 Task: Select and add the product "Sugarfina Heavenly Sours Cube (3.8oz)" to cart from the store "The Flower & Gift Boutique".
Action: Mouse pressed left at (62, 107)
Screenshot: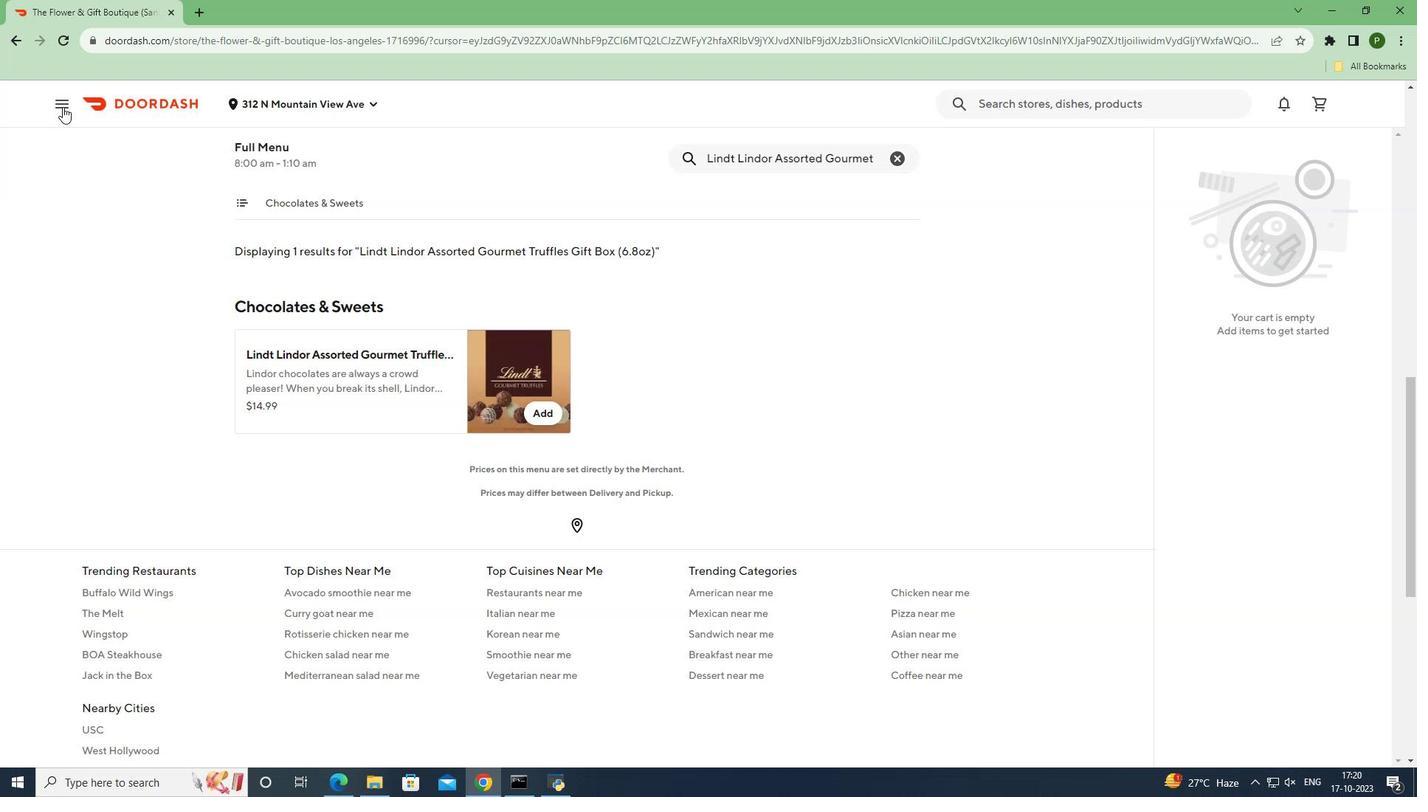 
Action: Mouse moved to (70, 207)
Screenshot: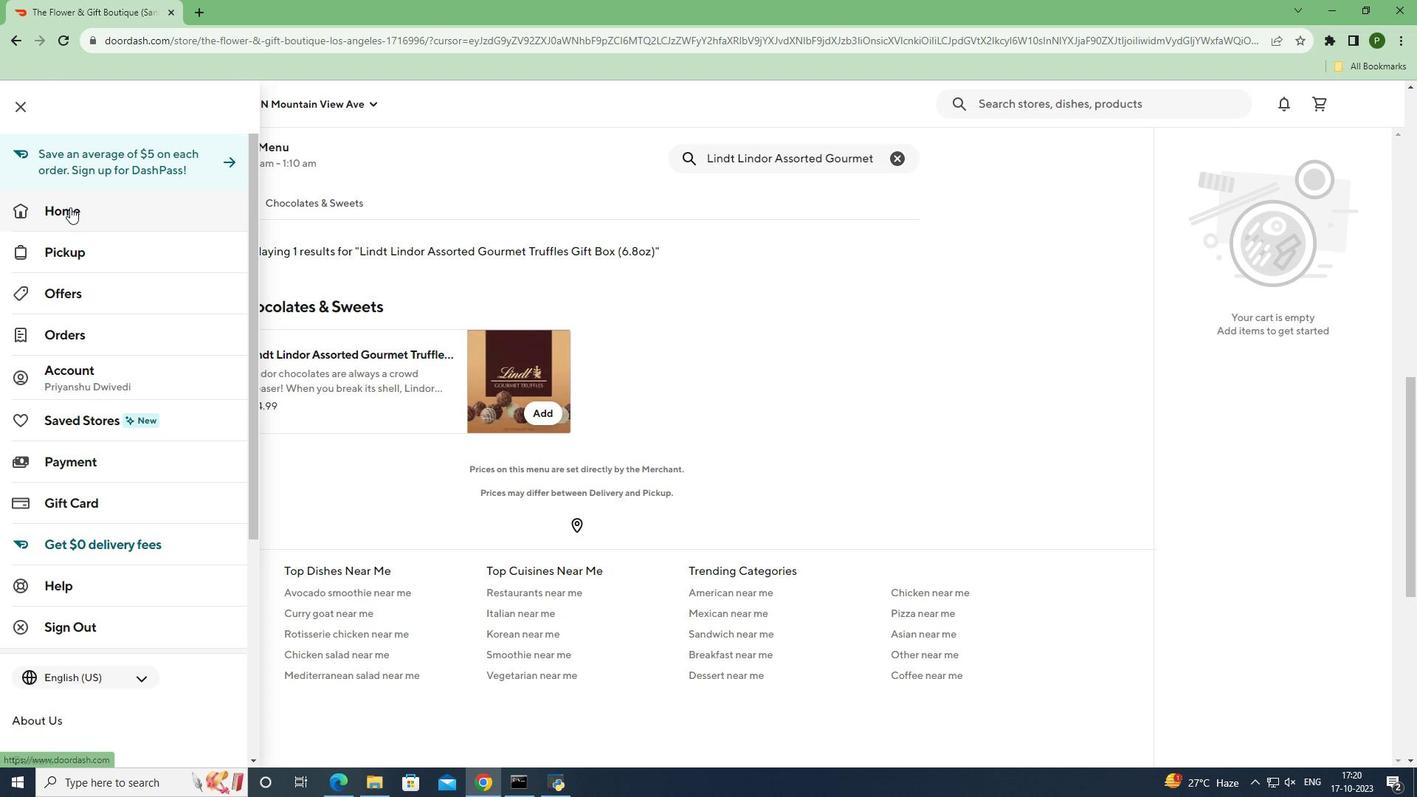 
Action: Mouse pressed left at (70, 207)
Screenshot: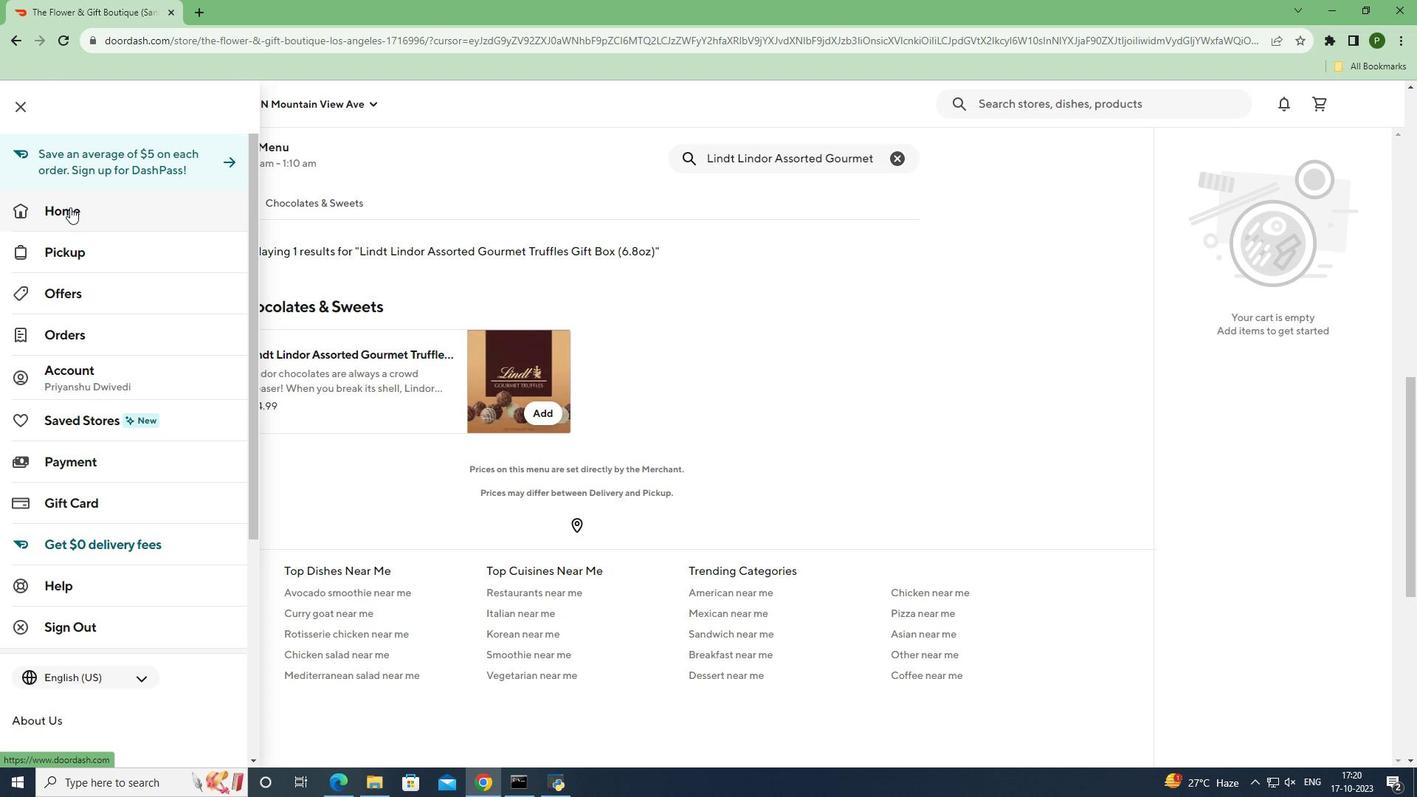 
Action: Mouse moved to (954, 158)
Screenshot: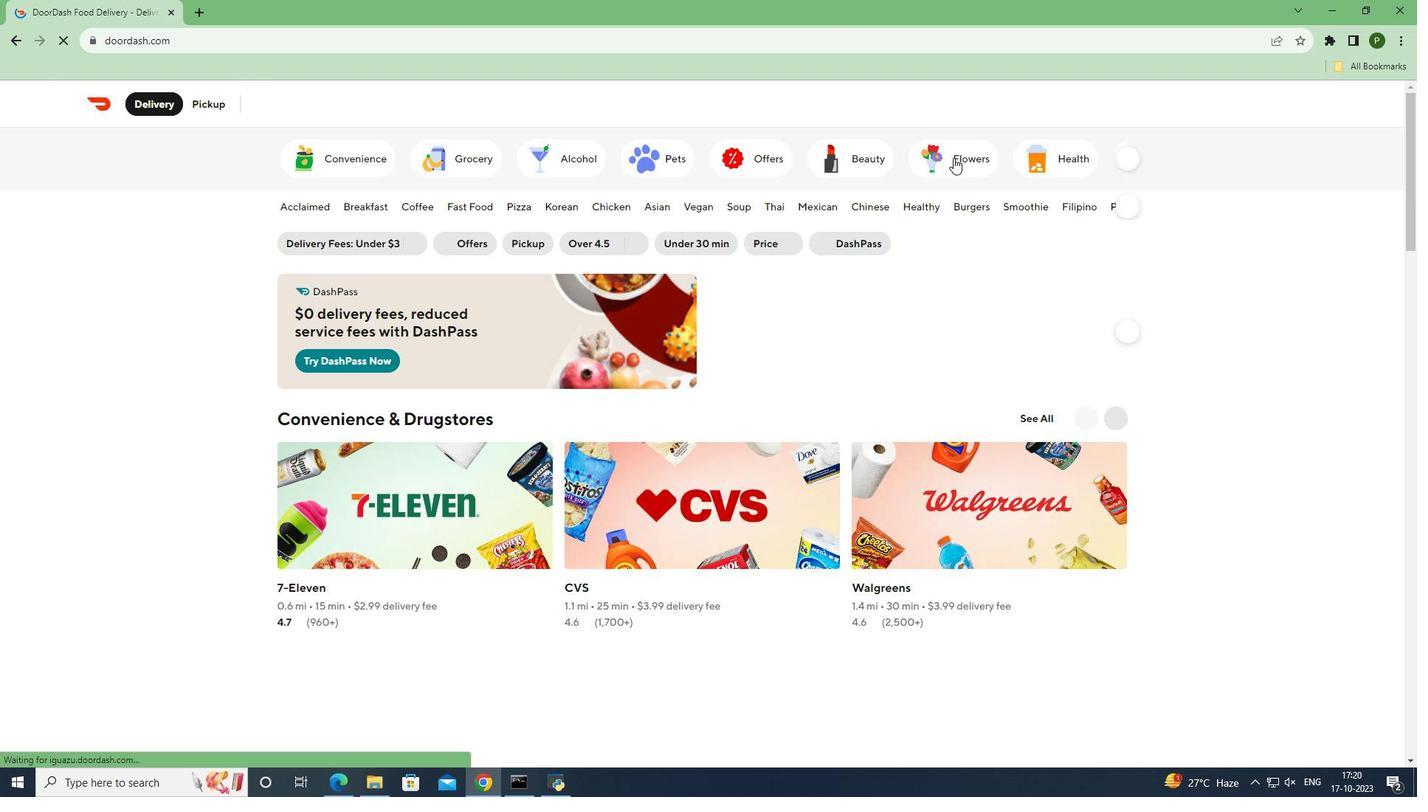 
Action: Mouse pressed left at (954, 158)
Screenshot: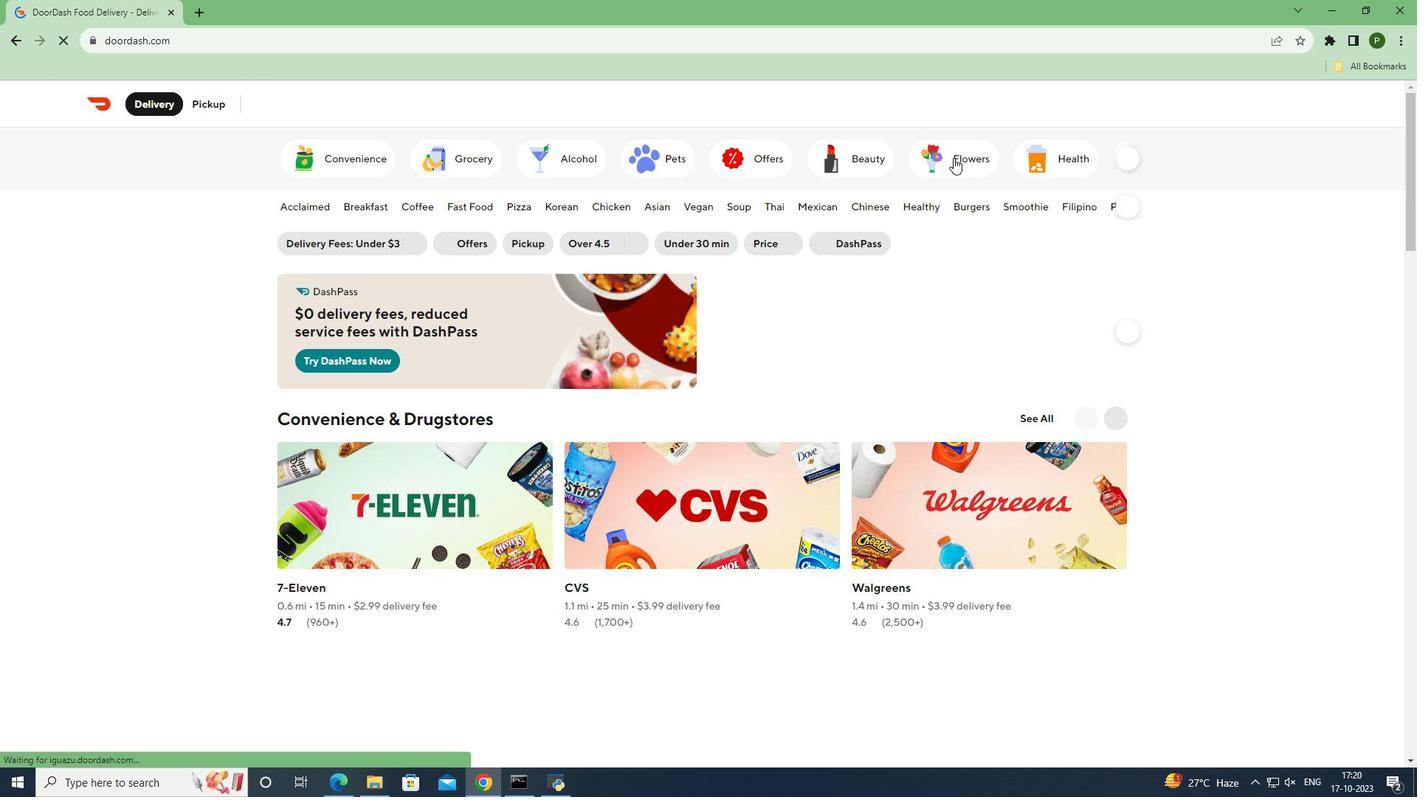 
Action: Mouse moved to (1030, 395)
Screenshot: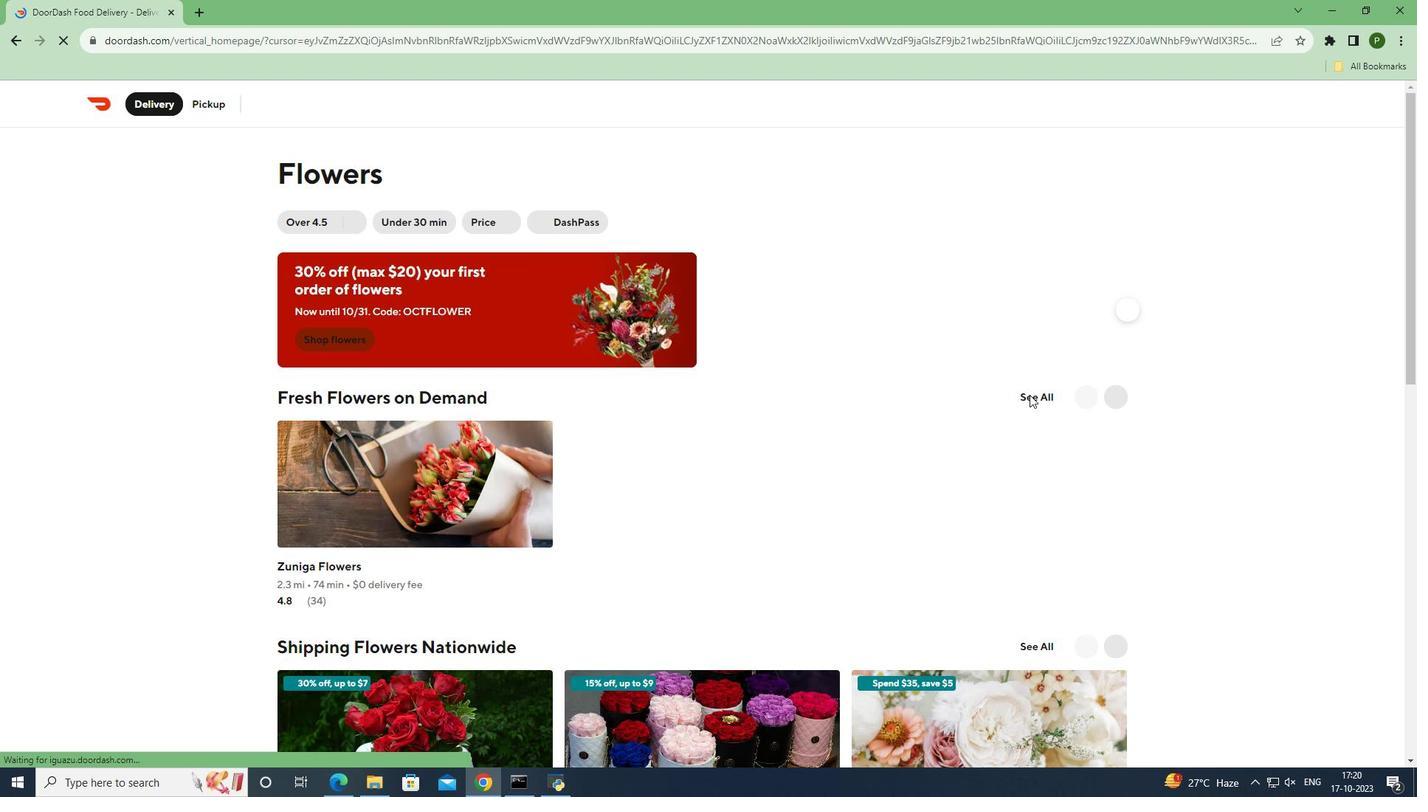 
Action: Mouse pressed left at (1030, 395)
Screenshot: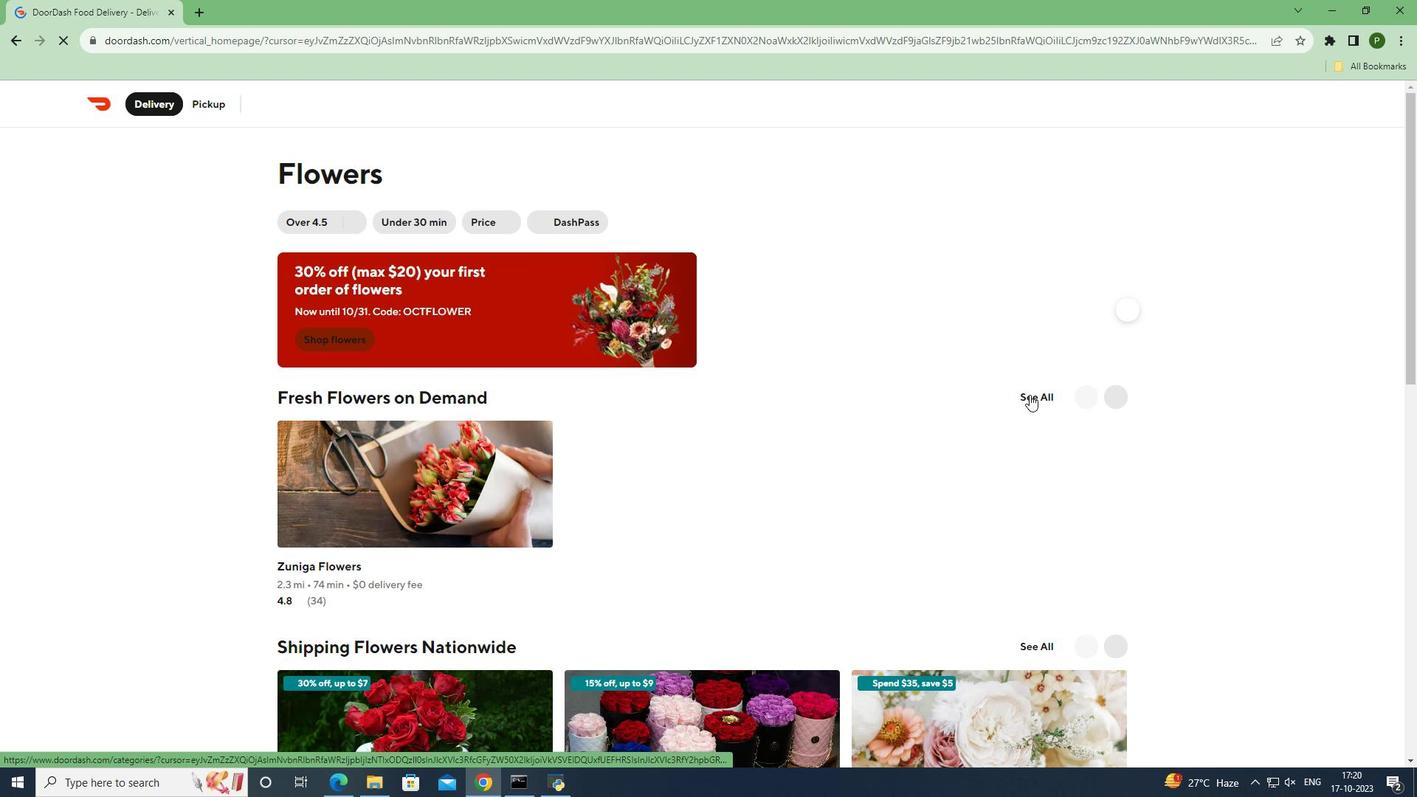 
Action: Mouse moved to (810, 463)
Screenshot: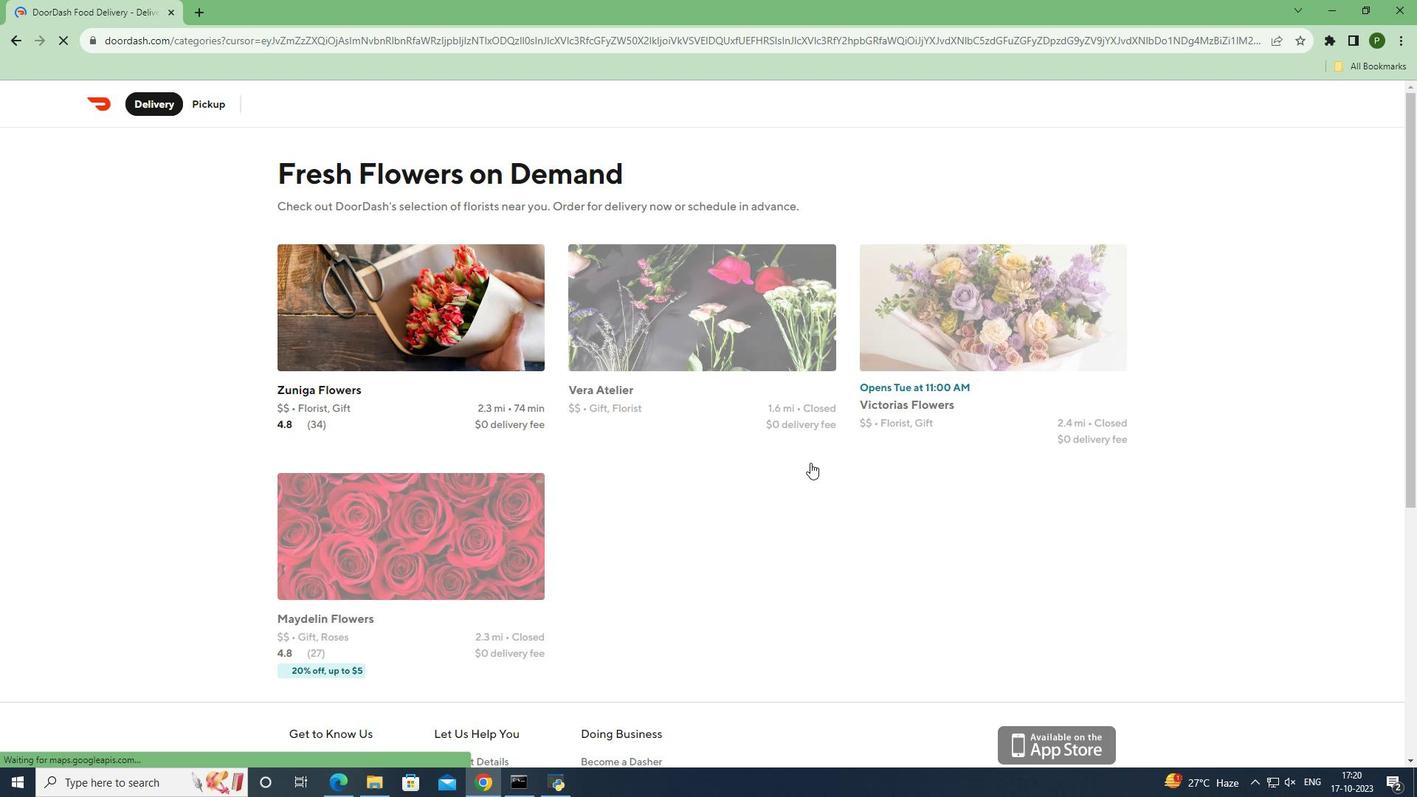 
Action: Mouse scrolled (810, 463) with delta (0, 0)
Screenshot: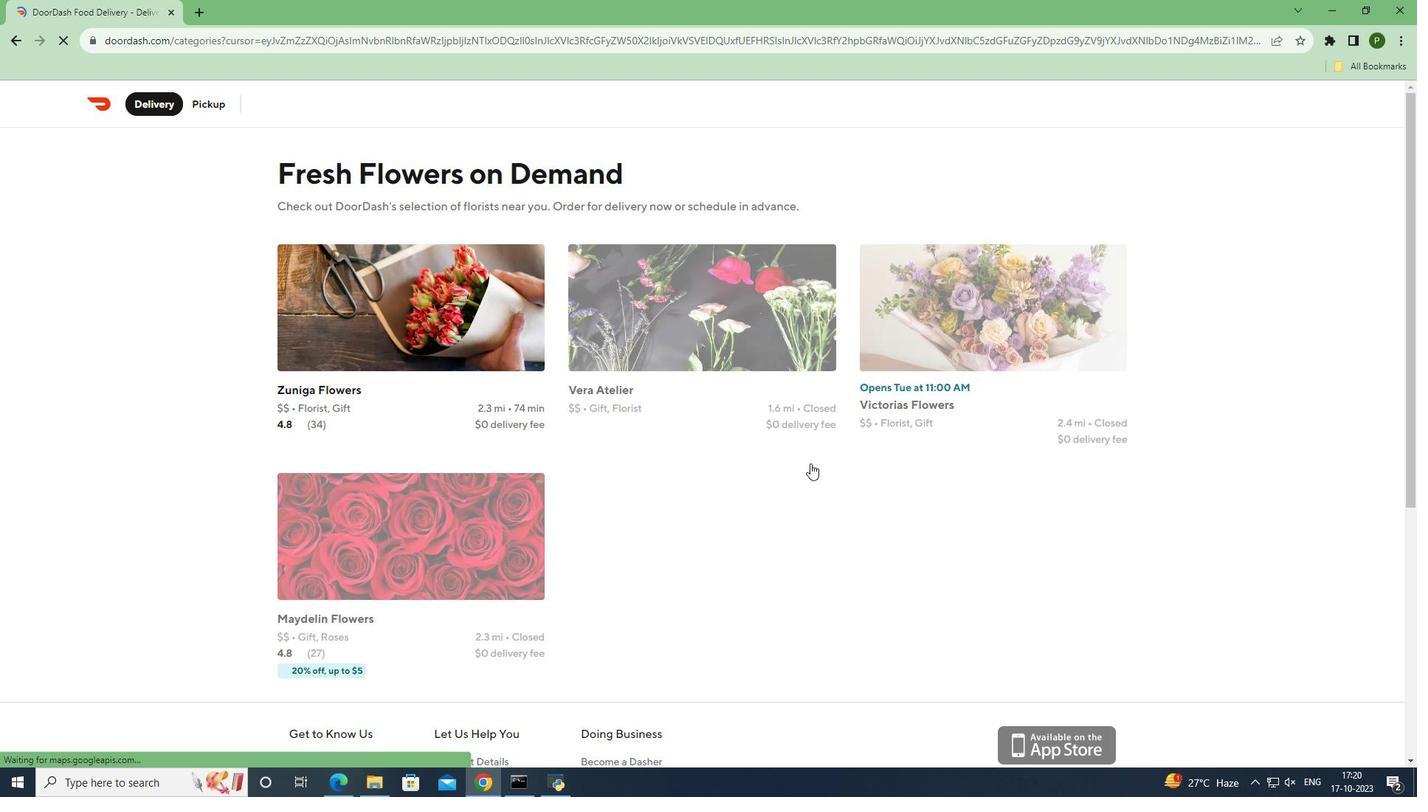 
Action: Mouse moved to (807, 497)
Screenshot: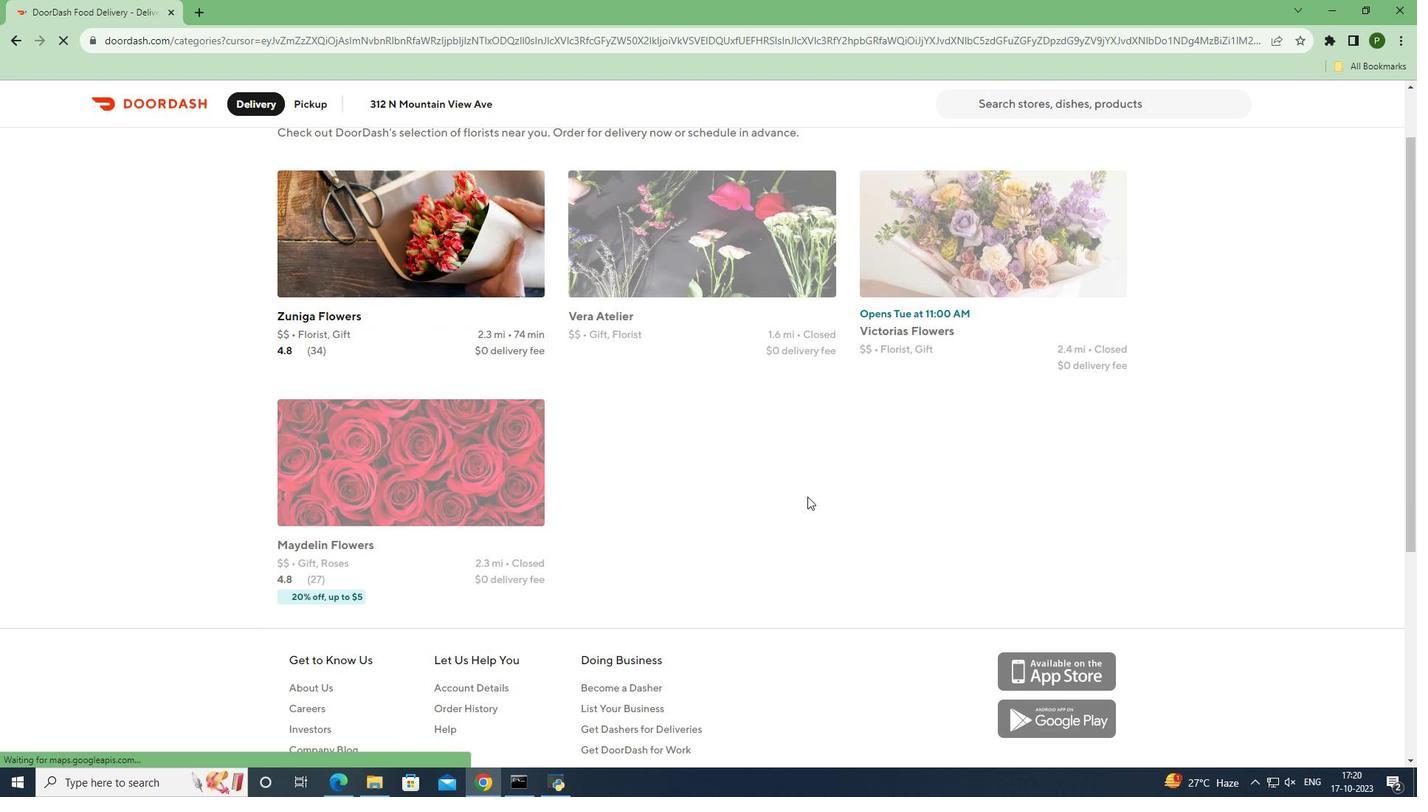 
Action: Mouse scrolled (807, 496) with delta (0, 0)
Screenshot: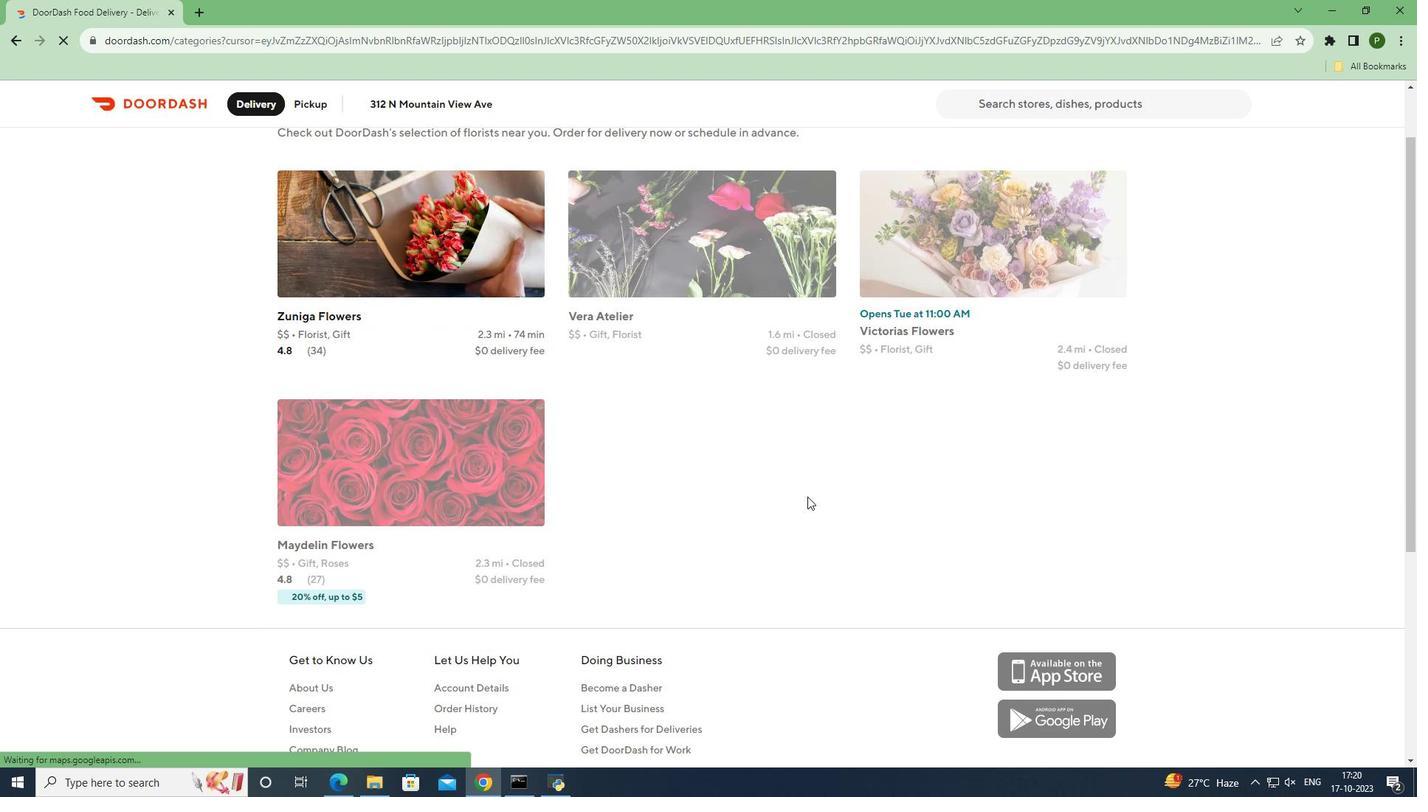 
Action: Mouse moved to (799, 457)
Screenshot: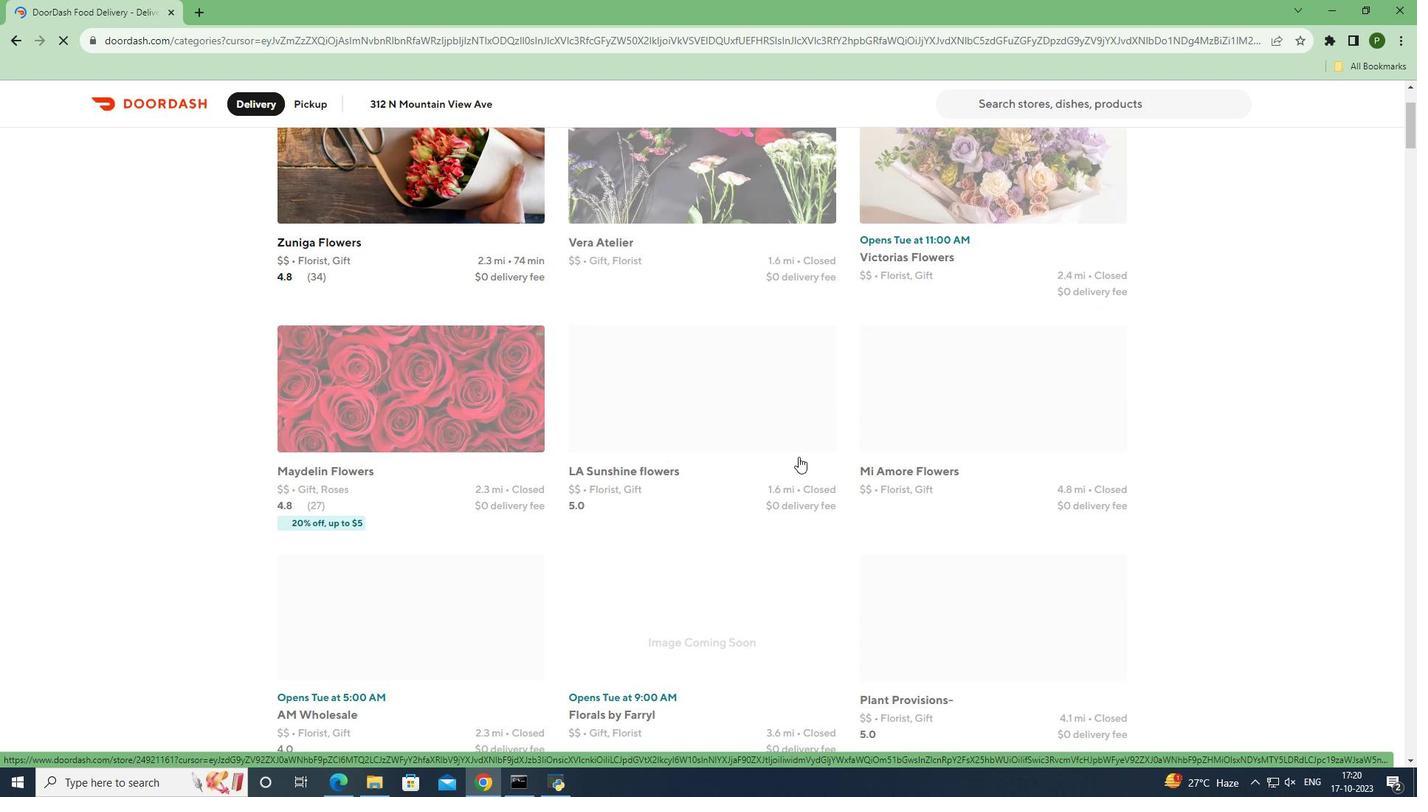 
Action: Mouse scrolled (799, 456) with delta (0, 0)
Screenshot: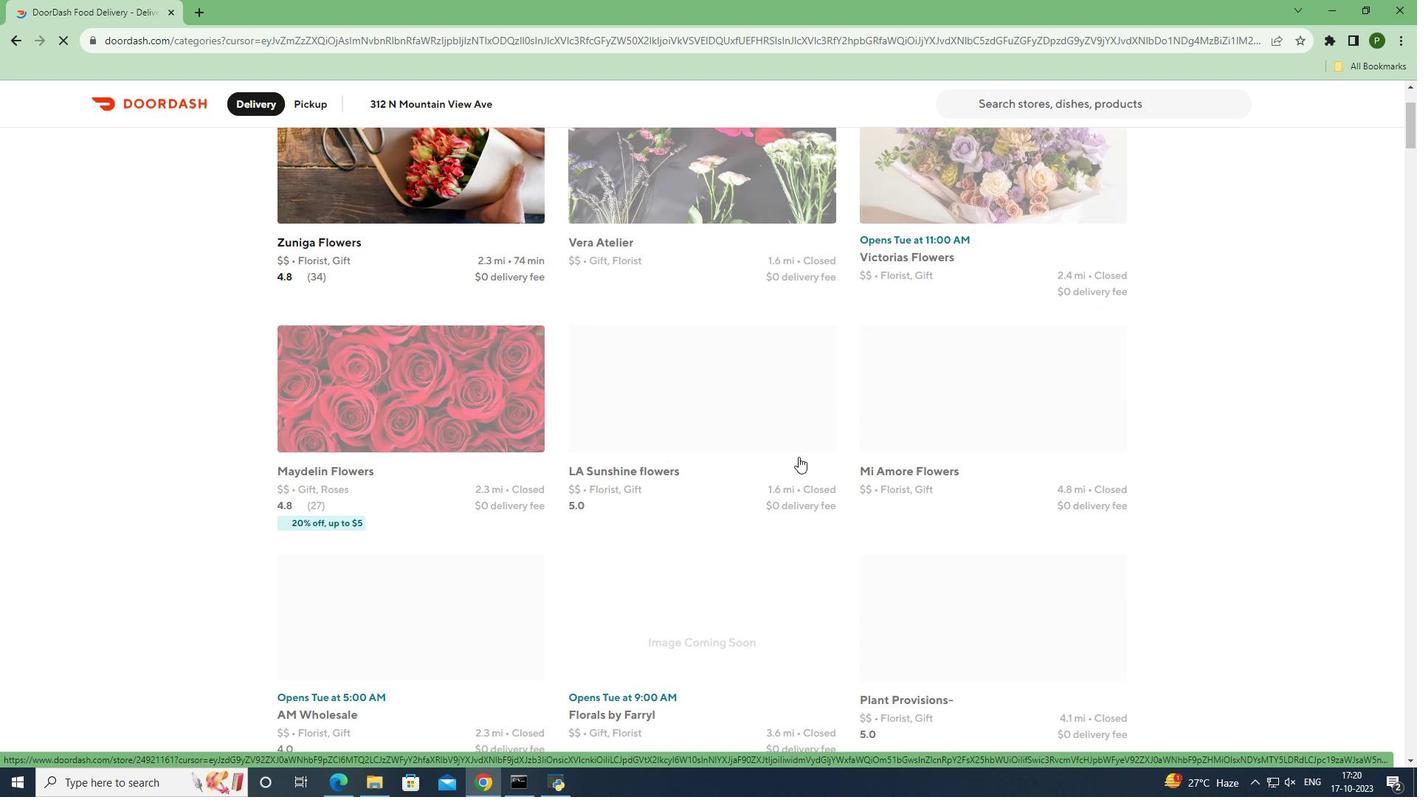 
Action: Mouse scrolled (799, 456) with delta (0, 0)
Screenshot: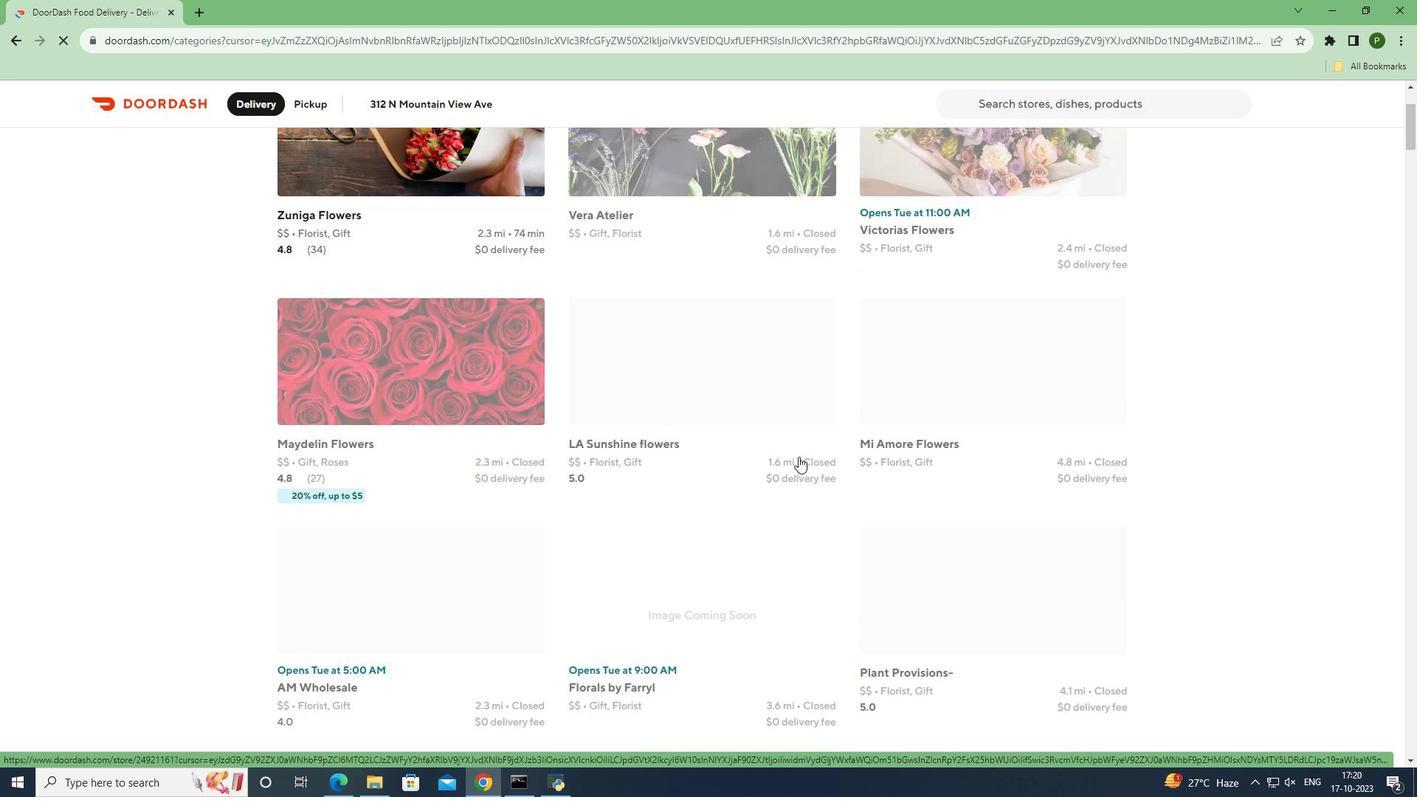 
Action: Mouse scrolled (799, 456) with delta (0, 0)
Screenshot: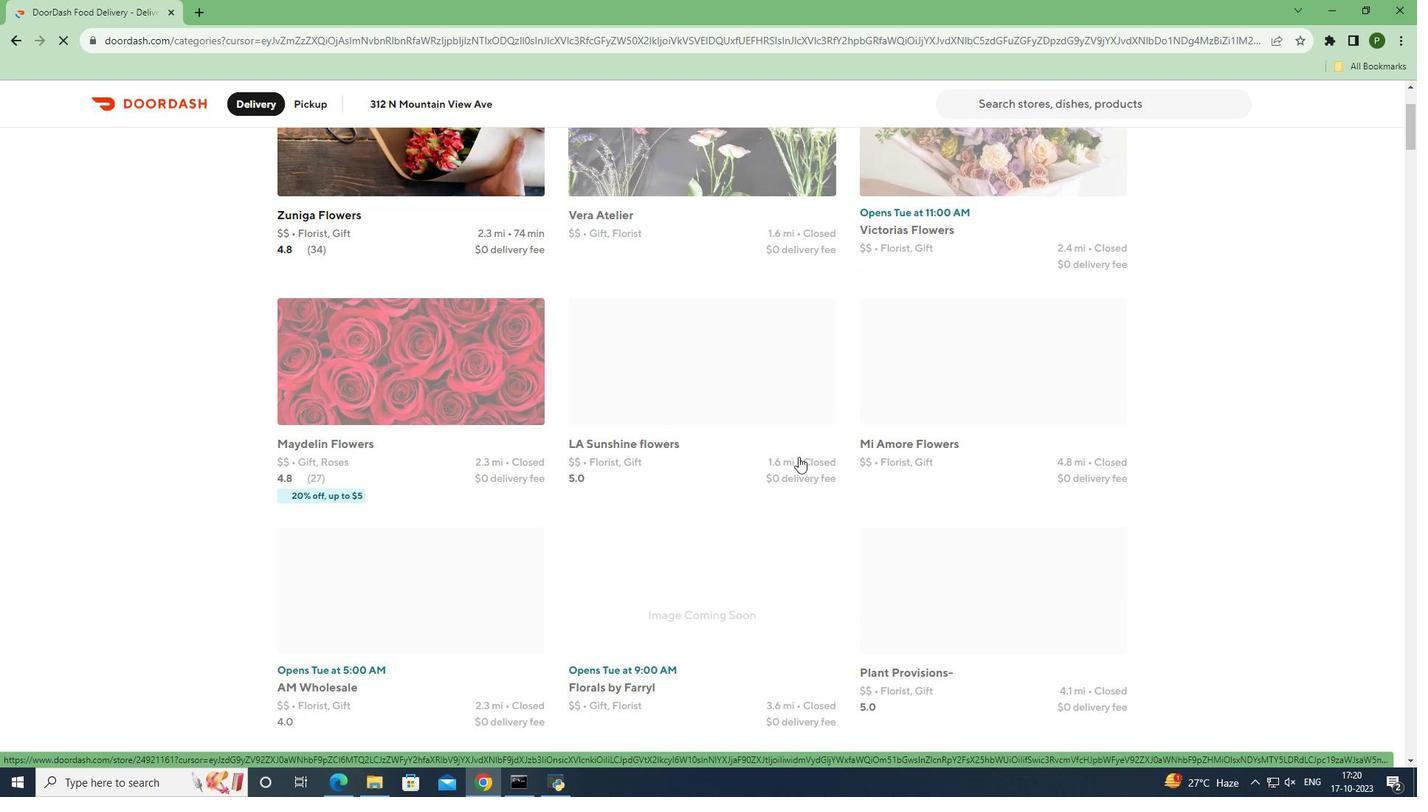 
Action: Mouse scrolled (799, 456) with delta (0, 0)
Screenshot: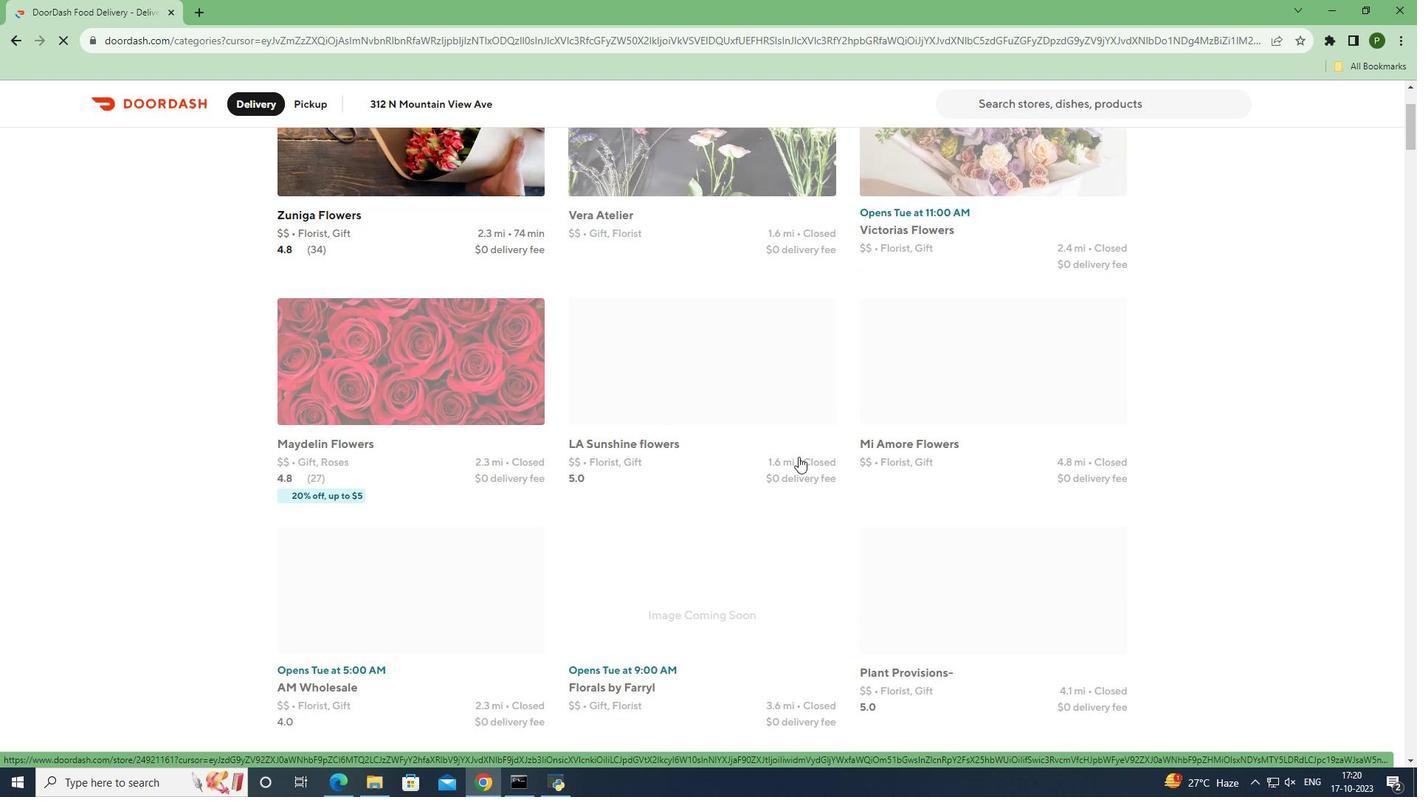 
Action: Mouse scrolled (799, 456) with delta (0, 0)
Screenshot: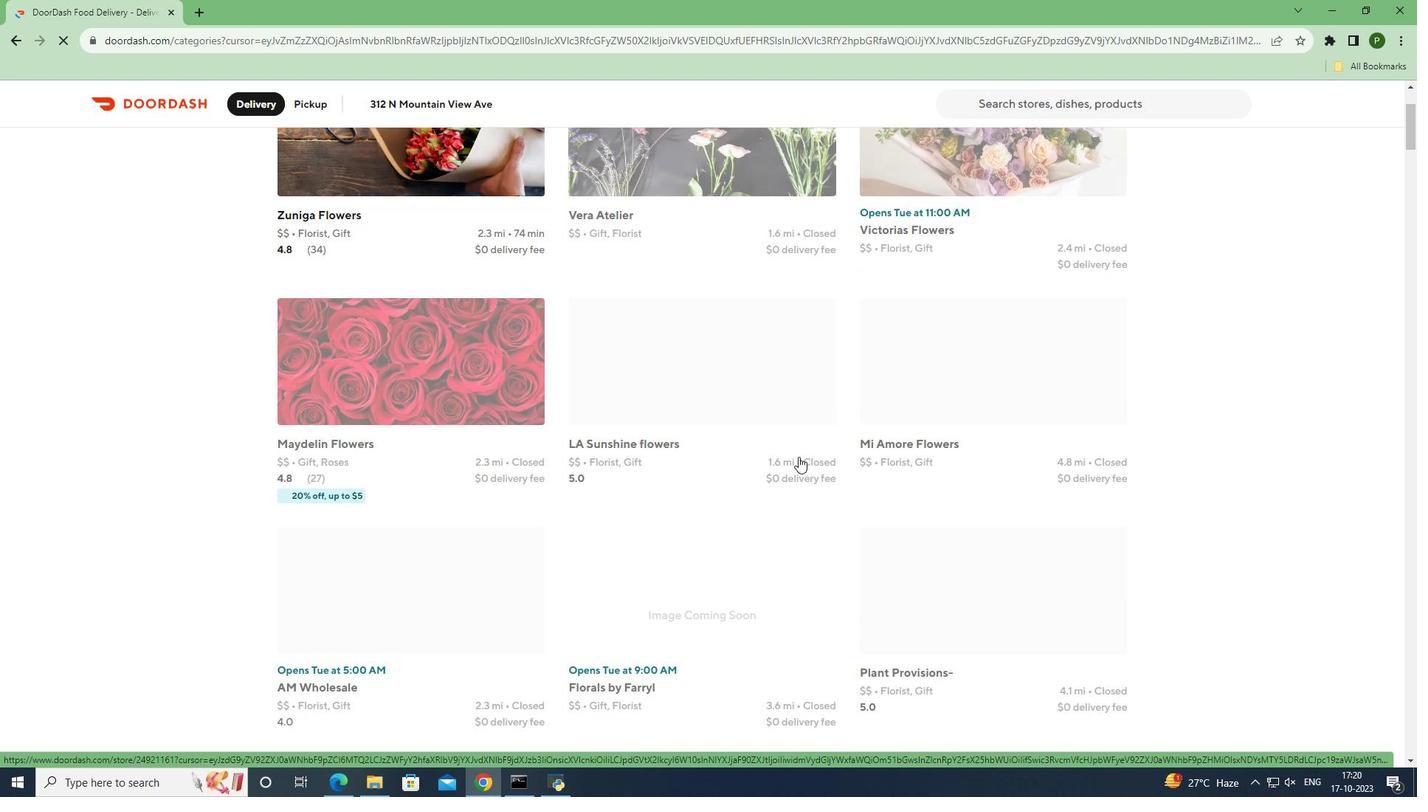 
Action: Mouse scrolled (799, 456) with delta (0, 0)
Screenshot: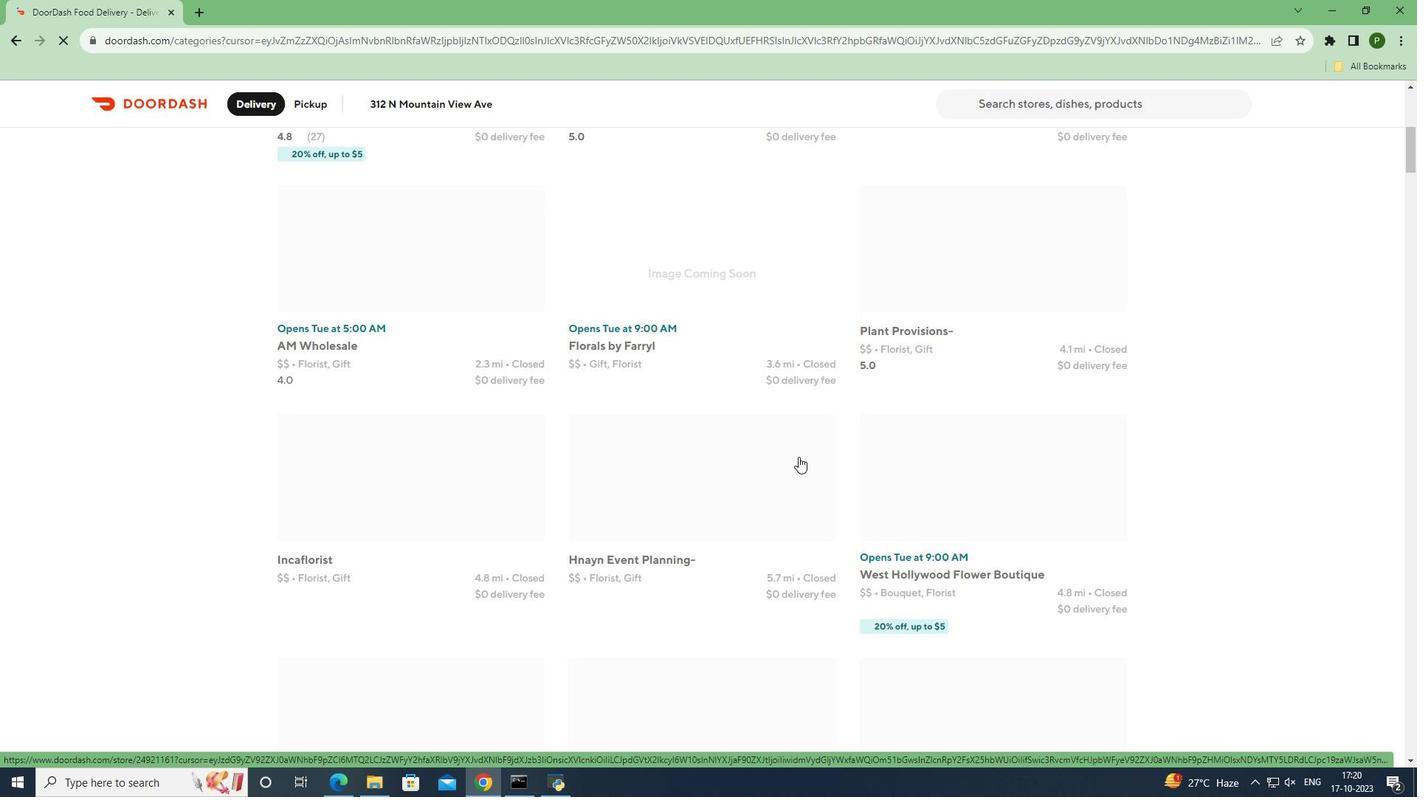 
Action: Mouse scrolled (799, 456) with delta (0, 0)
Screenshot: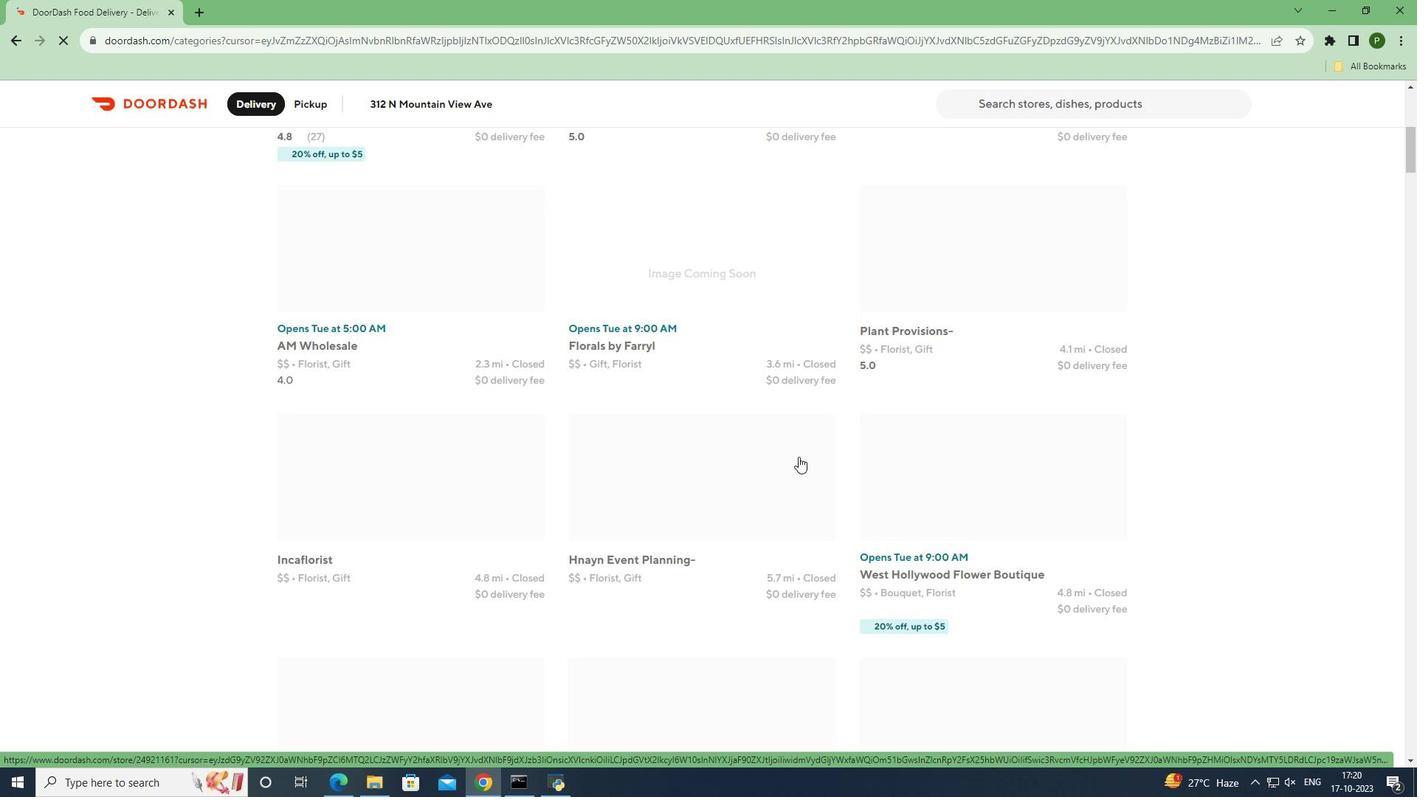 
Action: Mouse scrolled (799, 456) with delta (0, 0)
Screenshot: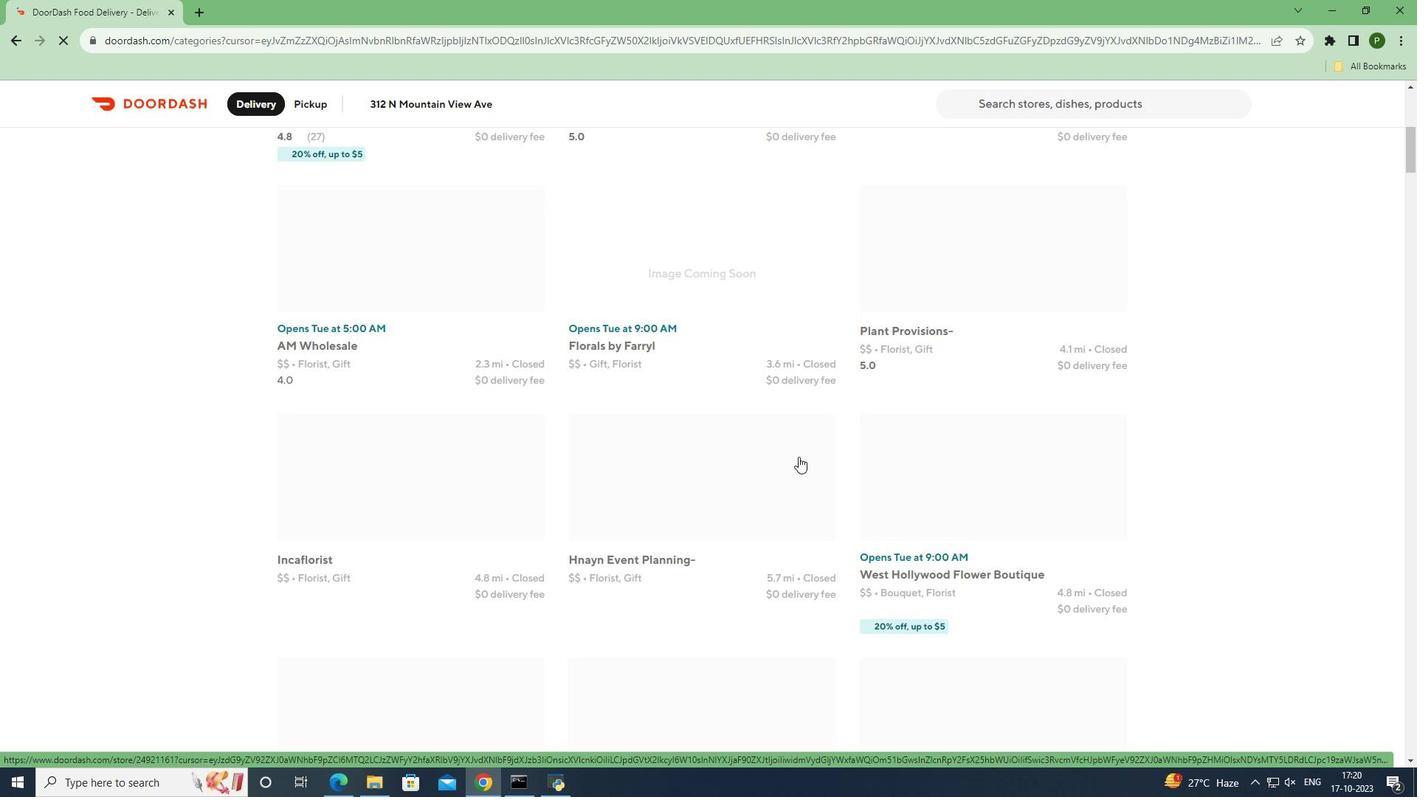 
Action: Mouse scrolled (799, 456) with delta (0, 0)
Screenshot: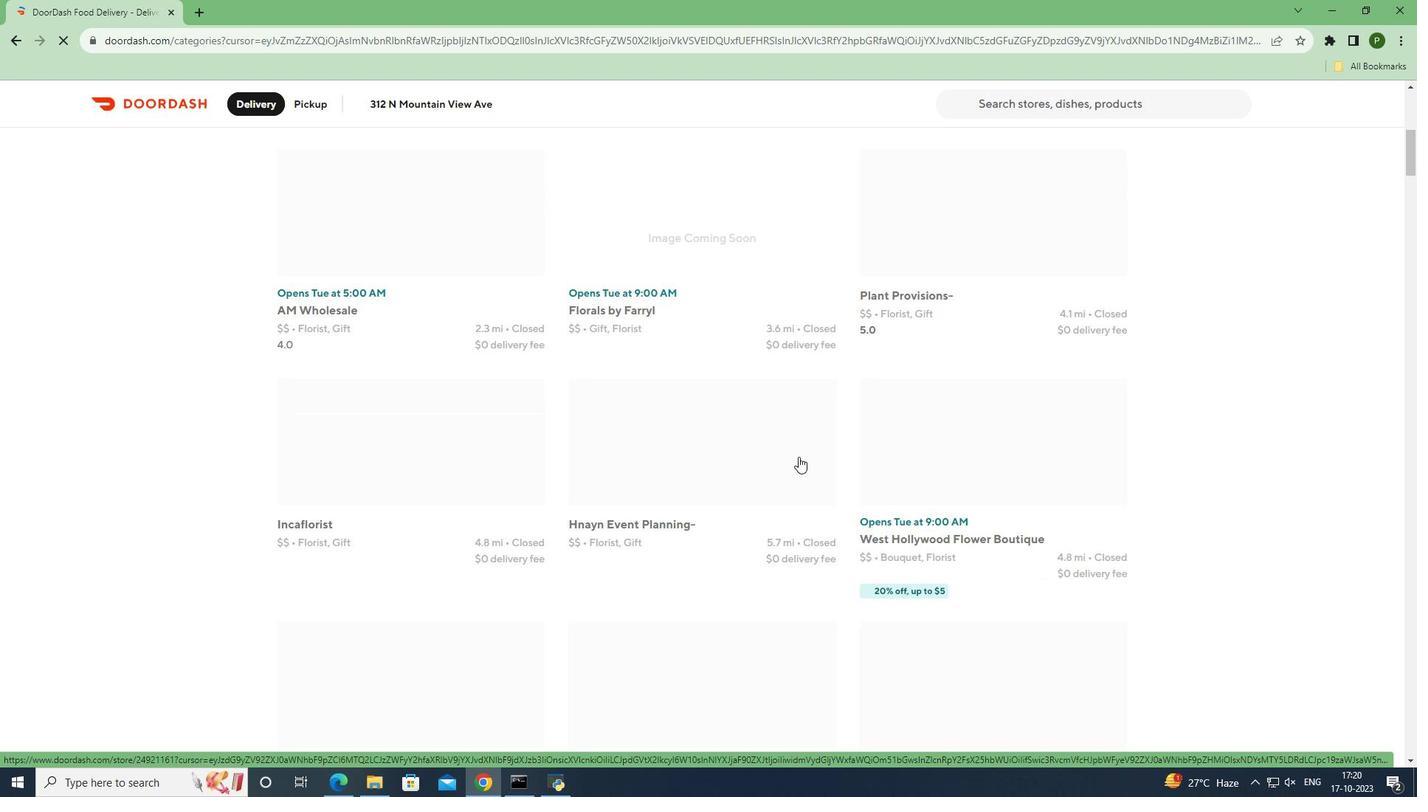 
Action: Mouse scrolled (799, 456) with delta (0, 0)
Screenshot: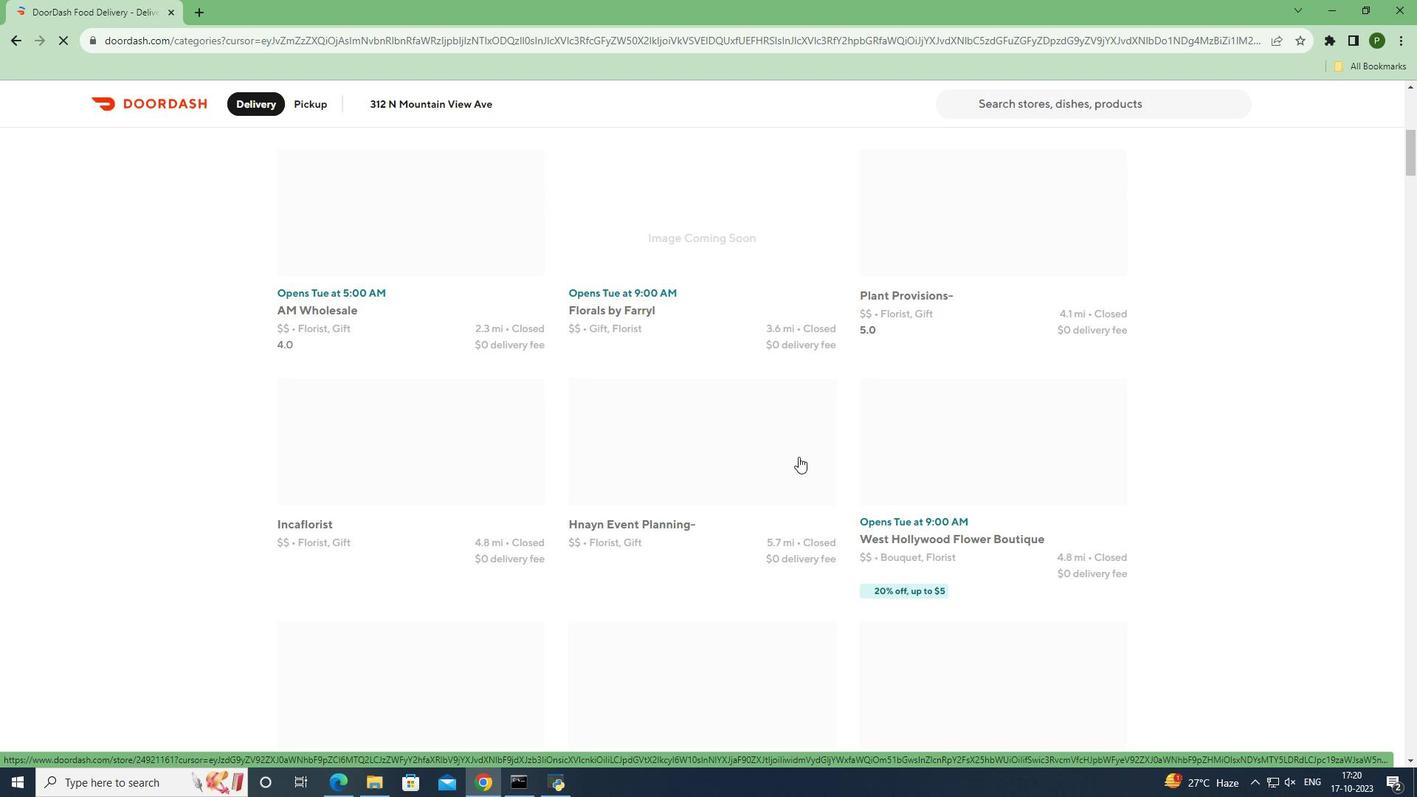 
Action: Mouse scrolled (799, 456) with delta (0, 0)
Screenshot: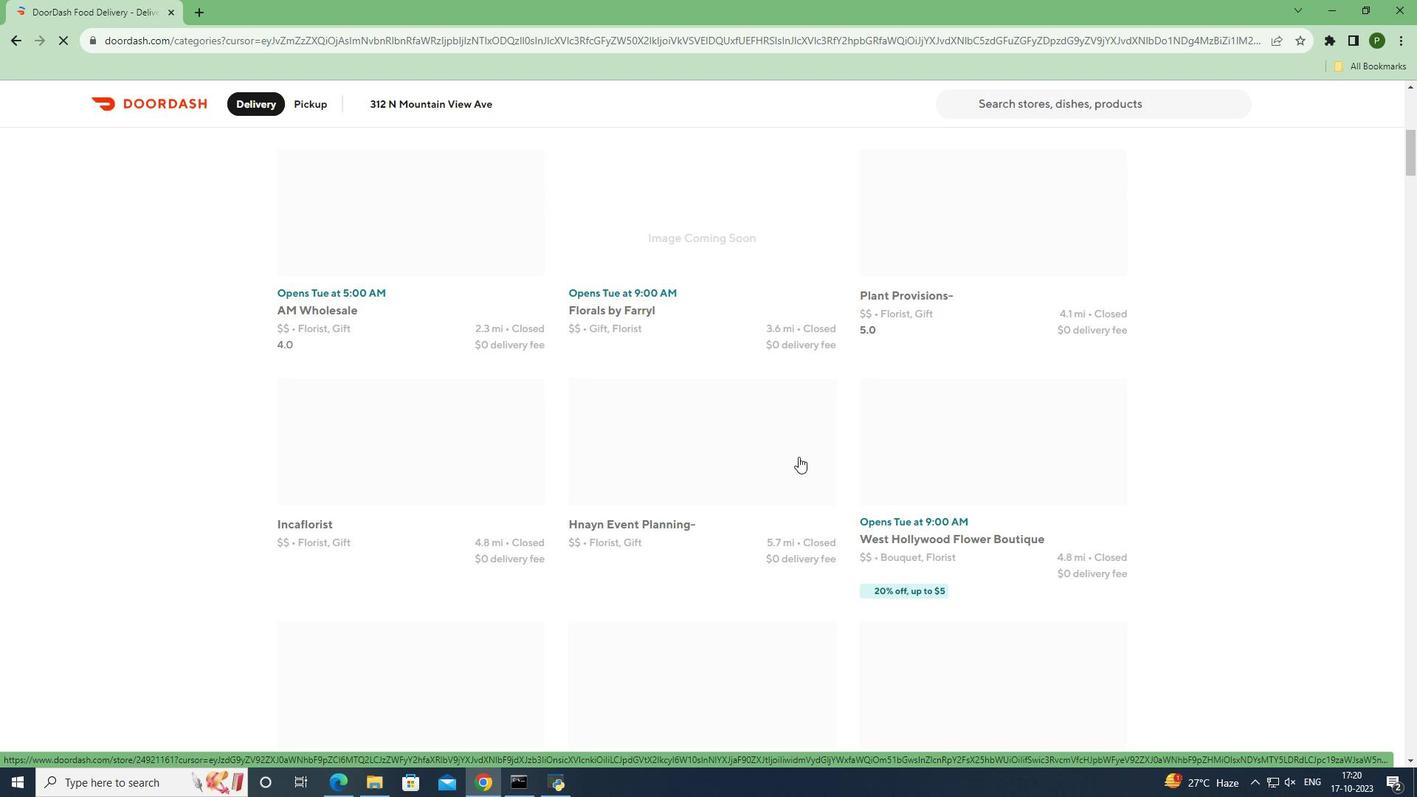 
Action: Mouse scrolled (799, 456) with delta (0, 0)
Screenshot: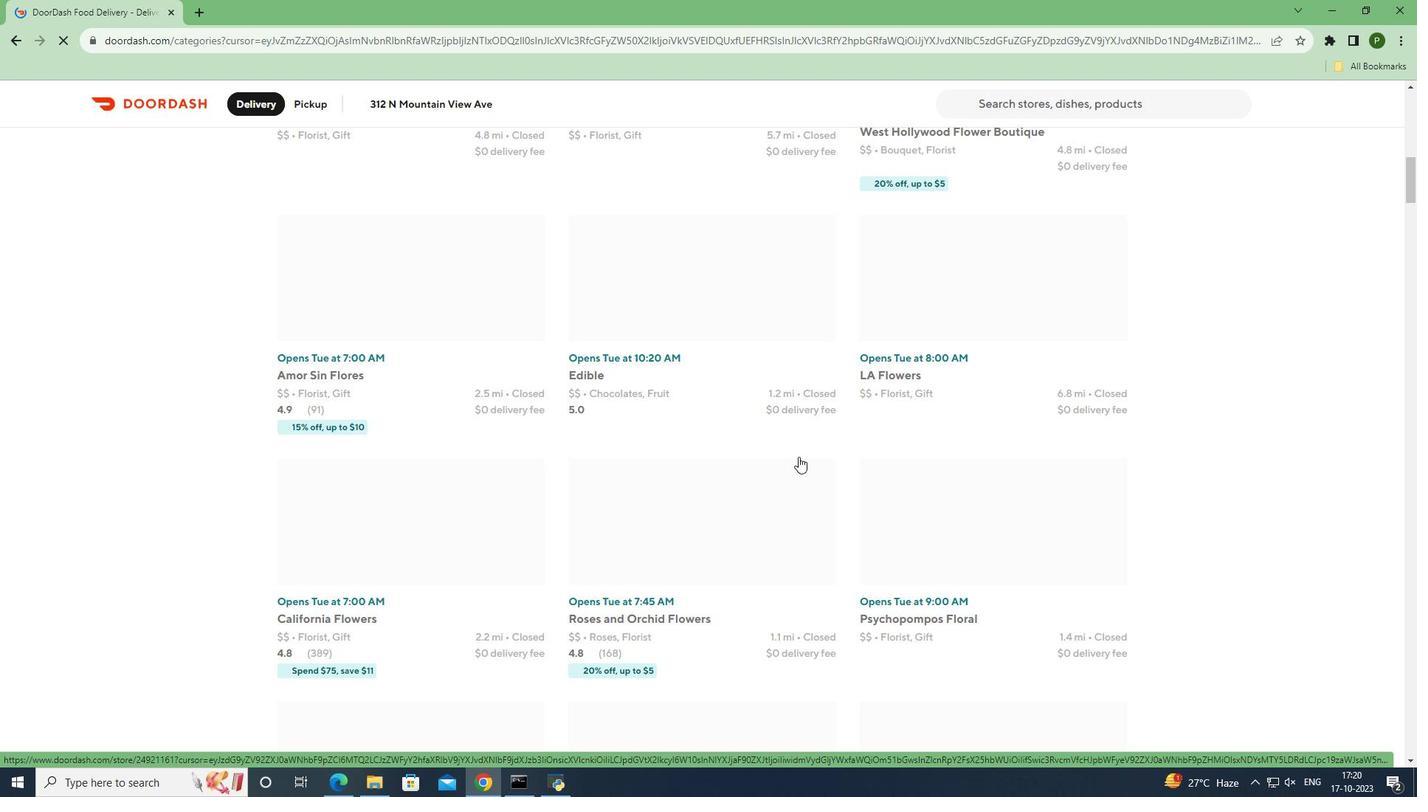 
Action: Mouse scrolled (799, 456) with delta (0, 0)
Screenshot: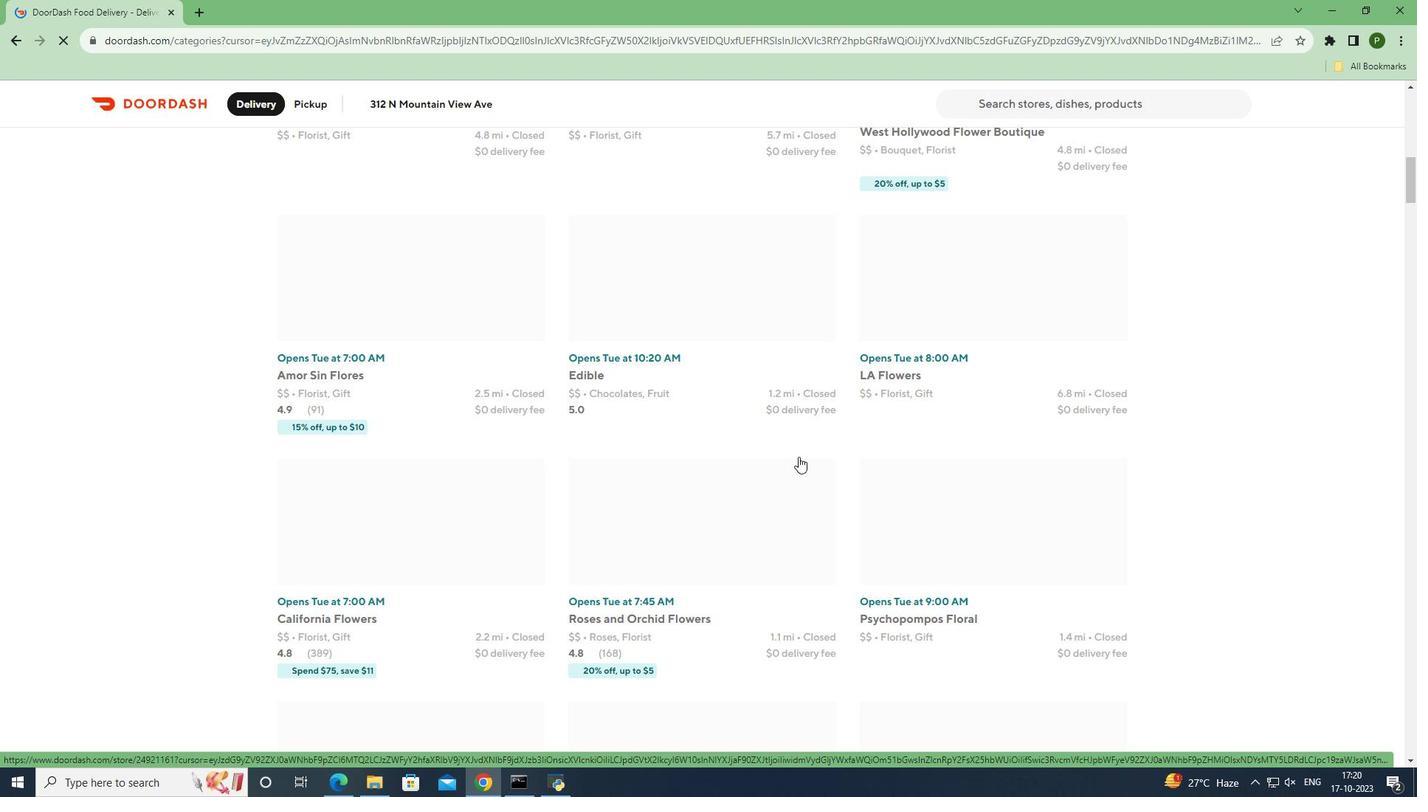 
Action: Mouse scrolled (799, 456) with delta (0, 0)
Screenshot: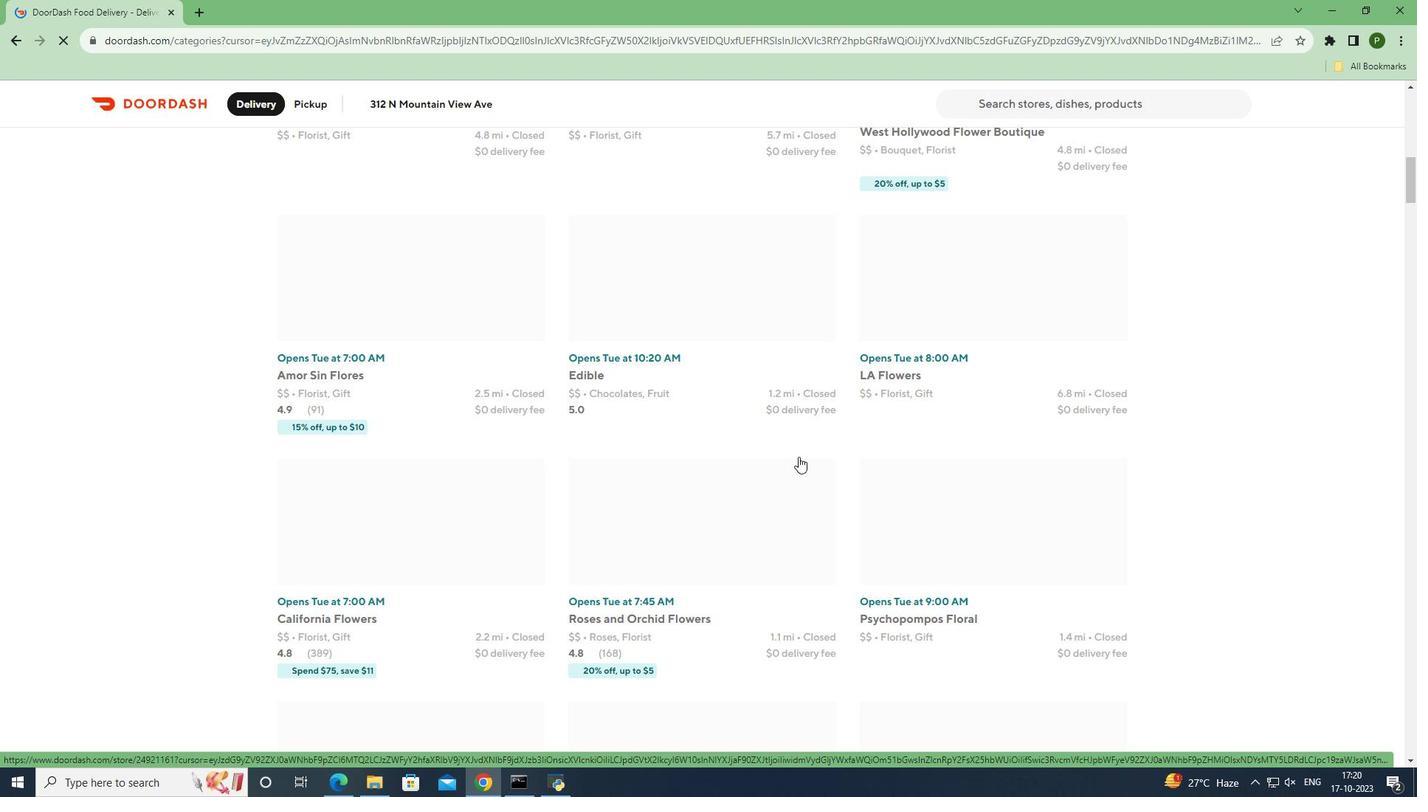 
Action: Mouse scrolled (799, 456) with delta (0, 0)
Screenshot: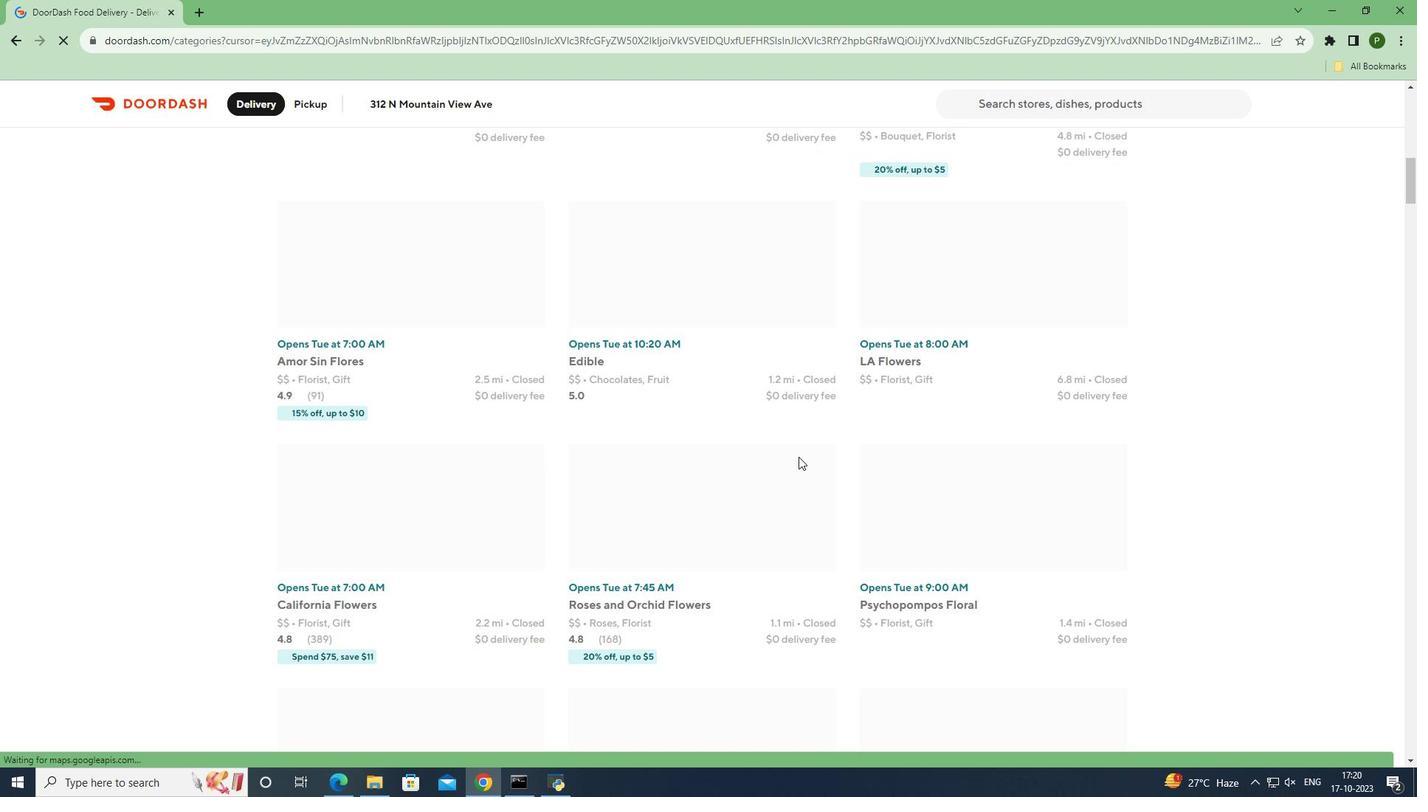 
Action: Mouse scrolled (799, 456) with delta (0, 0)
Screenshot: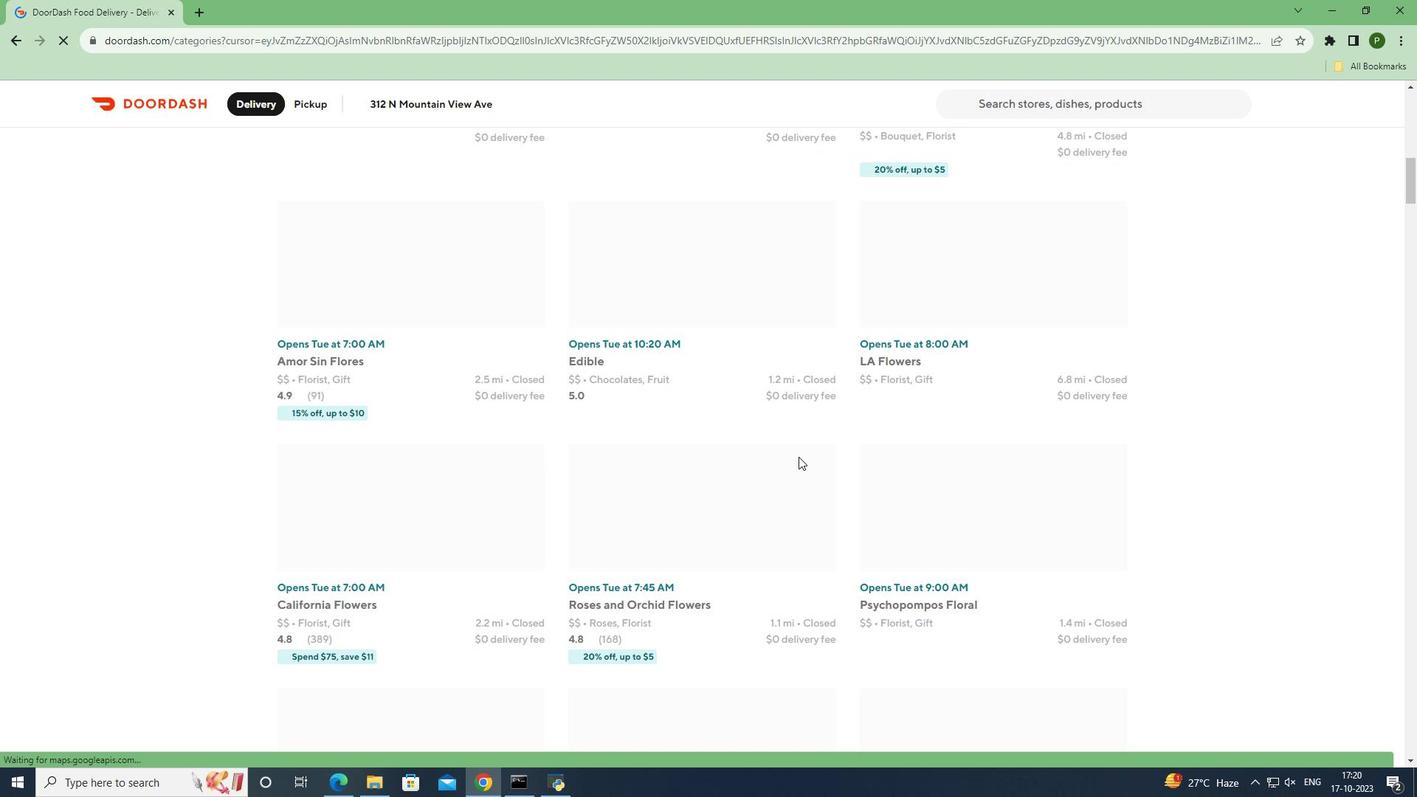 
Action: Mouse scrolled (799, 456) with delta (0, 0)
Screenshot: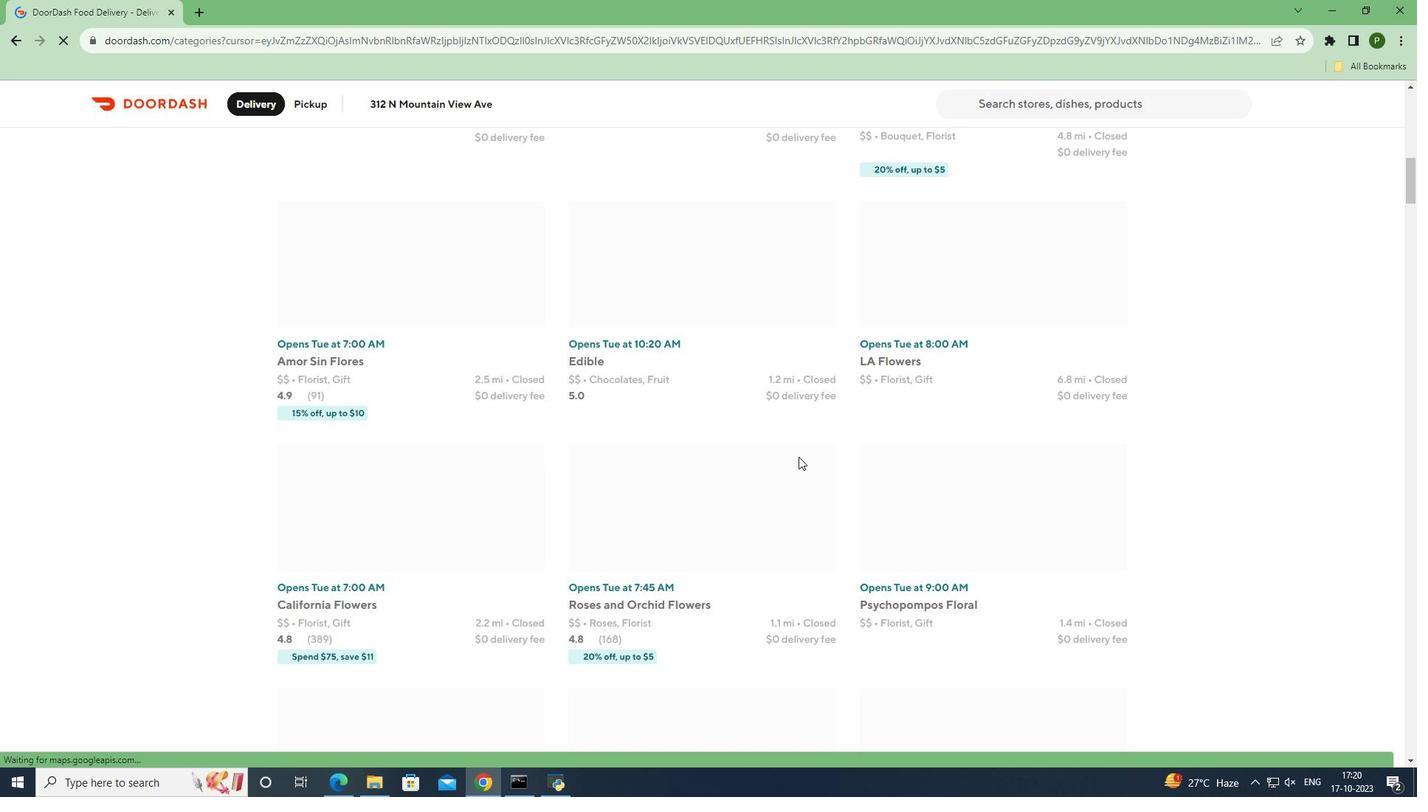 
Action: Mouse scrolled (799, 456) with delta (0, 0)
Screenshot: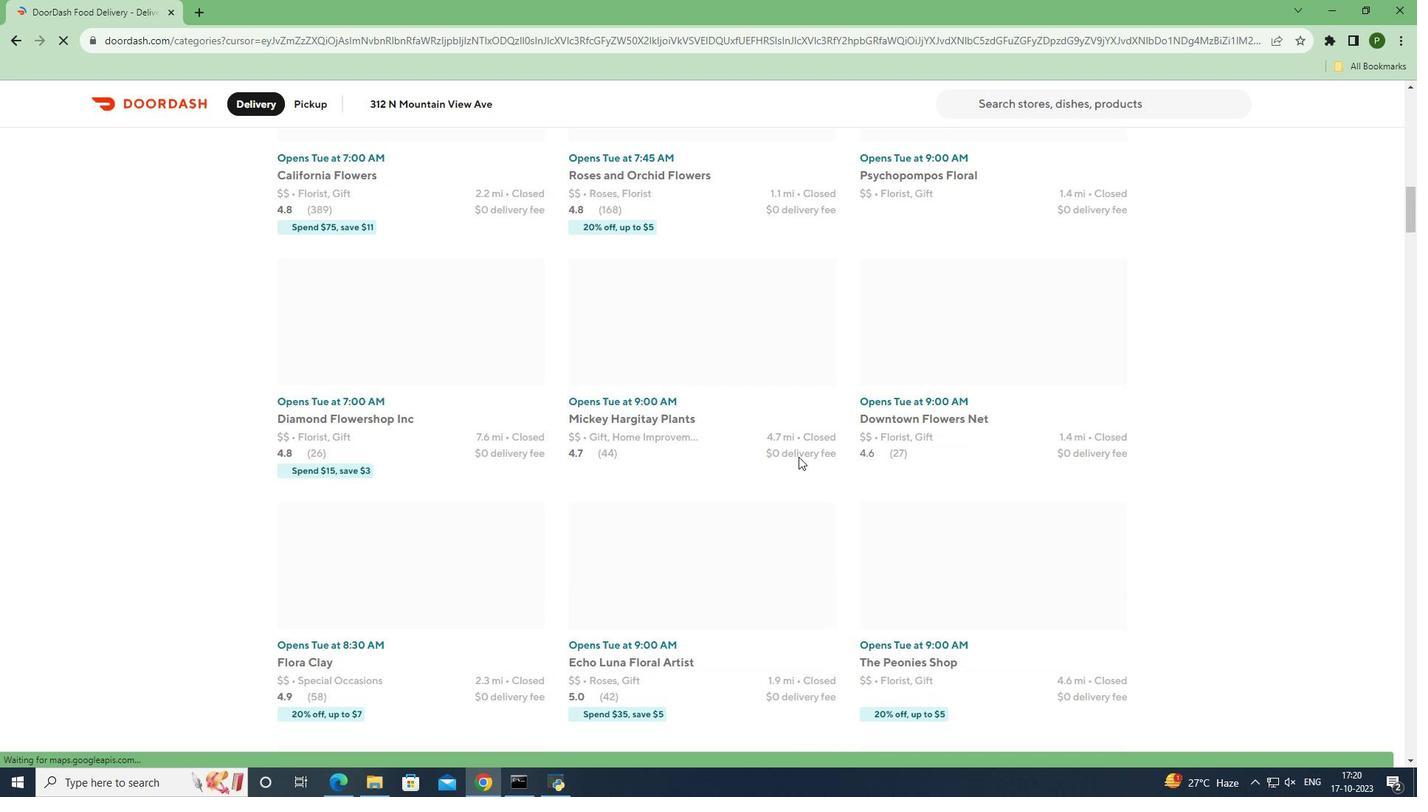 
Action: Mouse scrolled (799, 456) with delta (0, 0)
Screenshot: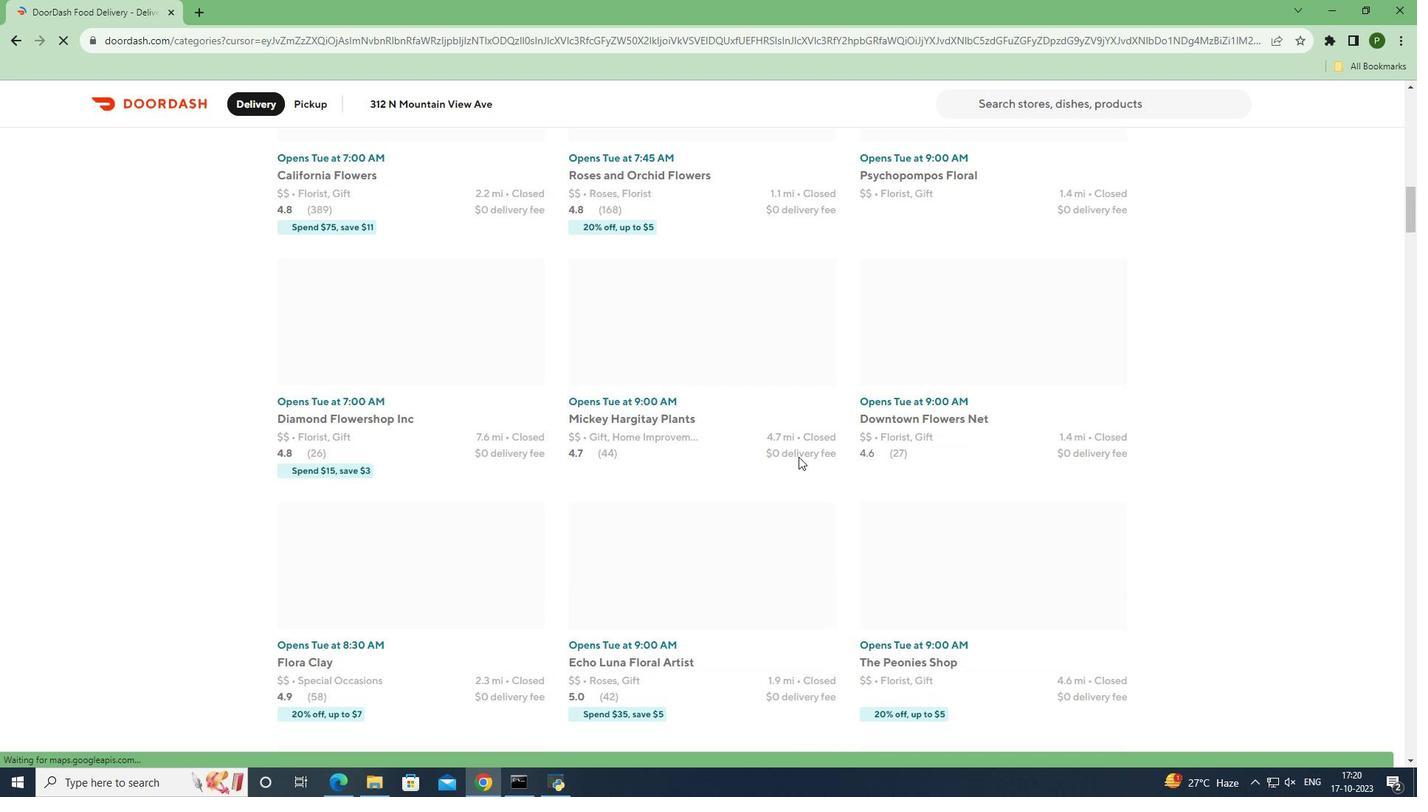 
Action: Mouse scrolled (799, 456) with delta (0, 0)
Screenshot: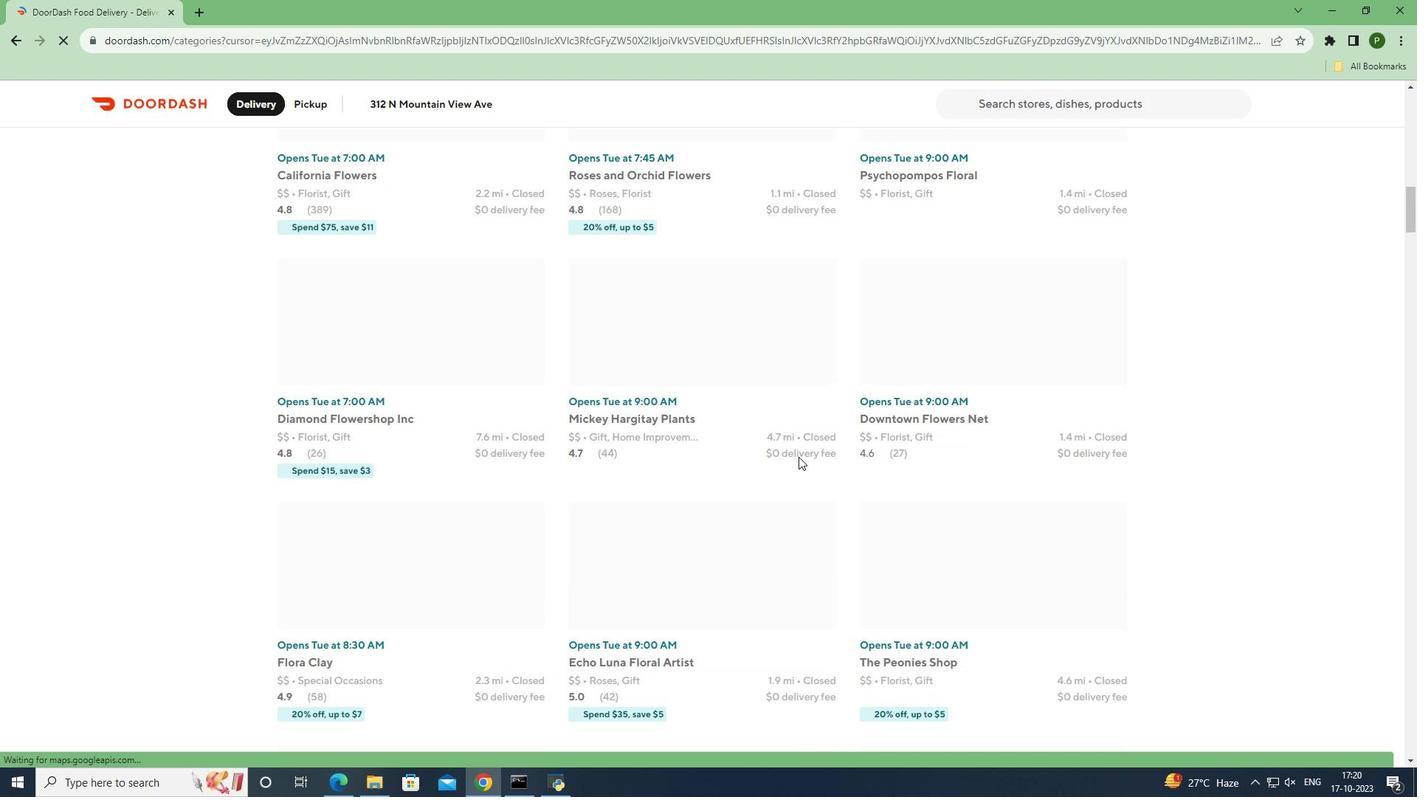 
Action: Mouse scrolled (799, 456) with delta (0, 0)
Screenshot: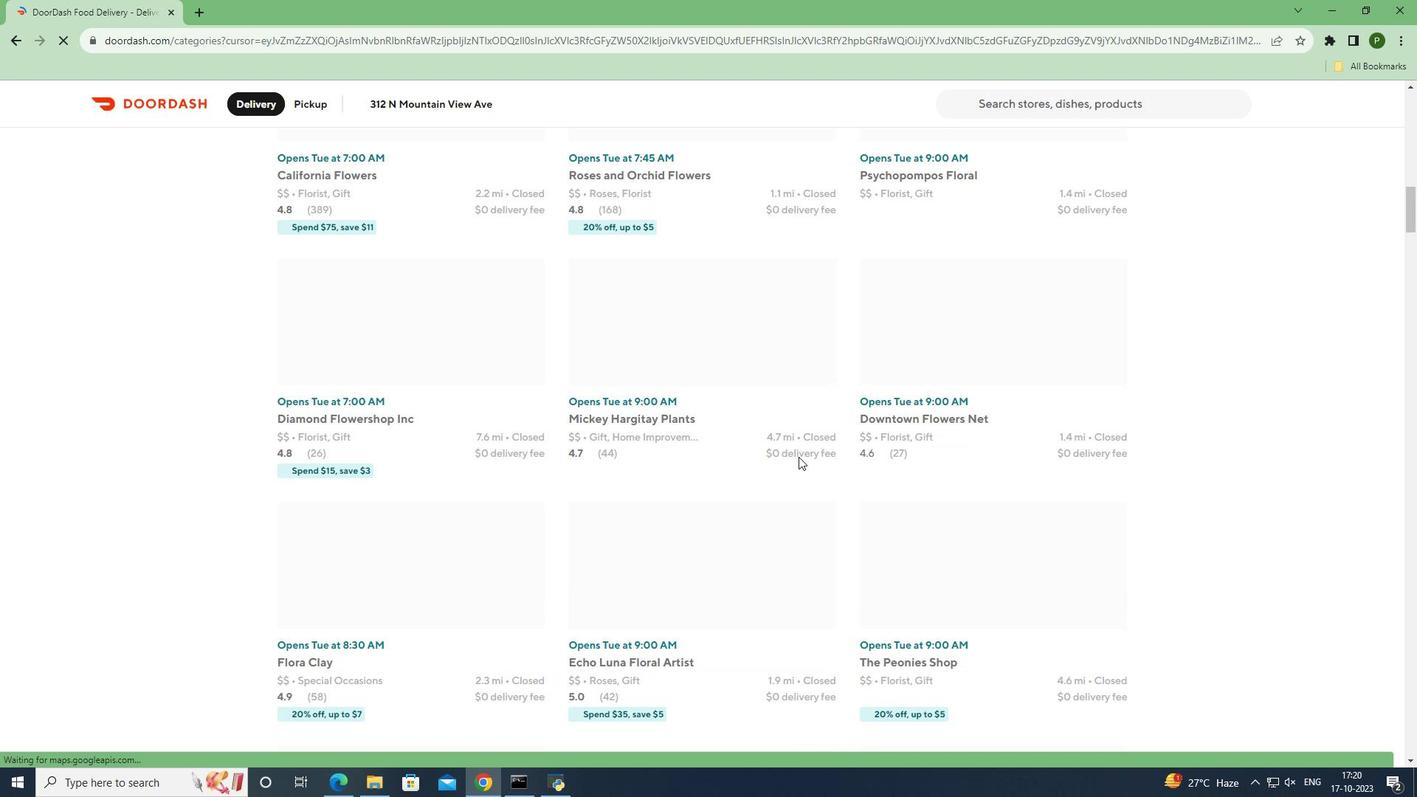 
Action: Mouse scrolled (799, 456) with delta (0, 0)
Screenshot: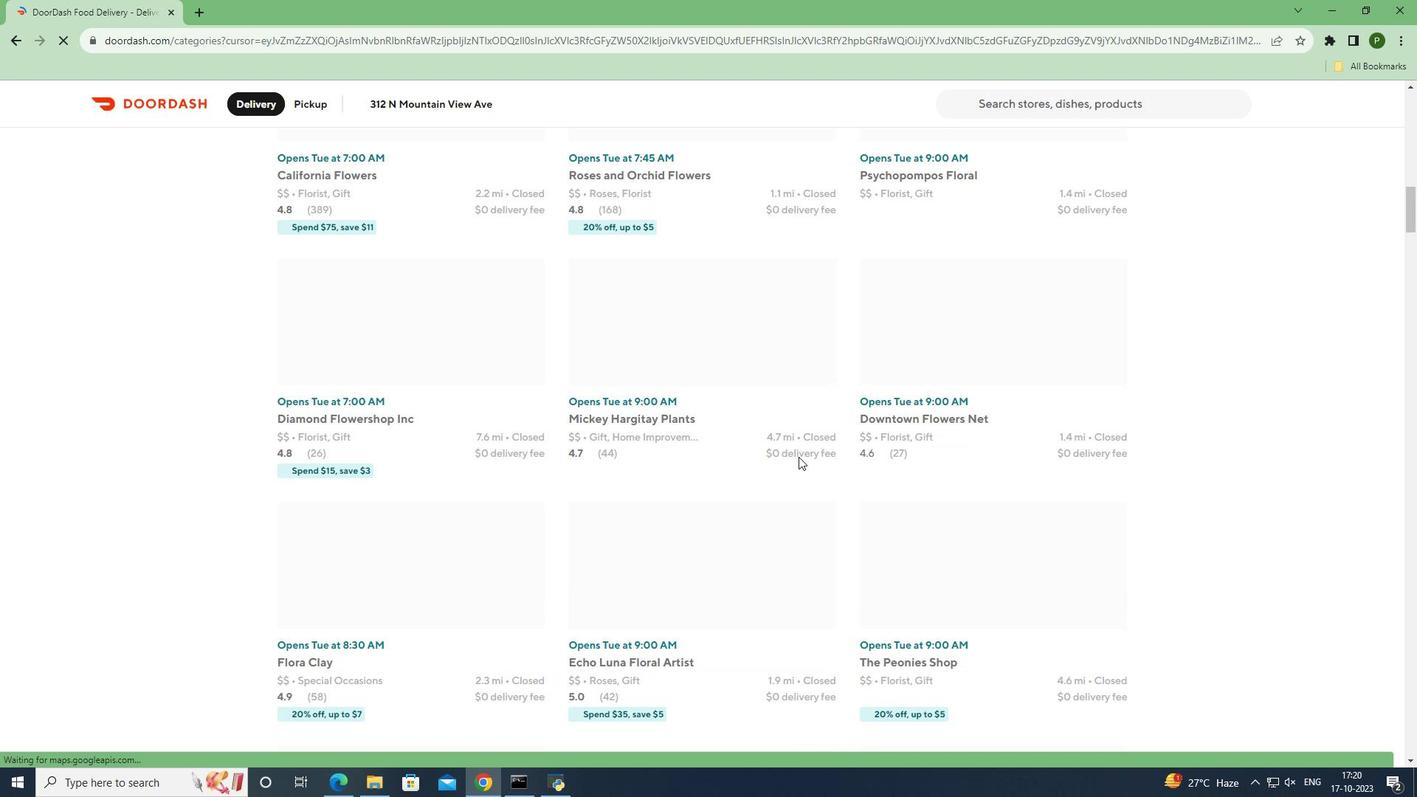 
Action: Mouse scrolled (799, 456) with delta (0, 0)
Screenshot: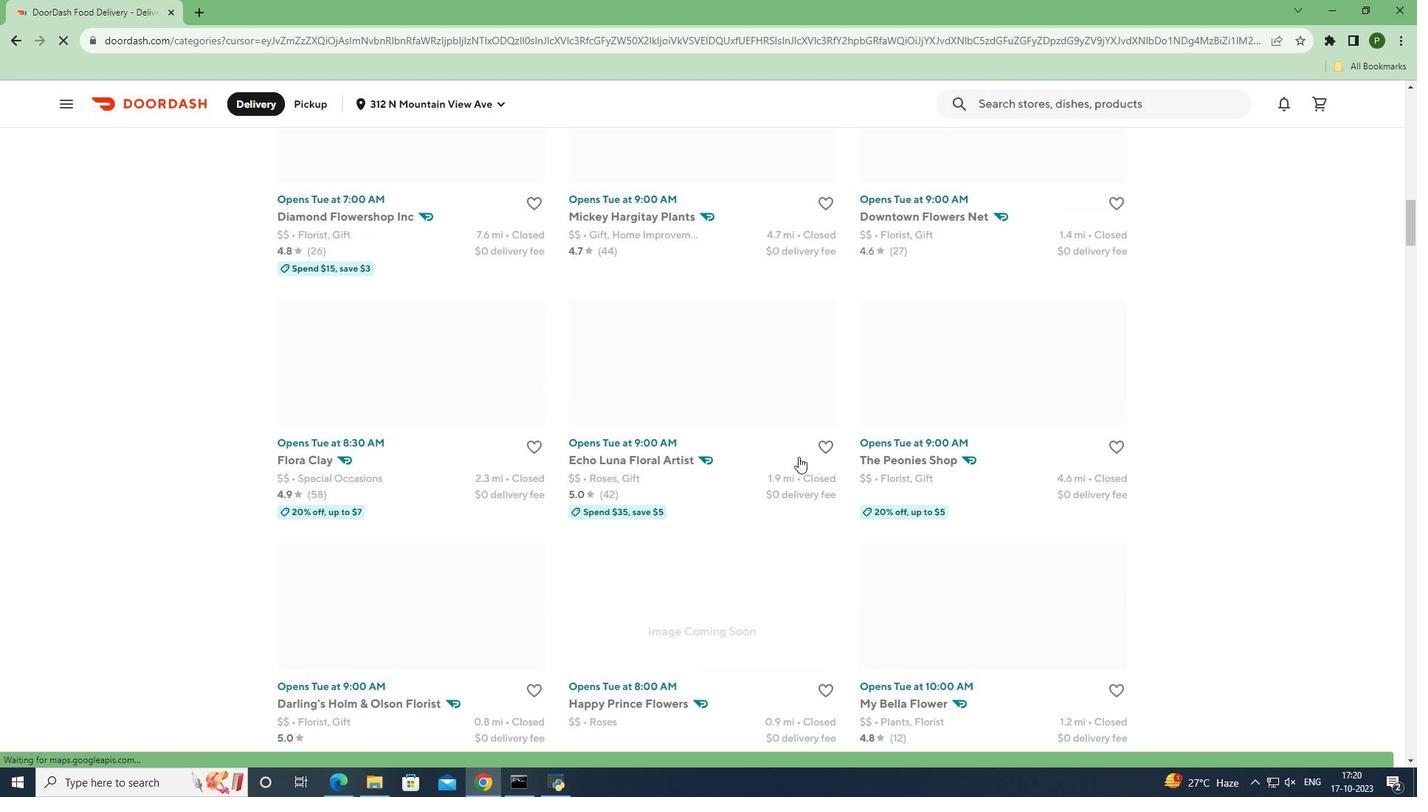 
Action: Mouse scrolled (799, 456) with delta (0, 0)
Screenshot: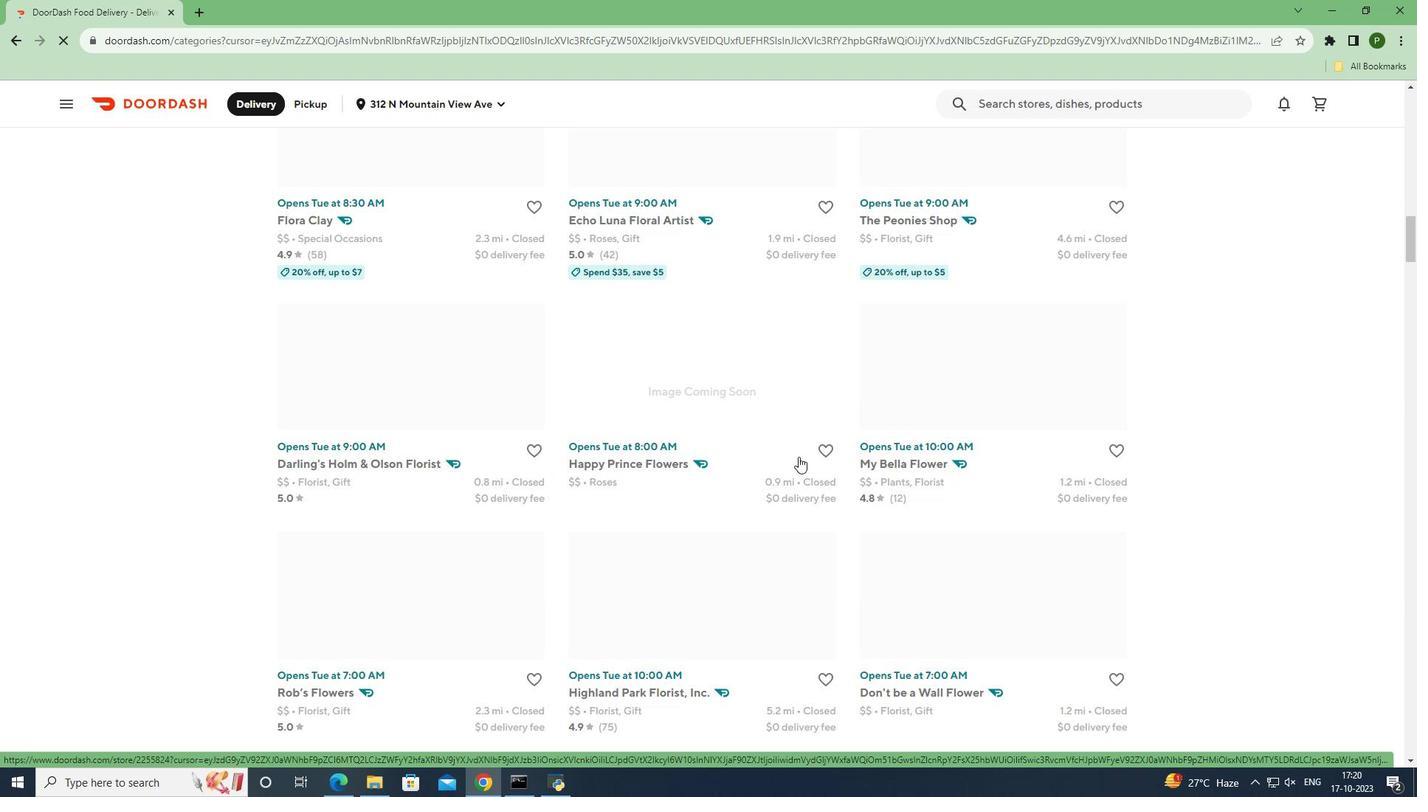 
Action: Mouse scrolled (799, 456) with delta (0, 0)
Screenshot: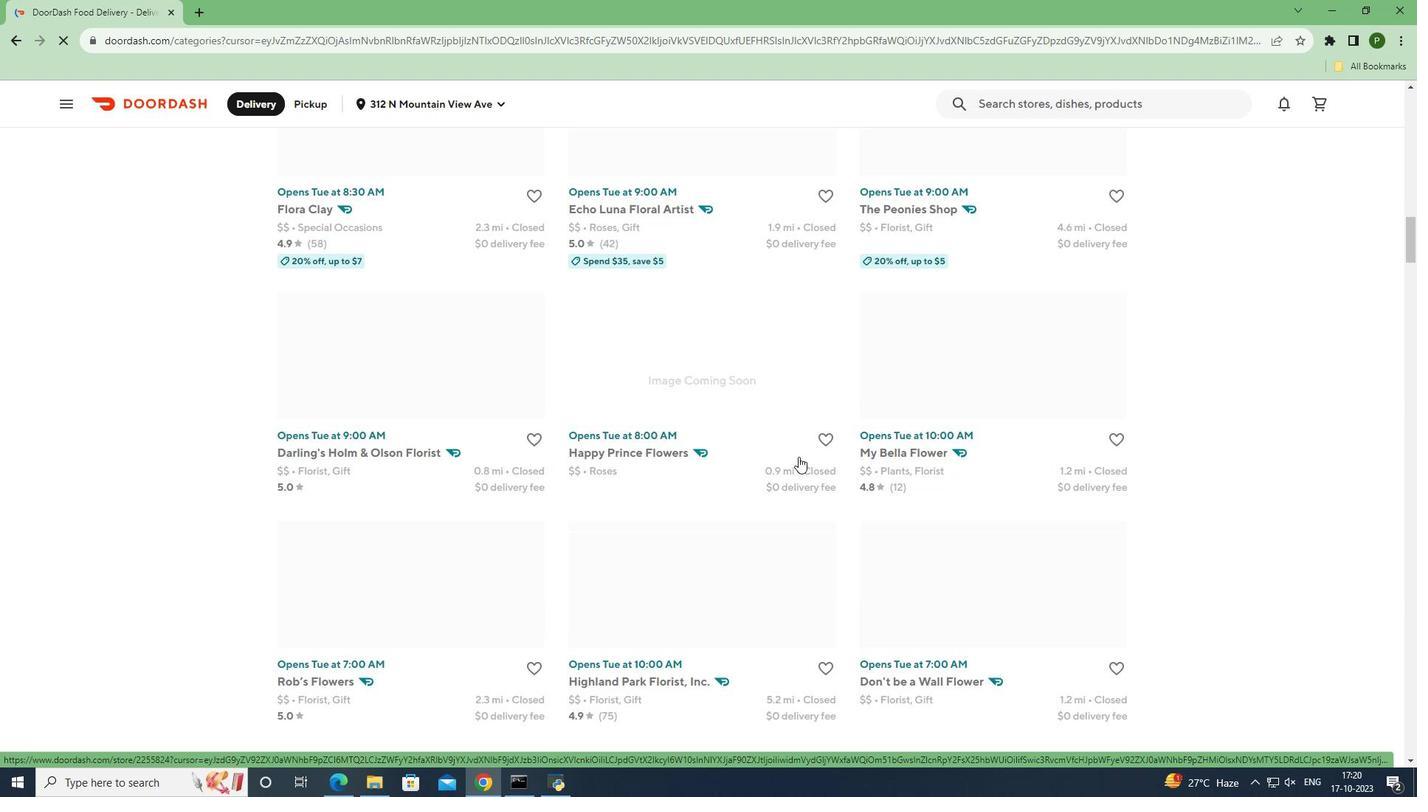 
Action: Mouse scrolled (799, 456) with delta (0, 0)
Screenshot: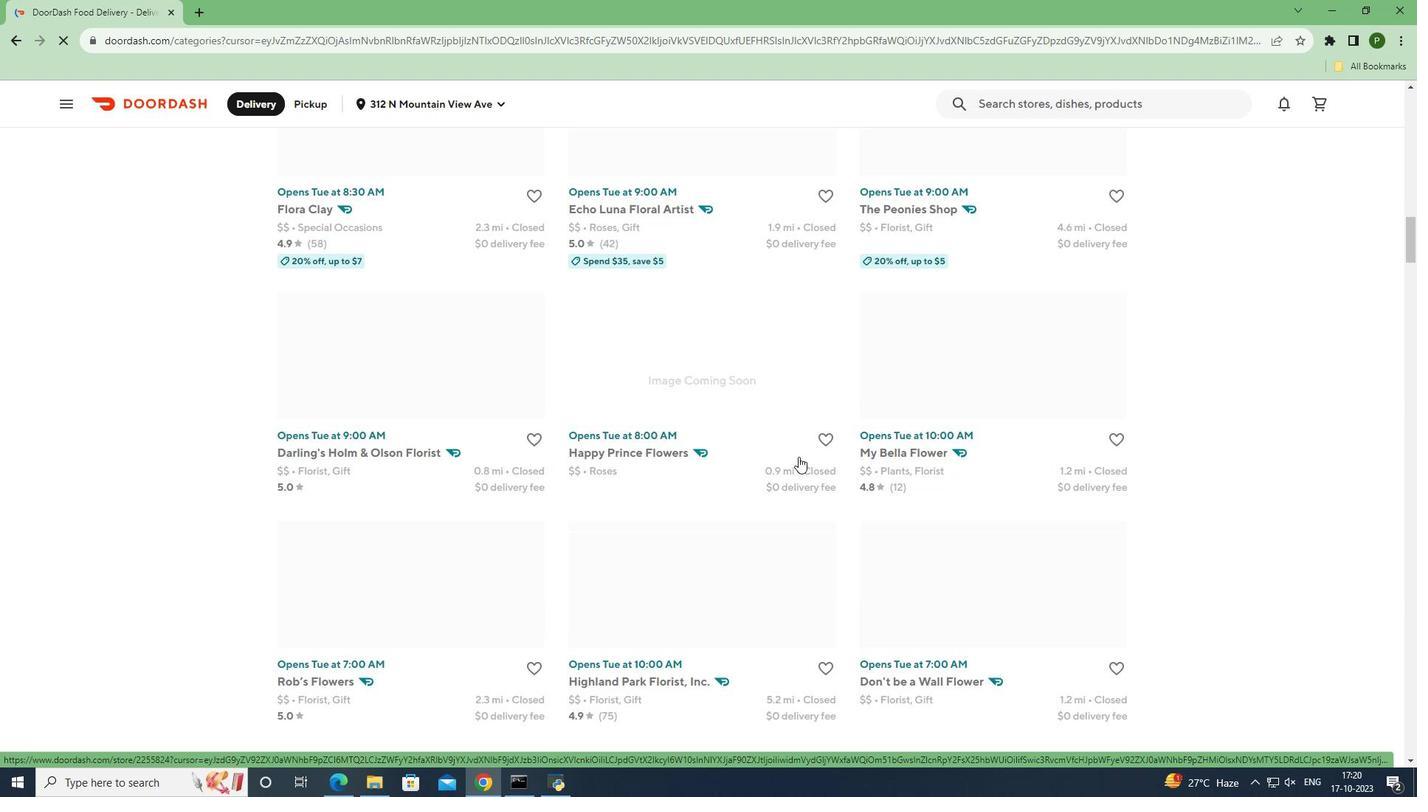 
Action: Mouse scrolled (799, 456) with delta (0, 0)
Screenshot: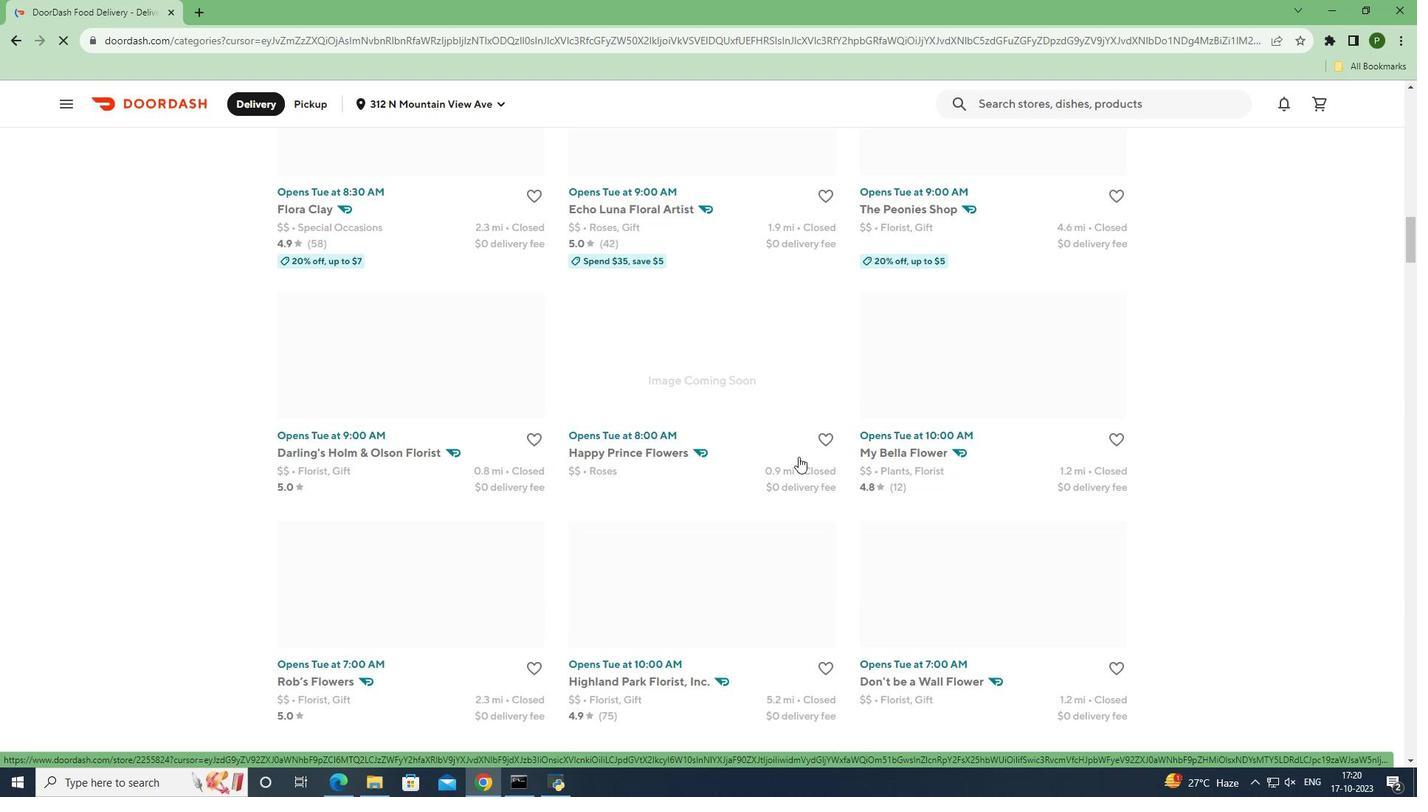 
Action: Mouse scrolled (799, 456) with delta (0, 0)
Screenshot: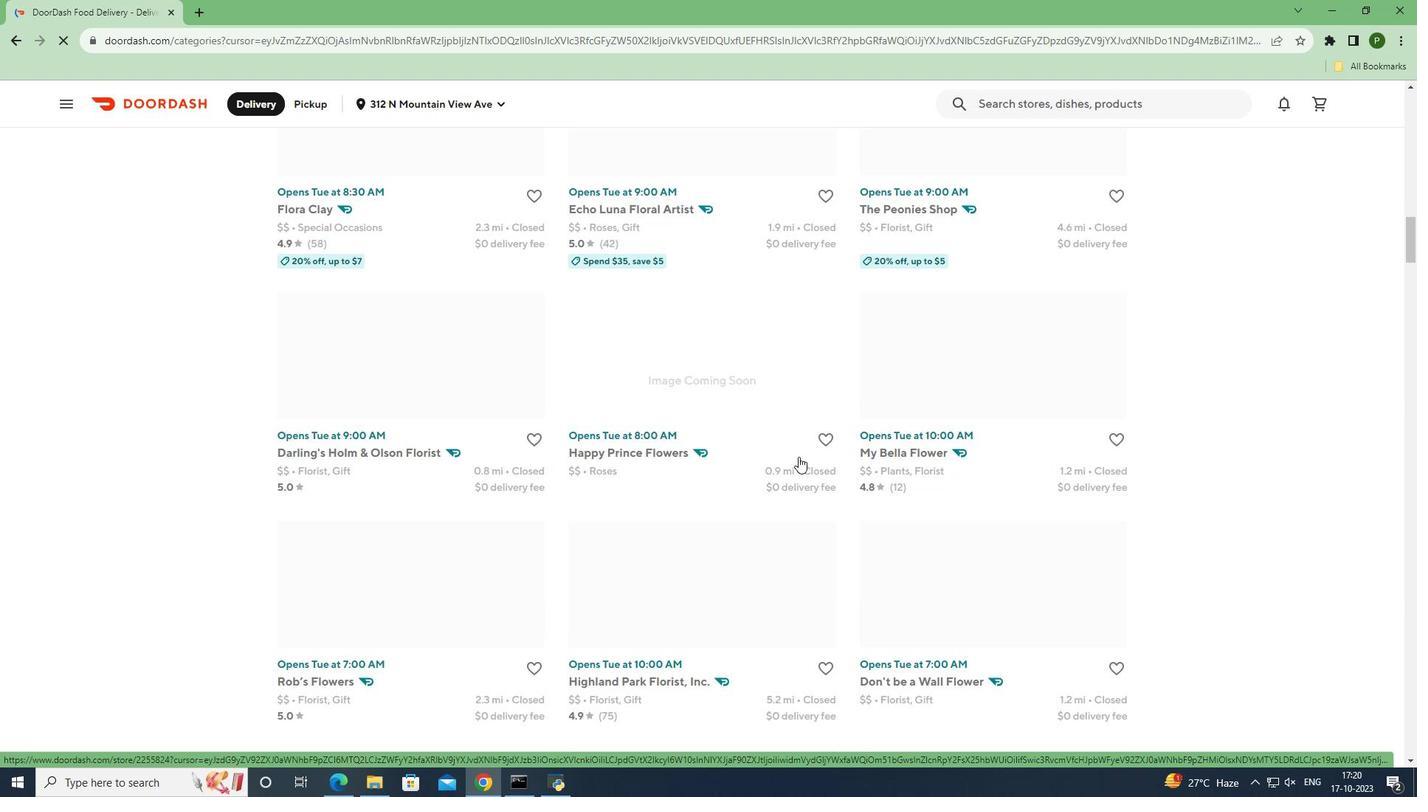 
Action: Mouse scrolled (799, 456) with delta (0, 0)
Screenshot: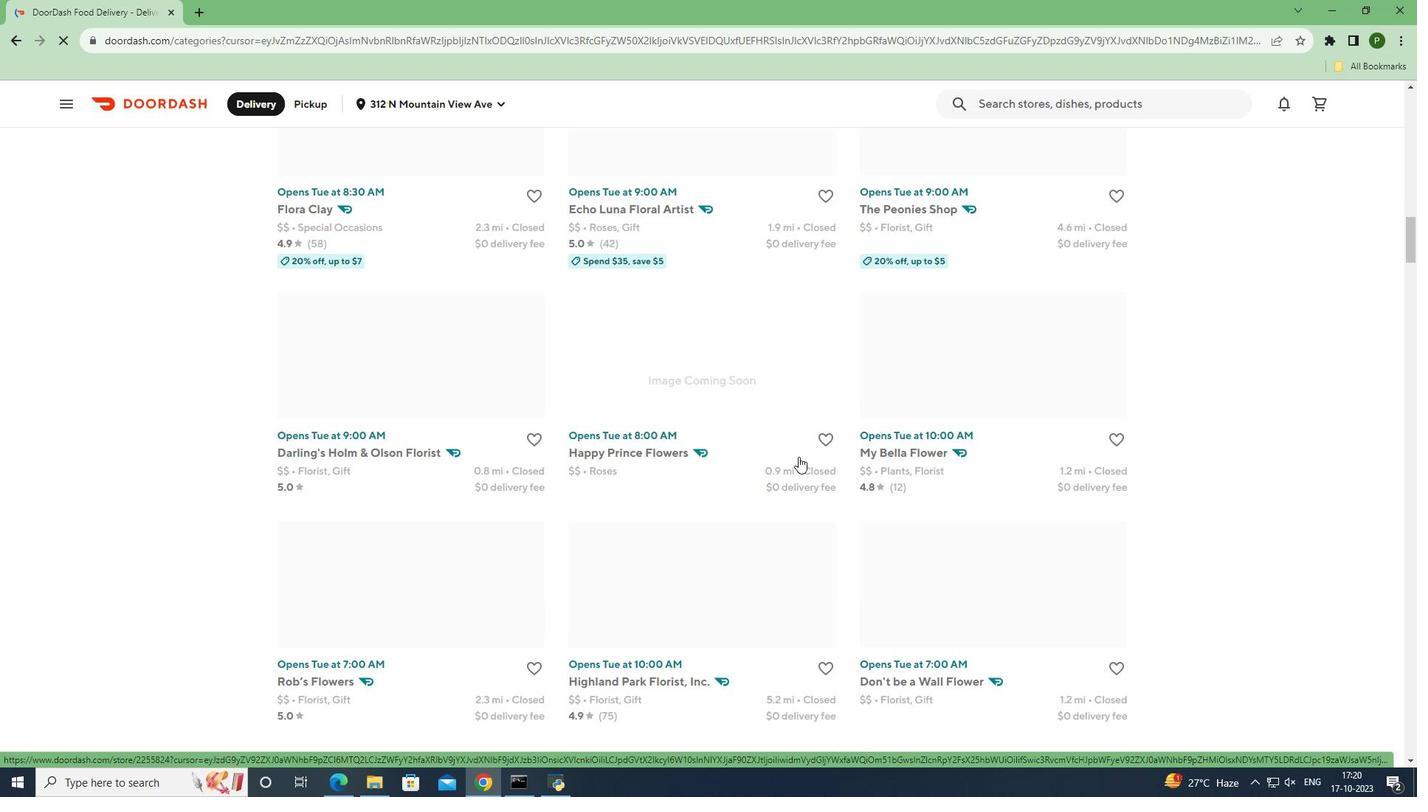 
Action: Mouse scrolled (799, 456) with delta (0, 0)
Screenshot: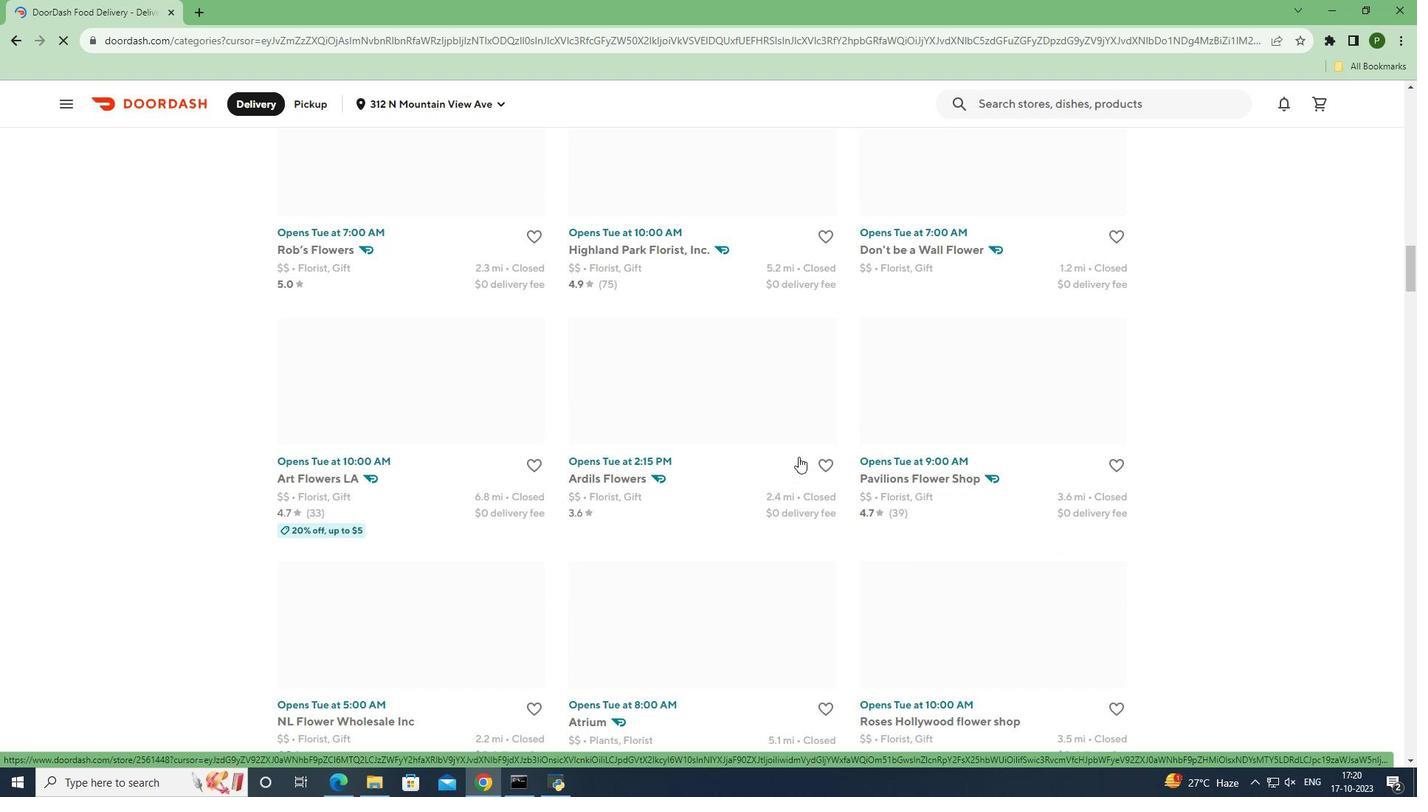 
Action: Mouse scrolled (799, 456) with delta (0, 0)
Screenshot: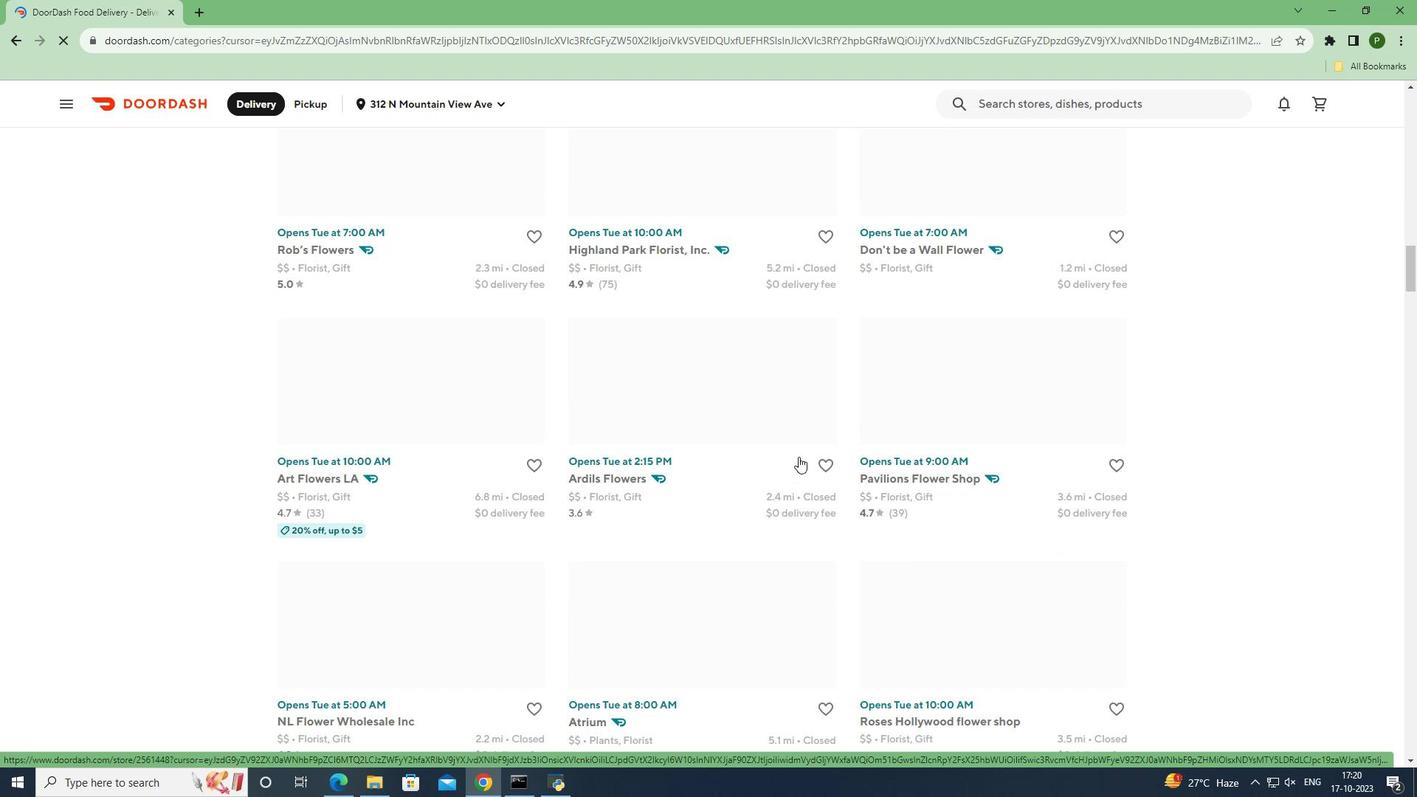 
Action: Mouse scrolled (799, 456) with delta (0, 0)
Screenshot: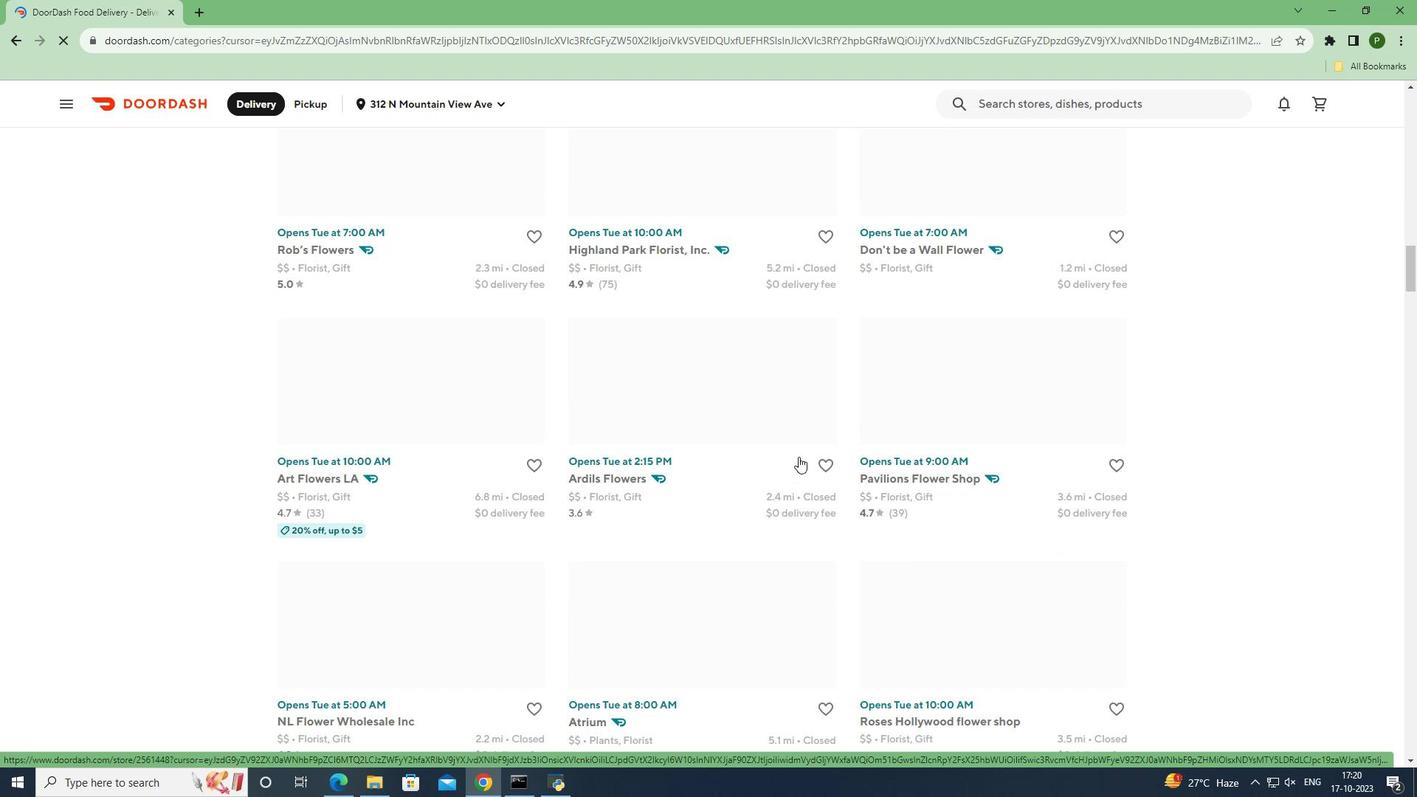 
Action: Mouse scrolled (799, 456) with delta (0, 0)
Screenshot: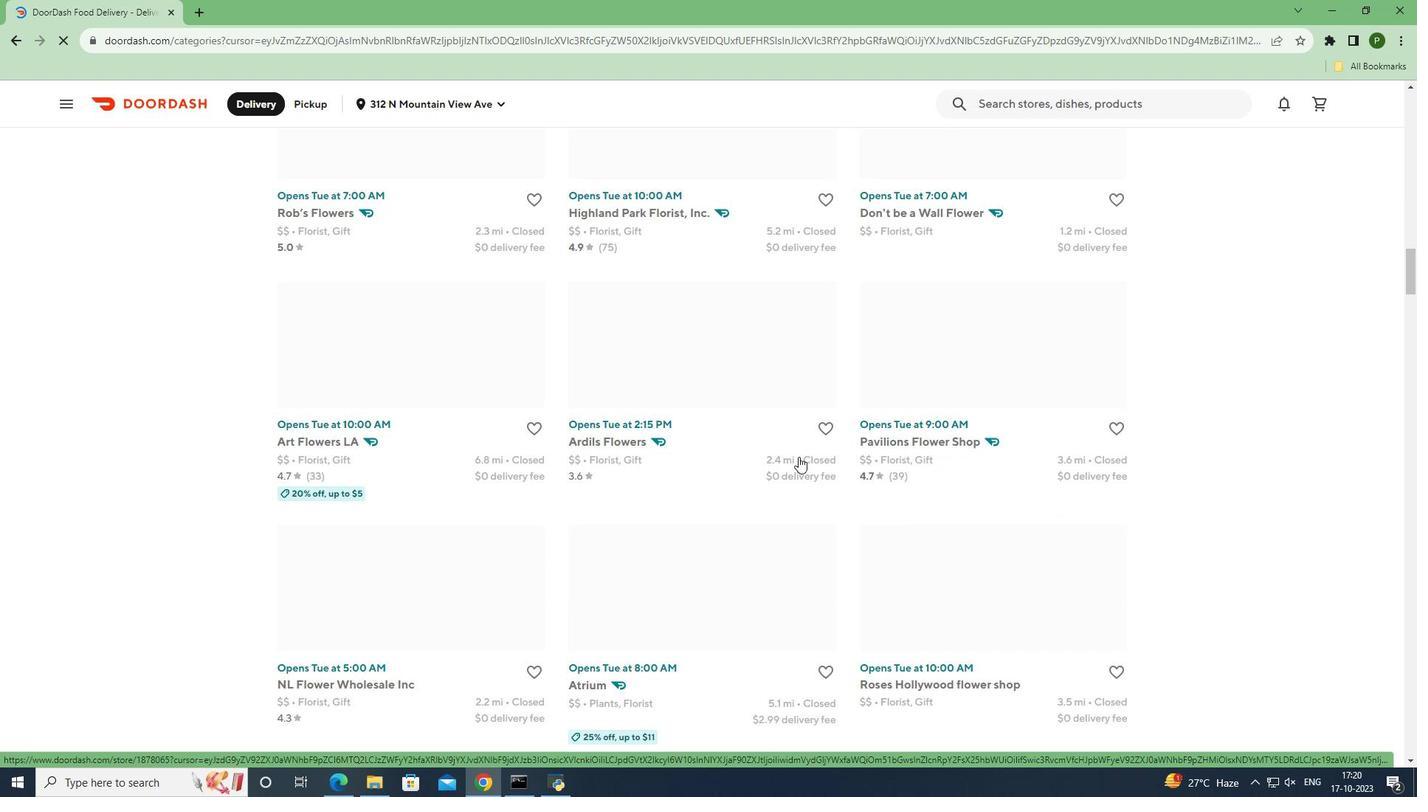 
Action: Mouse scrolled (799, 456) with delta (0, 0)
Screenshot: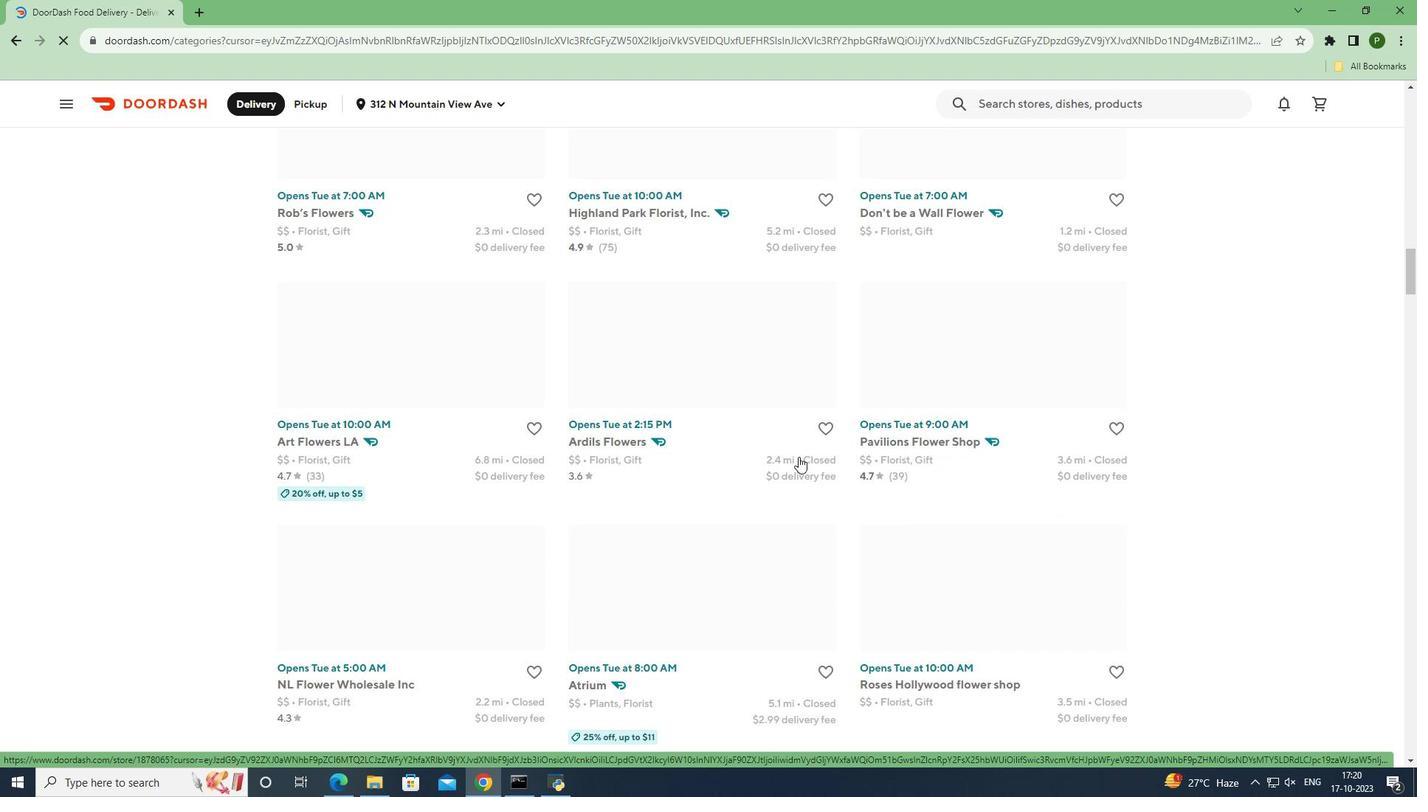 
Action: Mouse scrolled (799, 456) with delta (0, 0)
Screenshot: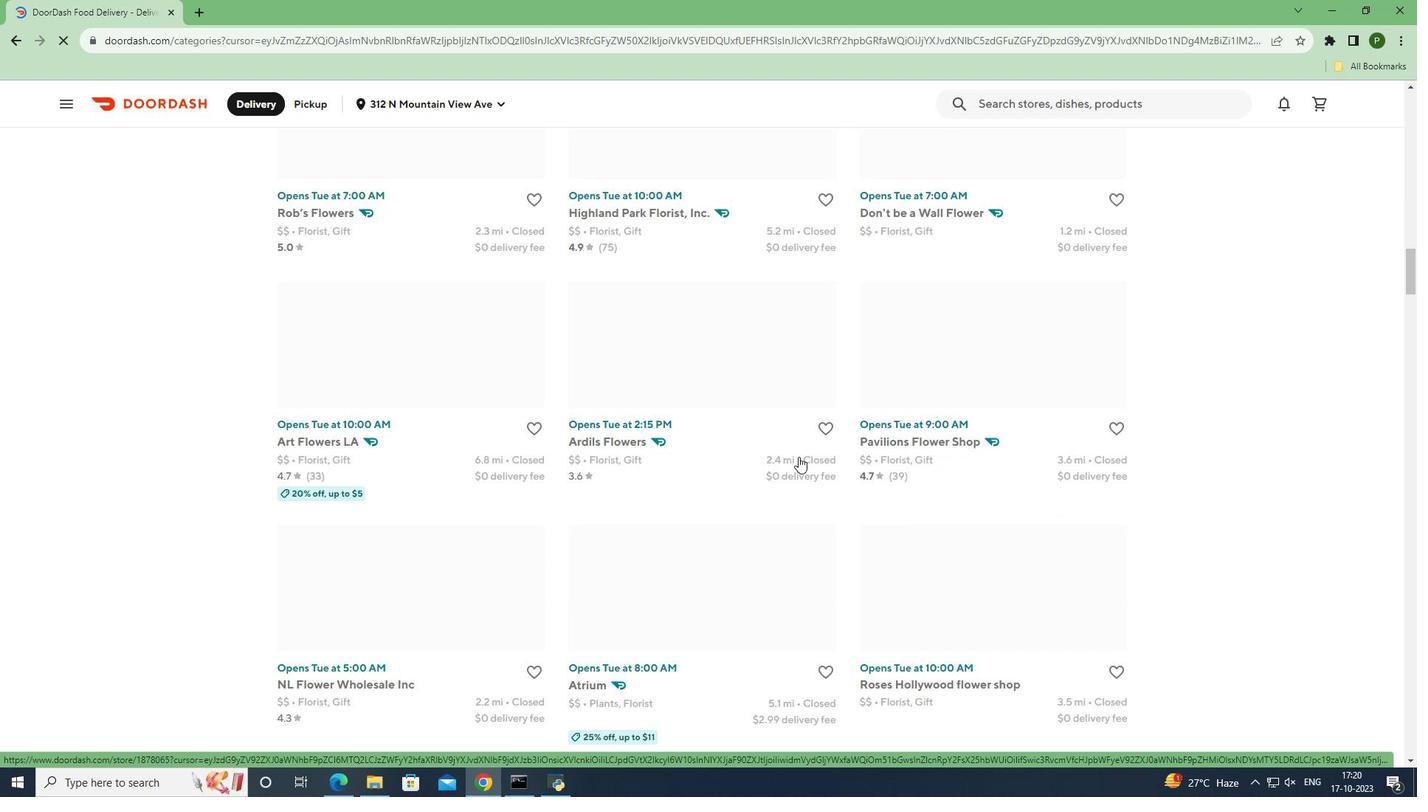 
Action: Mouse scrolled (799, 456) with delta (0, 0)
Screenshot: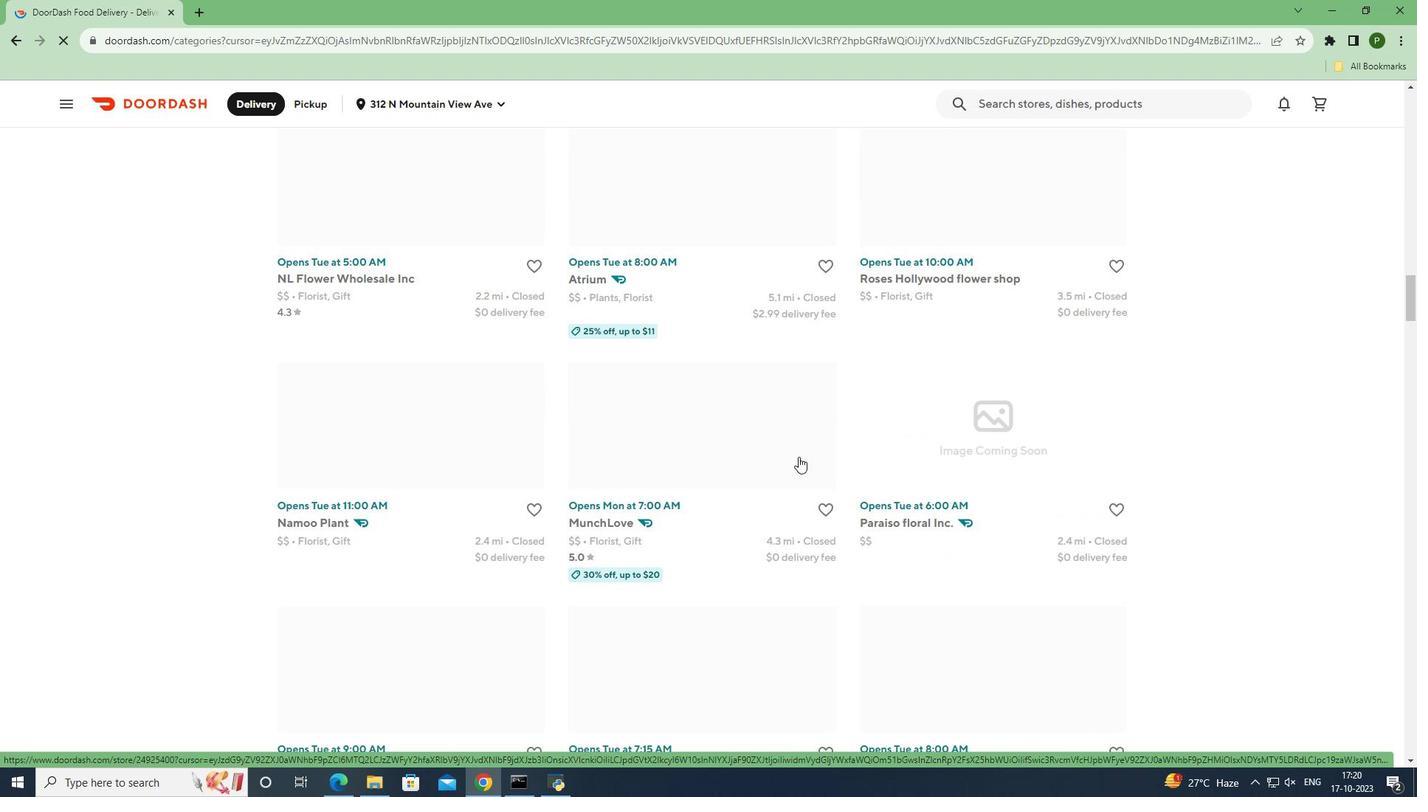 
Action: Mouse scrolled (799, 456) with delta (0, 0)
Screenshot: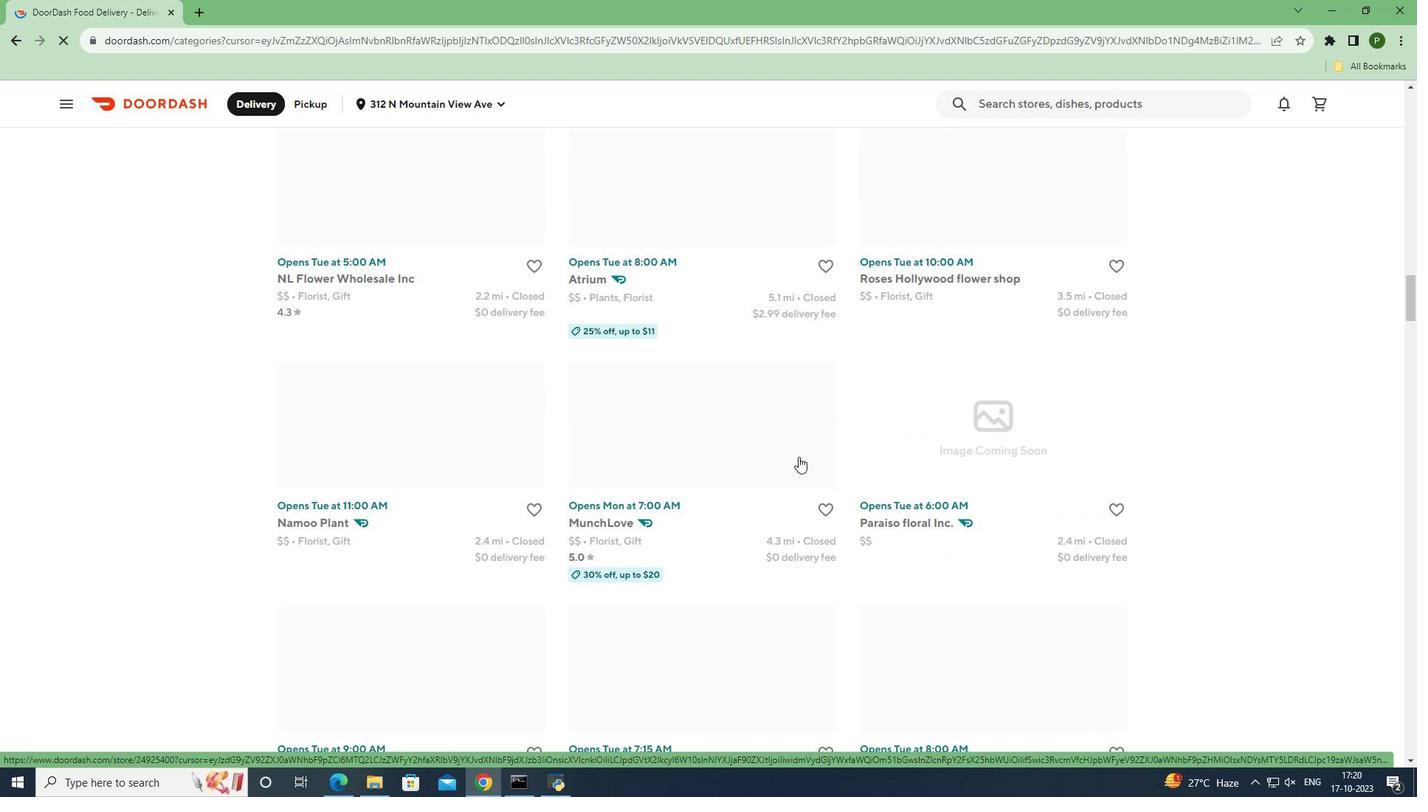 
Action: Mouse scrolled (799, 456) with delta (0, 0)
Screenshot: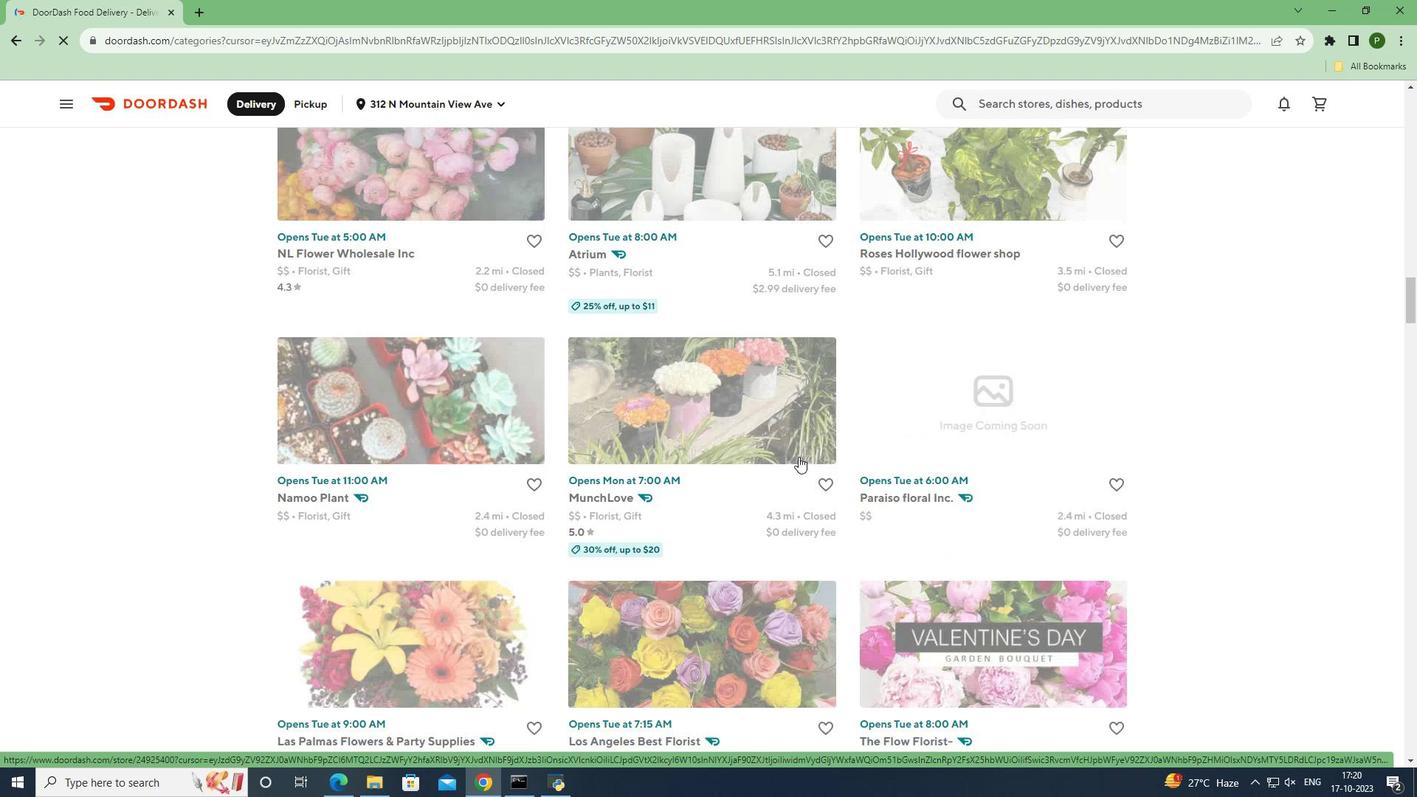 
Action: Mouse scrolled (799, 456) with delta (0, 0)
Screenshot: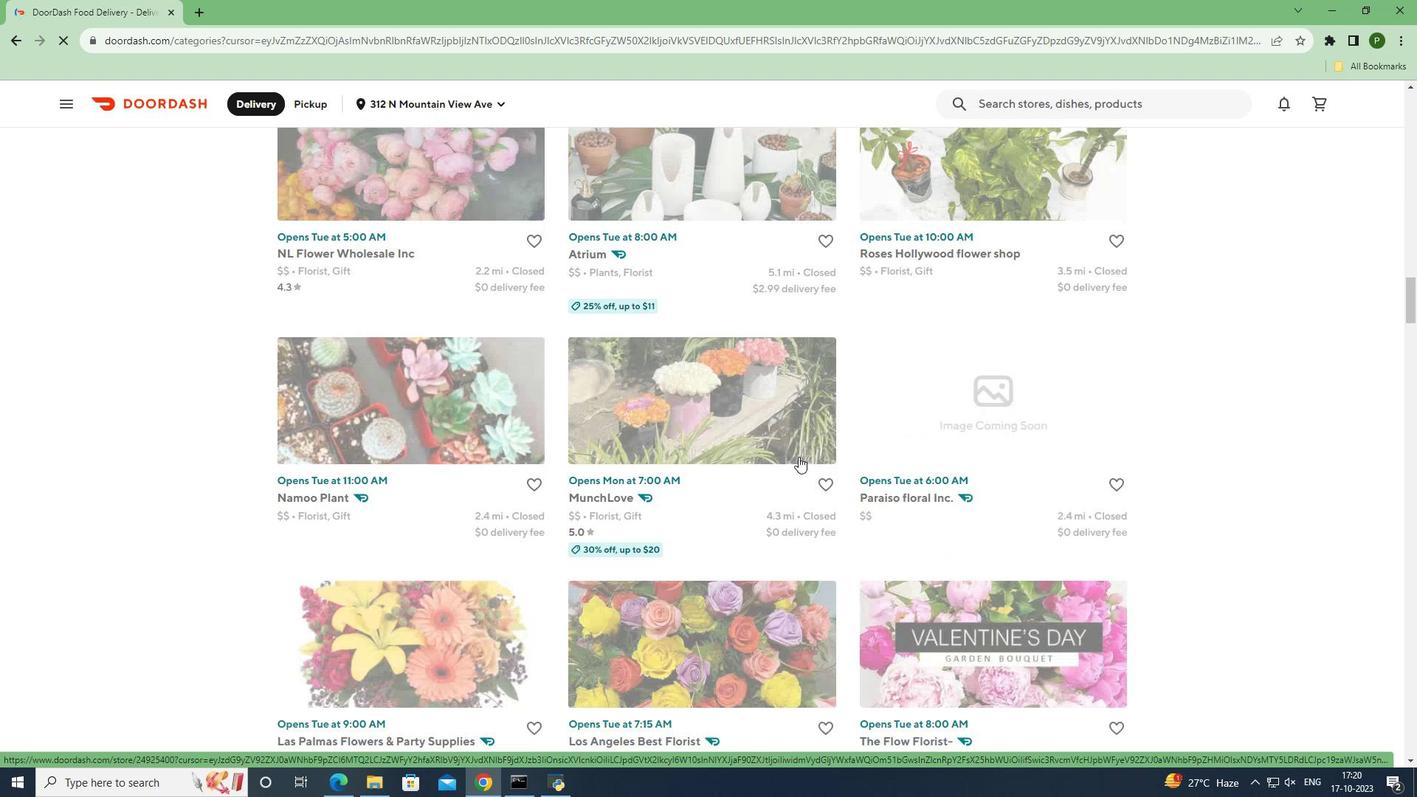 
Action: Mouse scrolled (799, 456) with delta (0, 0)
Screenshot: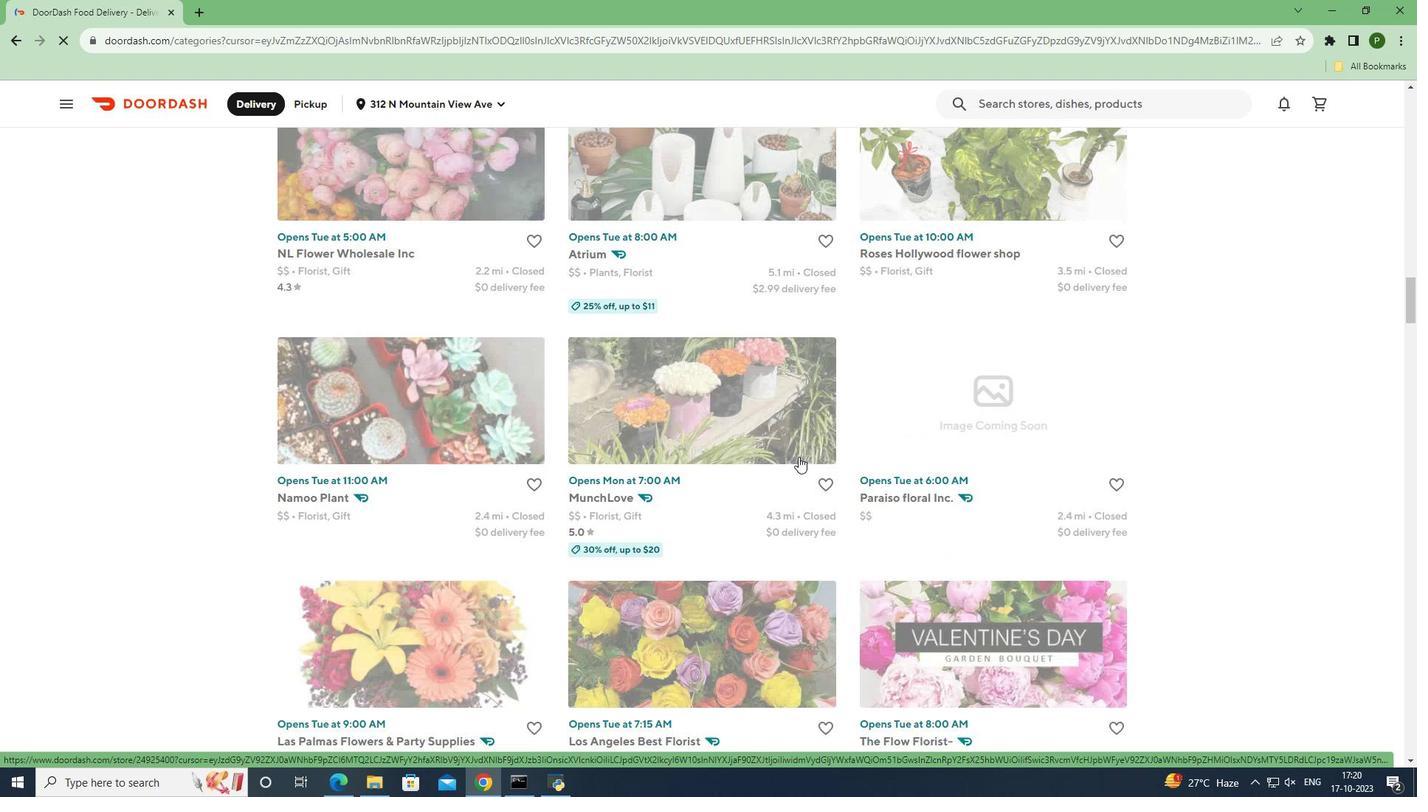
Action: Mouse scrolled (799, 456) with delta (0, 0)
Screenshot: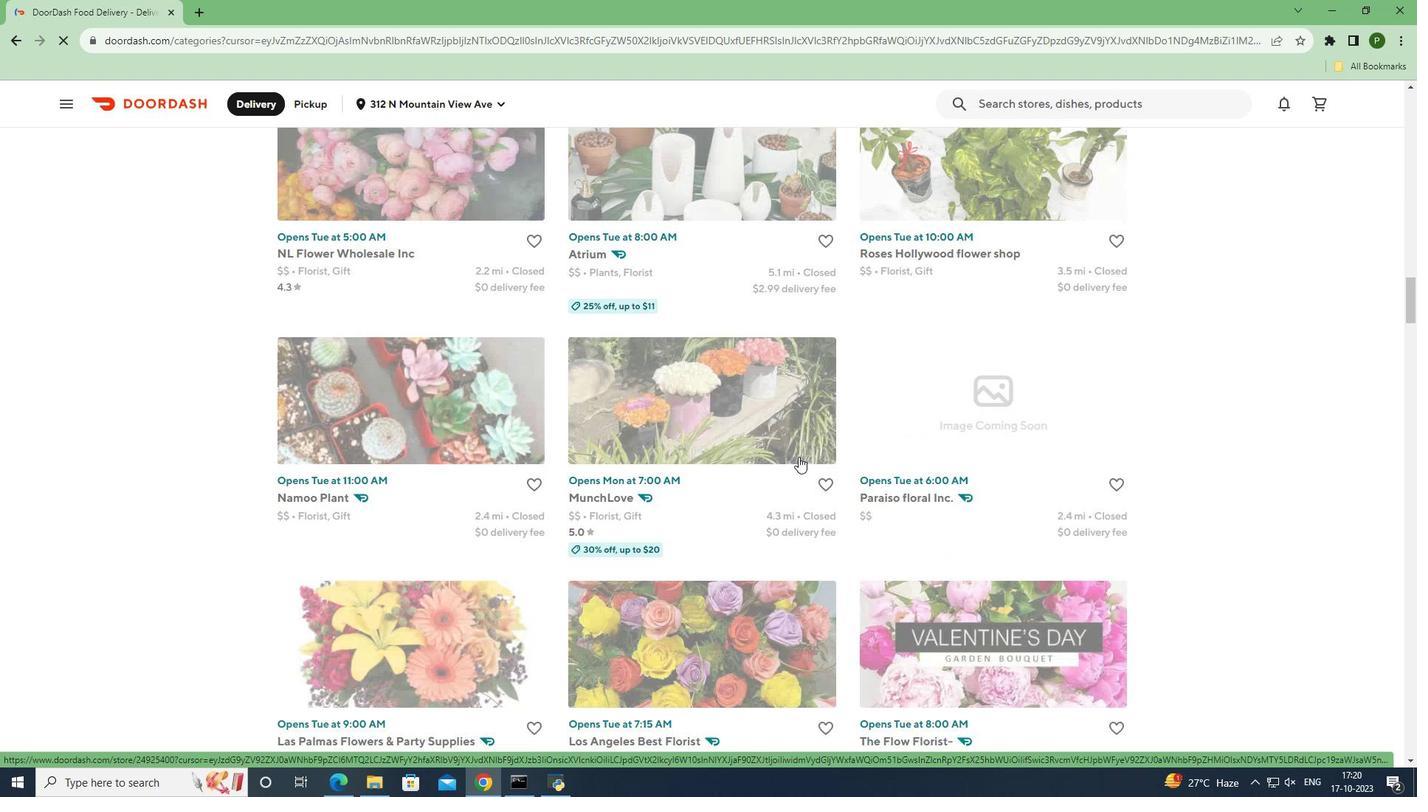 
Action: Mouse scrolled (799, 456) with delta (0, 0)
Screenshot: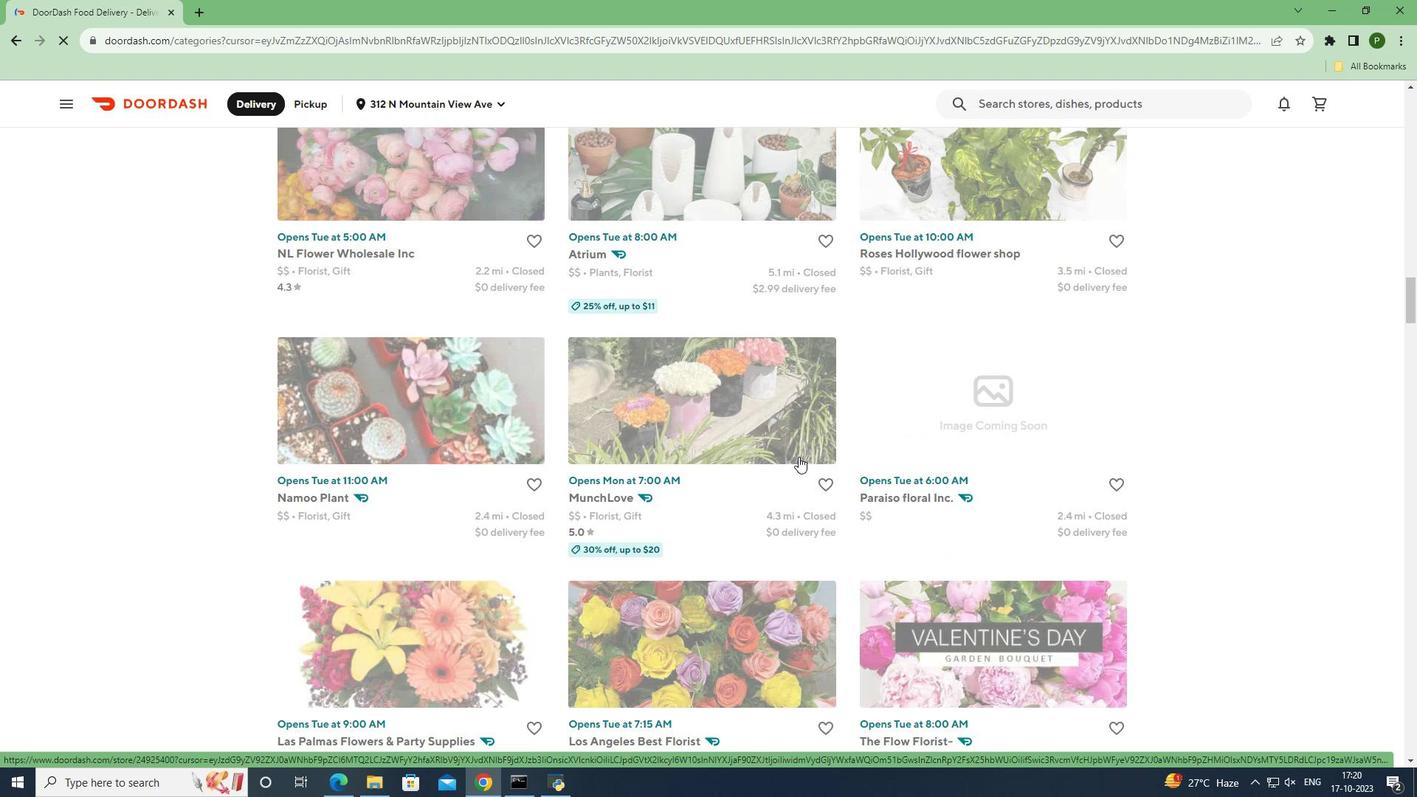 
Action: Mouse scrolled (799, 456) with delta (0, 0)
Screenshot: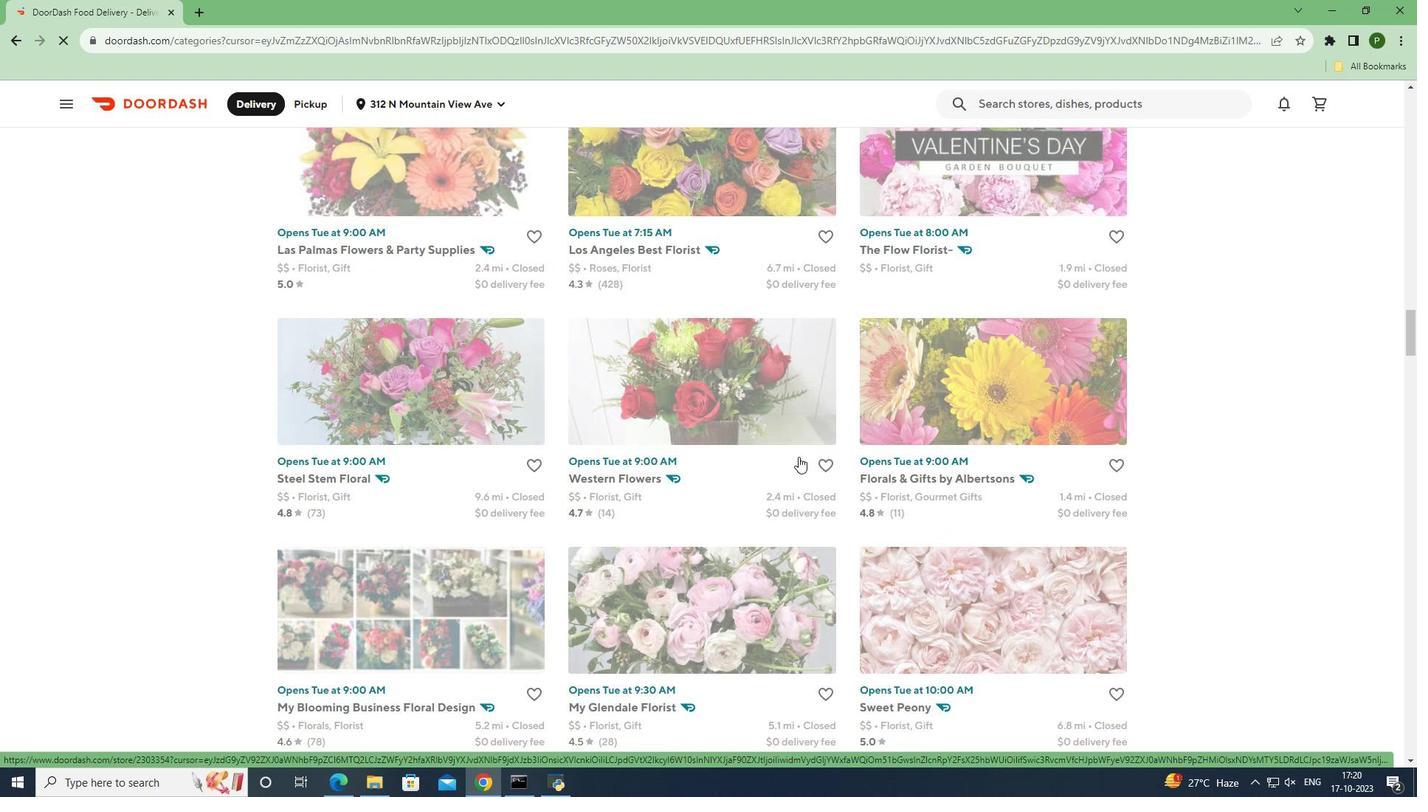
Action: Mouse scrolled (799, 456) with delta (0, 0)
Screenshot: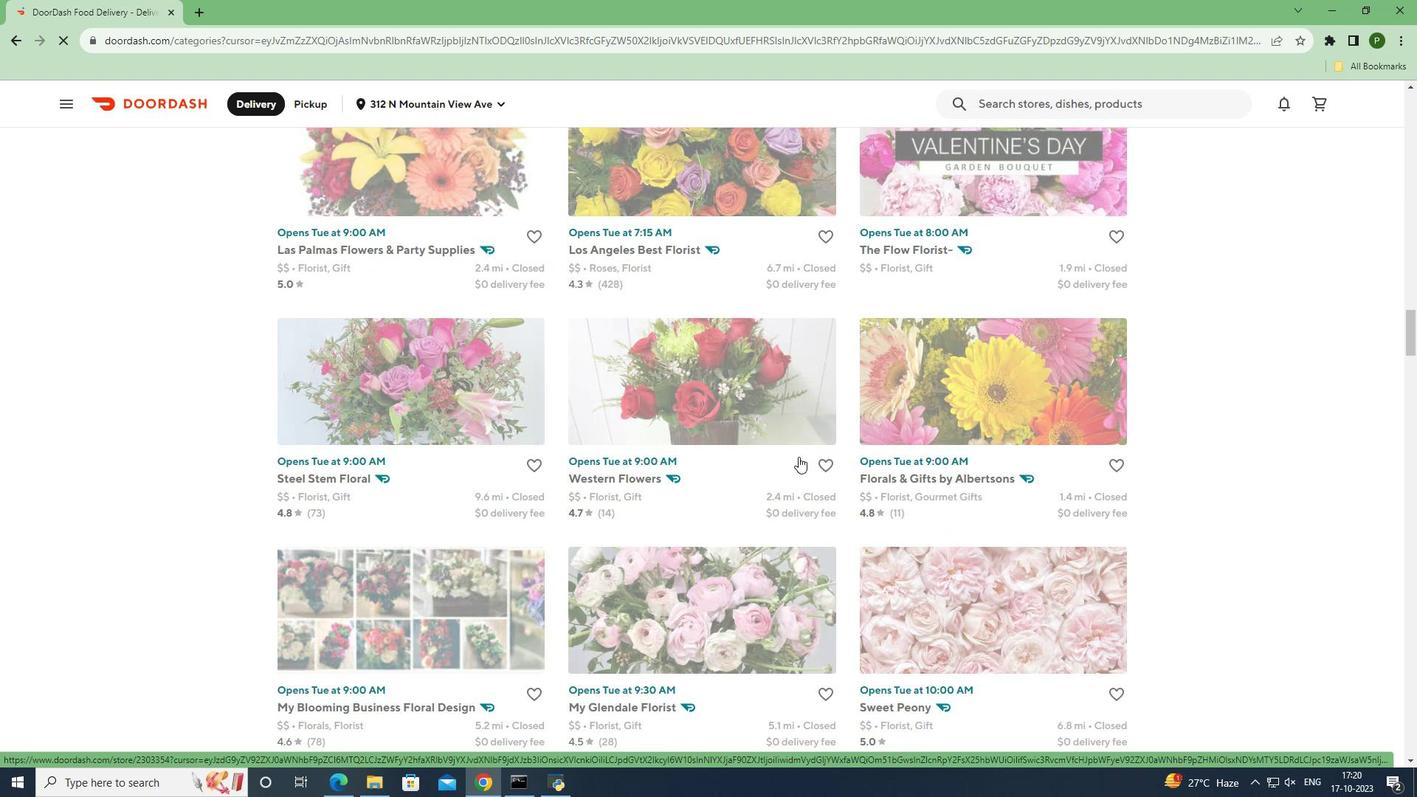 
Action: Mouse scrolled (799, 456) with delta (0, 0)
Screenshot: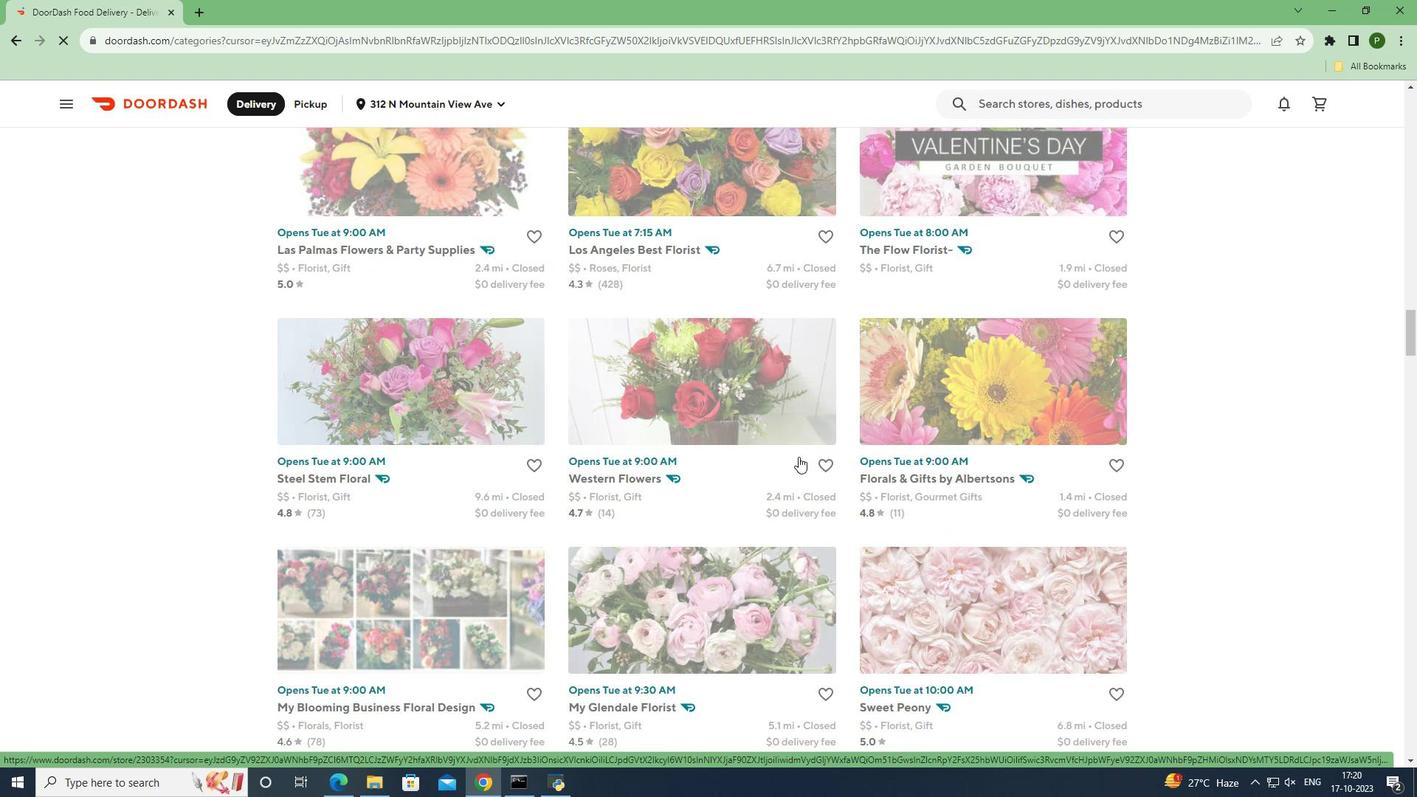 
Action: Mouse scrolled (799, 456) with delta (0, 0)
Screenshot: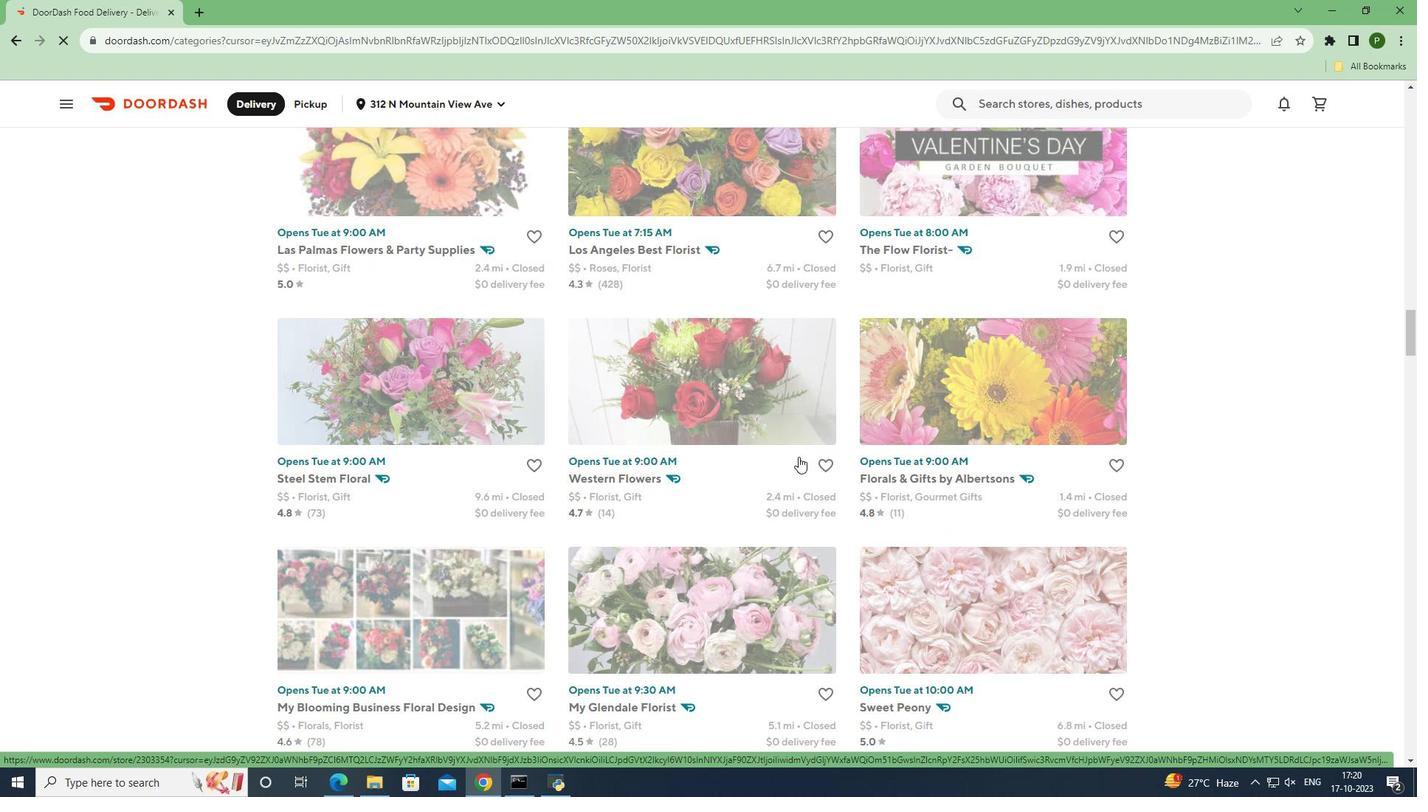 
Action: Mouse scrolled (799, 456) with delta (0, 0)
Screenshot: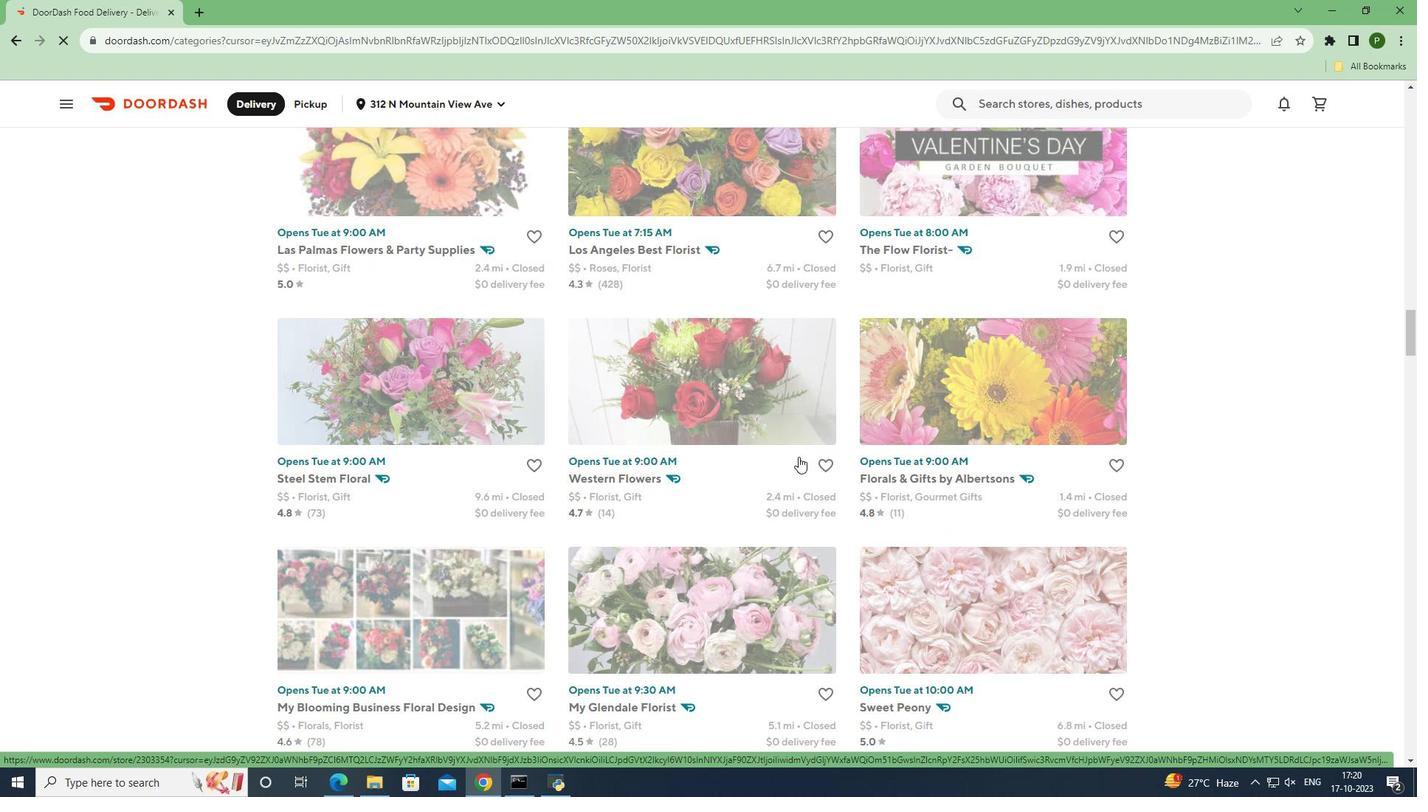 
Action: Mouse scrolled (799, 456) with delta (0, 0)
Screenshot: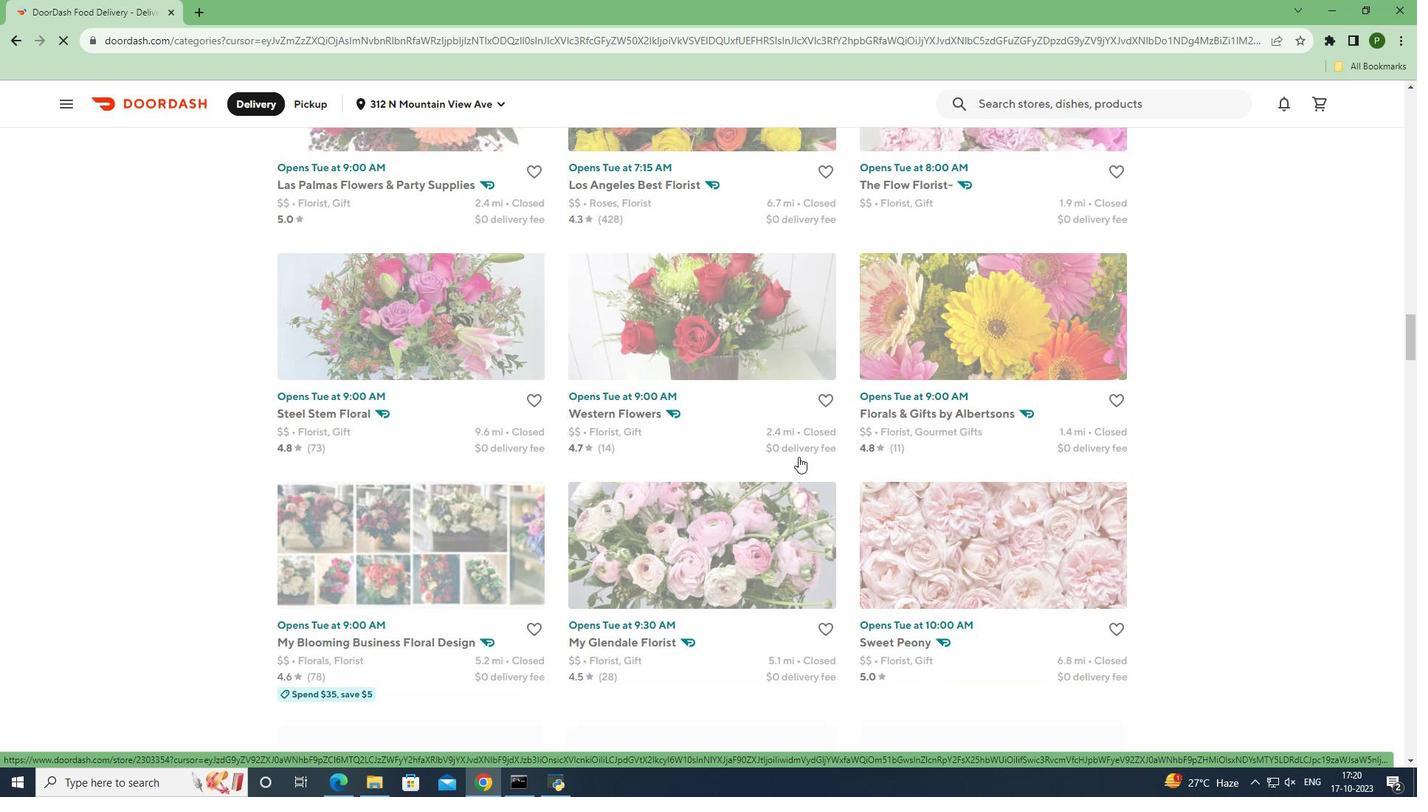 
Action: Mouse scrolled (799, 456) with delta (0, 0)
Screenshot: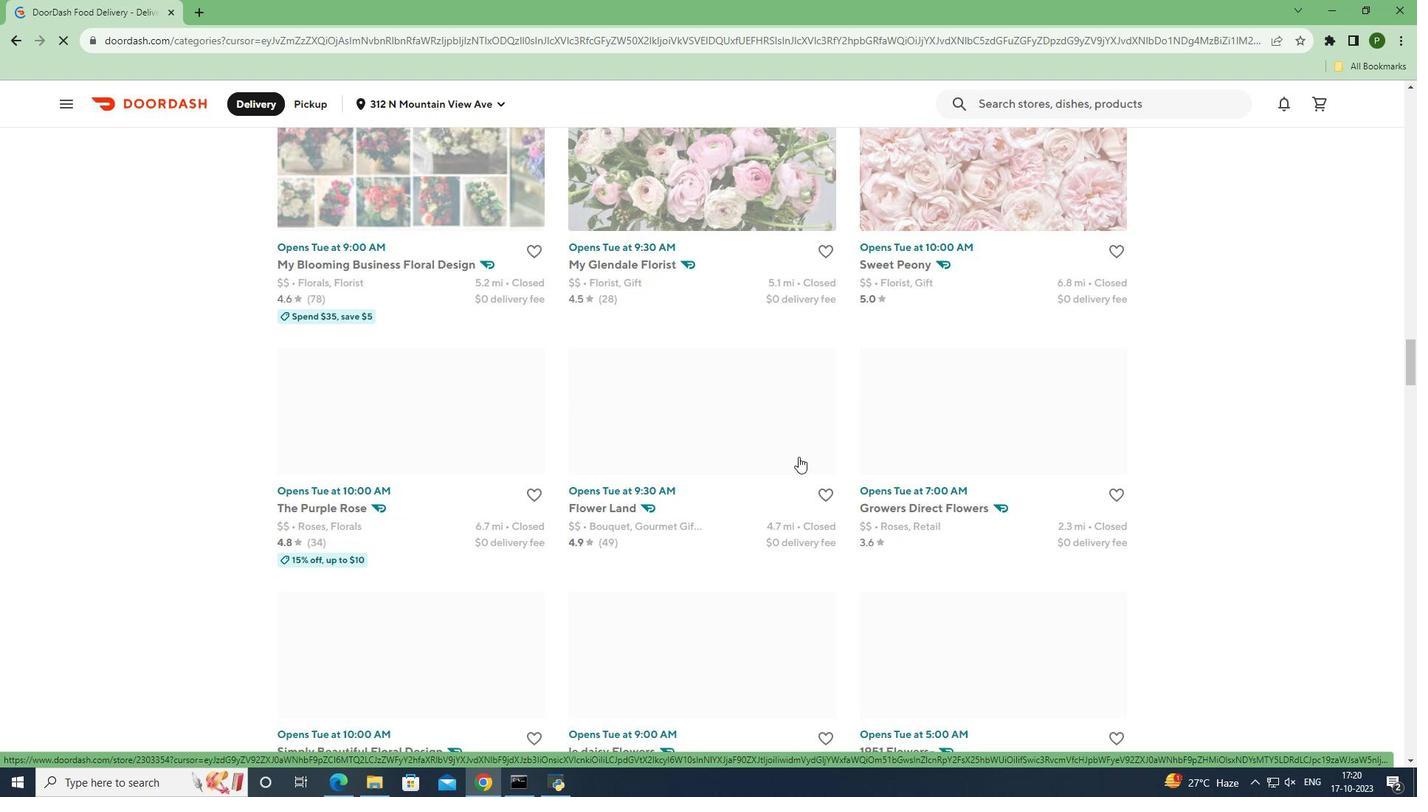 
Action: Mouse scrolled (799, 456) with delta (0, 0)
Screenshot: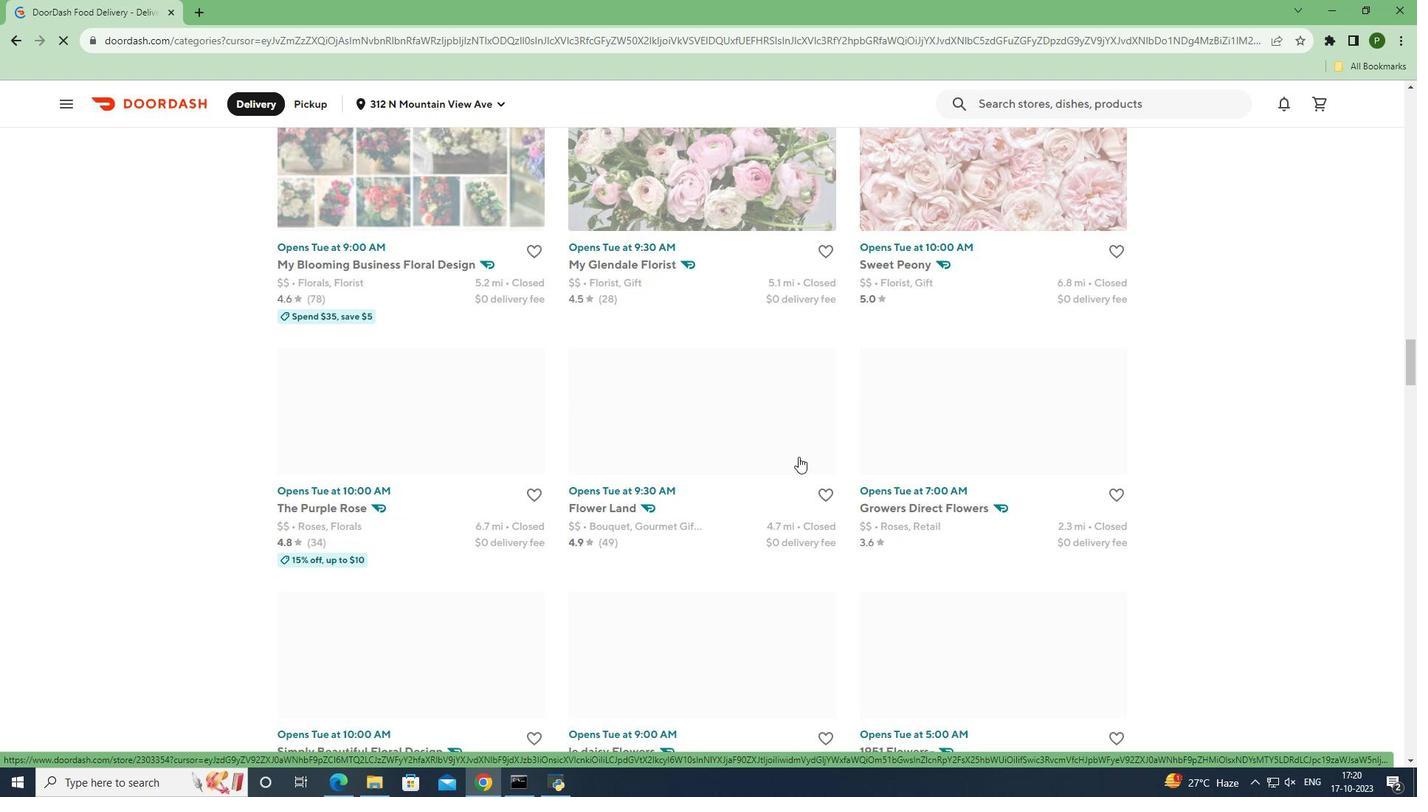 
Action: Mouse scrolled (799, 456) with delta (0, 0)
Screenshot: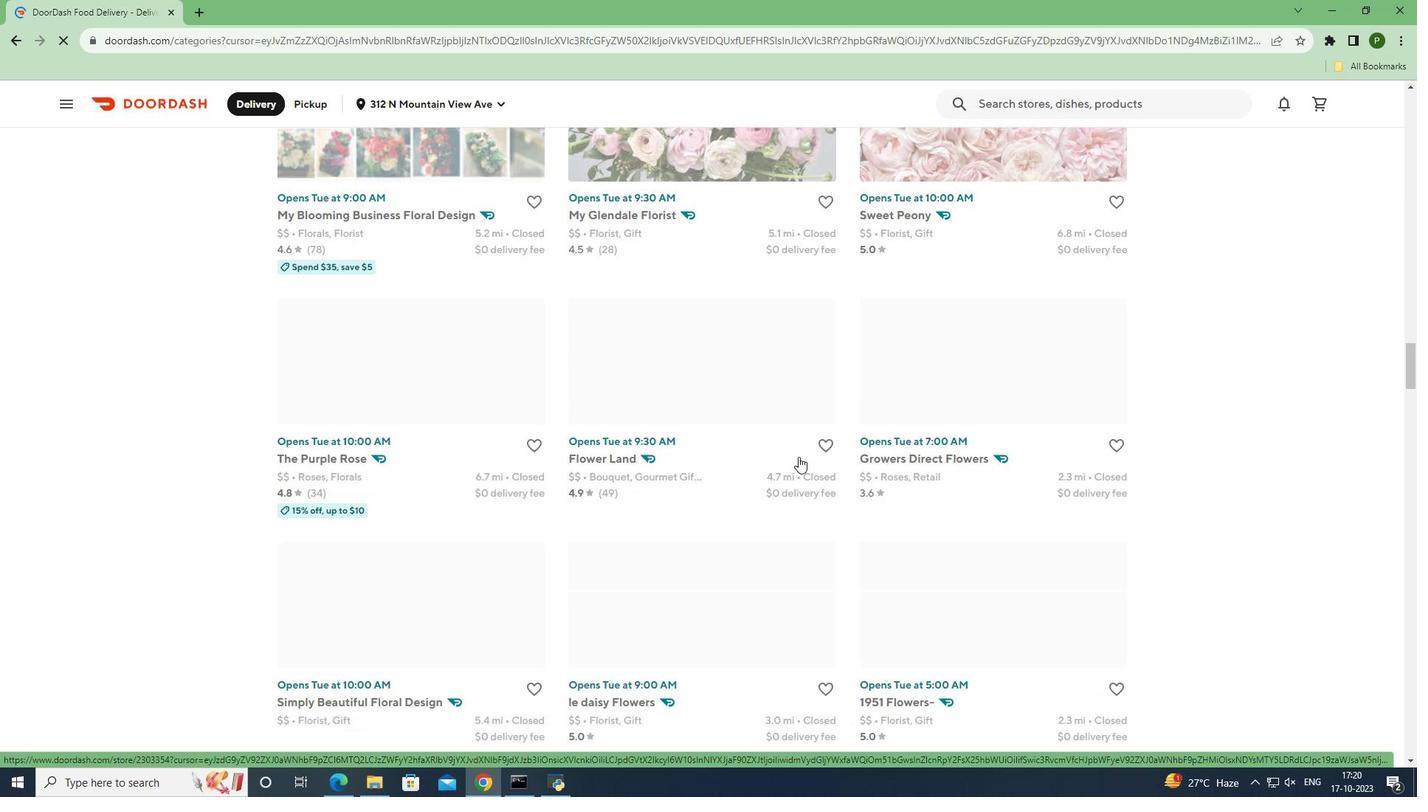 
Action: Mouse scrolled (799, 456) with delta (0, 0)
Screenshot: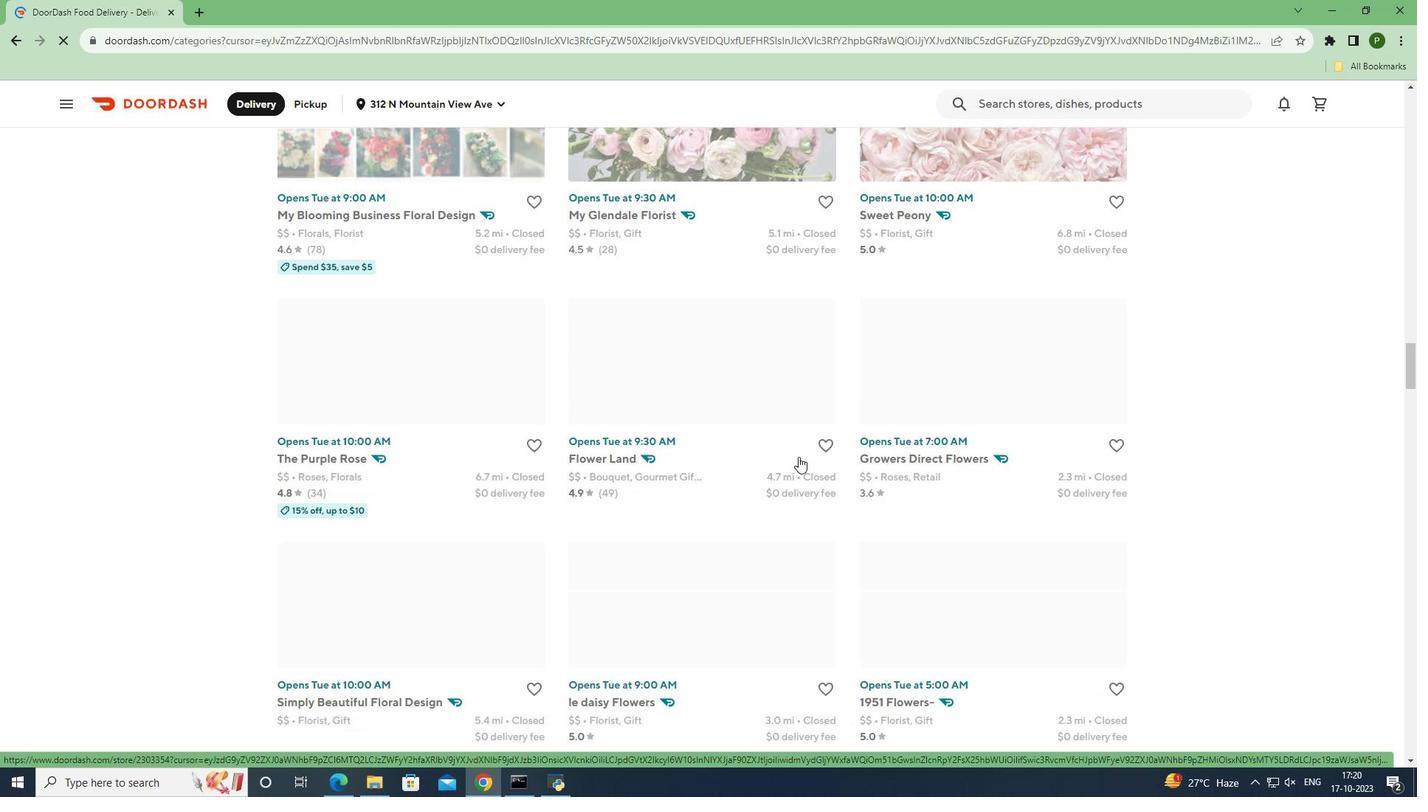 
Action: Mouse scrolled (799, 456) with delta (0, 0)
Screenshot: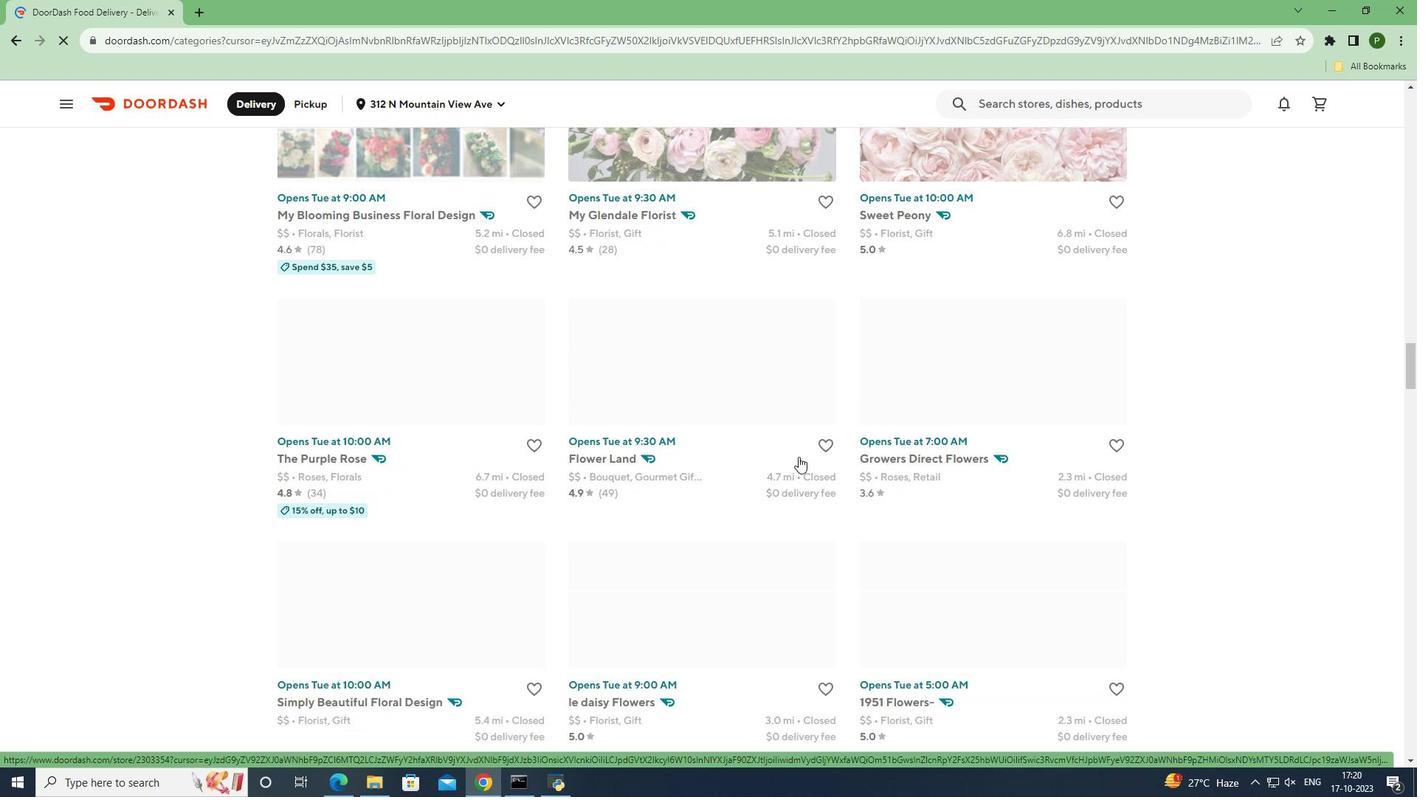 
Action: Mouse scrolled (799, 456) with delta (0, 0)
Screenshot: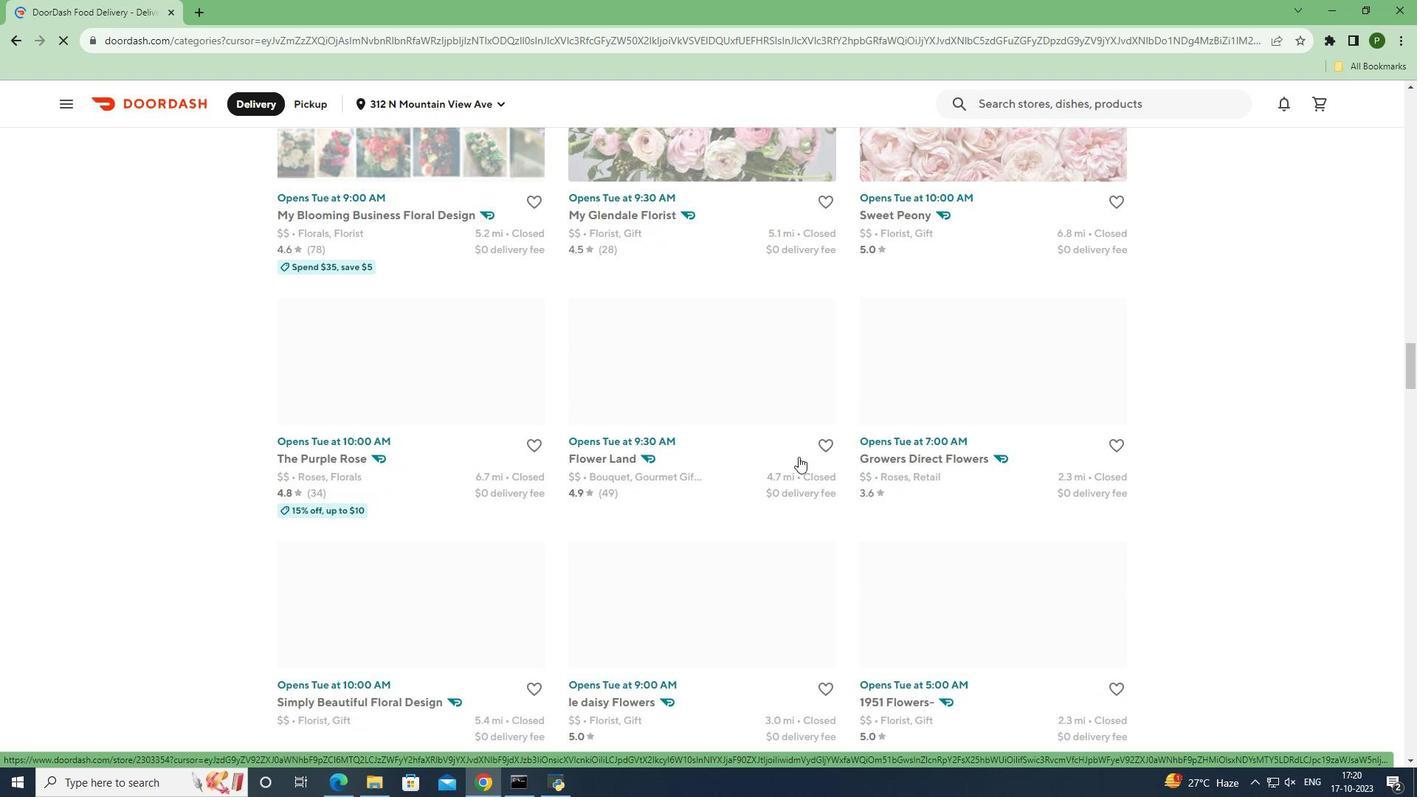 
Action: Mouse scrolled (799, 456) with delta (0, 0)
Screenshot: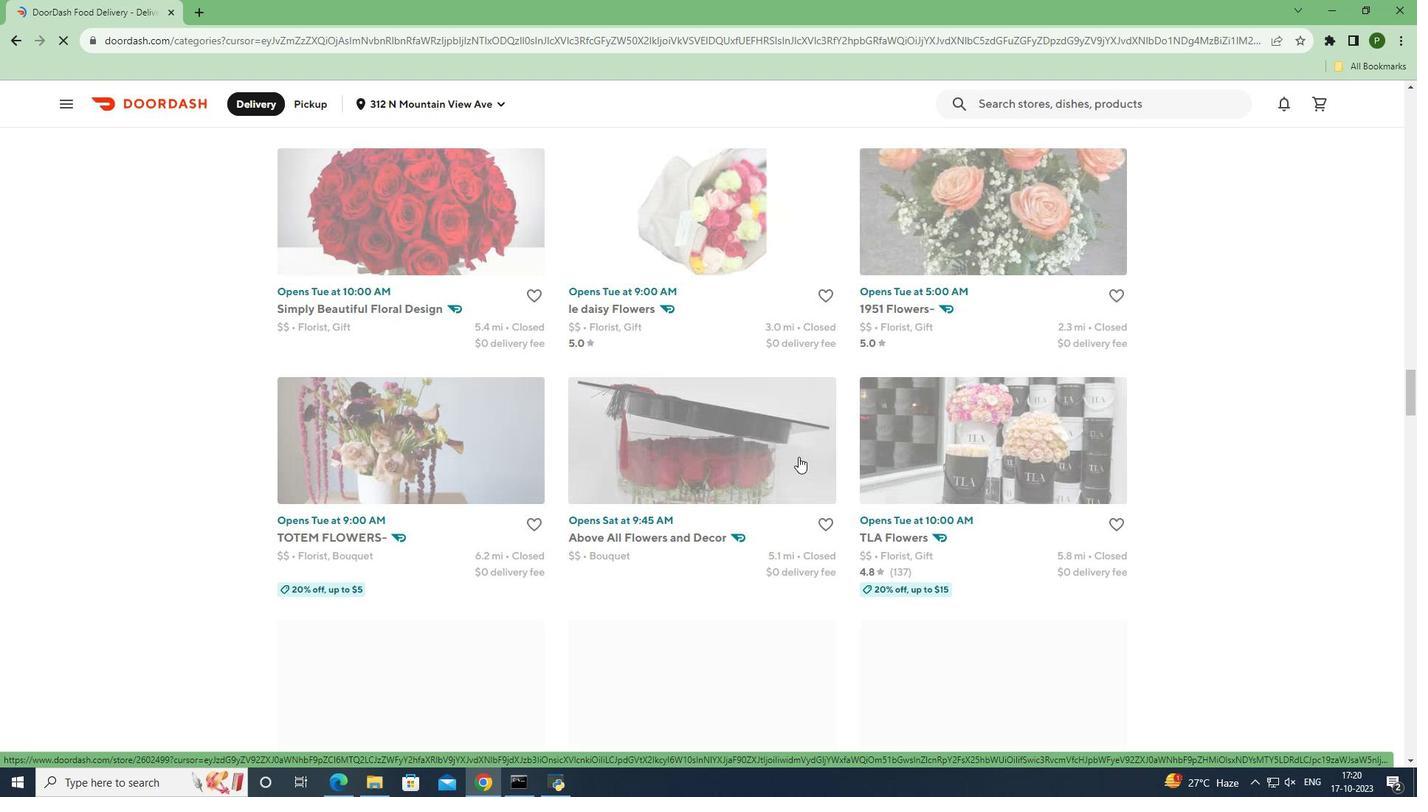 
Action: Mouse scrolled (799, 456) with delta (0, 0)
Screenshot: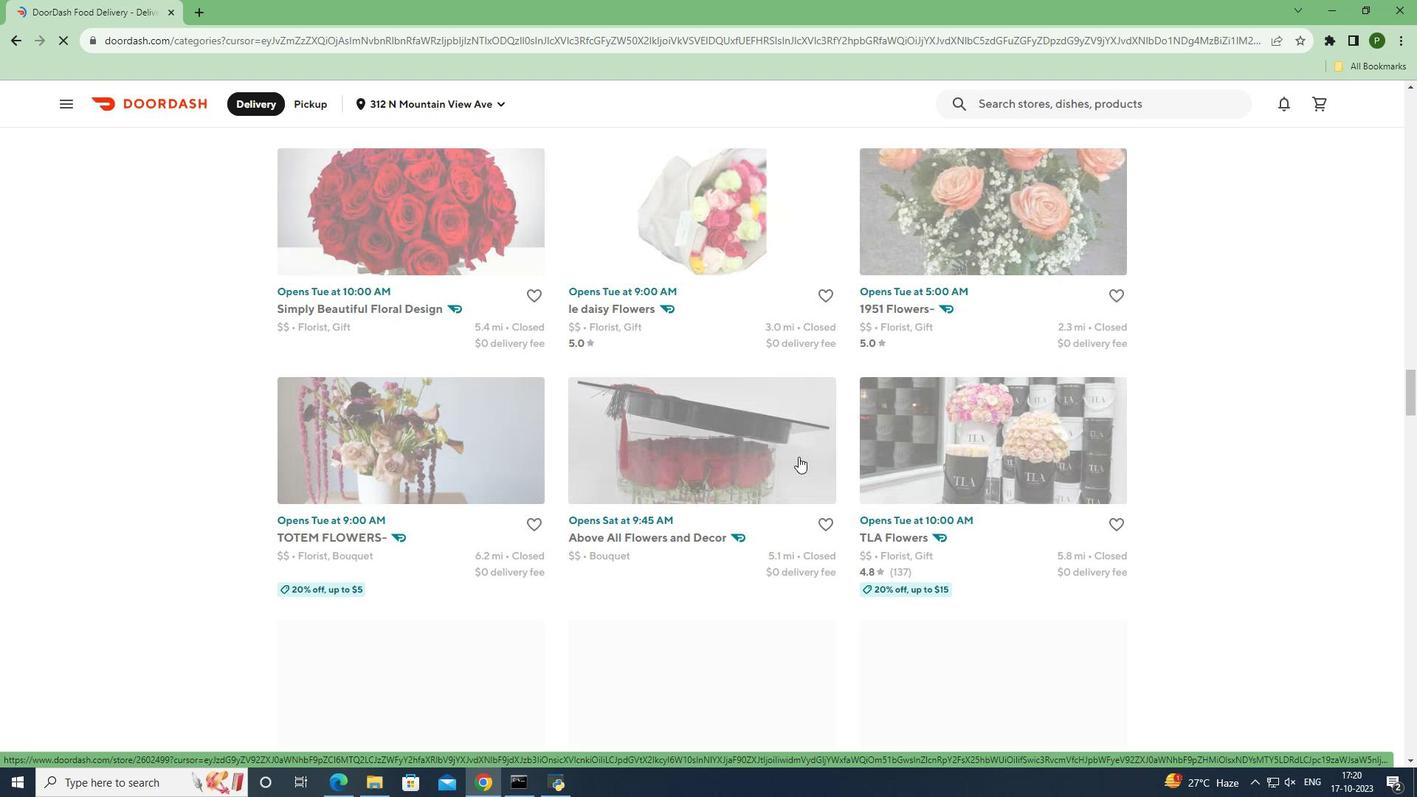 
Action: Mouse scrolled (799, 456) with delta (0, 0)
Screenshot: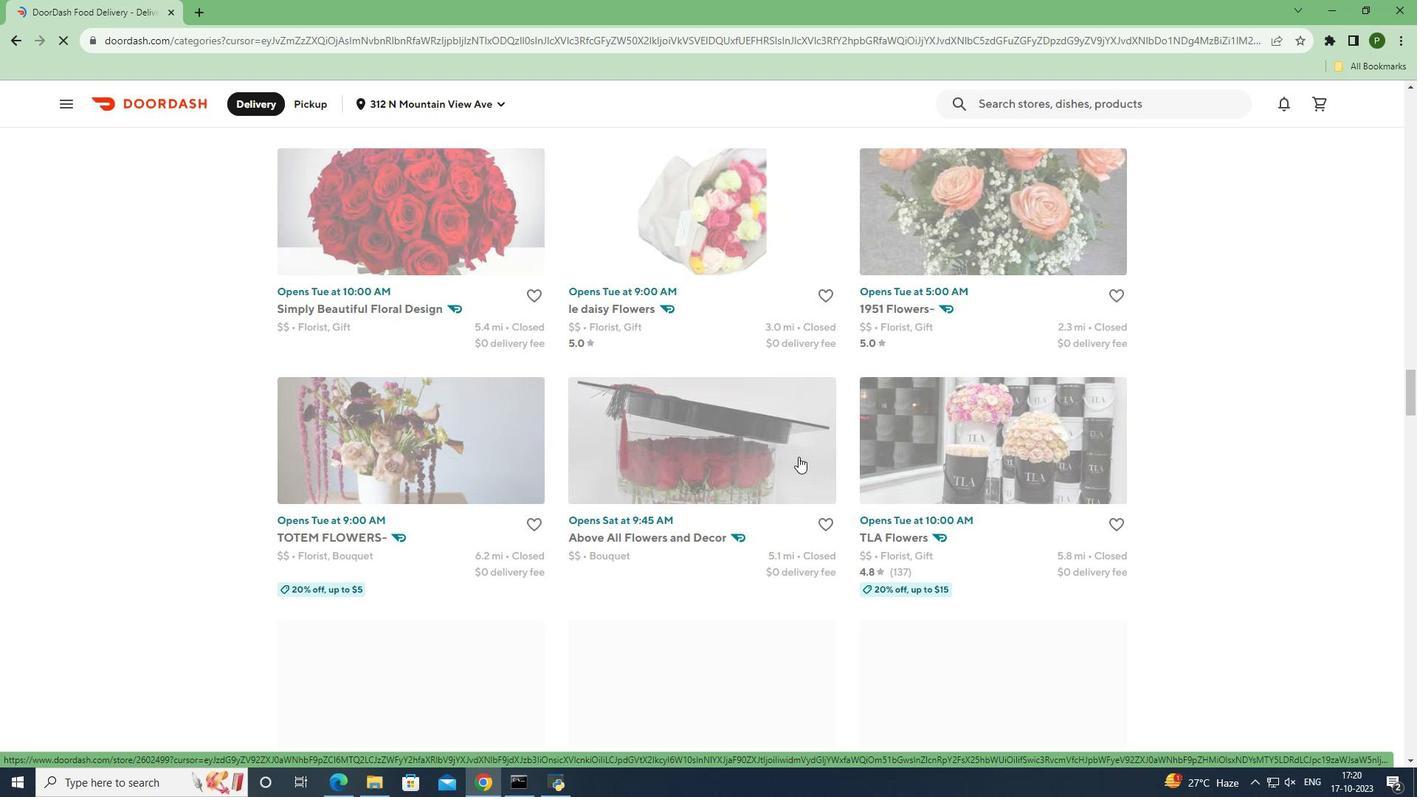 
Action: Mouse scrolled (799, 456) with delta (0, 0)
Screenshot: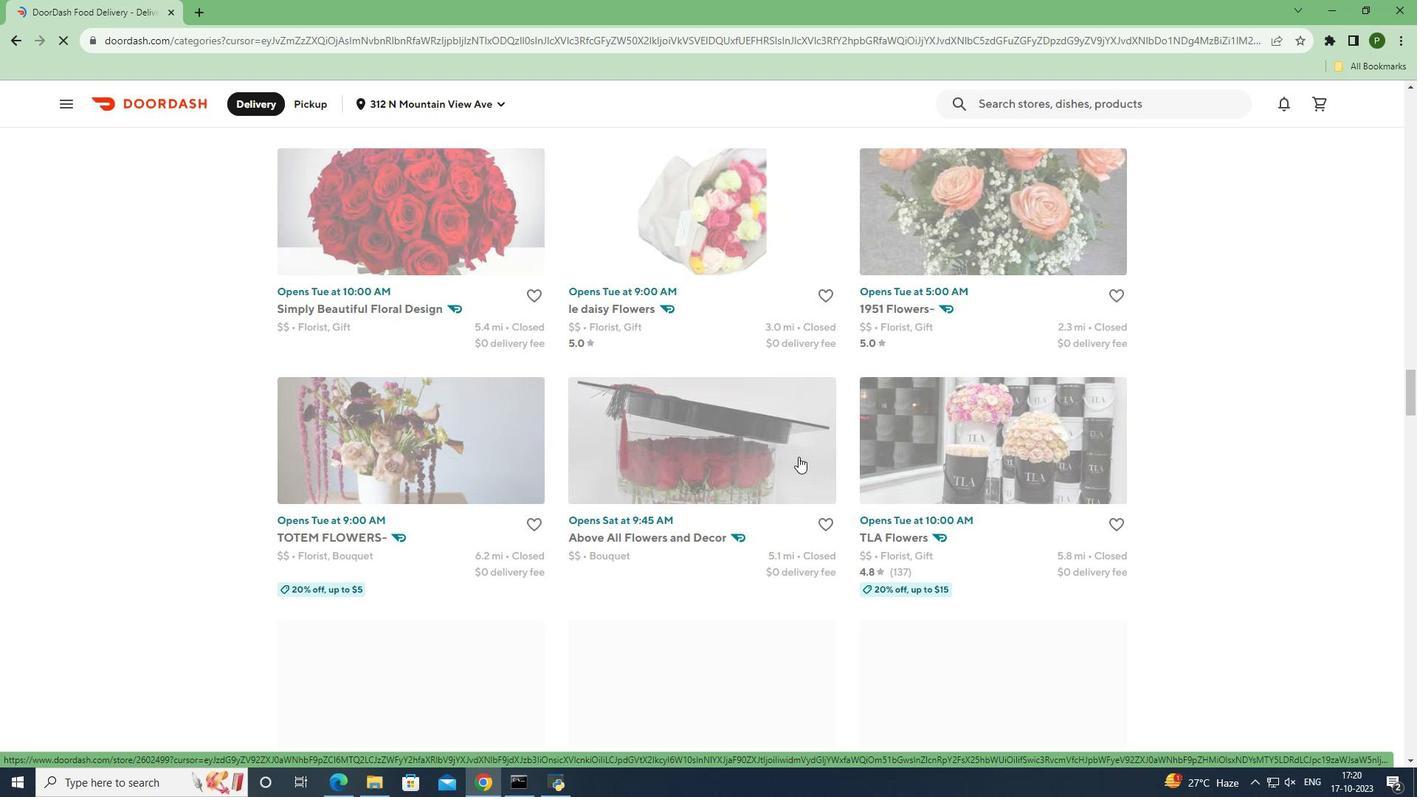 
Action: Mouse scrolled (799, 456) with delta (0, 0)
Screenshot: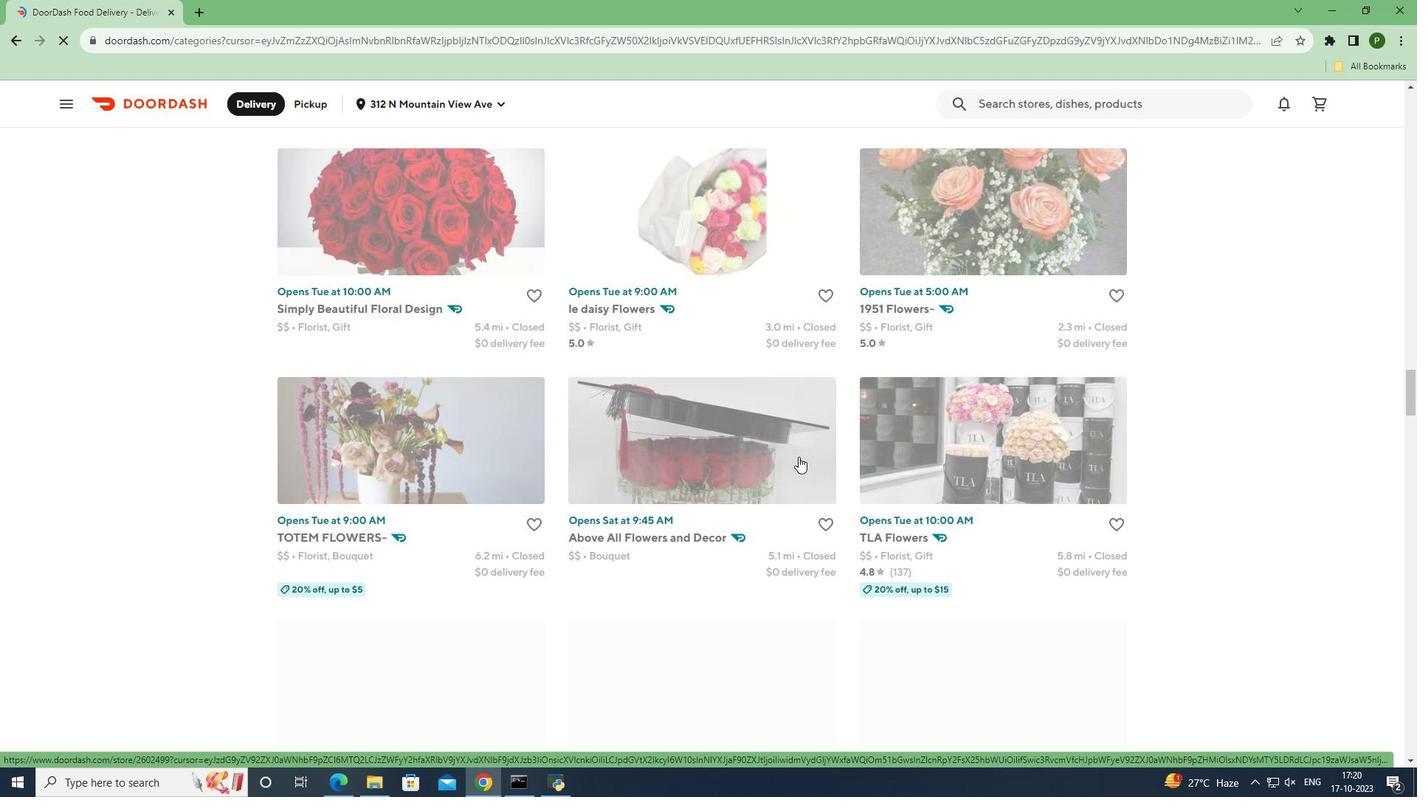 
Action: Mouse scrolled (799, 456) with delta (0, 0)
Screenshot: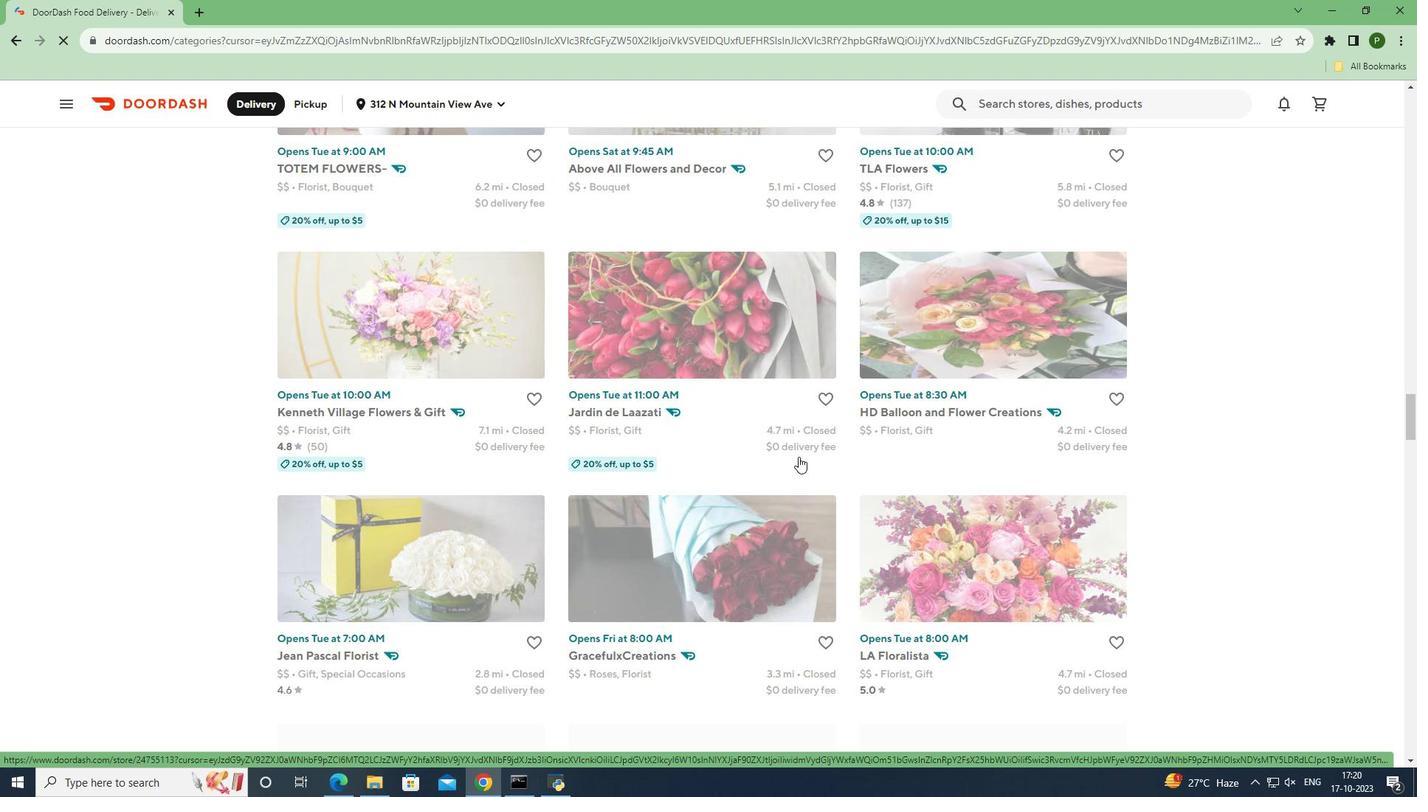 
Action: Mouse scrolled (799, 456) with delta (0, 0)
Screenshot: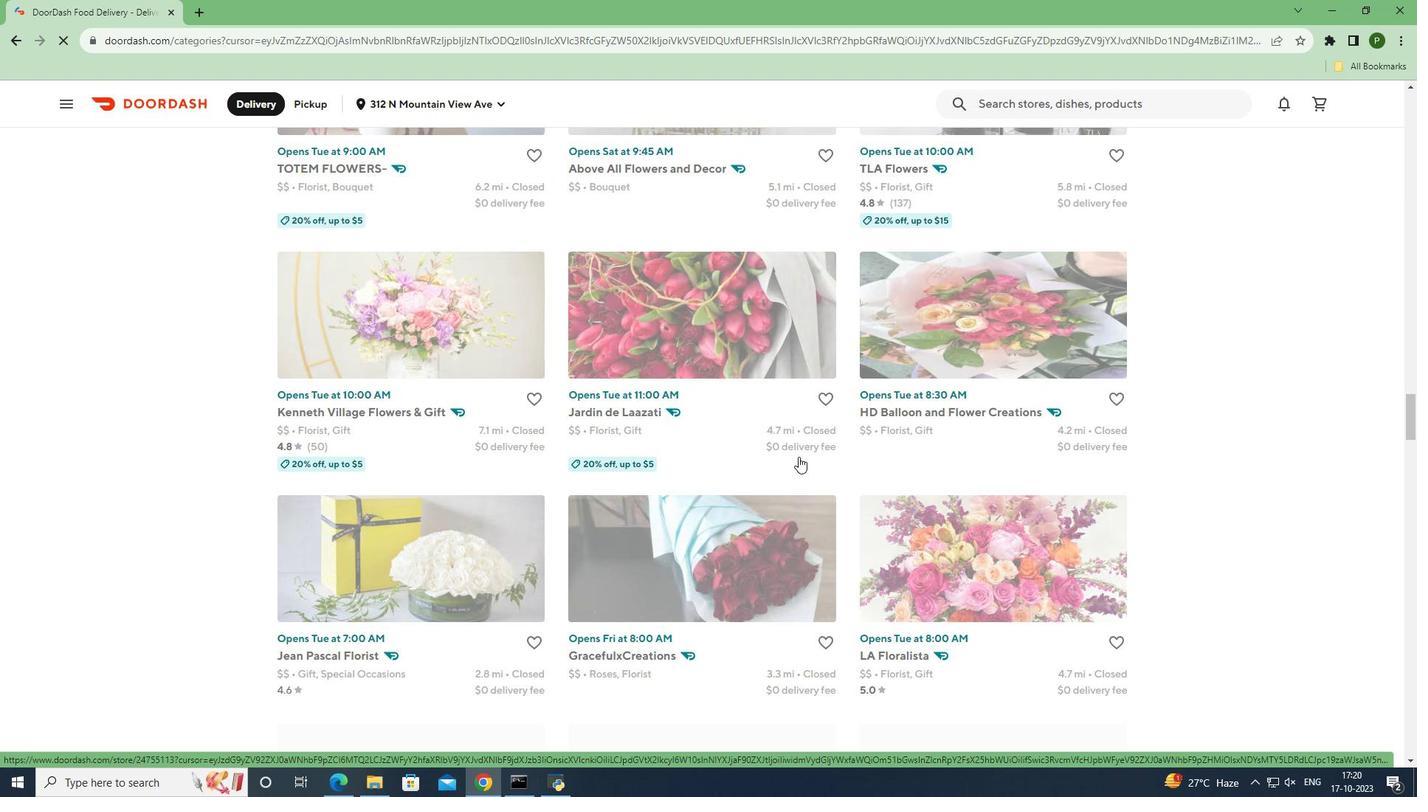 
Action: Mouse scrolled (799, 456) with delta (0, 0)
Screenshot: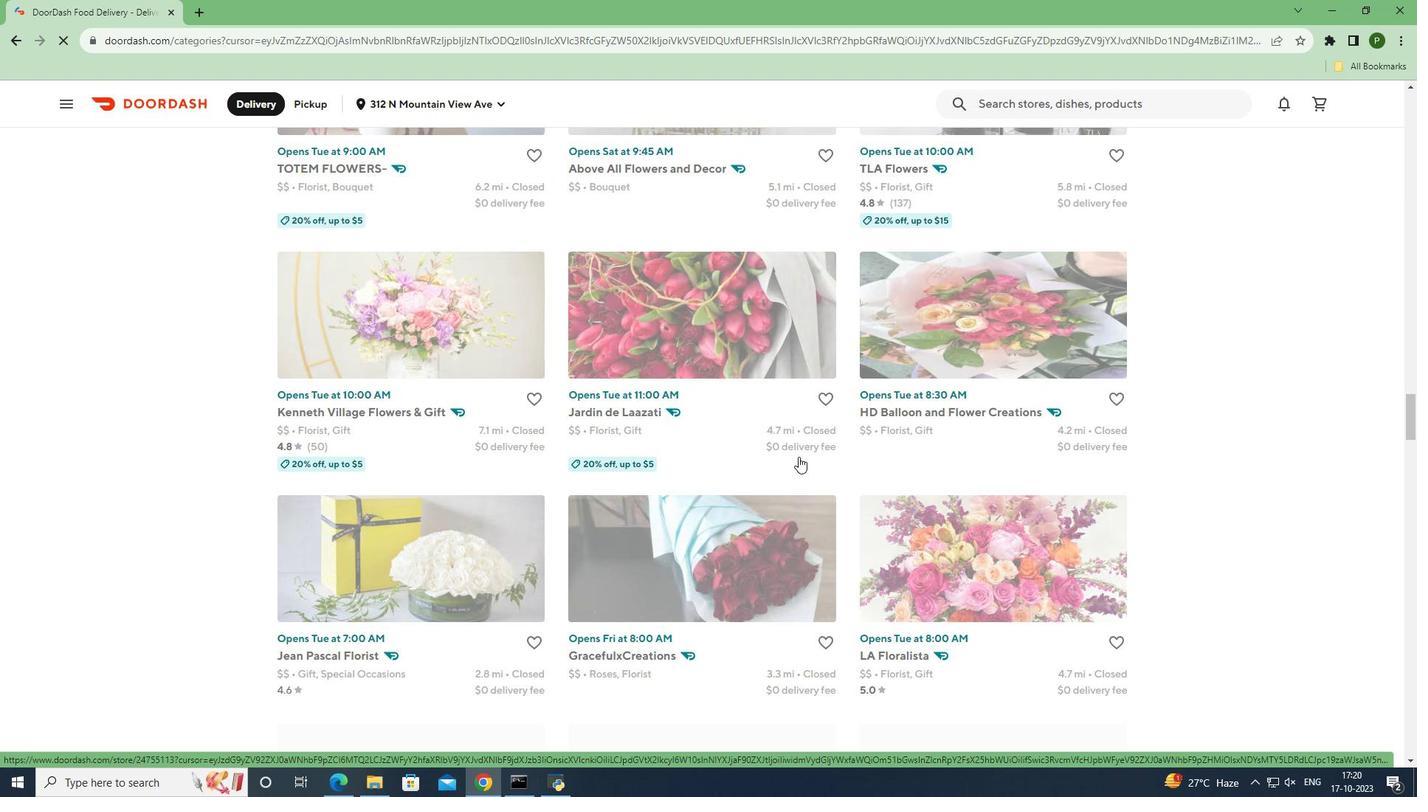 
Action: Mouse scrolled (799, 456) with delta (0, 0)
Screenshot: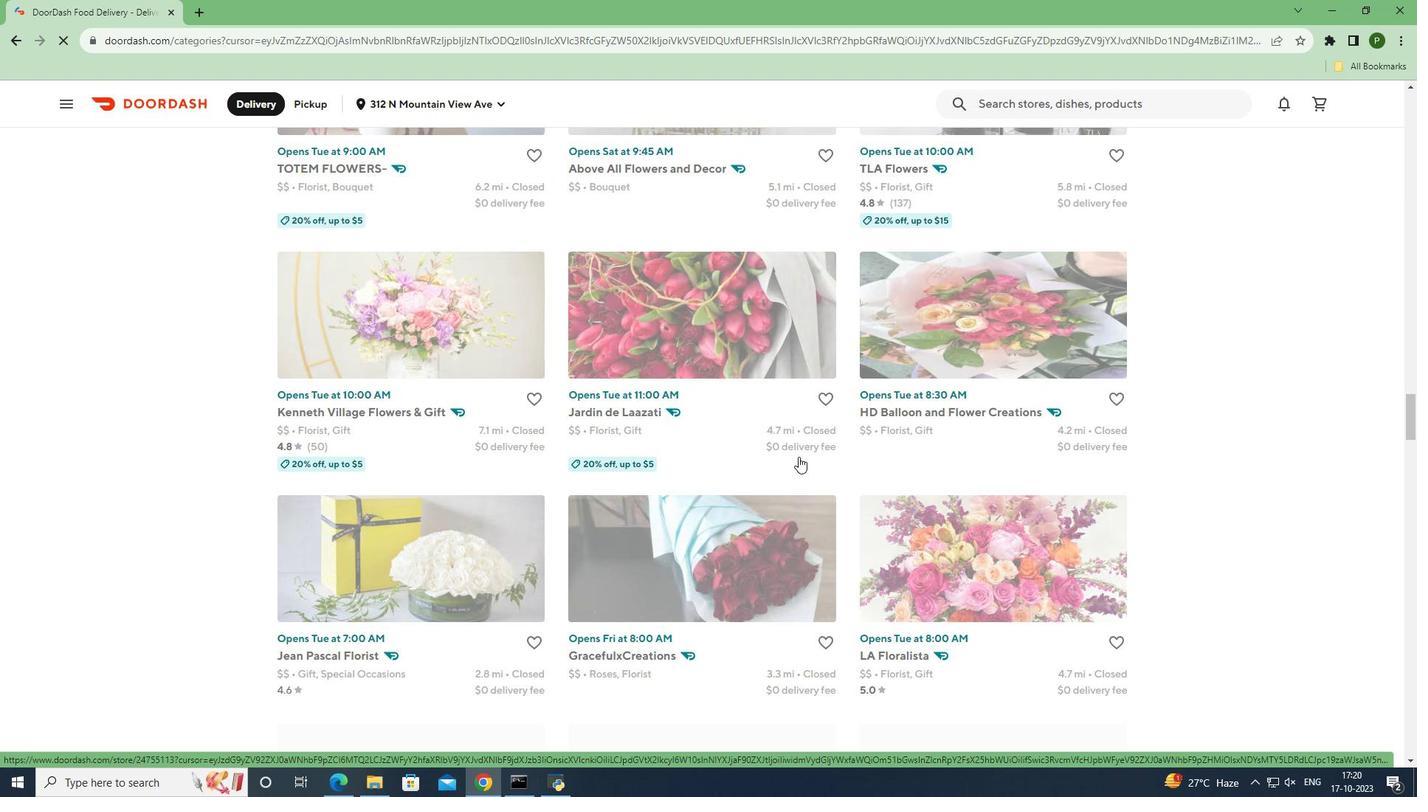 
Action: Mouse scrolled (799, 456) with delta (0, 0)
Screenshot: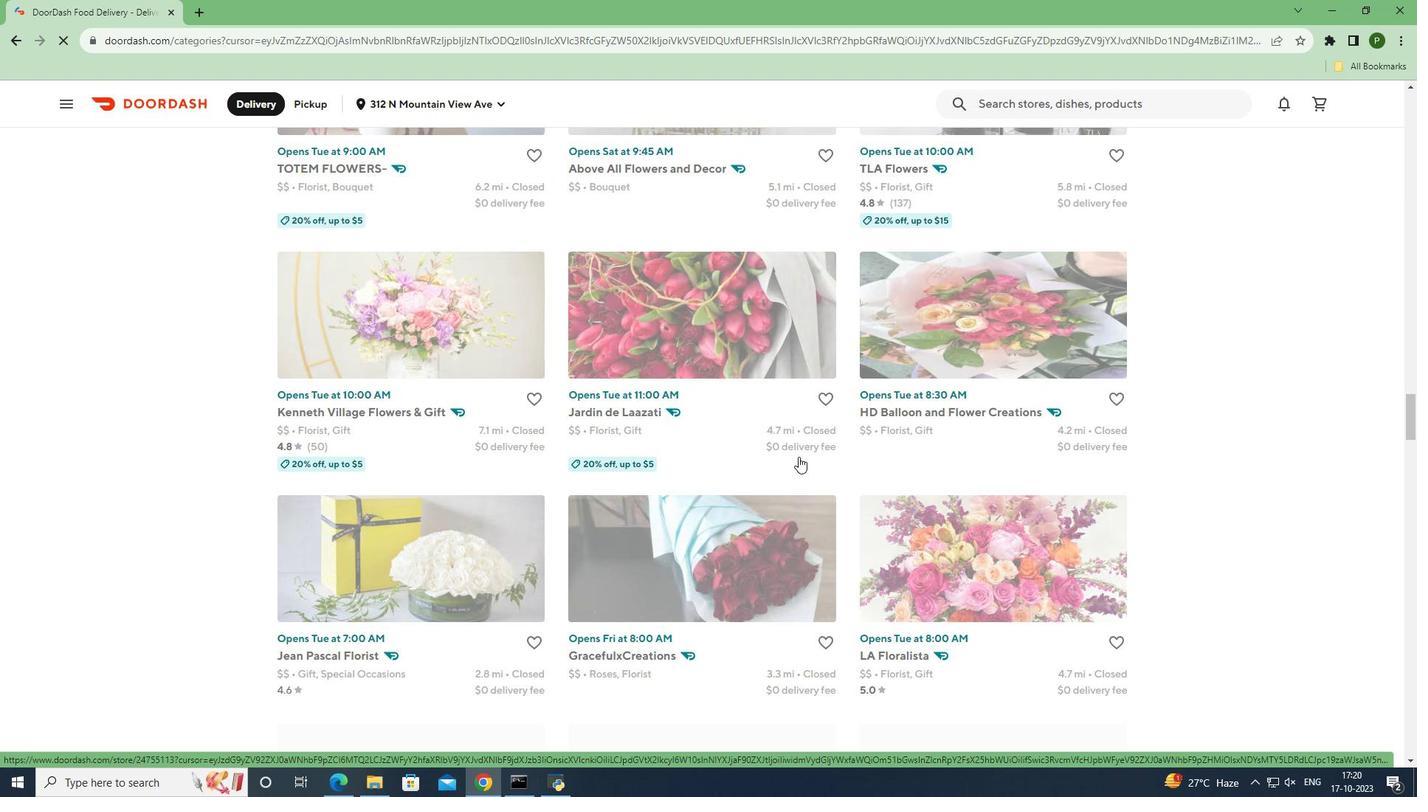 
Action: Mouse scrolled (799, 456) with delta (0, 0)
Screenshot: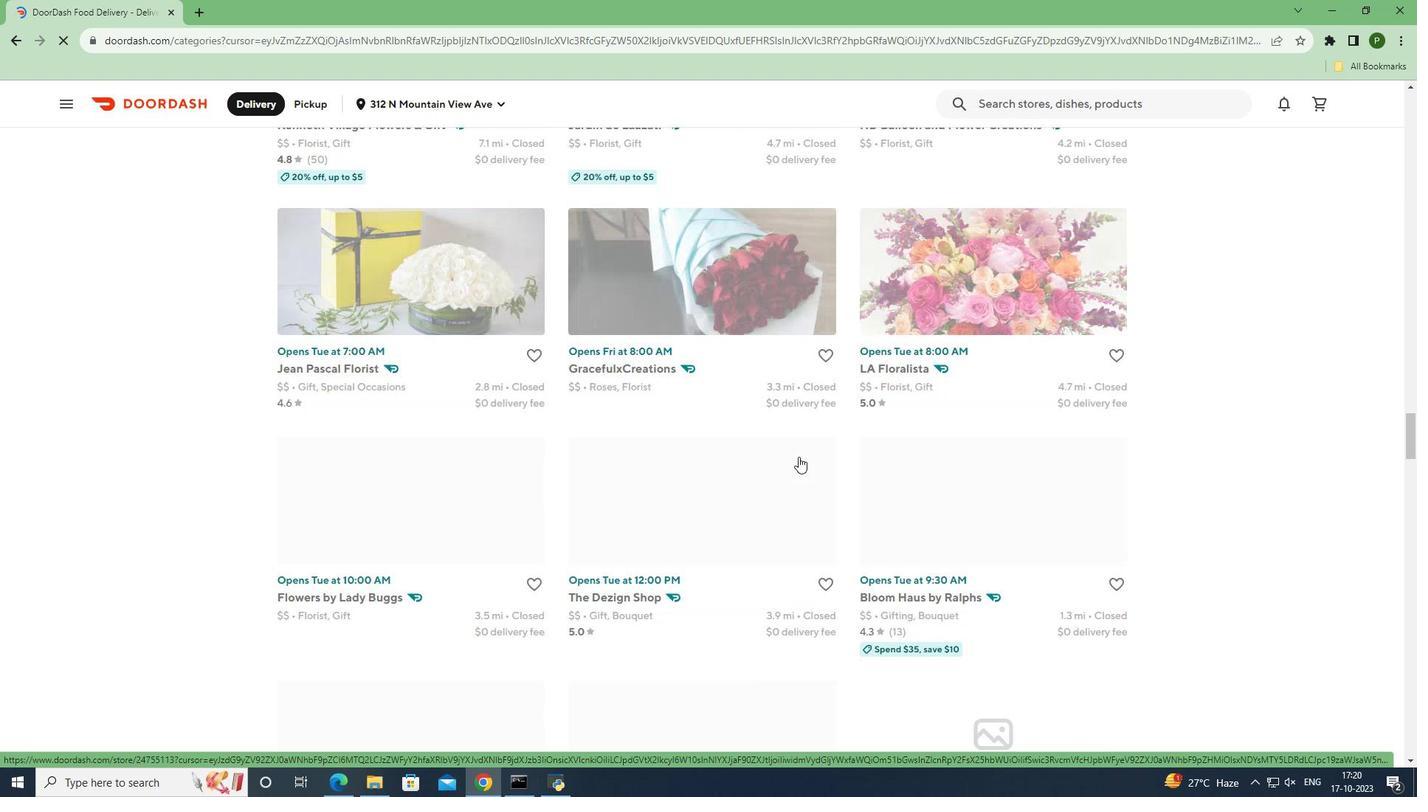 
Action: Mouse scrolled (799, 456) with delta (0, 0)
Screenshot: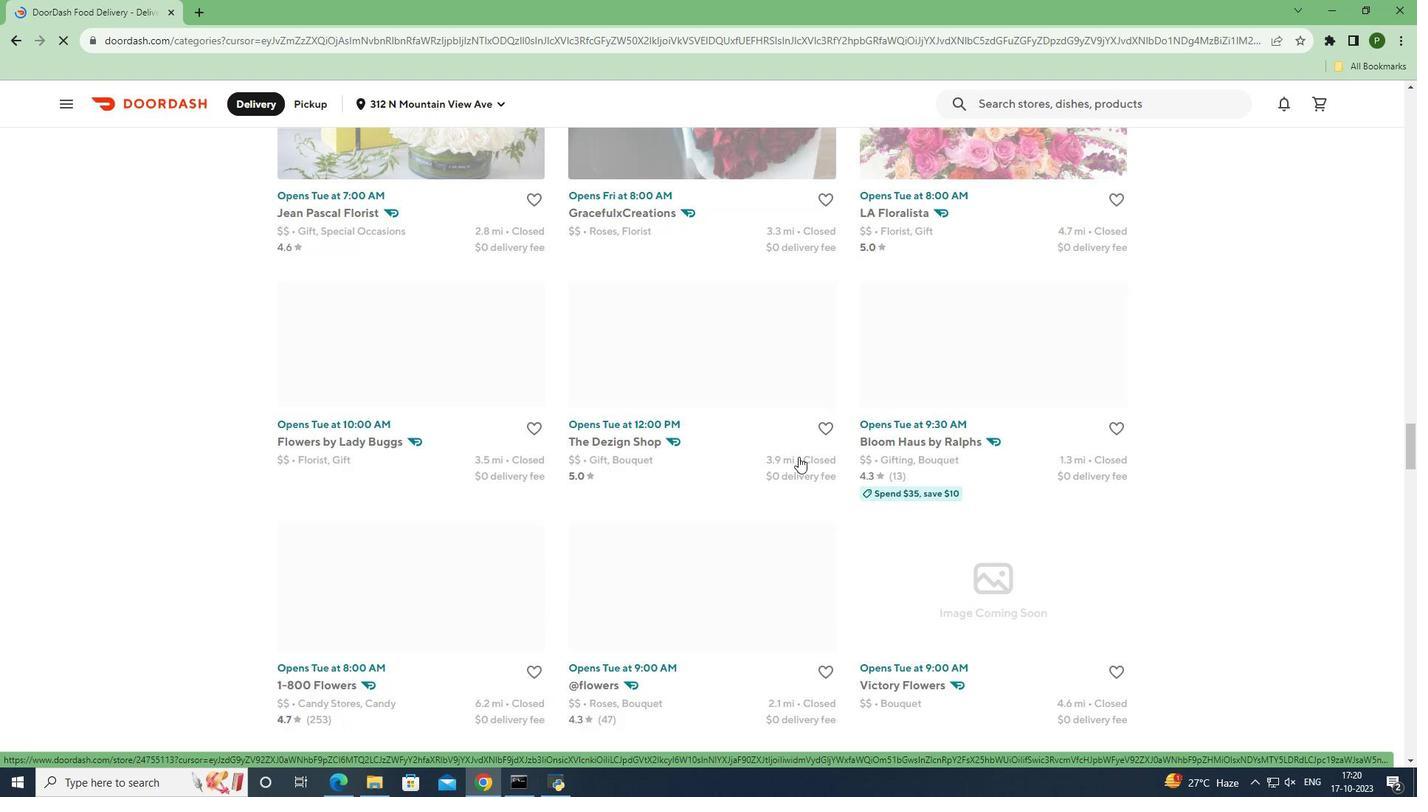 
Action: Mouse scrolled (799, 456) with delta (0, 0)
Screenshot: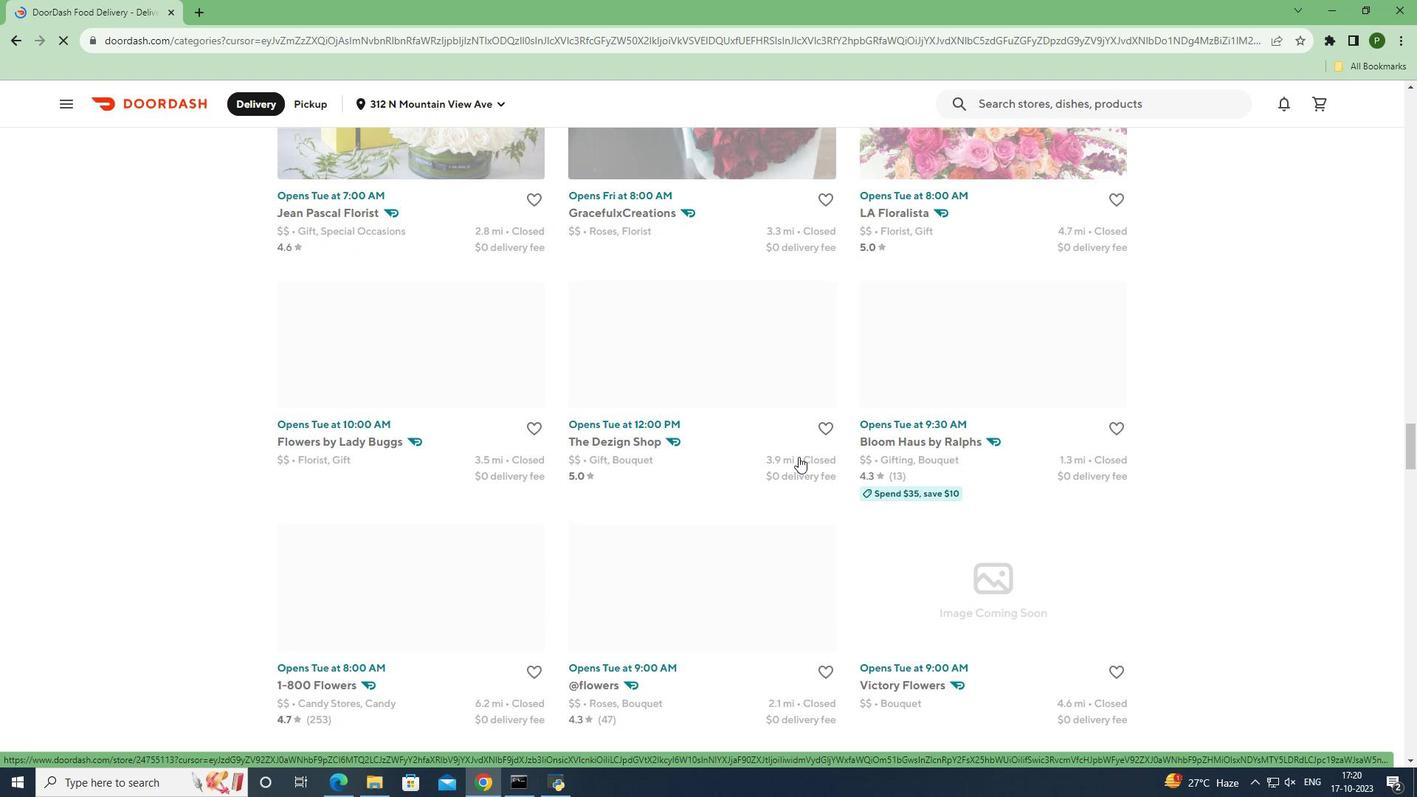 
Action: Mouse scrolled (799, 456) with delta (0, 0)
Screenshot: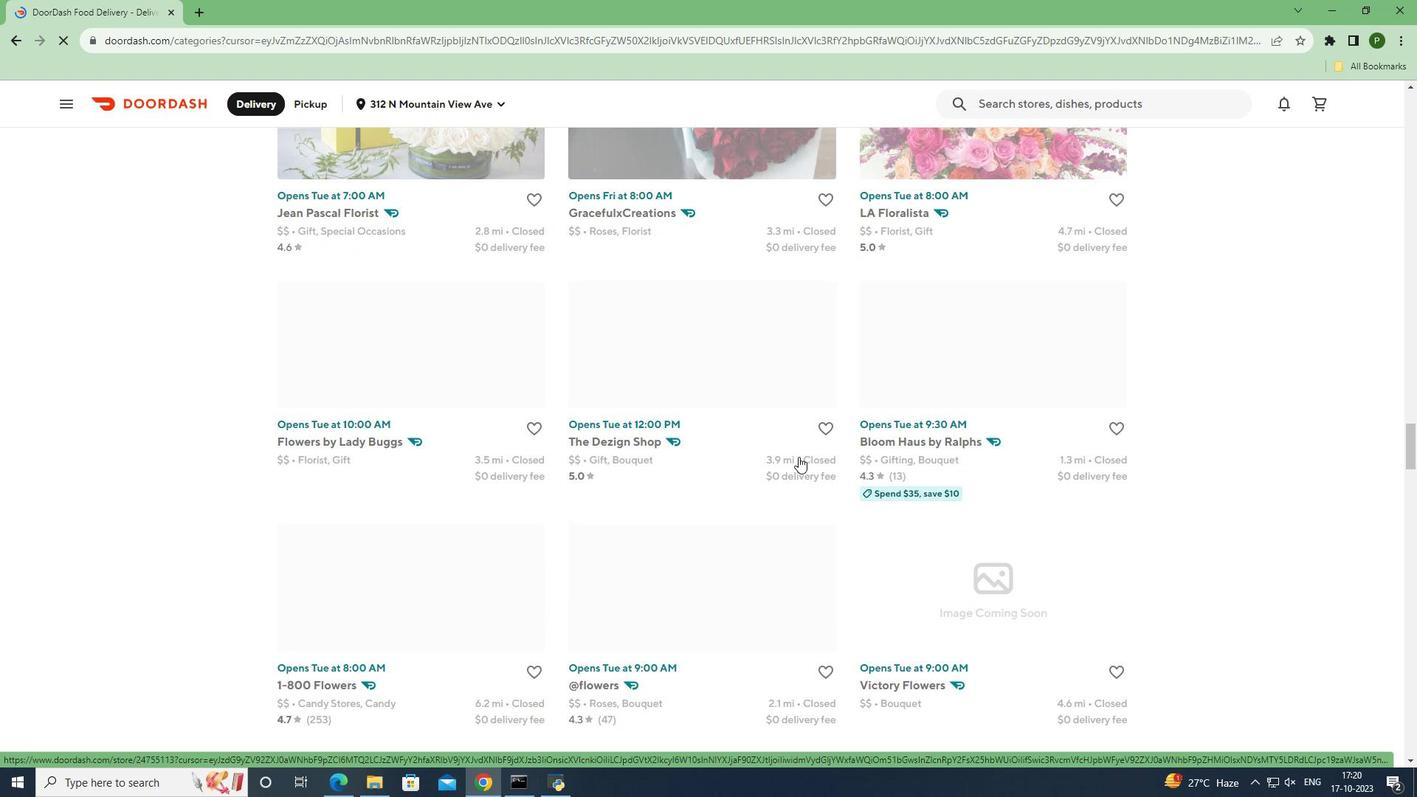 
Action: Mouse scrolled (799, 456) with delta (0, 0)
Screenshot: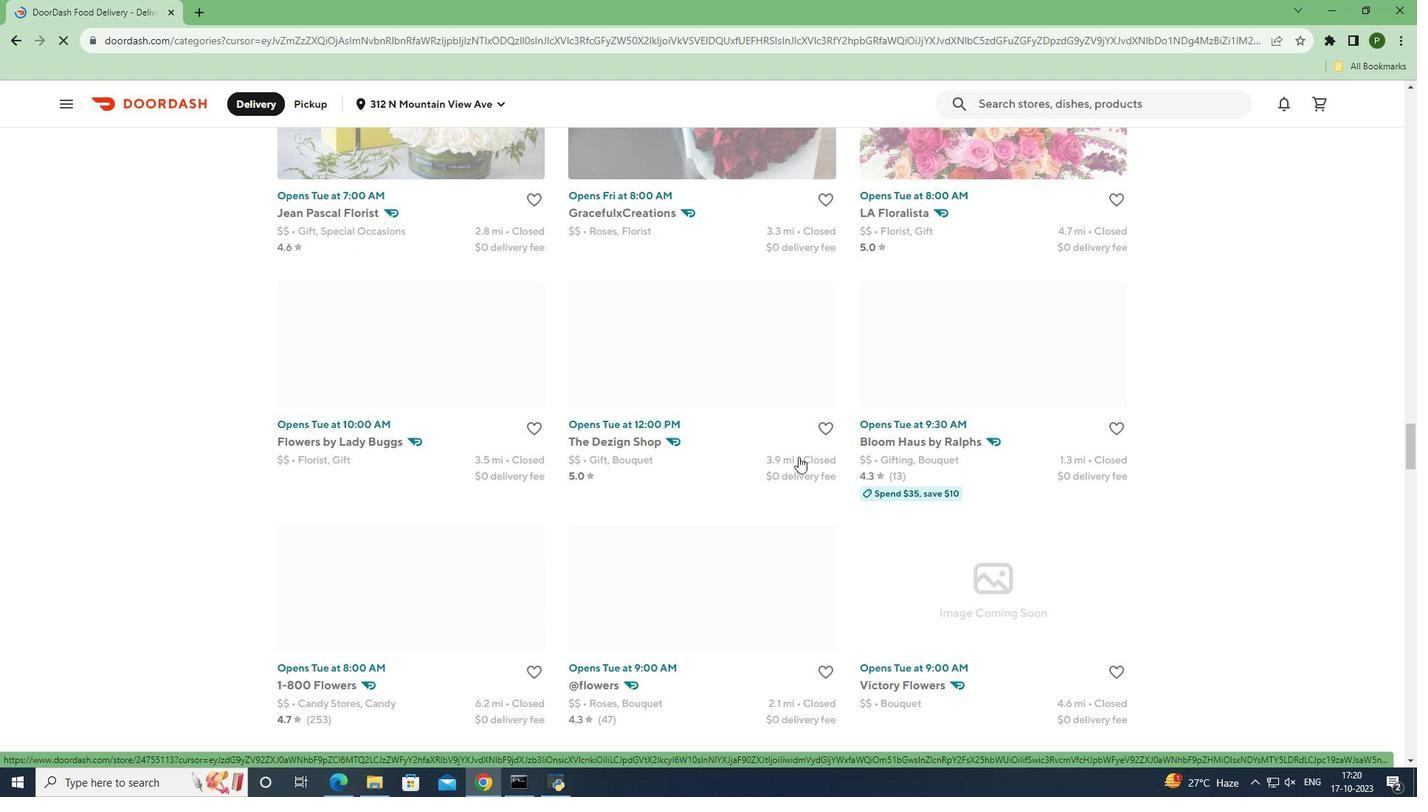 
Action: Mouse scrolled (799, 456) with delta (0, 0)
Screenshot: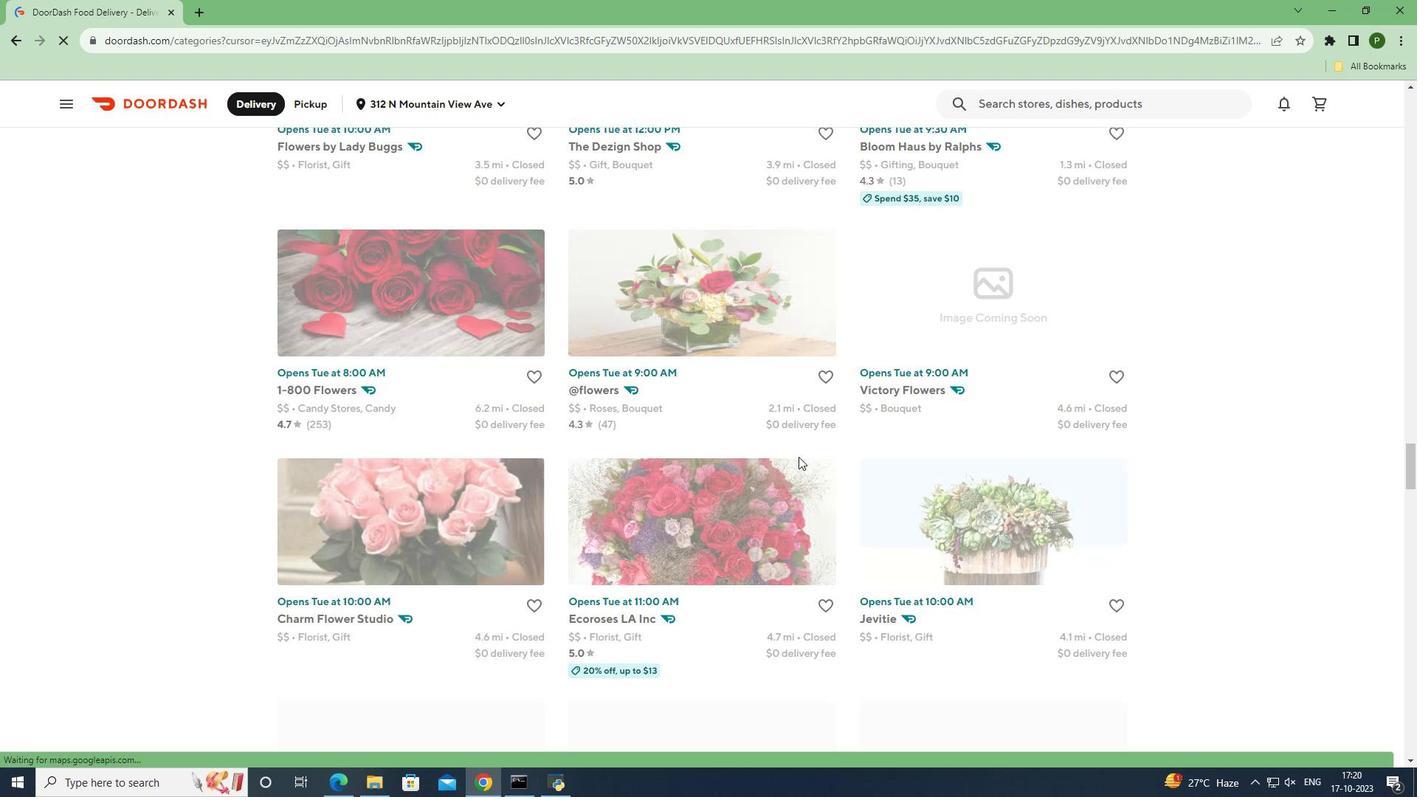 
Action: Mouse scrolled (799, 456) with delta (0, 0)
Screenshot: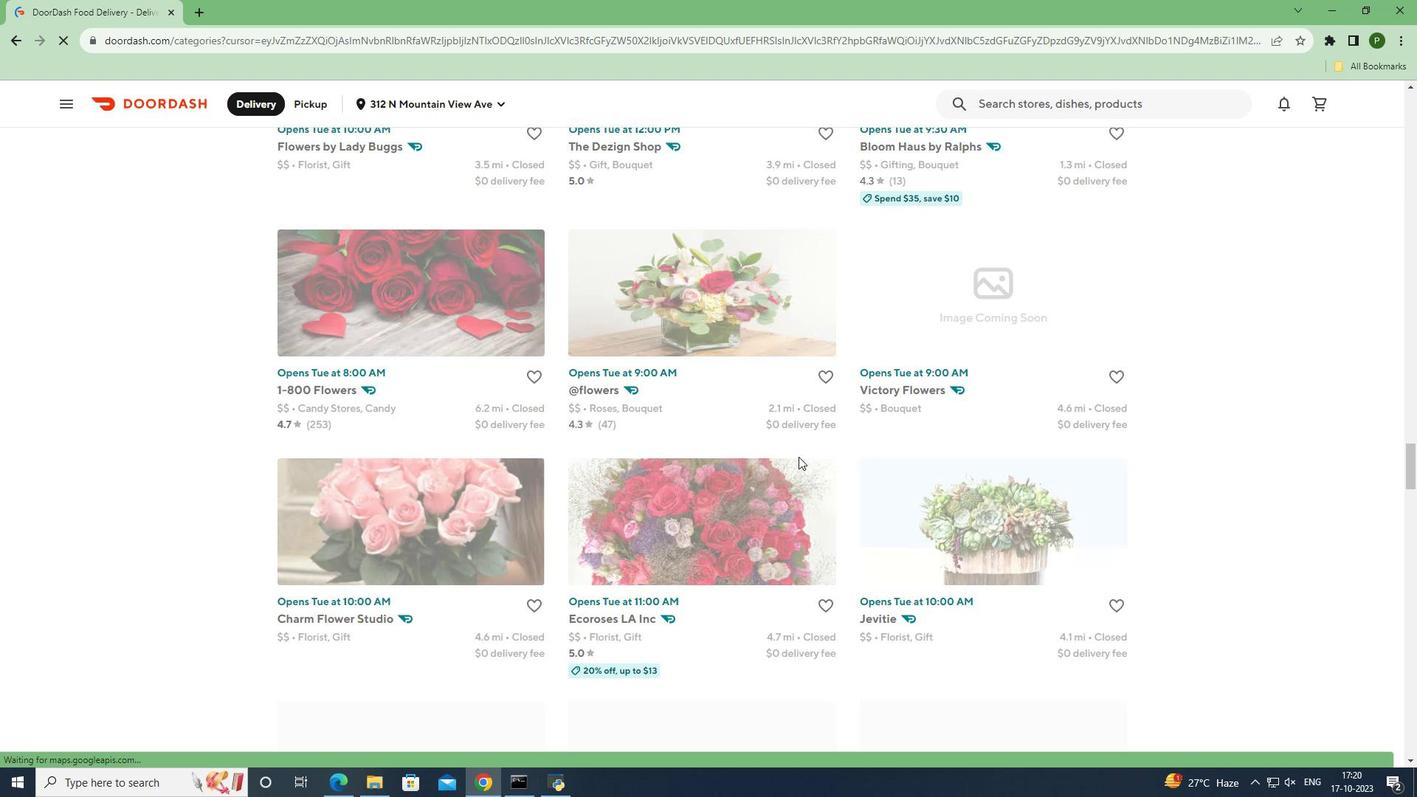 
Action: Mouse scrolled (799, 456) with delta (0, 0)
Screenshot: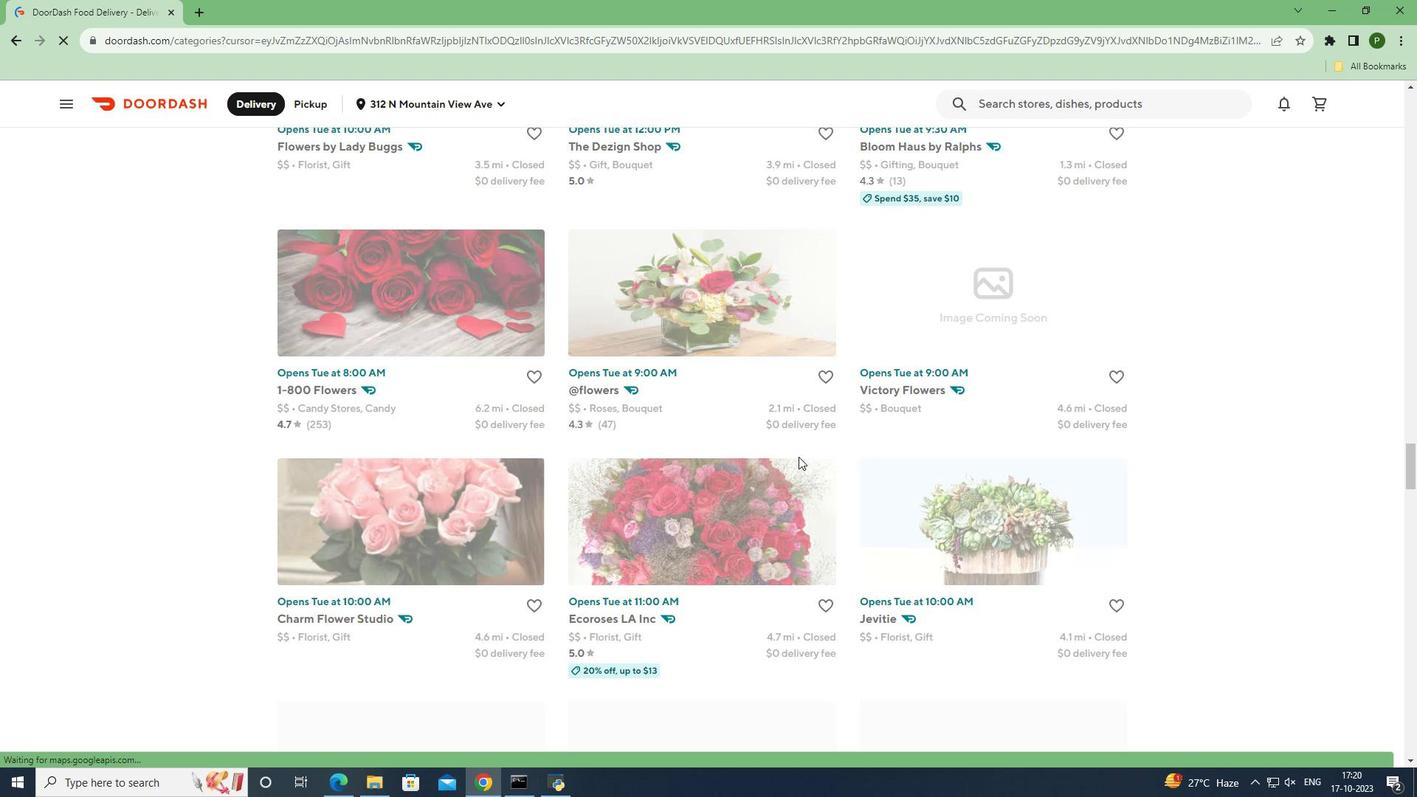
Action: Mouse scrolled (799, 456) with delta (0, 0)
Screenshot: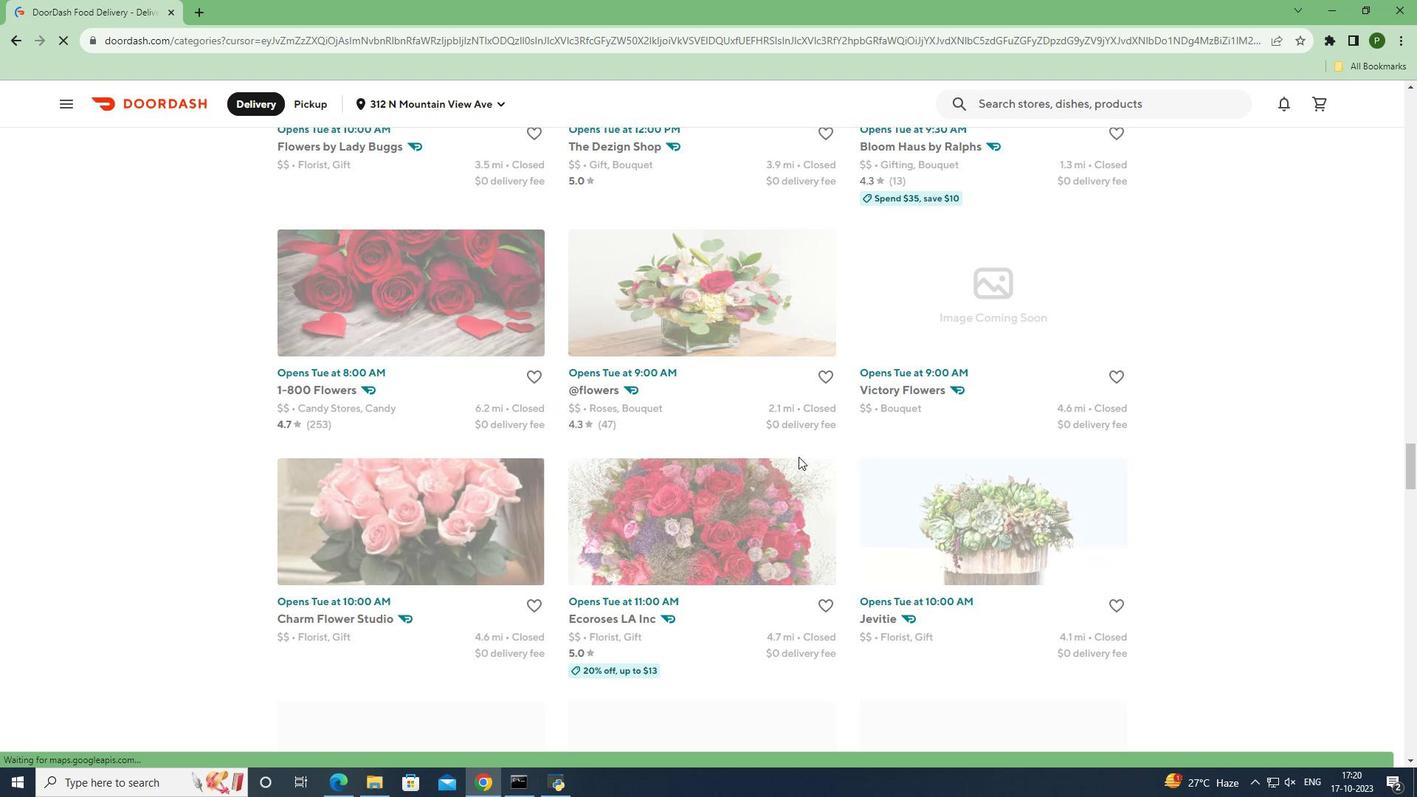 
Action: Mouse scrolled (799, 456) with delta (0, 0)
Screenshot: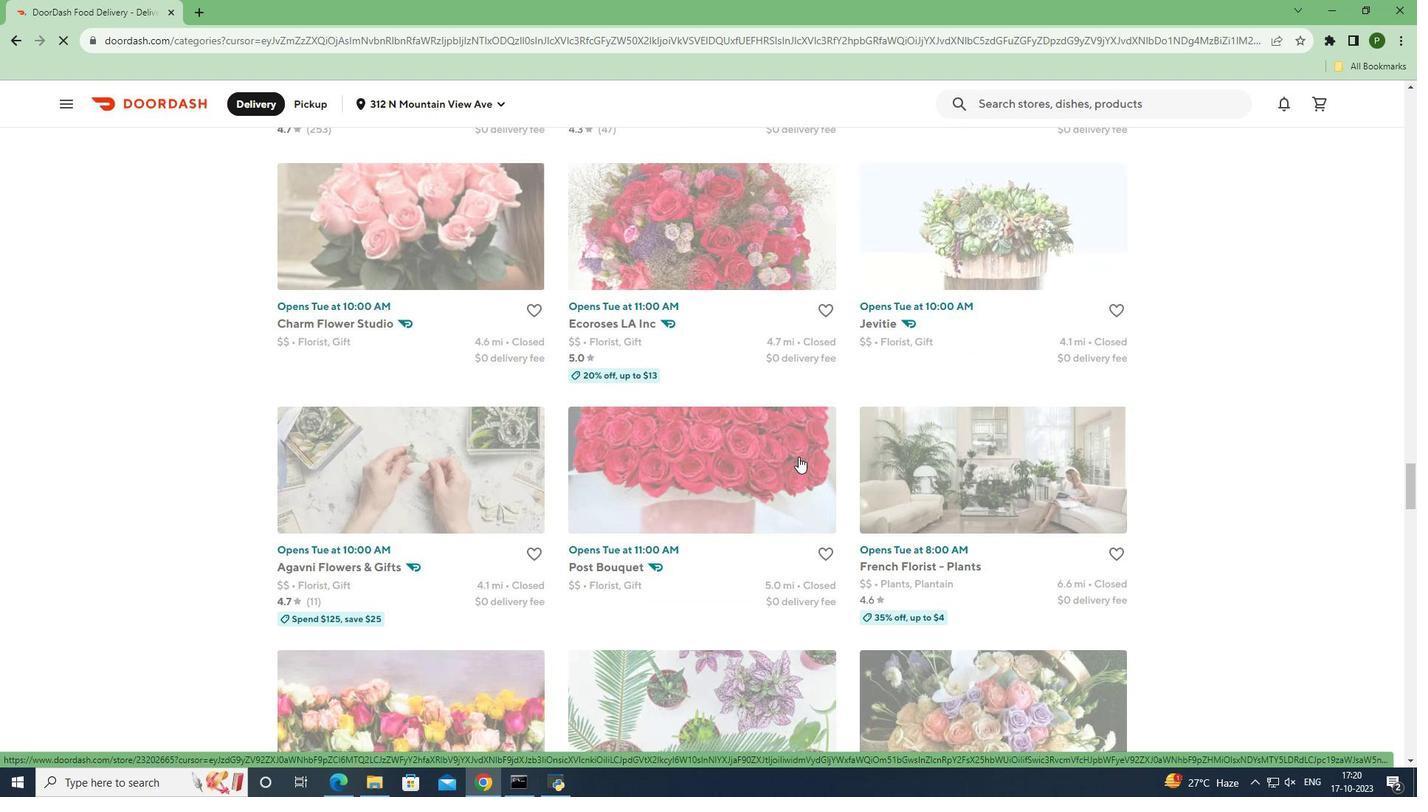 
Action: Mouse scrolled (799, 456) with delta (0, 0)
Screenshot: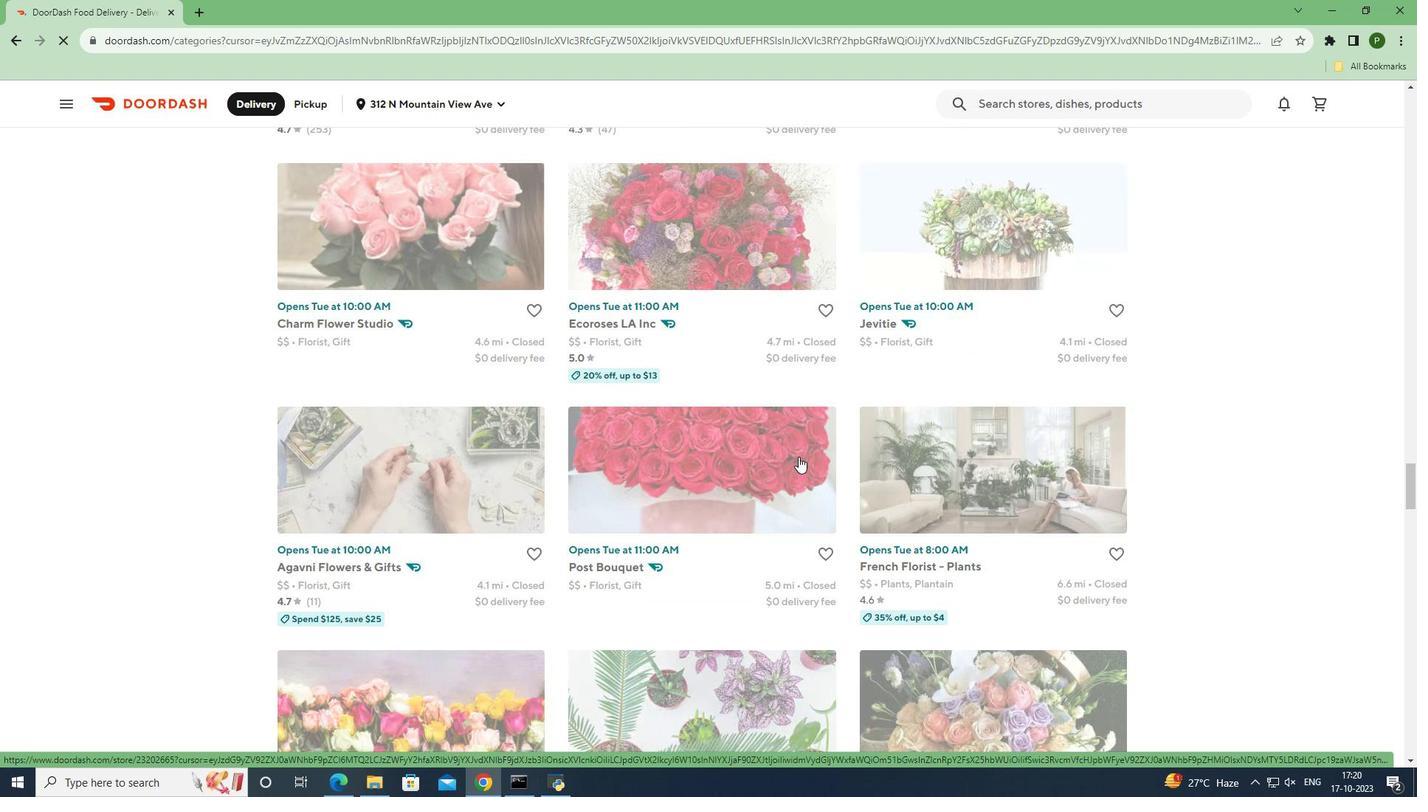 
Action: Mouse scrolled (799, 456) with delta (0, 0)
Screenshot: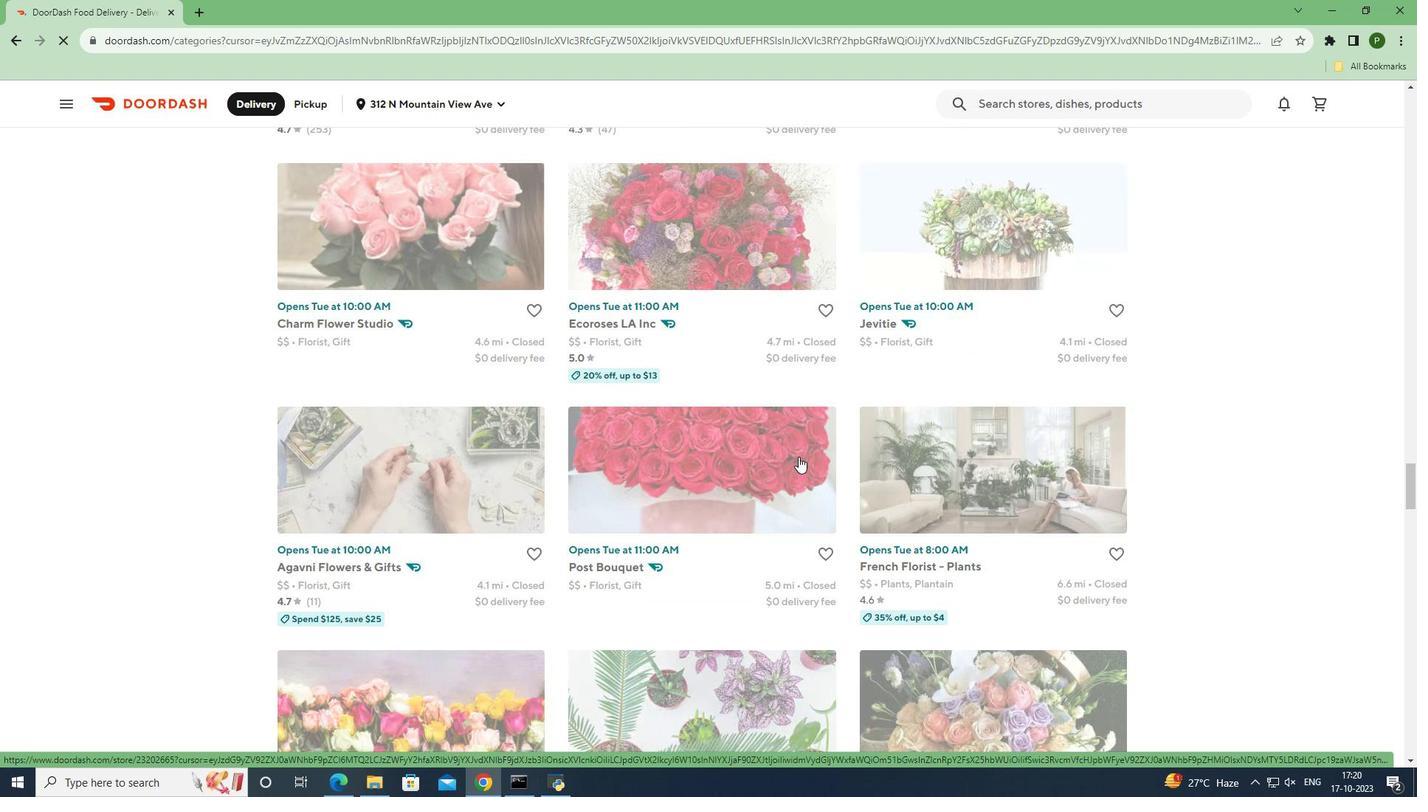 
Action: Mouse scrolled (799, 456) with delta (0, 0)
Screenshot: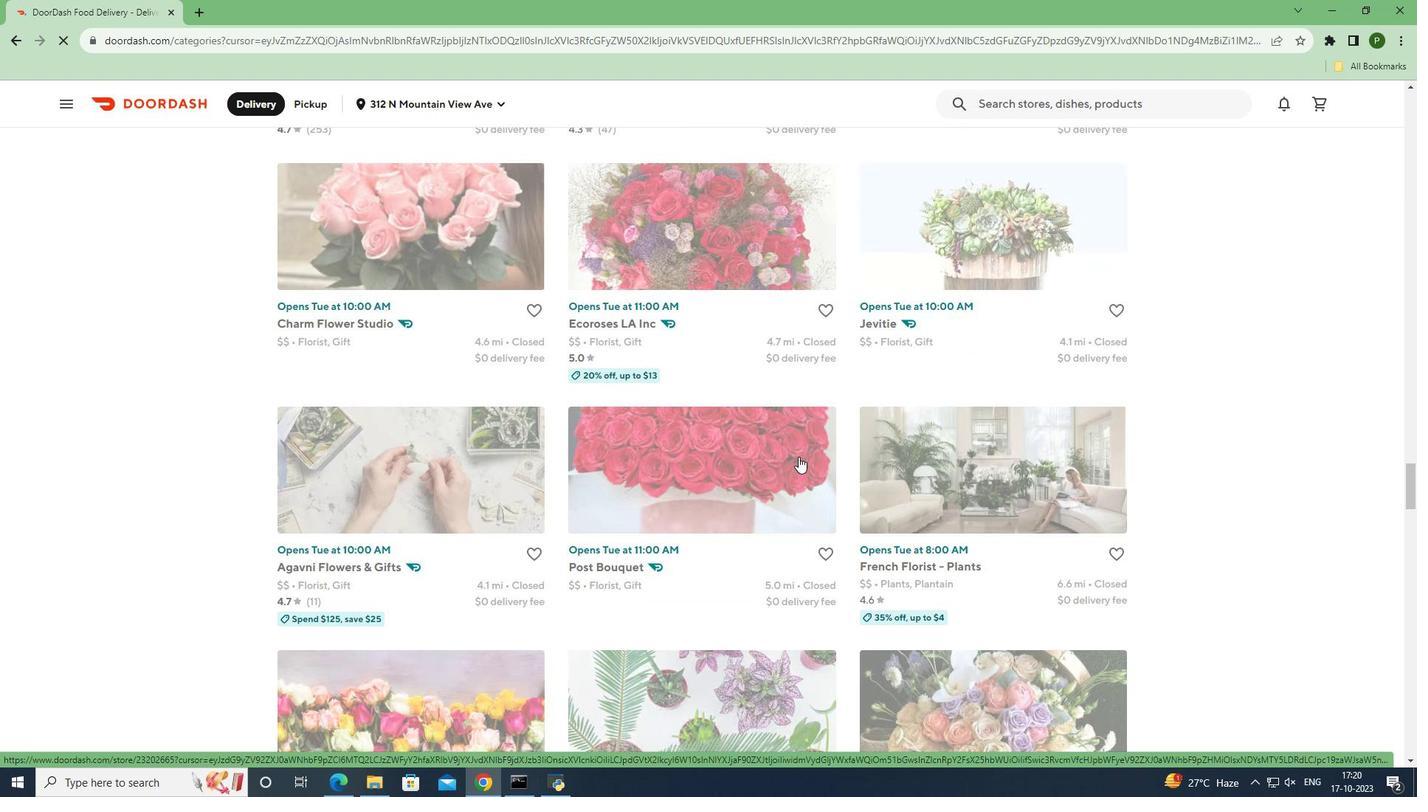 
Action: Mouse scrolled (799, 457) with delta (0, 0)
Screenshot: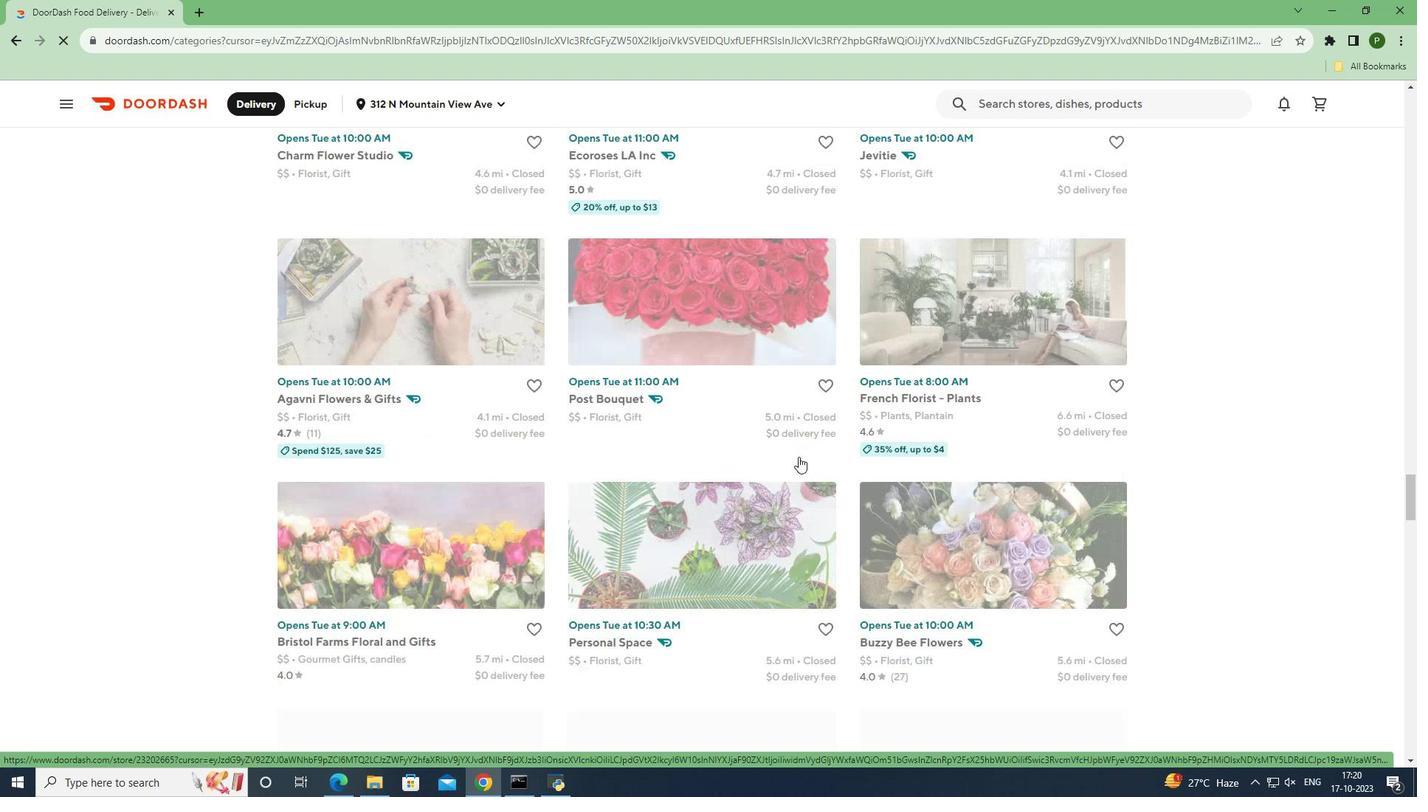 
Action: Mouse scrolled (799, 456) with delta (0, 0)
Screenshot: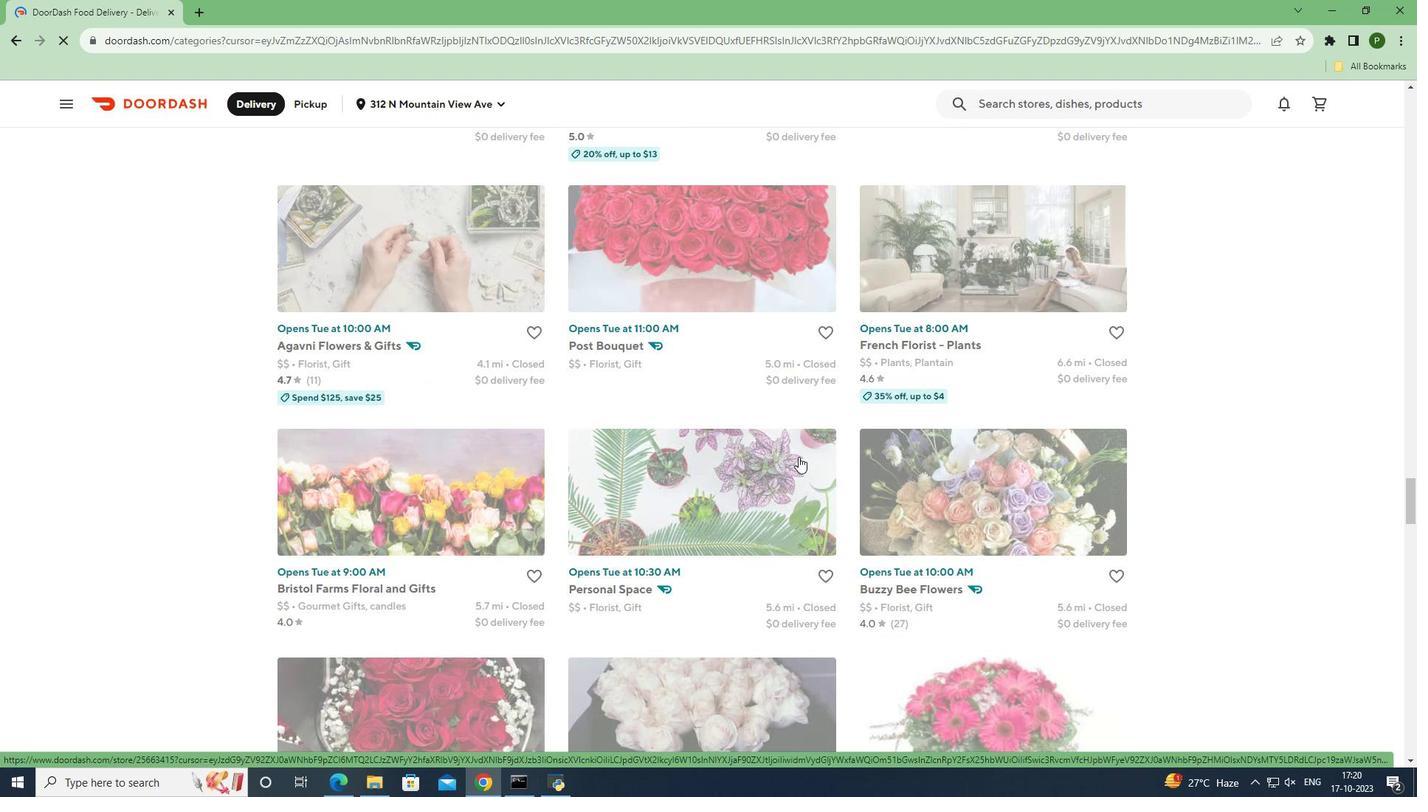 
Action: Mouse scrolled (799, 456) with delta (0, 0)
Screenshot: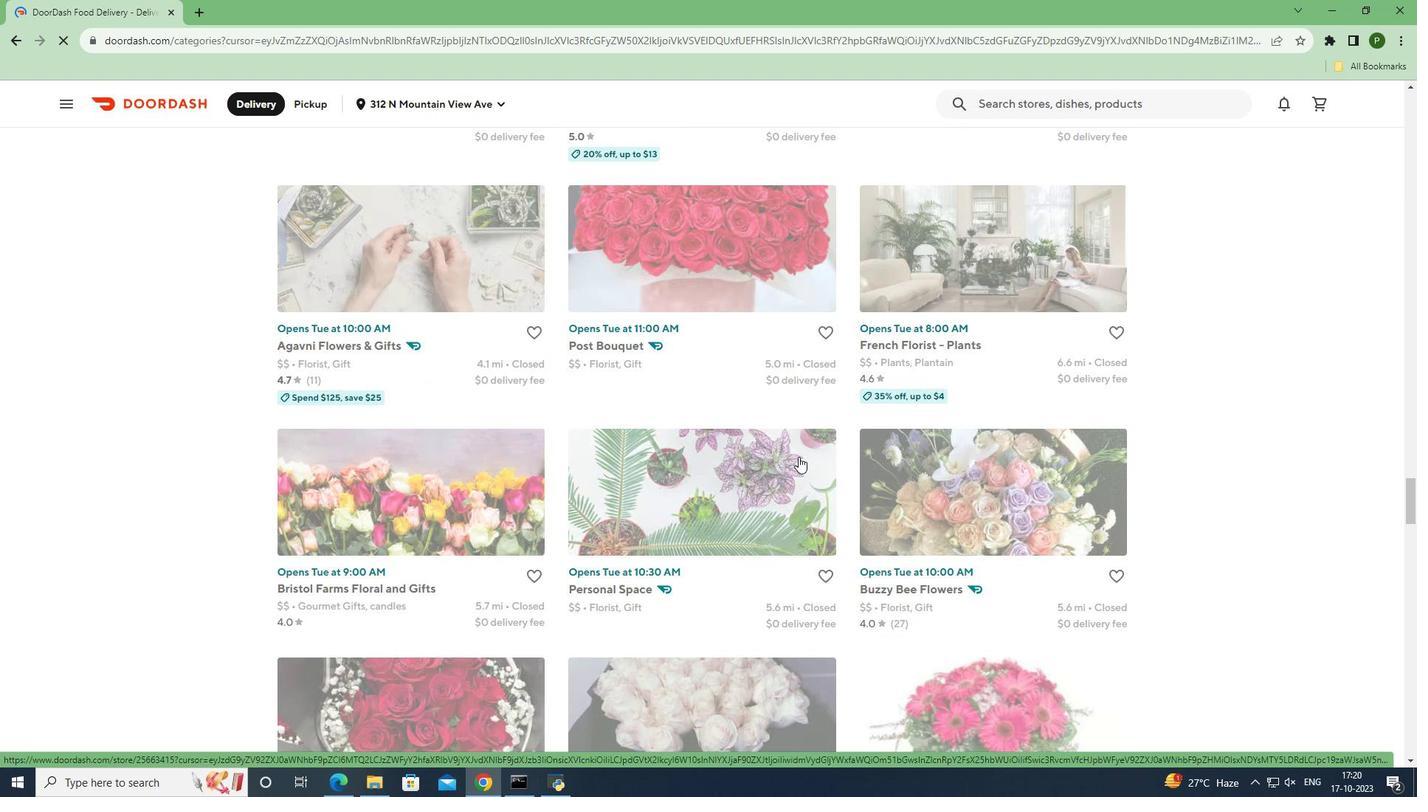 
Action: Mouse scrolled (799, 456) with delta (0, 0)
Screenshot: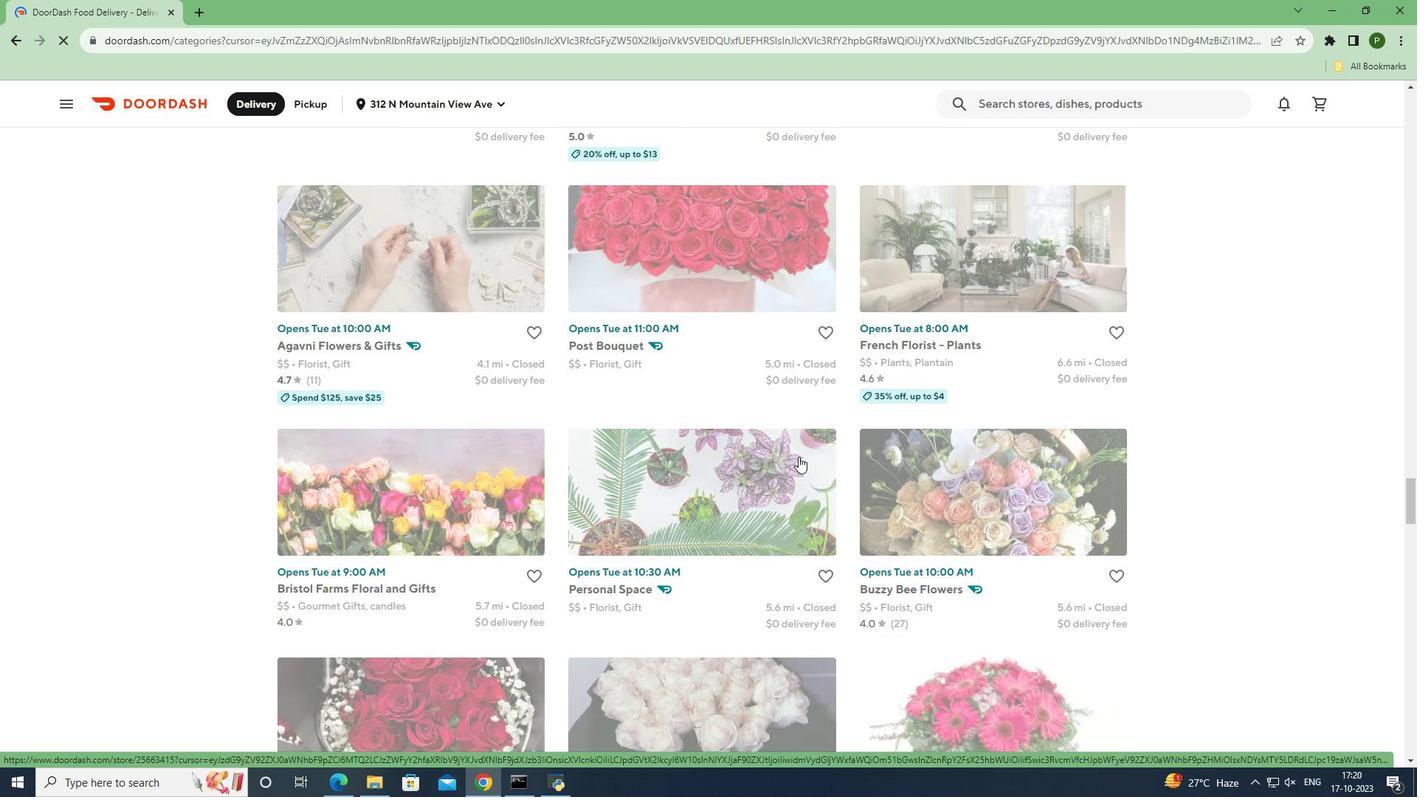 
Action: Mouse scrolled (799, 456) with delta (0, 0)
Screenshot: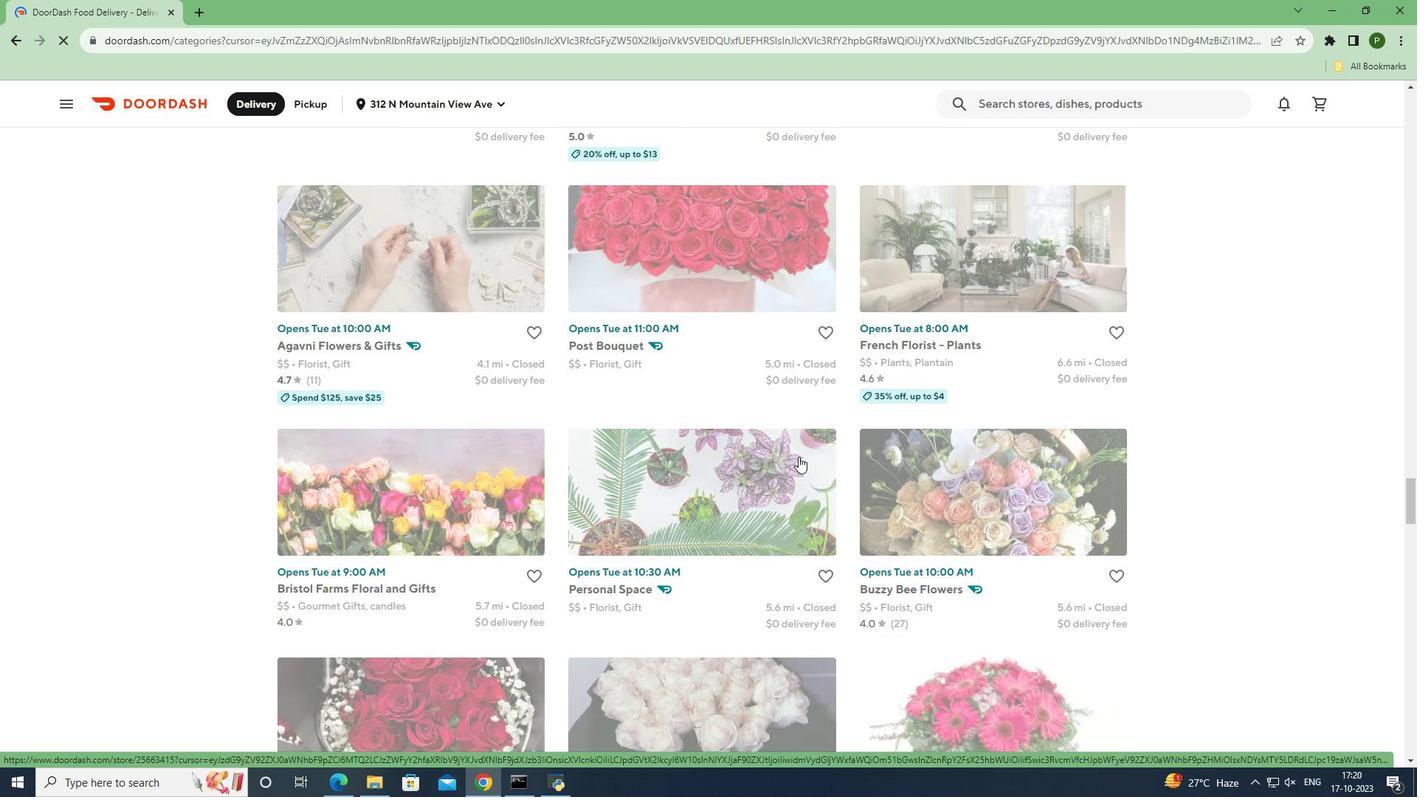 
Action: Mouse scrolled (799, 457) with delta (0, 0)
Screenshot: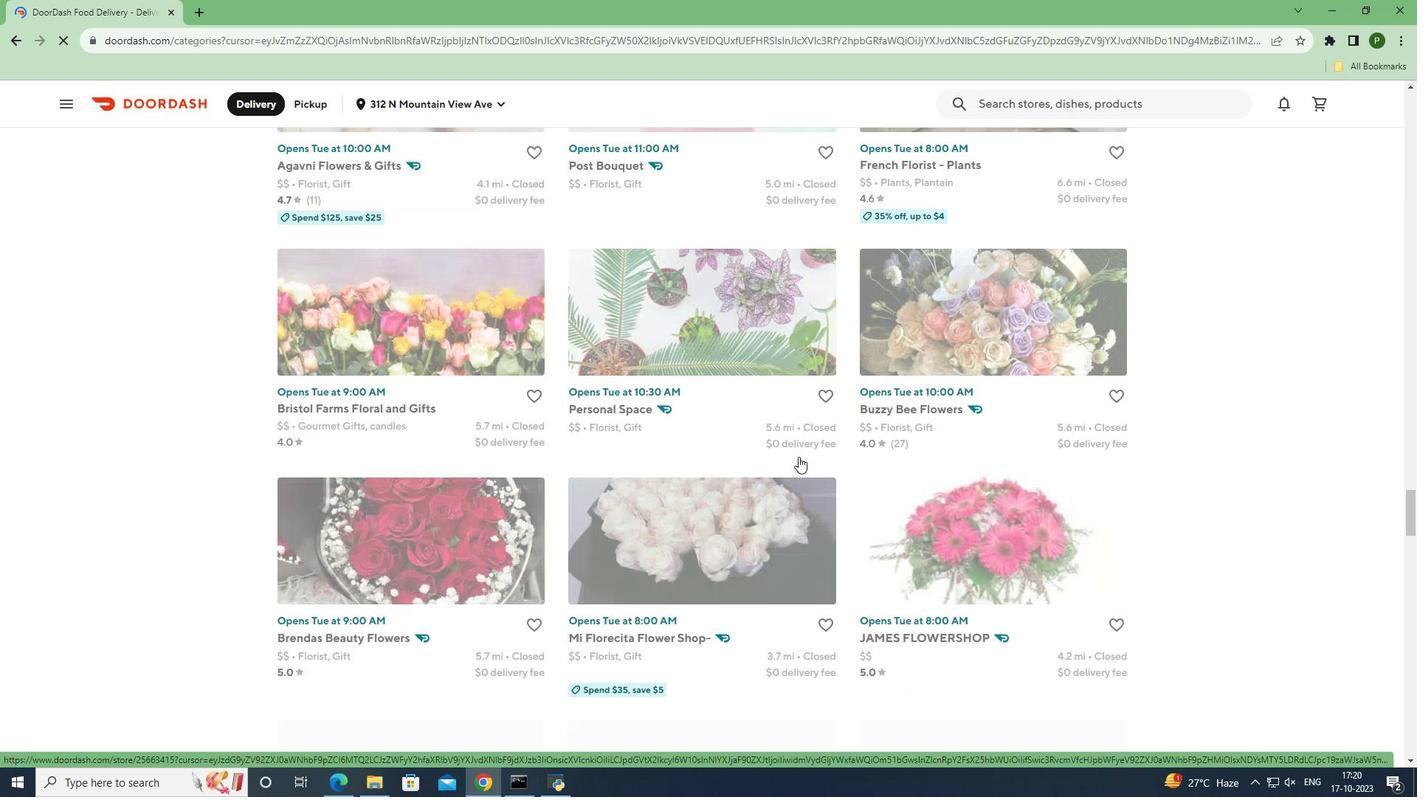 
Action: Mouse scrolled (799, 456) with delta (0, 0)
Screenshot: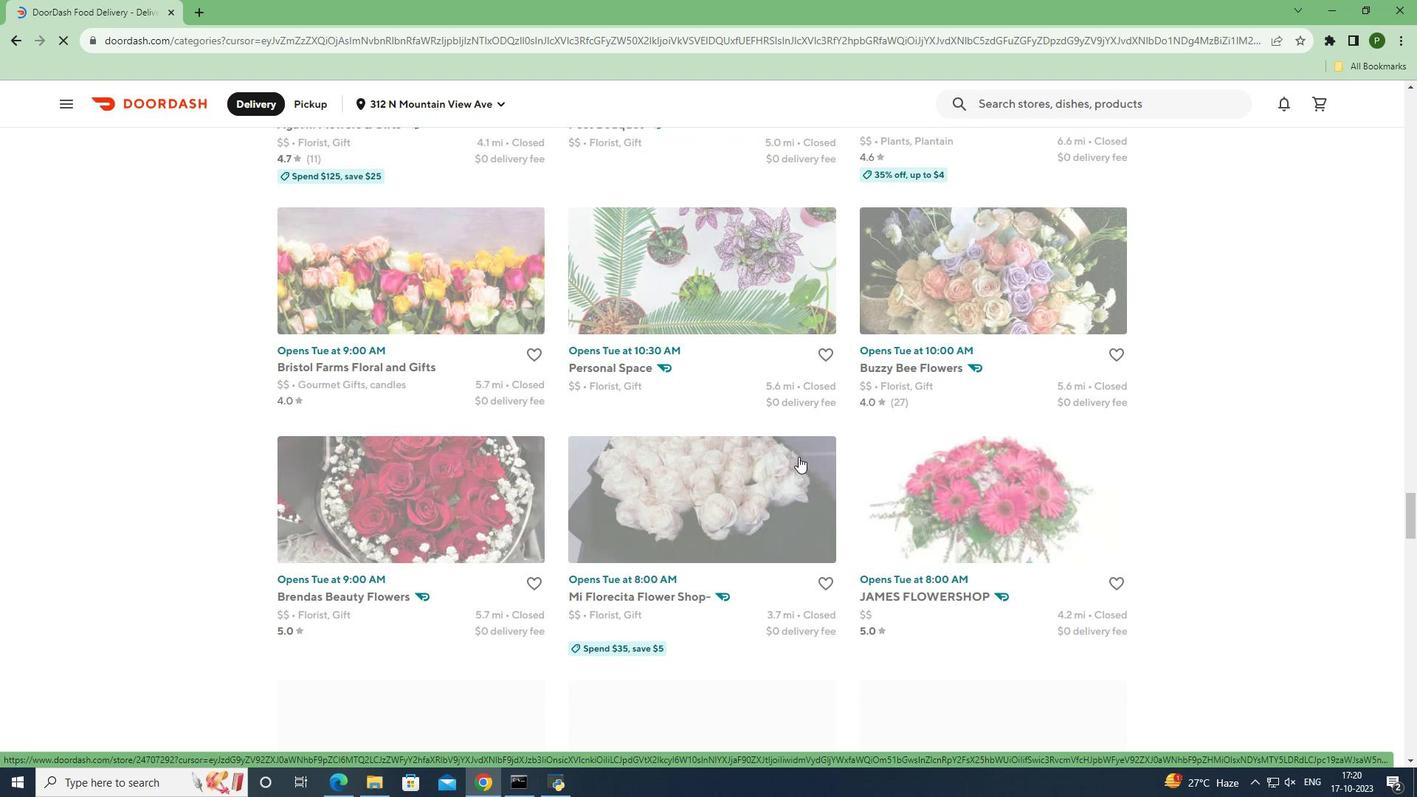 
Action: Mouse scrolled (799, 456) with delta (0, 0)
Screenshot: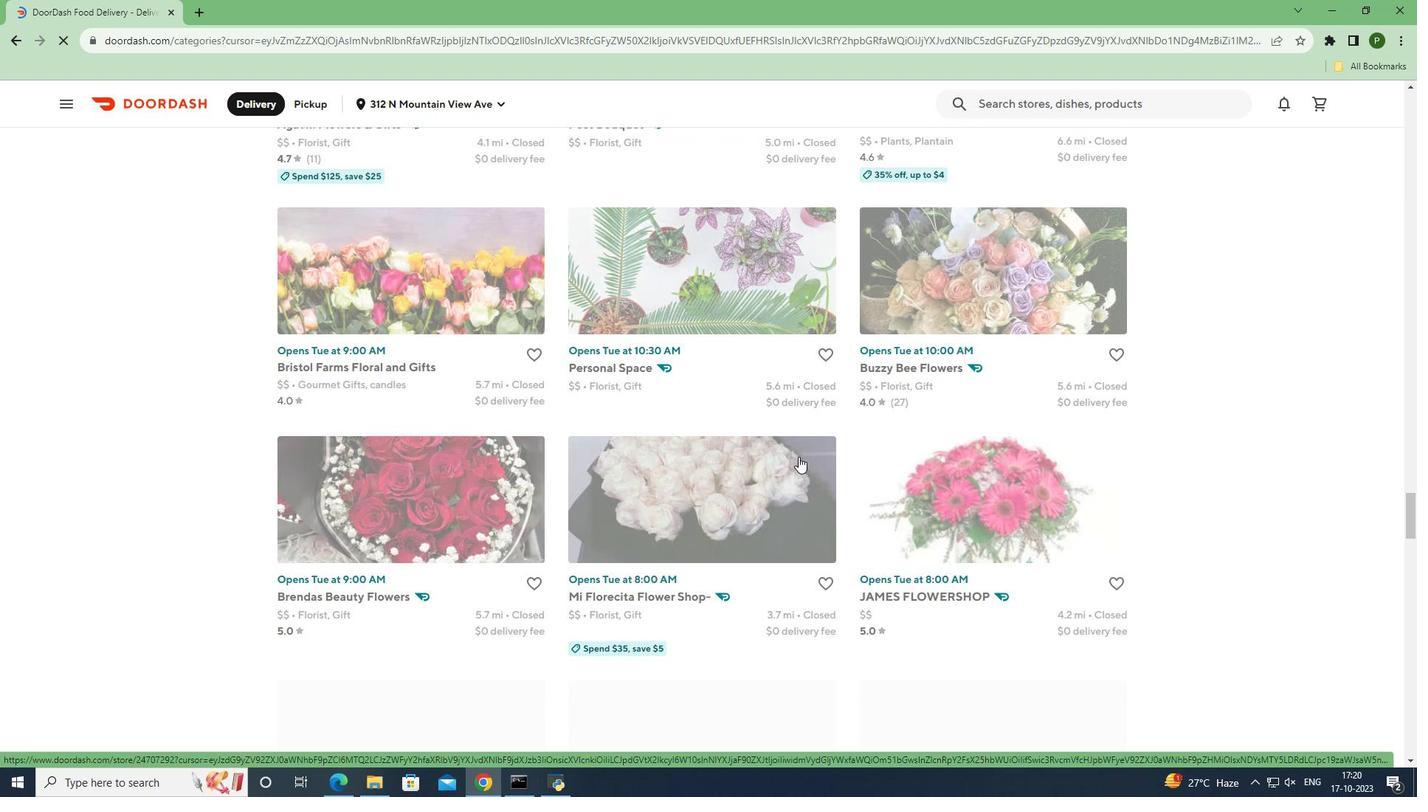 
Action: Mouse scrolled (799, 456) with delta (0, 0)
Screenshot: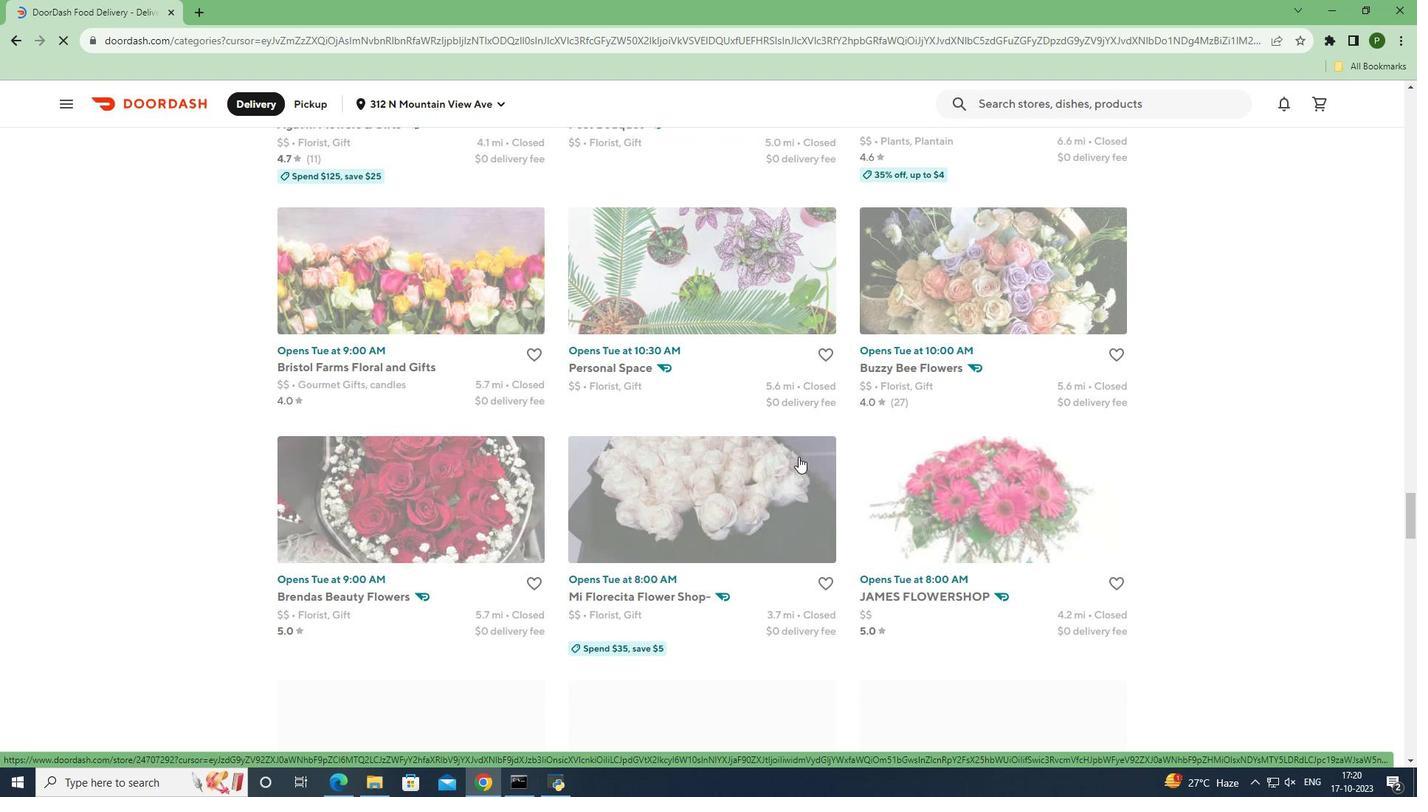
Action: Mouse scrolled (799, 456) with delta (0, 0)
Screenshot: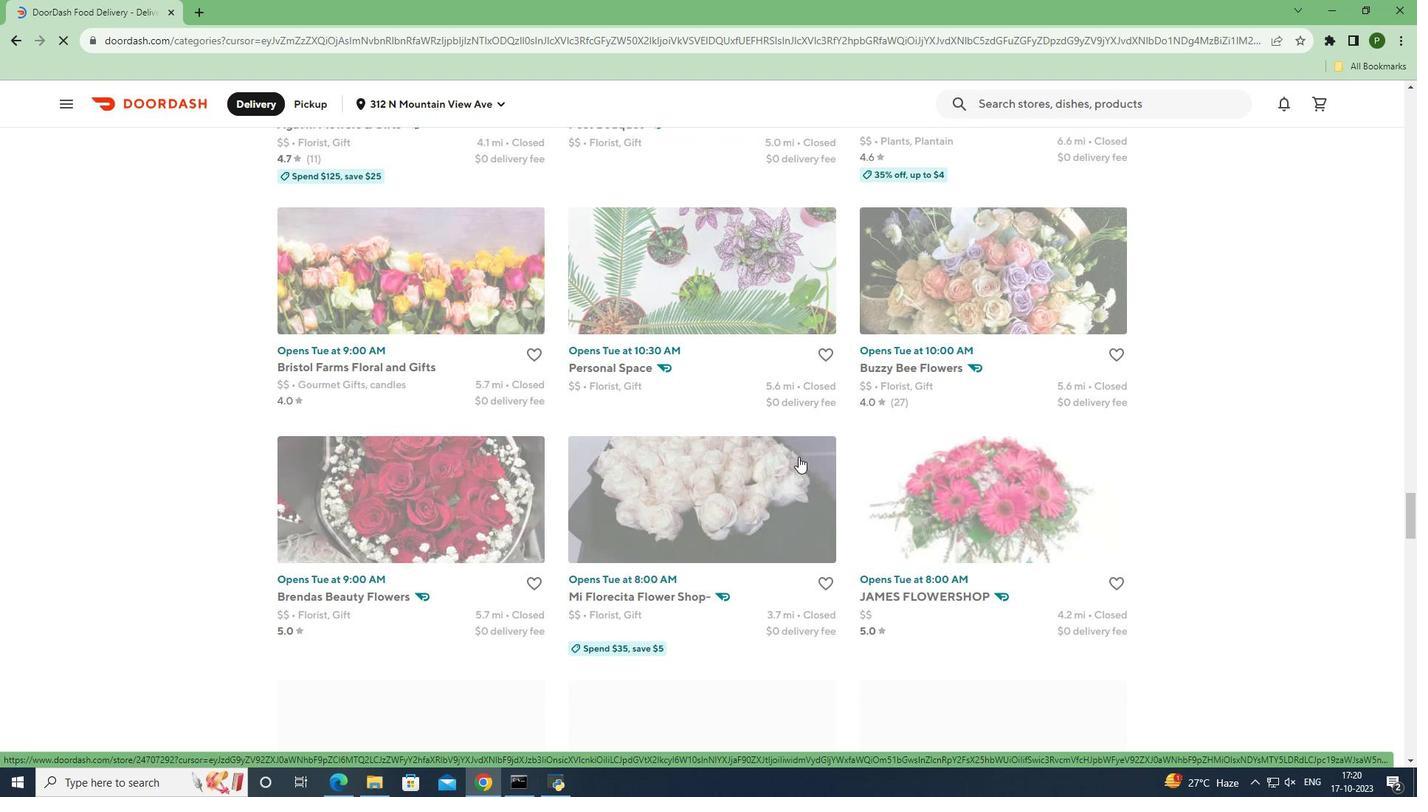 
Action: Mouse scrolled (799, 456) with delta (0, 0)
Screenshot: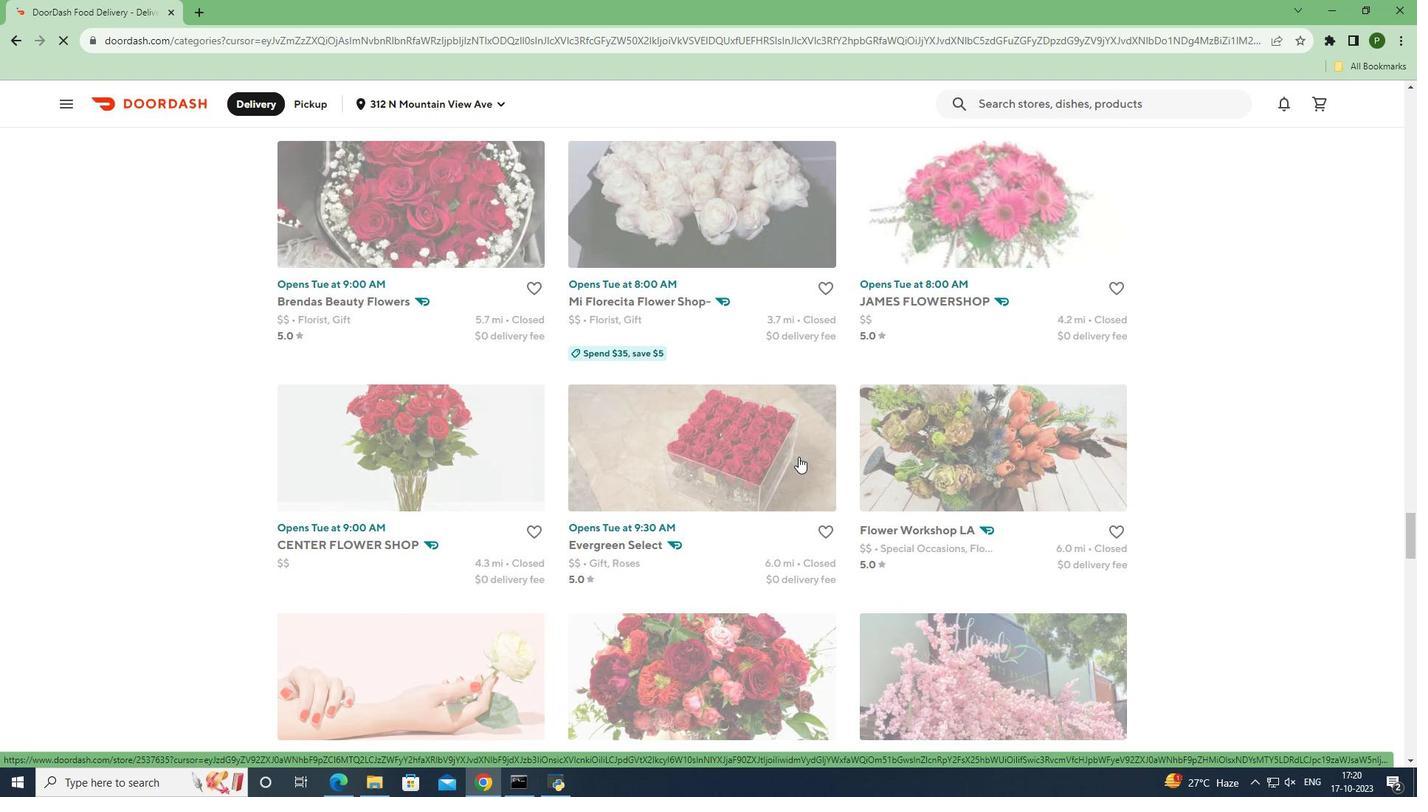 
Action: Mouse scrolled (799, 456) with delta (0, 0)
Screenshot: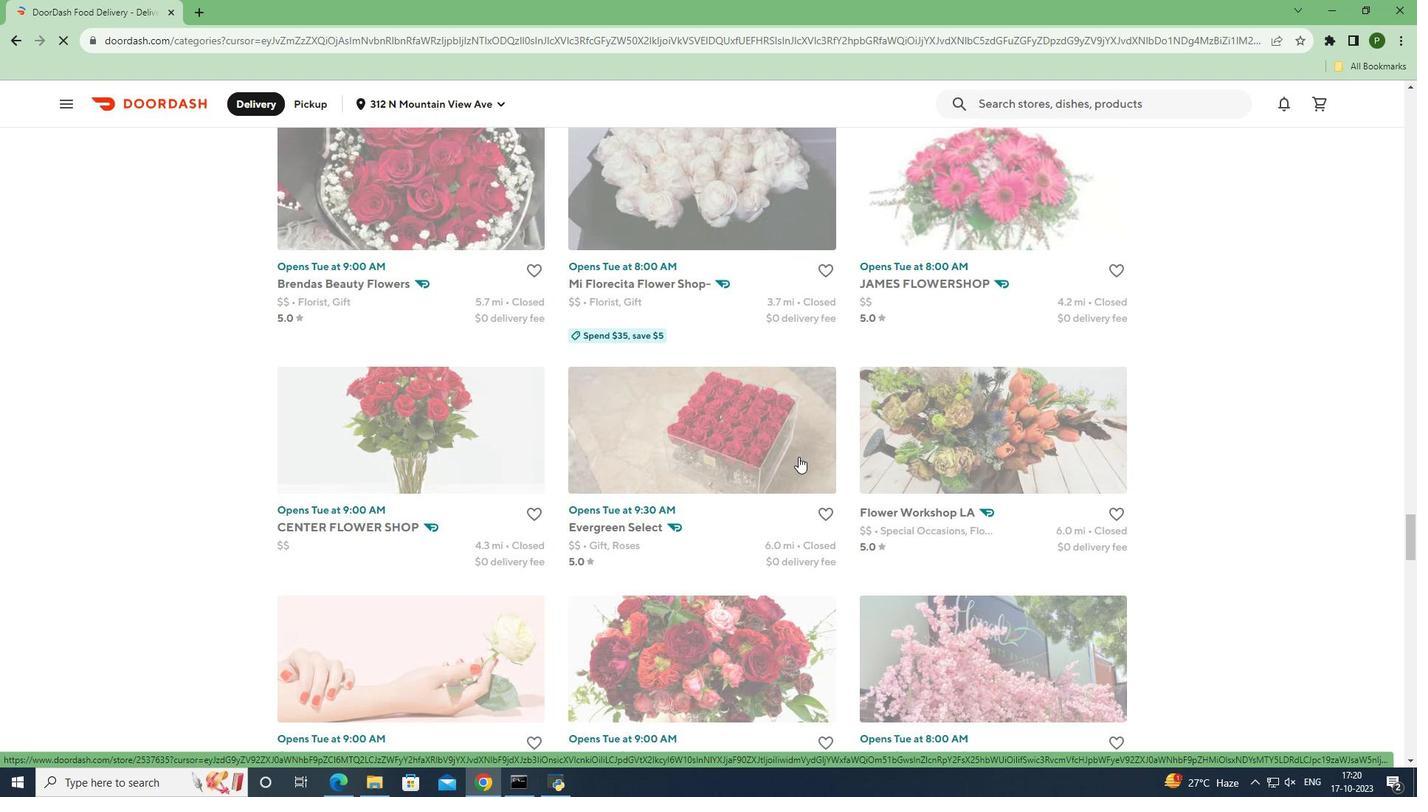 
Action: Mouse scrolled (799, 456) with delta (0, 0)
Screenshot: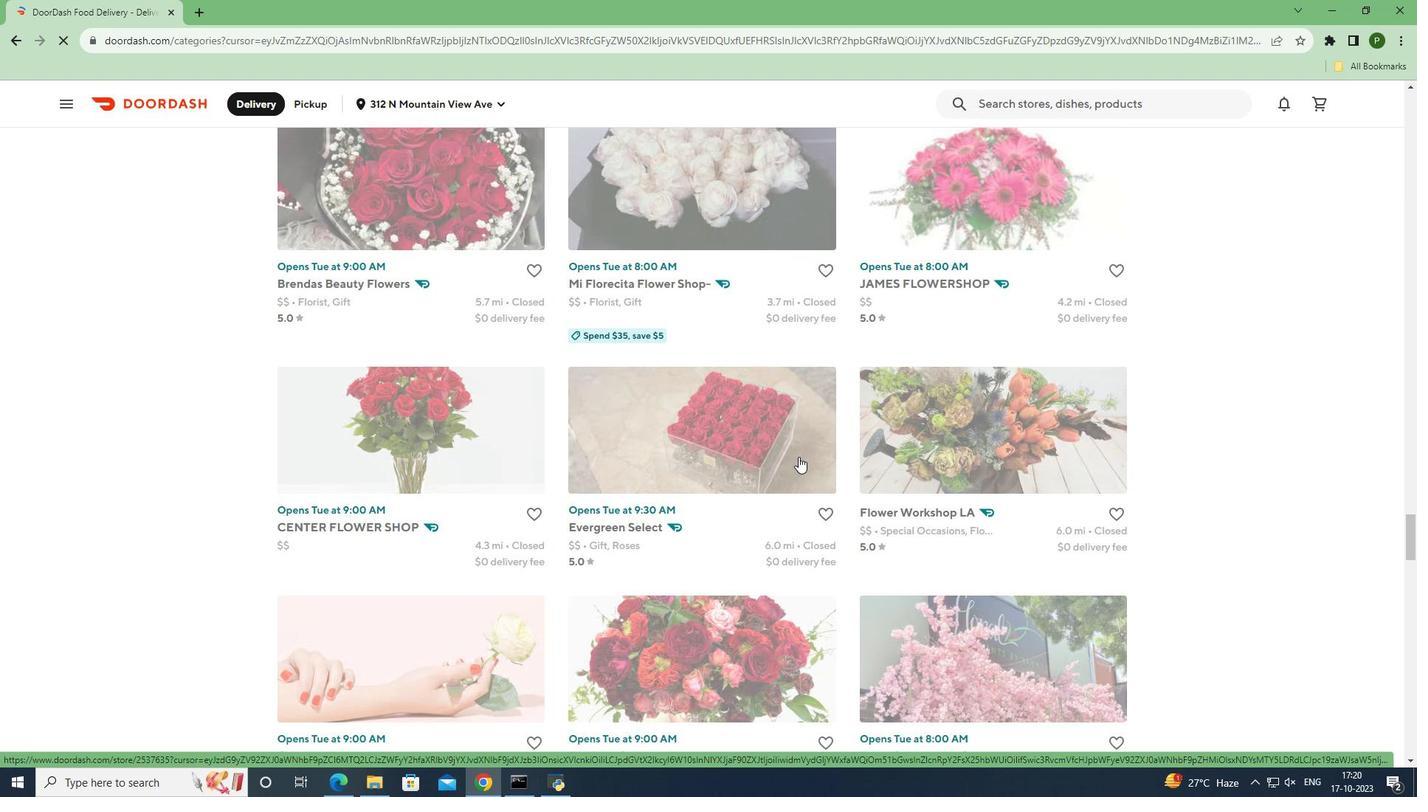 
Action: Mouse scrolled (799, 456) with delta (0, 0)
Screenshot: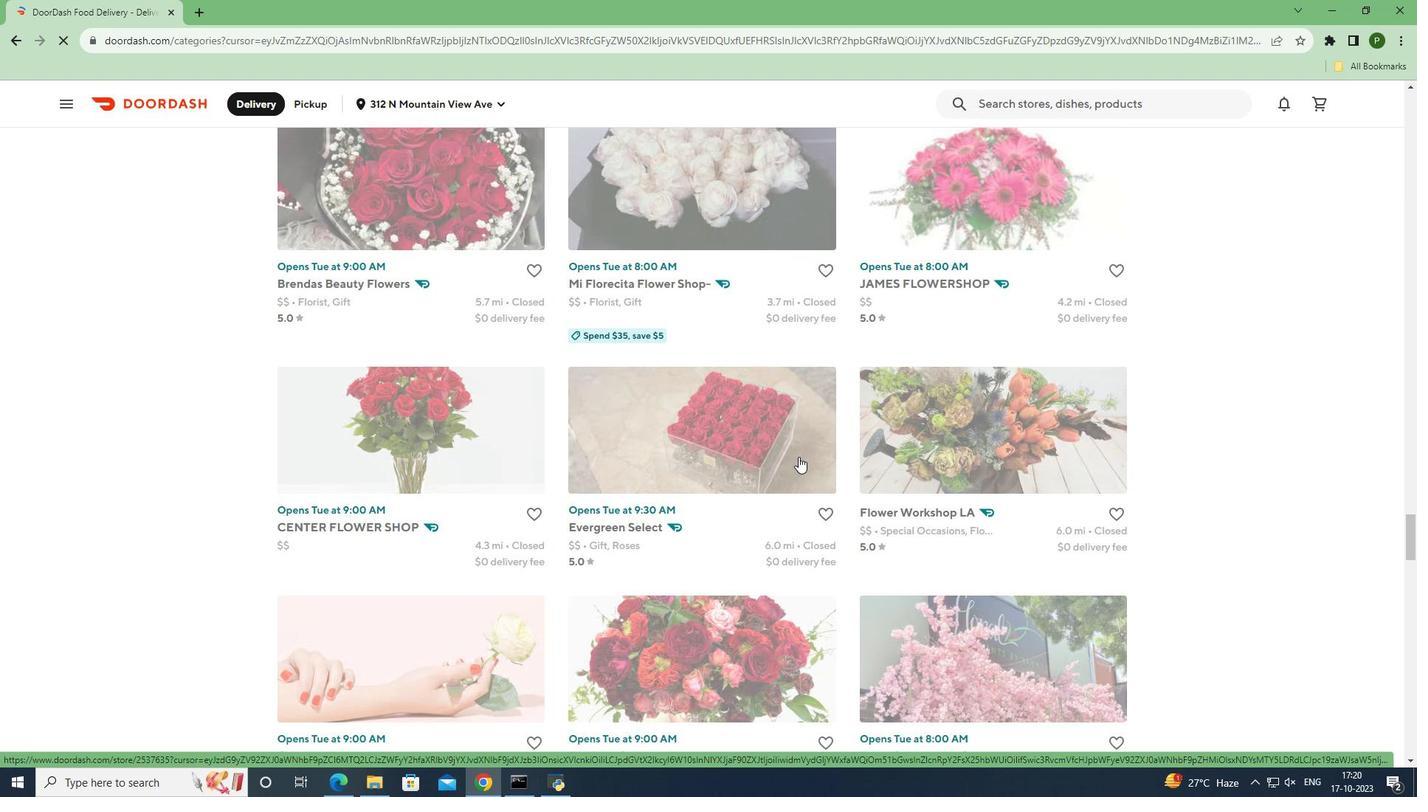 
Action: Mouse scrolled (799, 456) with delta (0, 0)
Screenshot: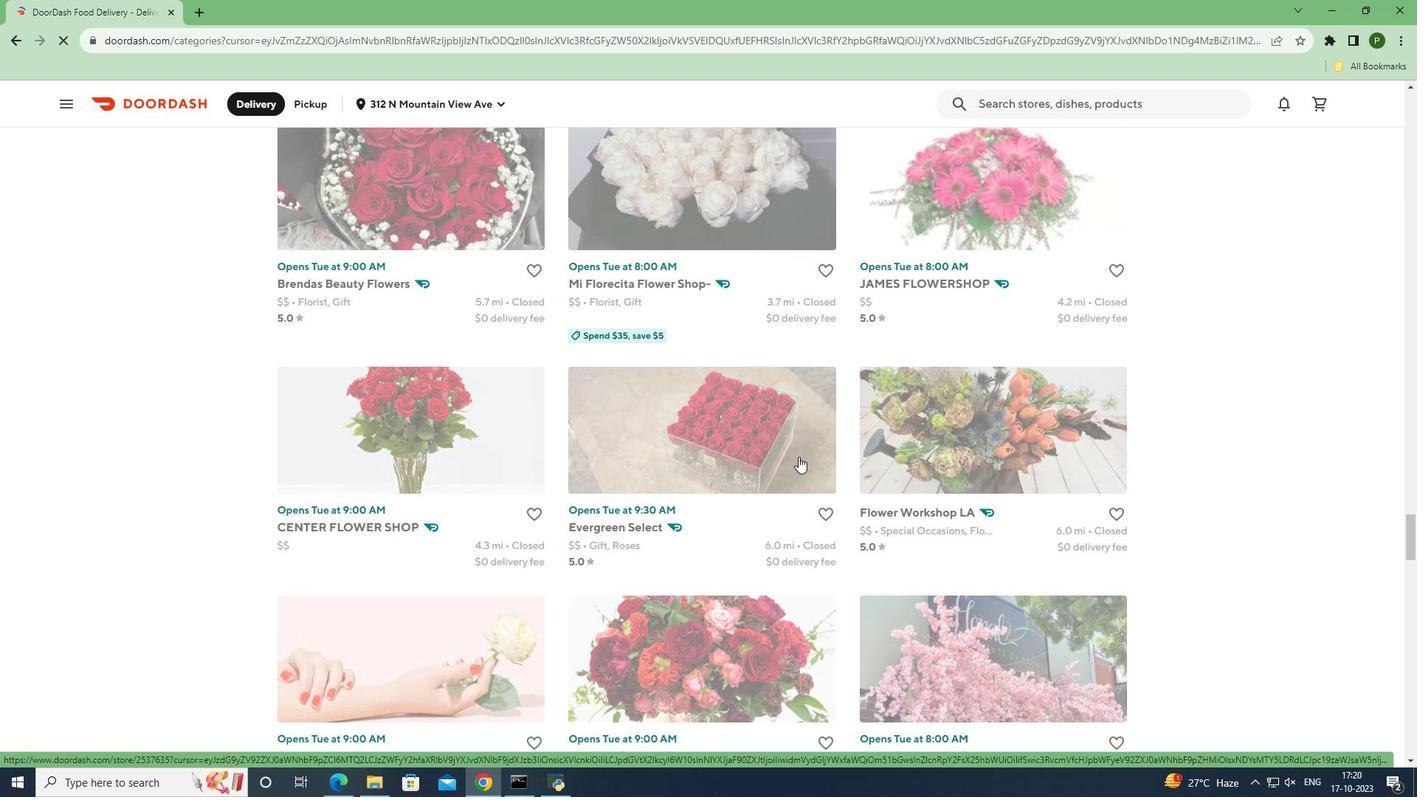 
Action: Mouse scrolled (799, 456) with delta (0, 0)
Screenshot: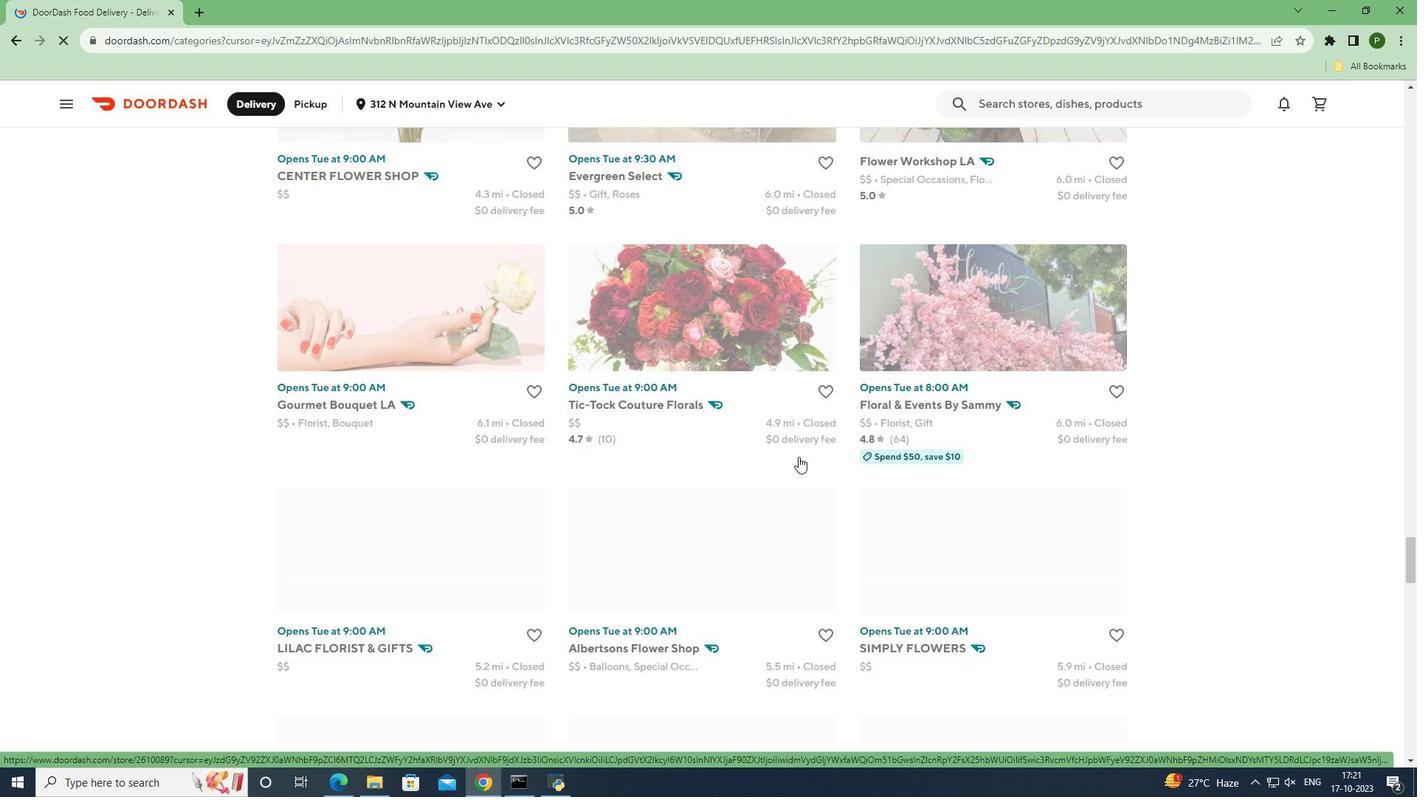 
Action: Mouse scrolled (799, 456) with delta (0, 0)
Screenshot: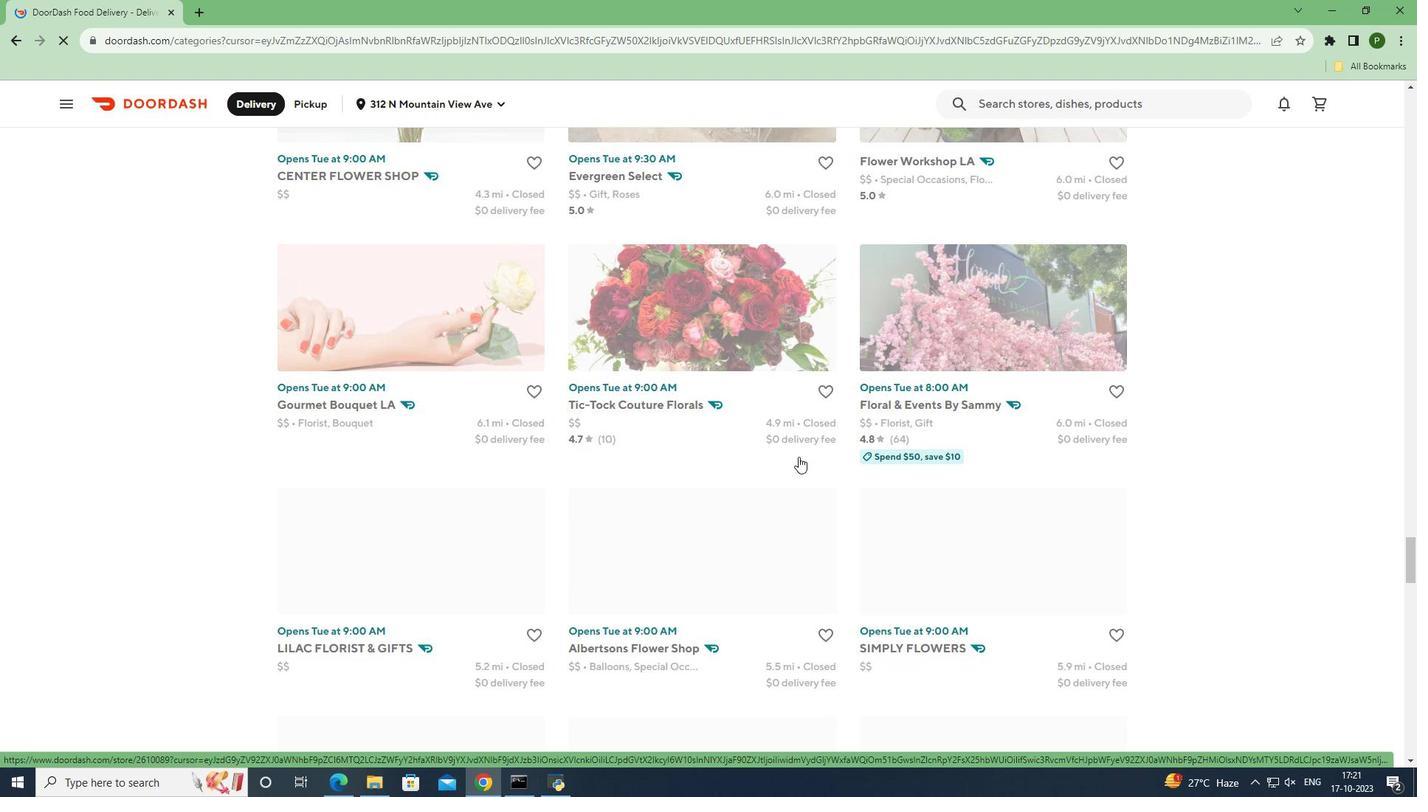 
Action: Mouse scrolled (799, 456) with delta (0, 0)
Screenshot: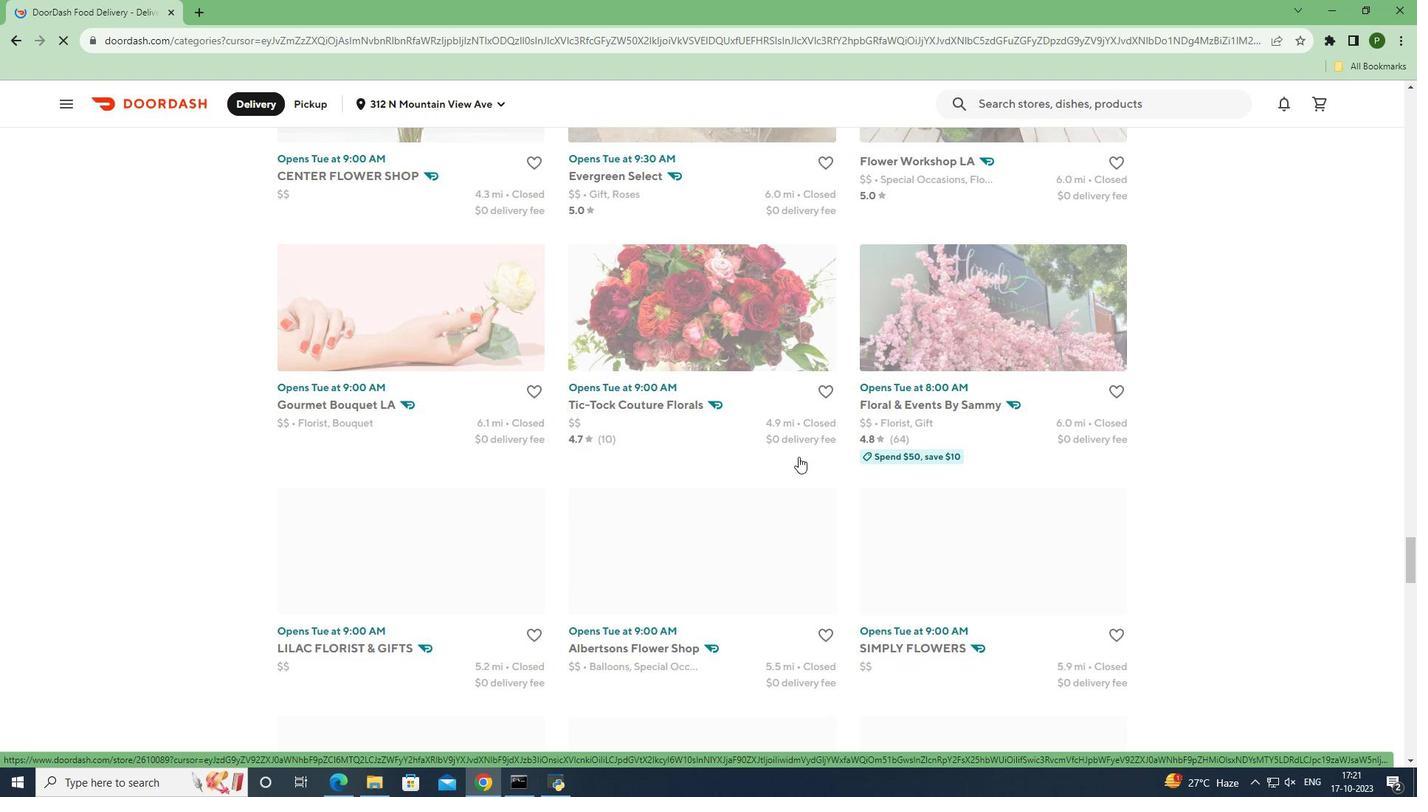 
Action: Mouse scrolled (799, 456) with delta (0, 0)
Screenshot: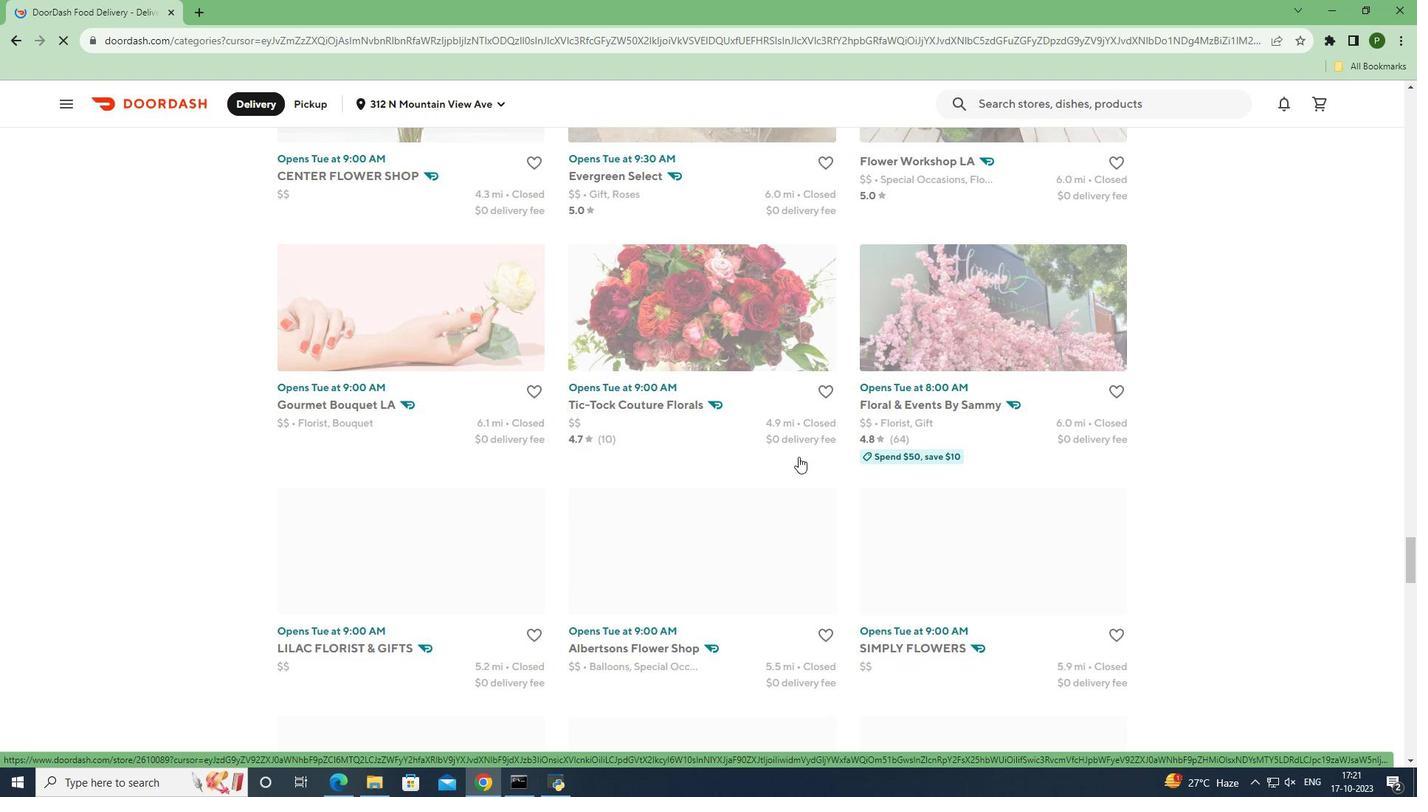 
Action: Mouse scrolled (799, 456) with delta (0, 0)
Screenshot: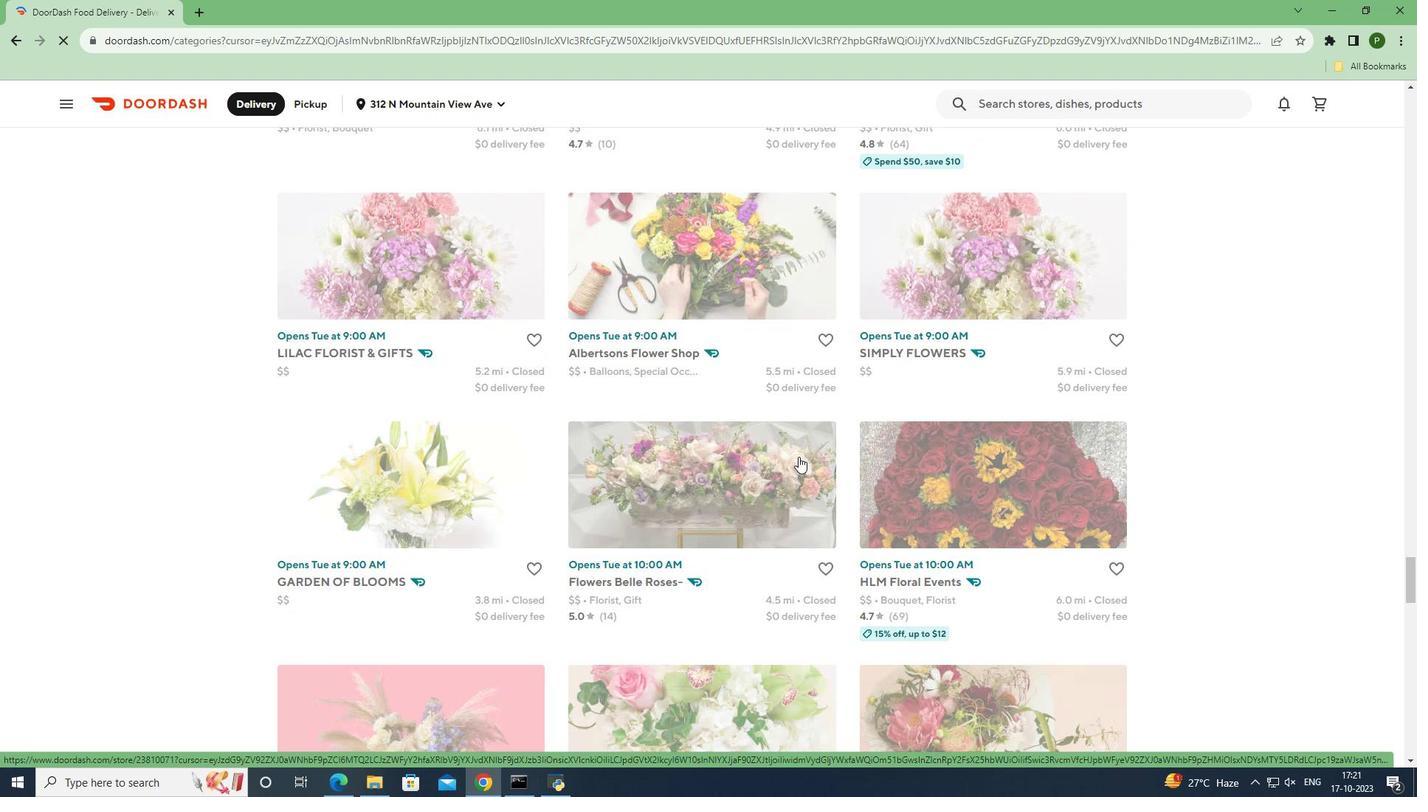 
Action: Mouse scrolled (799, 456) with delta (0, 0)
Screenshot: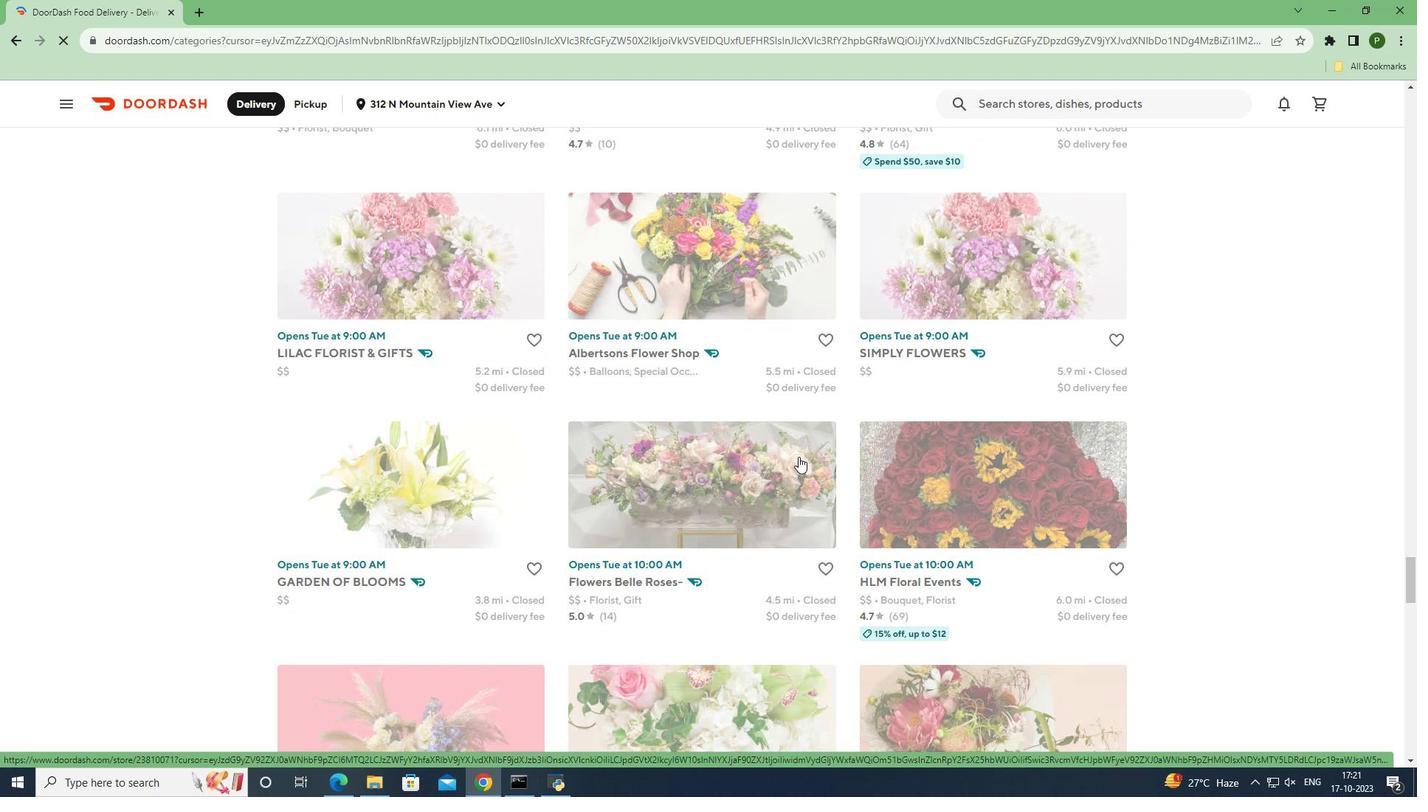 
Action: Mouse scrolled (799, 456) with delta (0, 0)
Screenshot: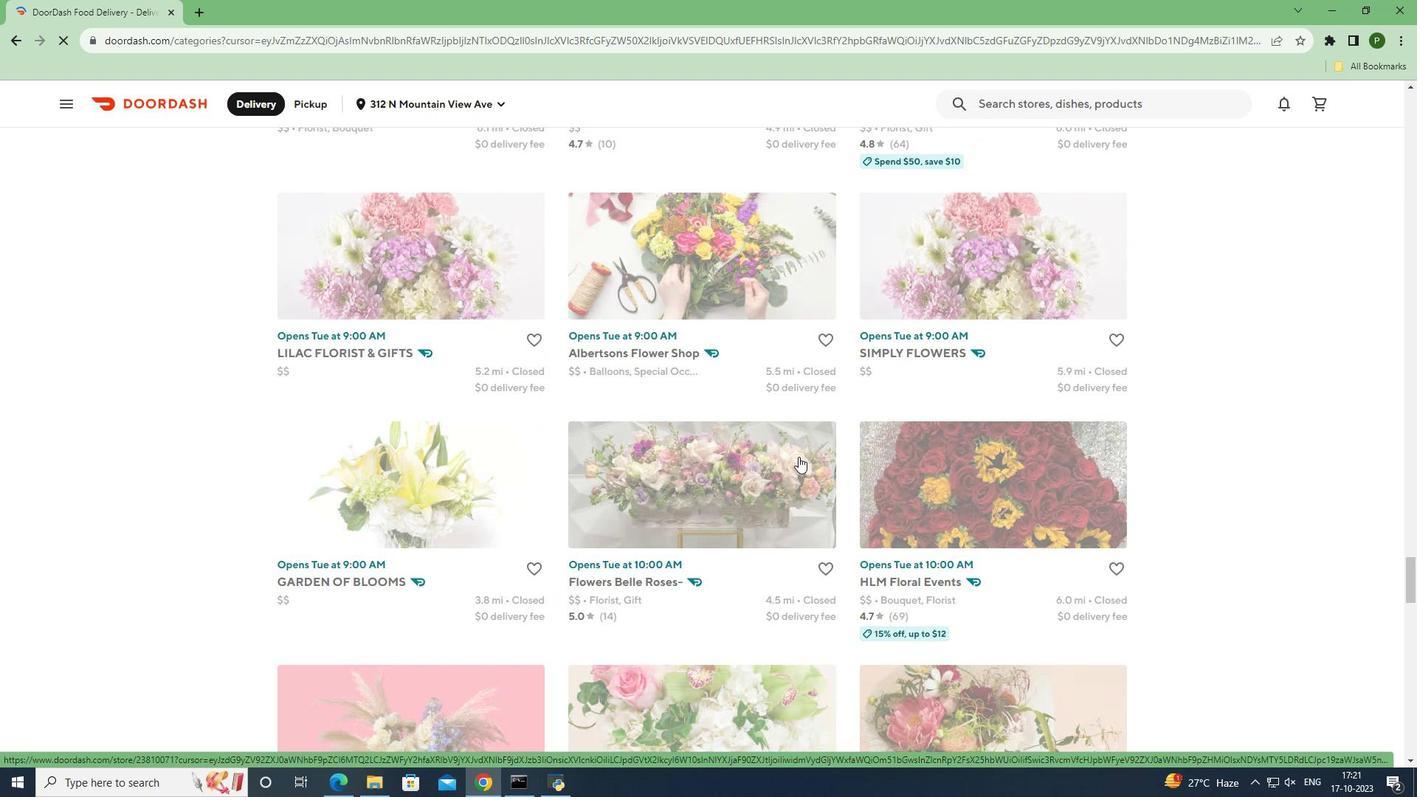 
Action: Mouse scrolled (799, 456) with delta (0, 0)
Screenshot: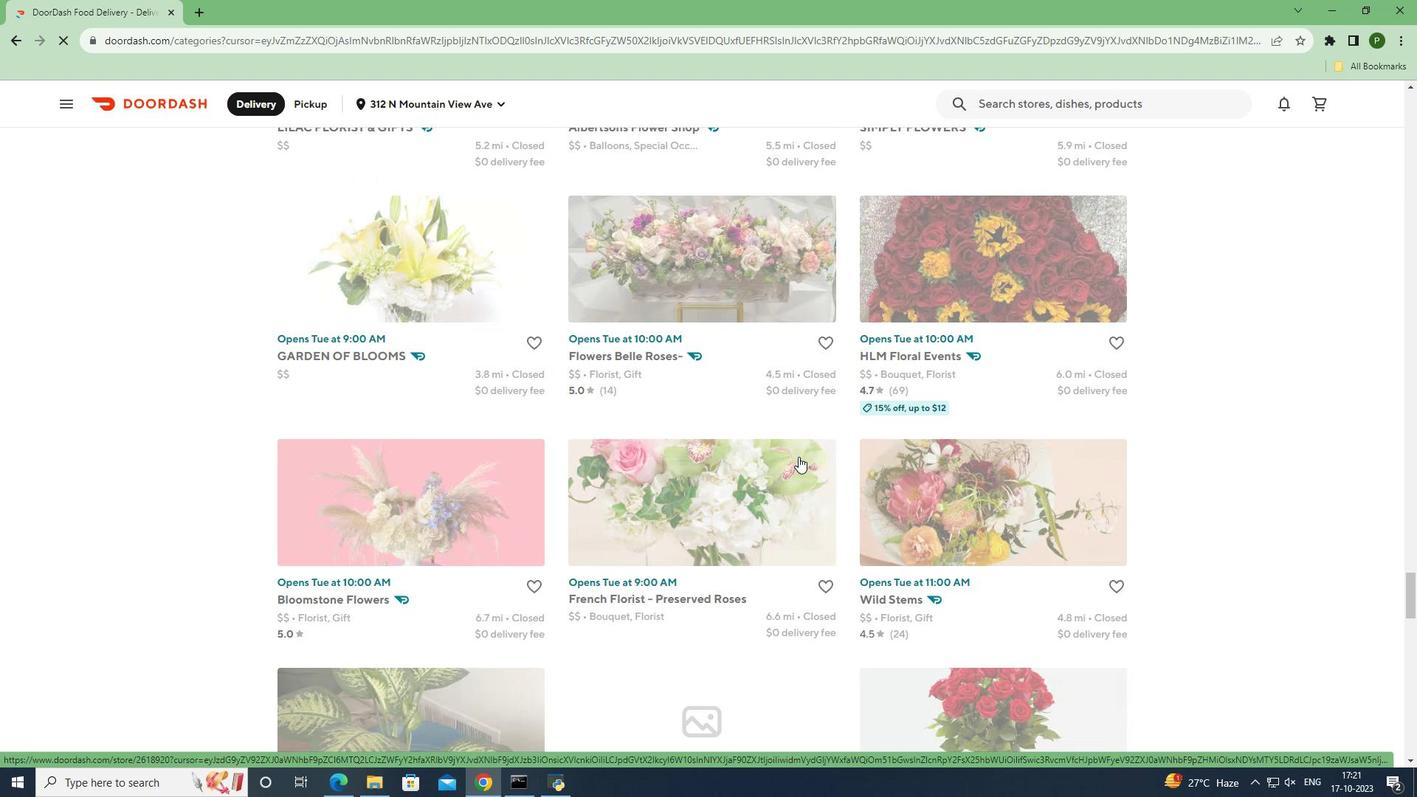 
Action: Mouse scrolled (799, 456) with delta (0, 0)
Screenshot: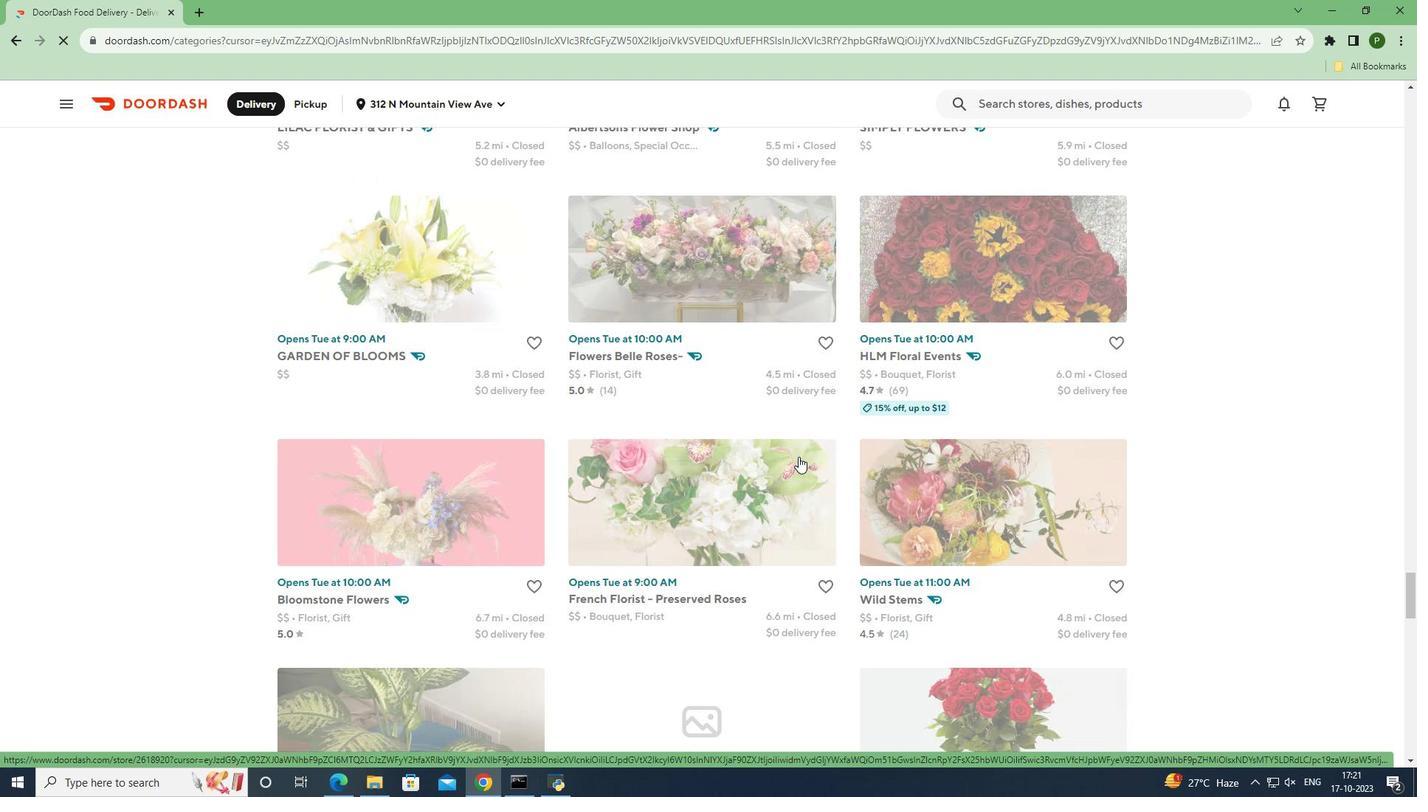 
Action: Mouse scrolled (799, 456) with delta (0, 0)
Screenshot: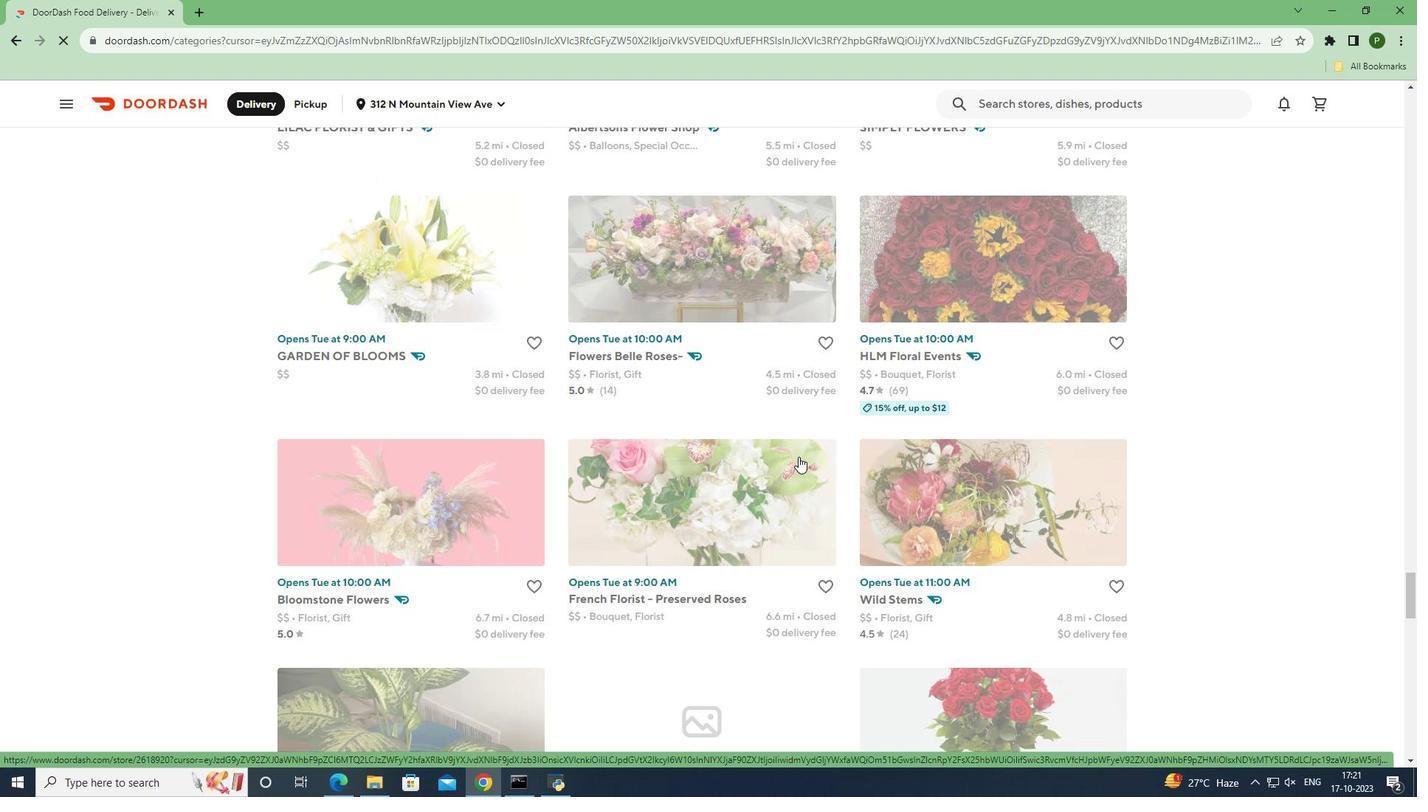 
Action: Mouse scrolled (799, 456) with delta (0, 0)
Screenshot: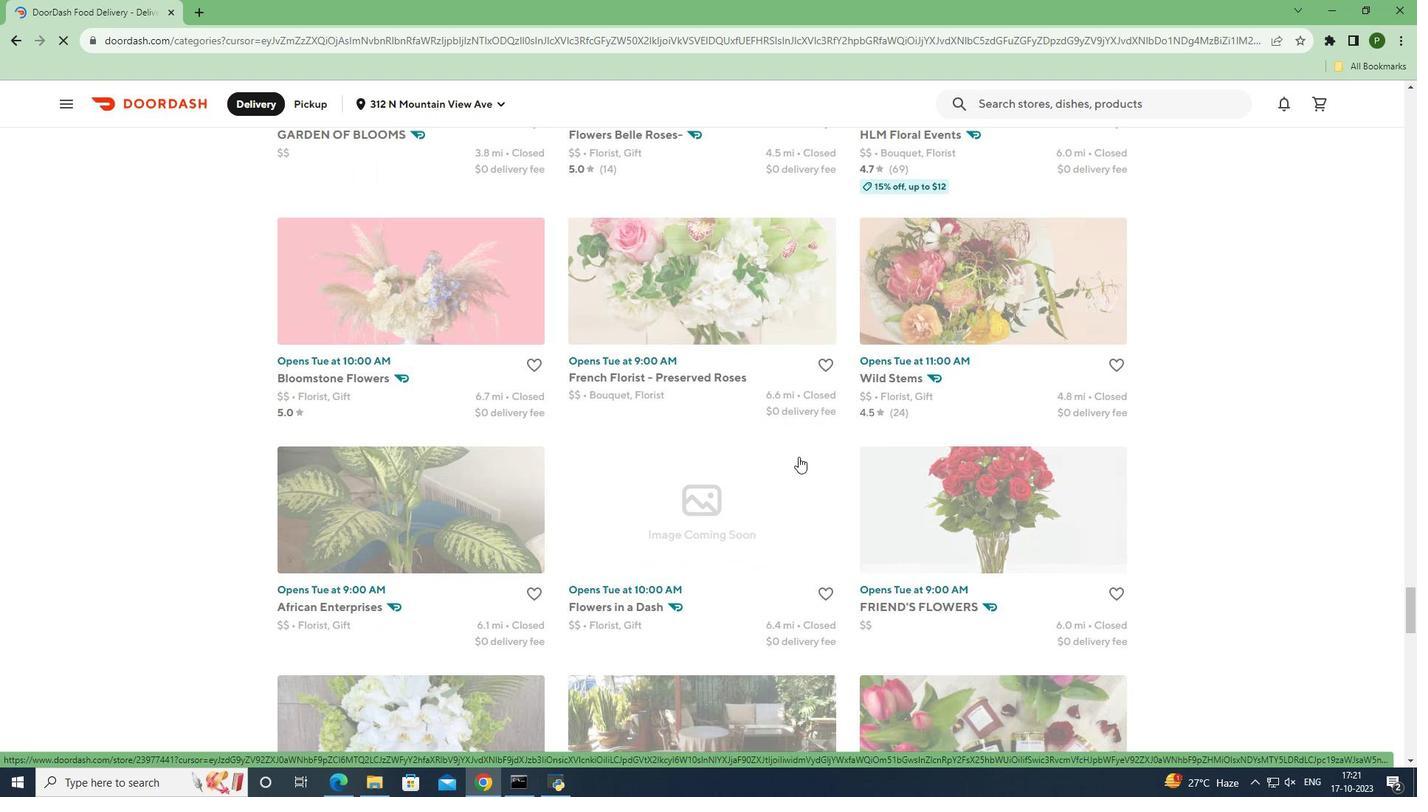 
Action: Mouse scrolled (799, 456) with delta (0, 0)
Screenshot: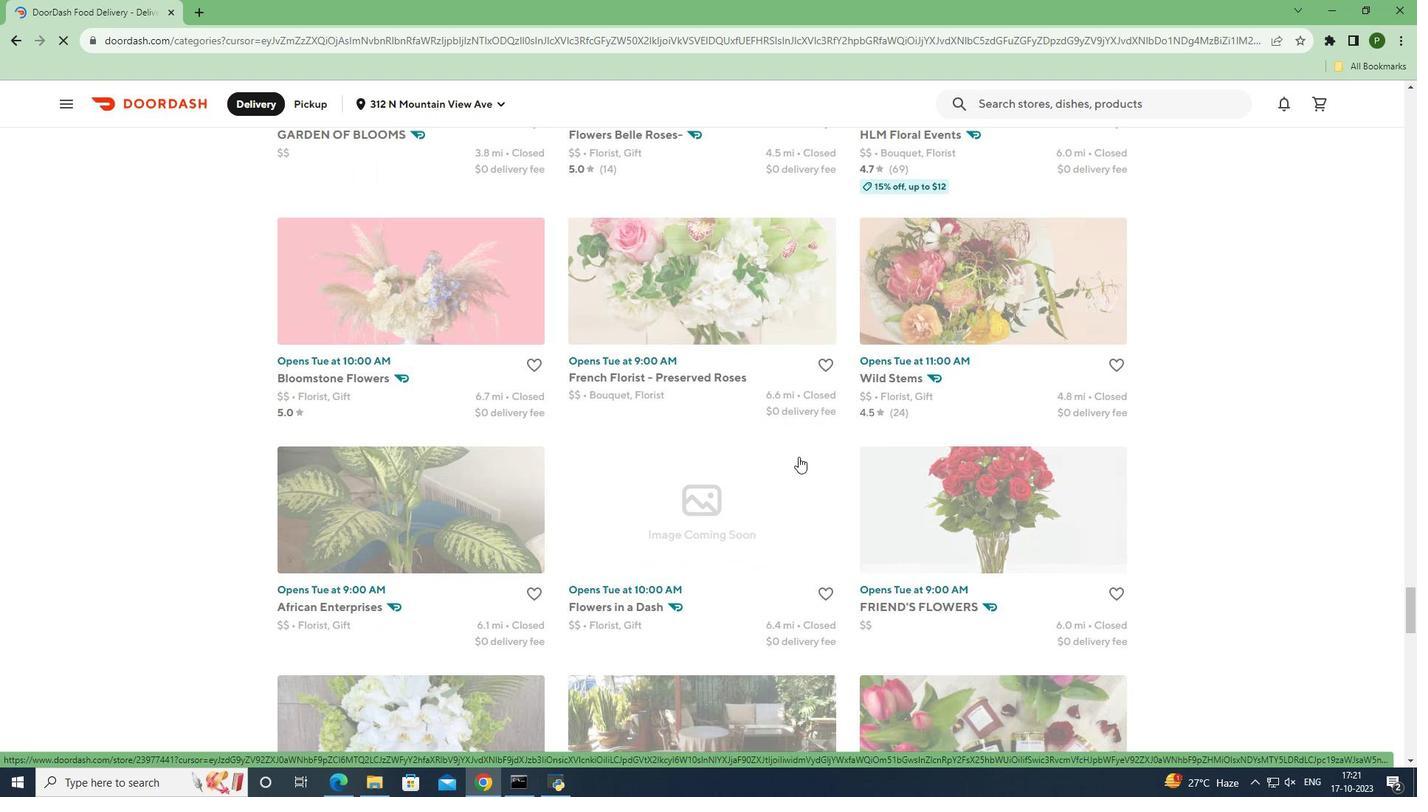 
Action: Mouse scrolled (799, 456) with delta (0, 0)
Screenshot: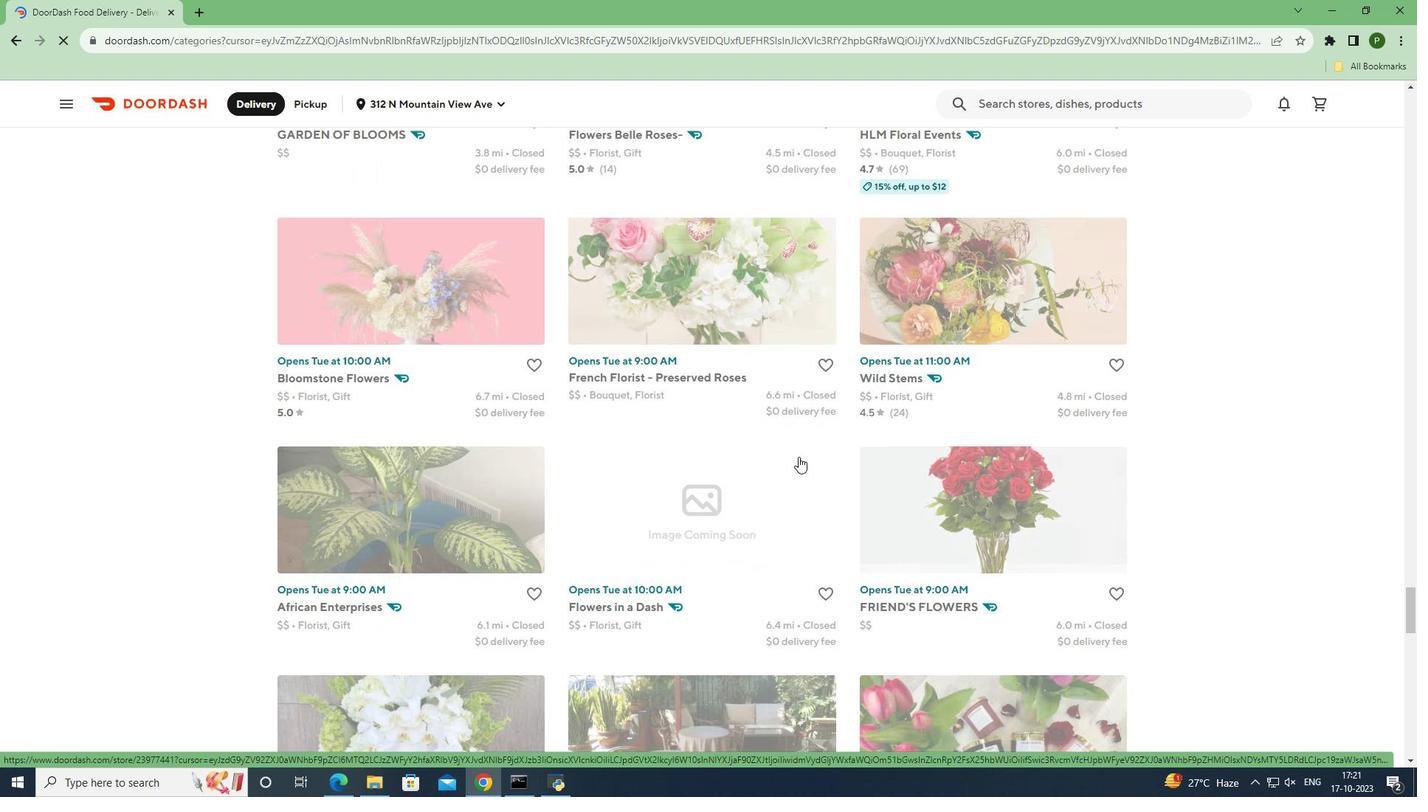 
Action: Mouse scrolled (799, 456) with delta (0, 0)
Screenshot: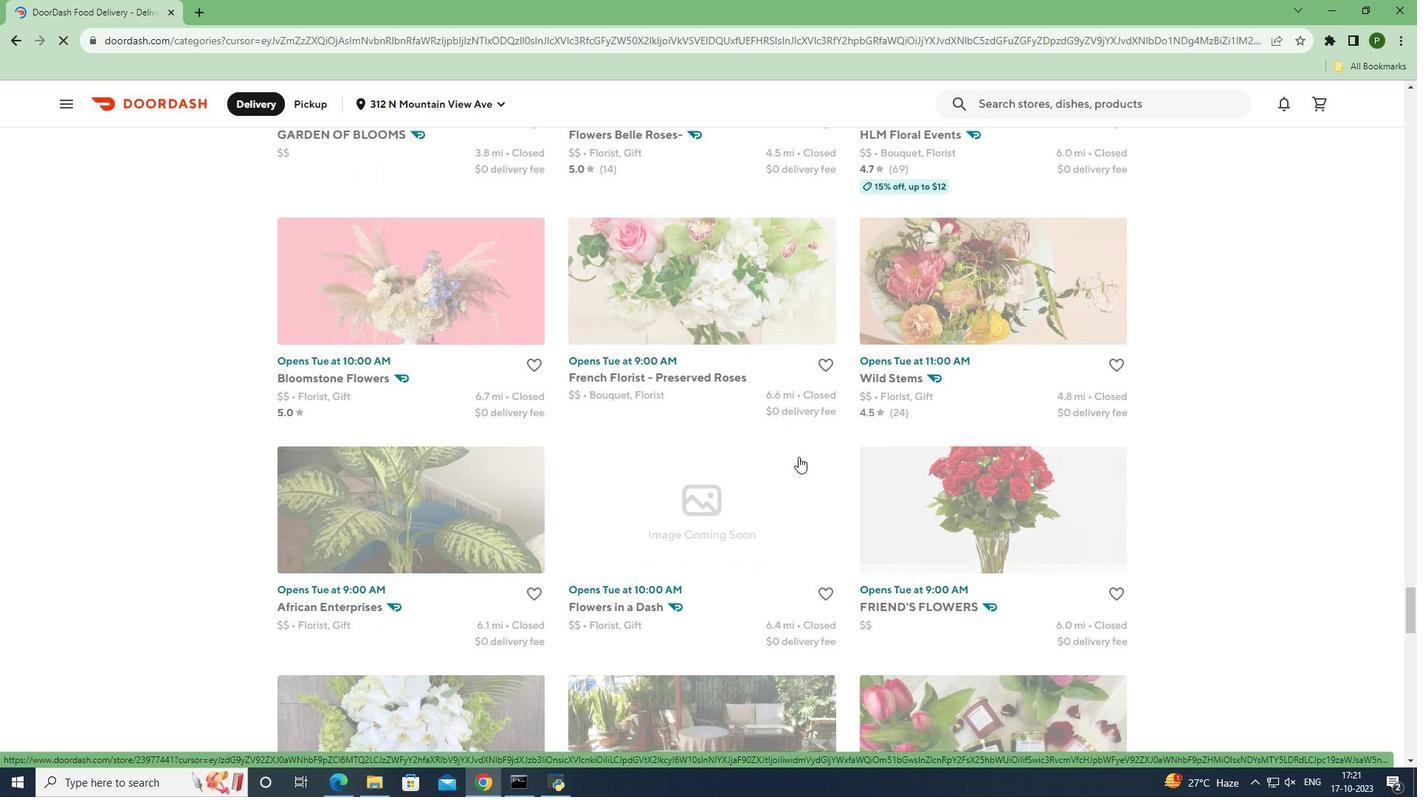 
Action: Mouse scrolled (799, 456) with delta (0, 0)
Screenshot: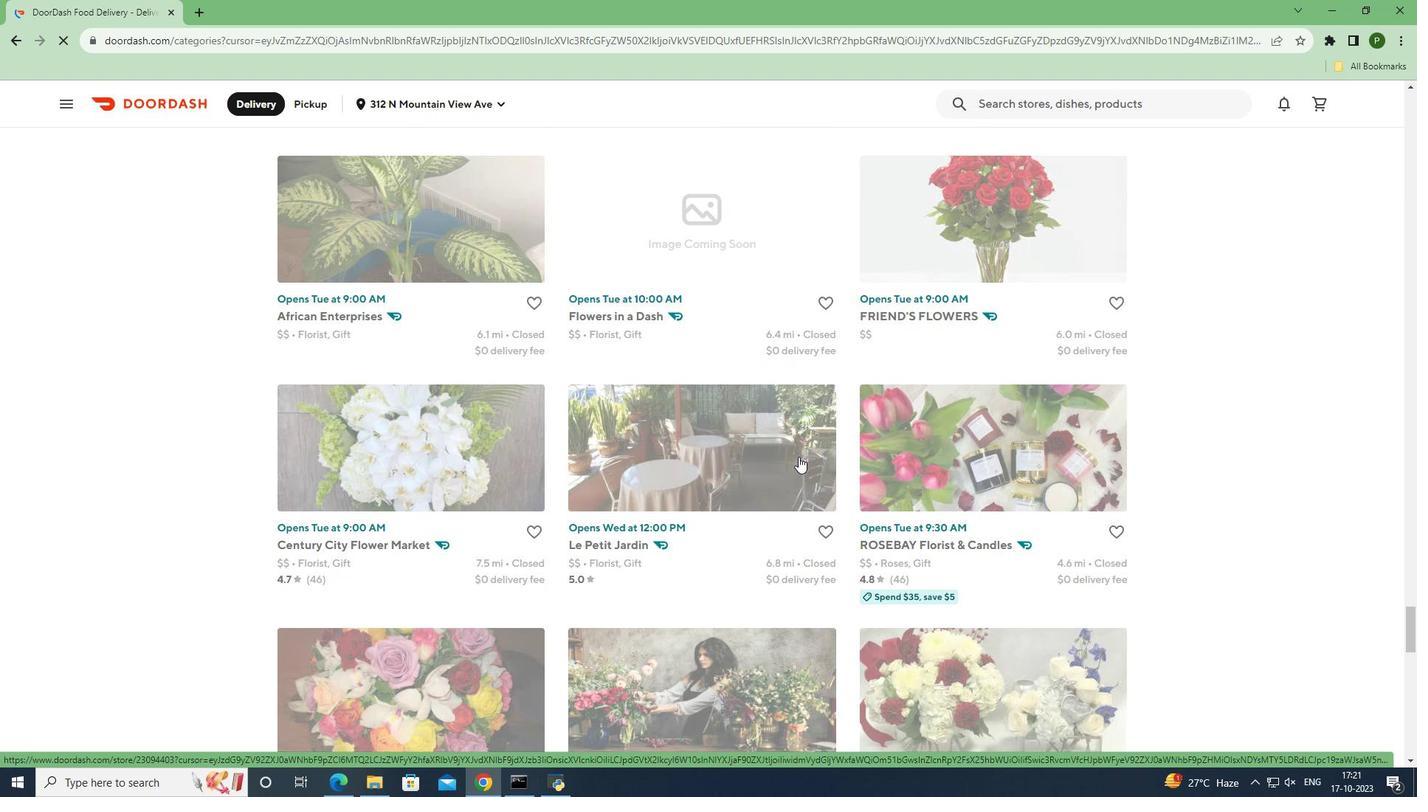 
Action: Mouse scrolled (799, 456) with delta (0, 0)
Screenshot: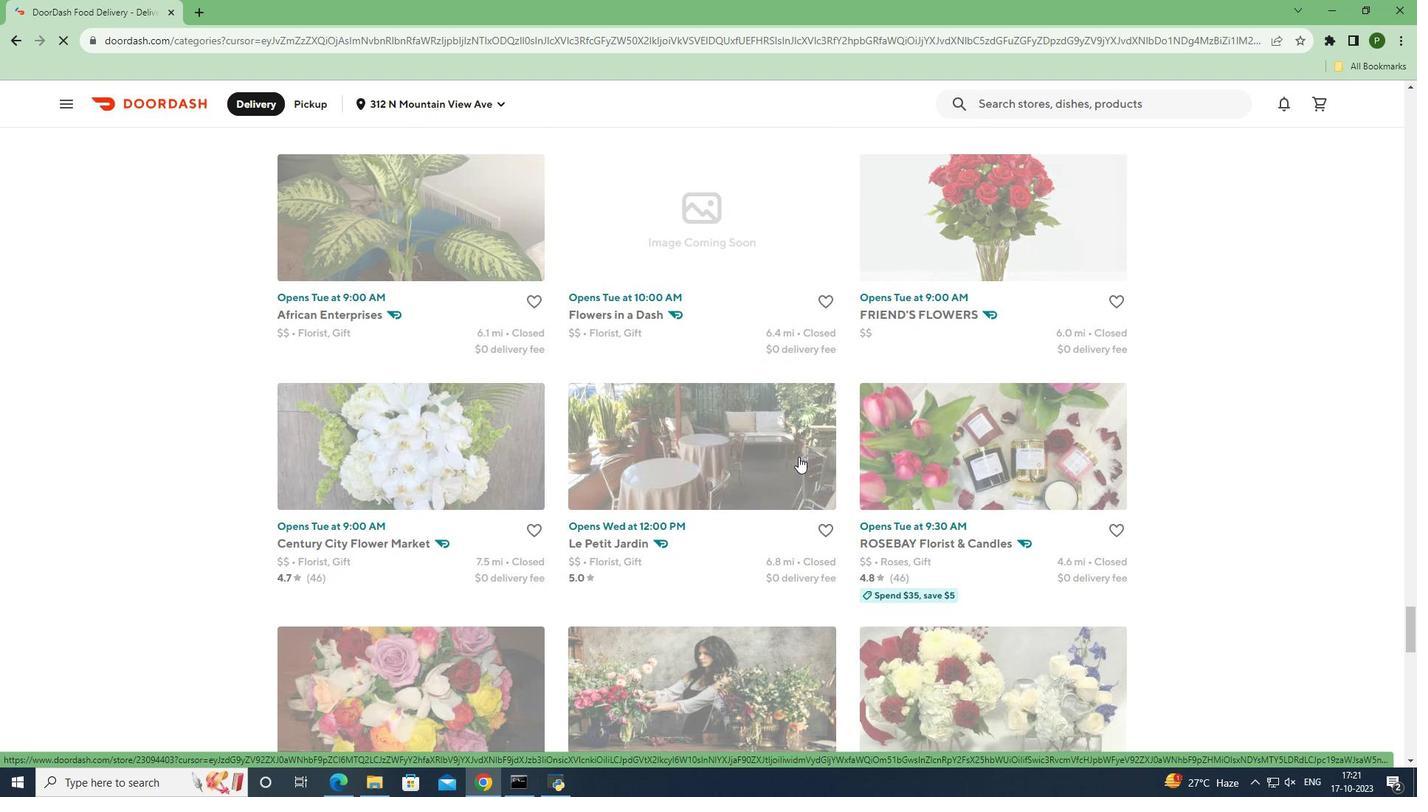 
Action: Mouse scrolled (799, 456) with delta (0, 0)
Screenshot: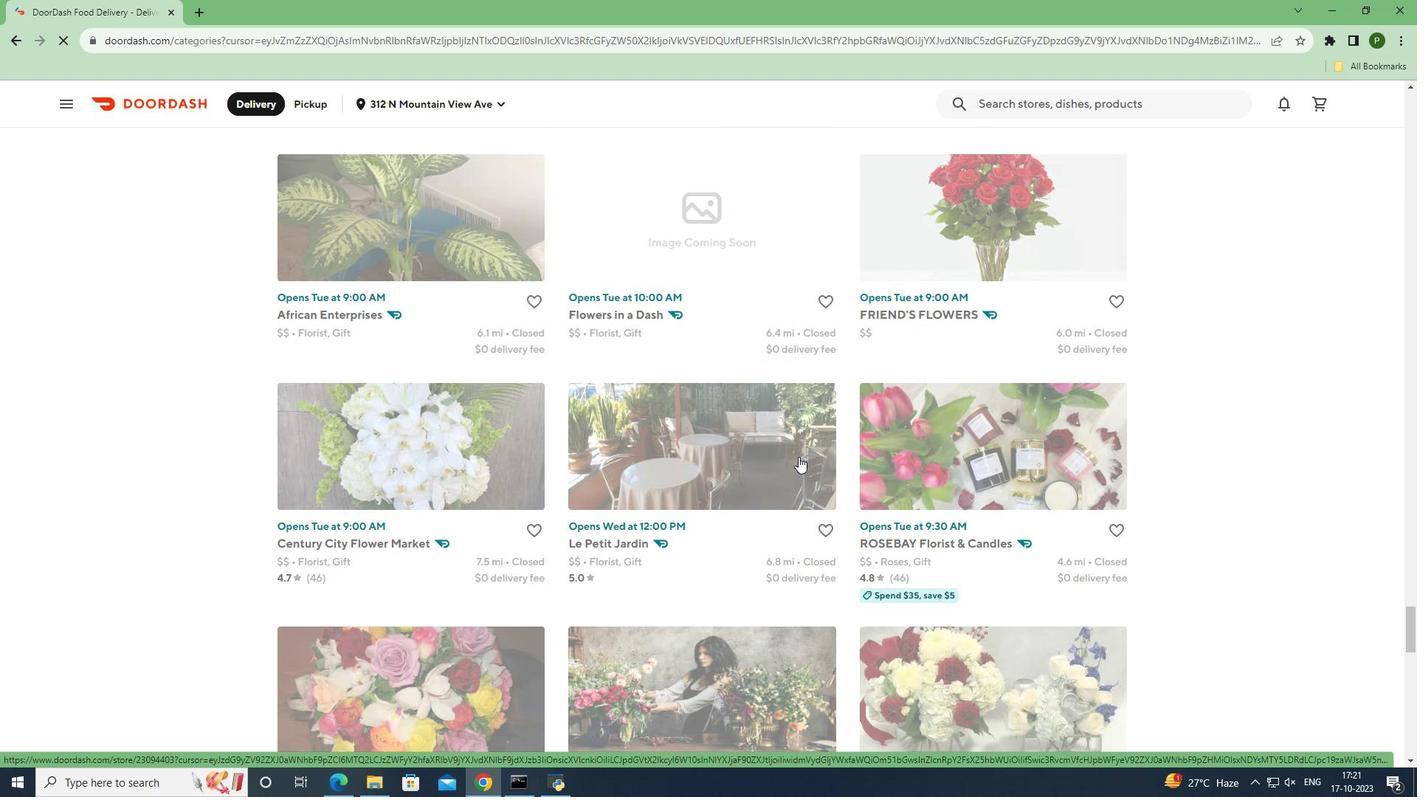 
Action: Mouse scrolled (799, 456) with delta (0, 0)
Screenshot: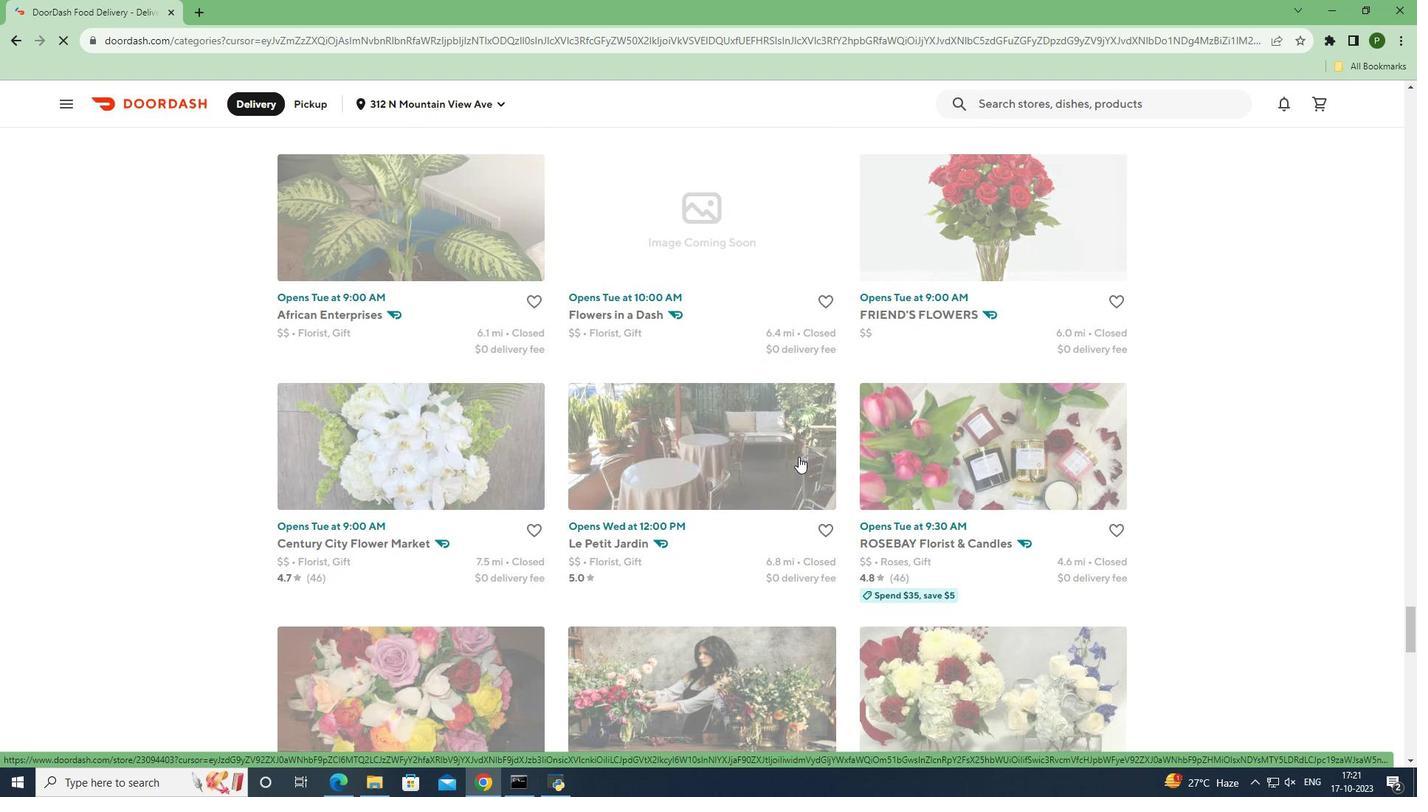 
Action: Mouse scrolled (799, 456) with delta (0, 0)
Screenshot: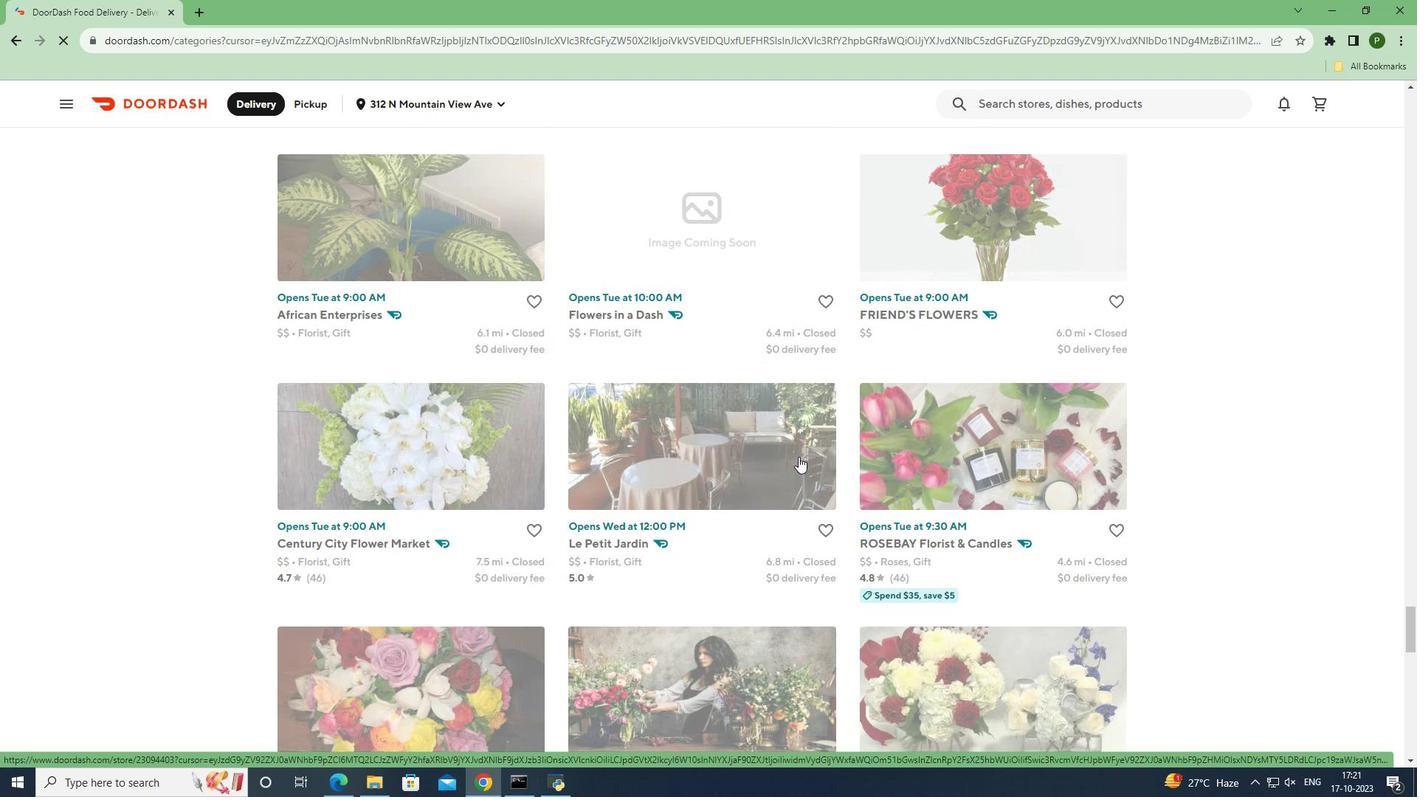 
Action: Mouse scrolled (799, 456) with delta (0, 0)
Screenshot: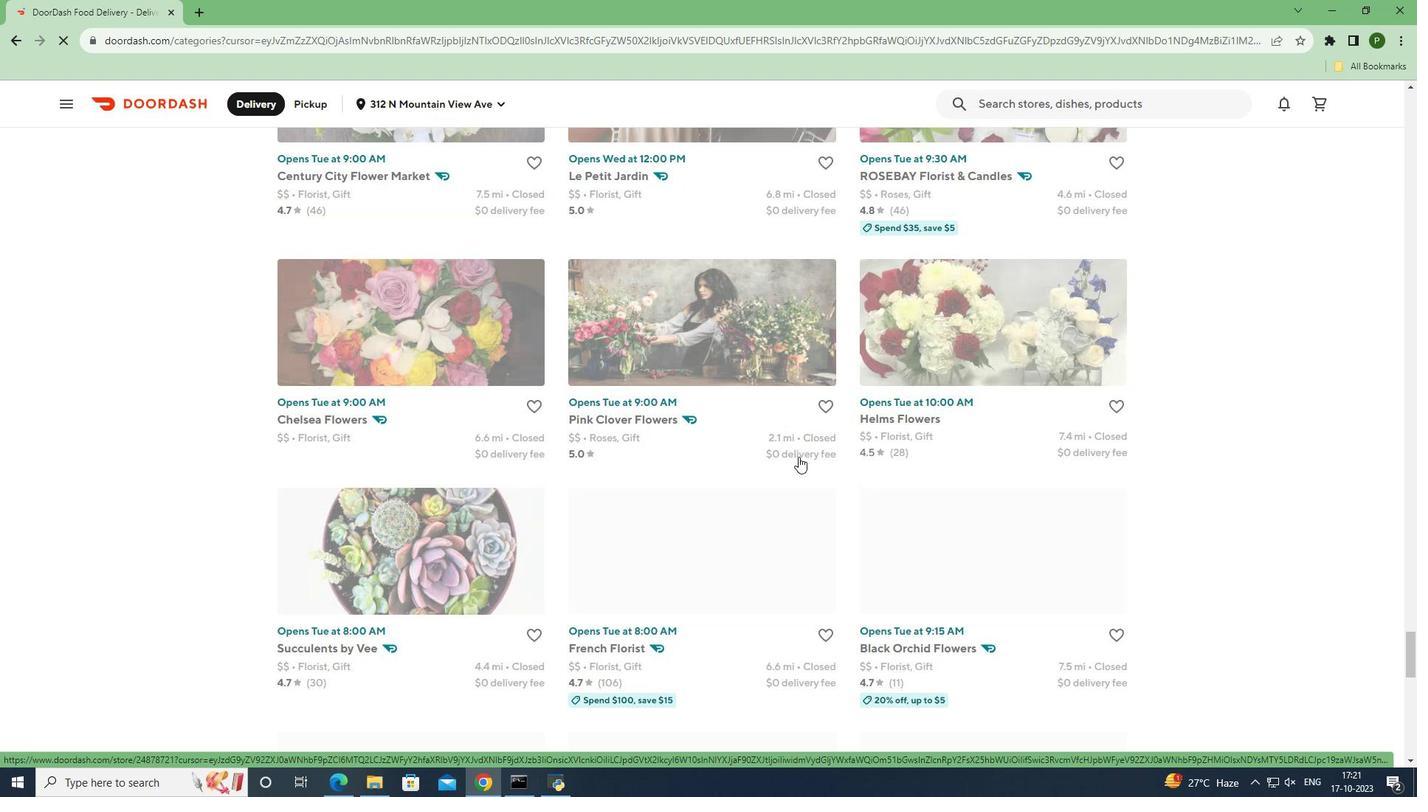 
Action: Mouse scrolled (799, 456) with delta (0, 0)
Screenshot: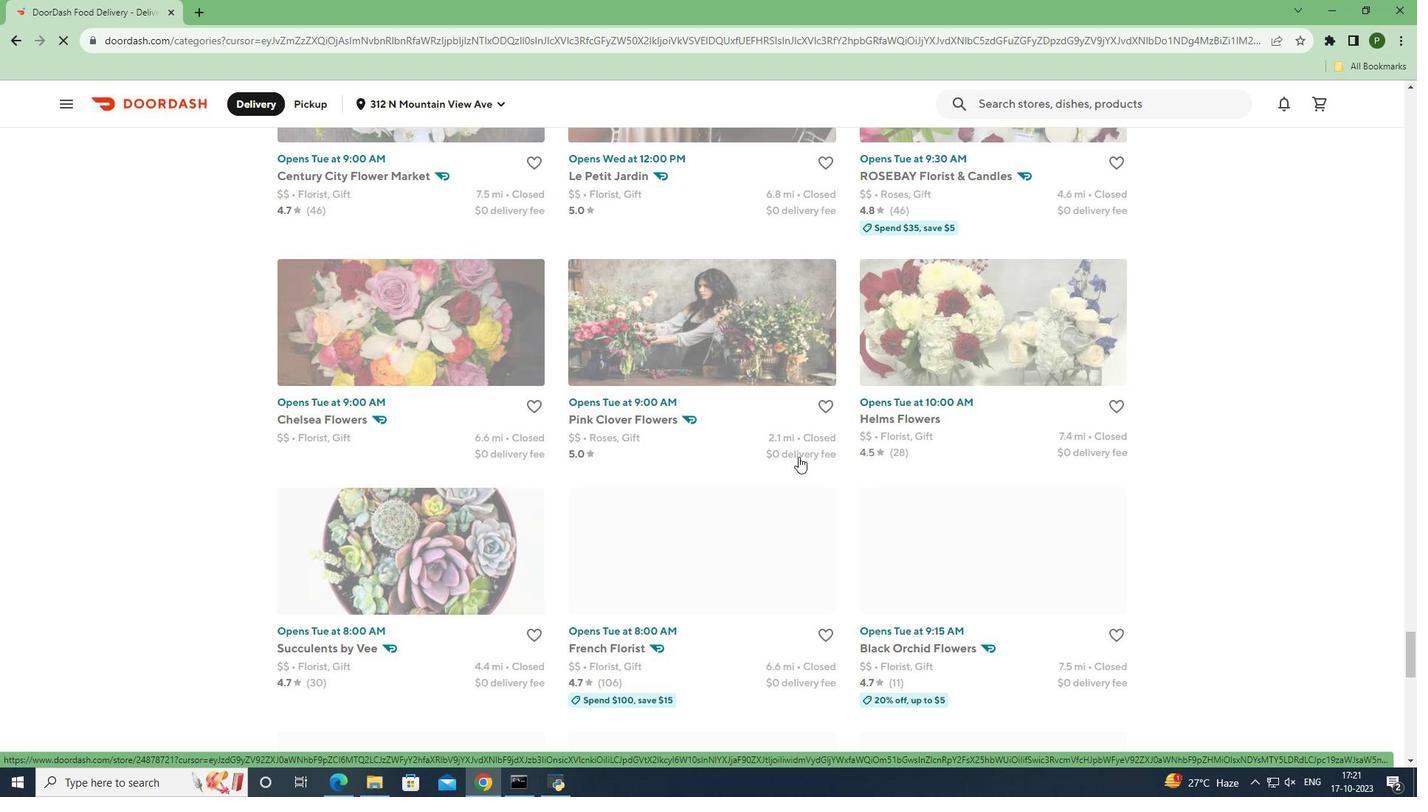 
Action: Mouse scrolled (799, 456) with delta (0, 0)
Screenshot: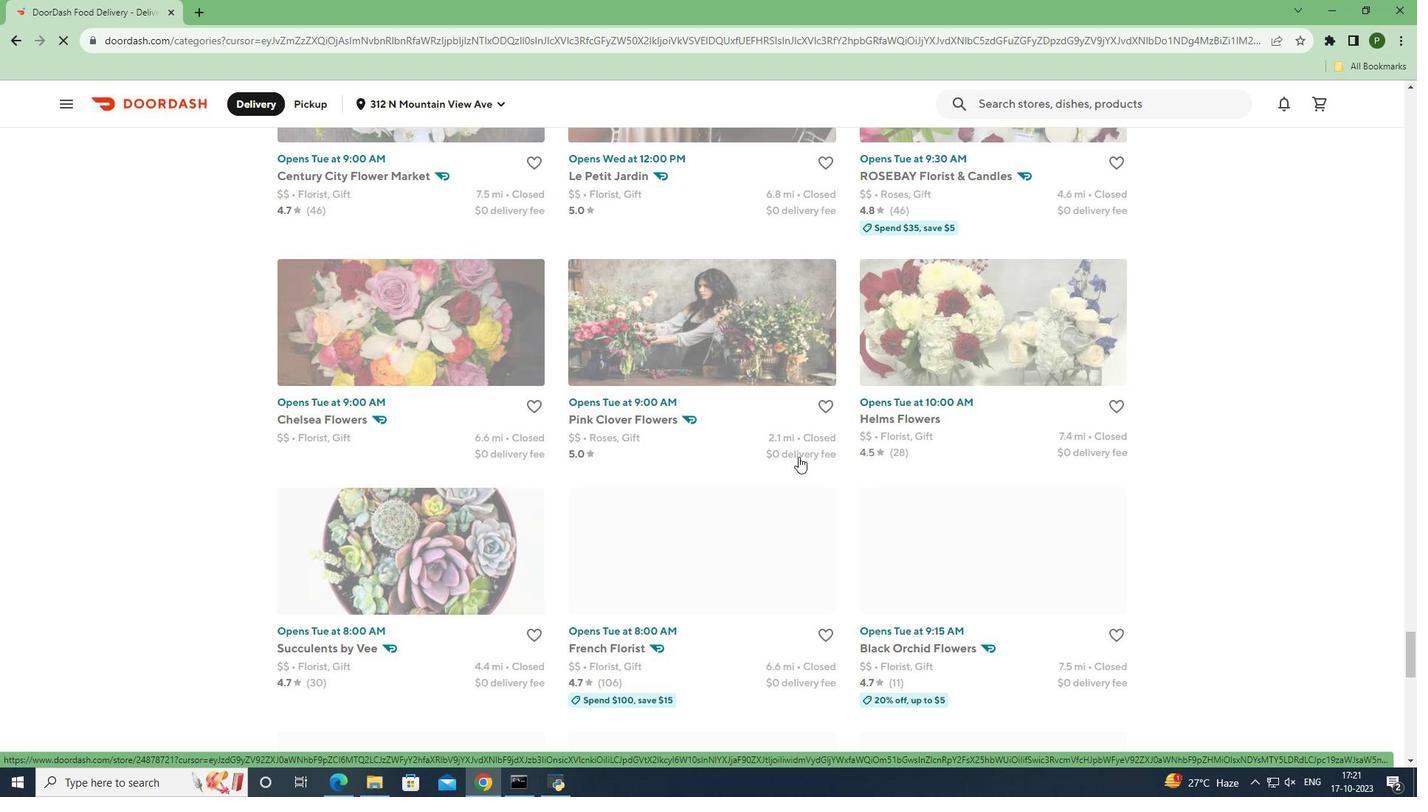 
Action: Mouse scrolled (799, 456) with delta (0, 0)
Screenshot: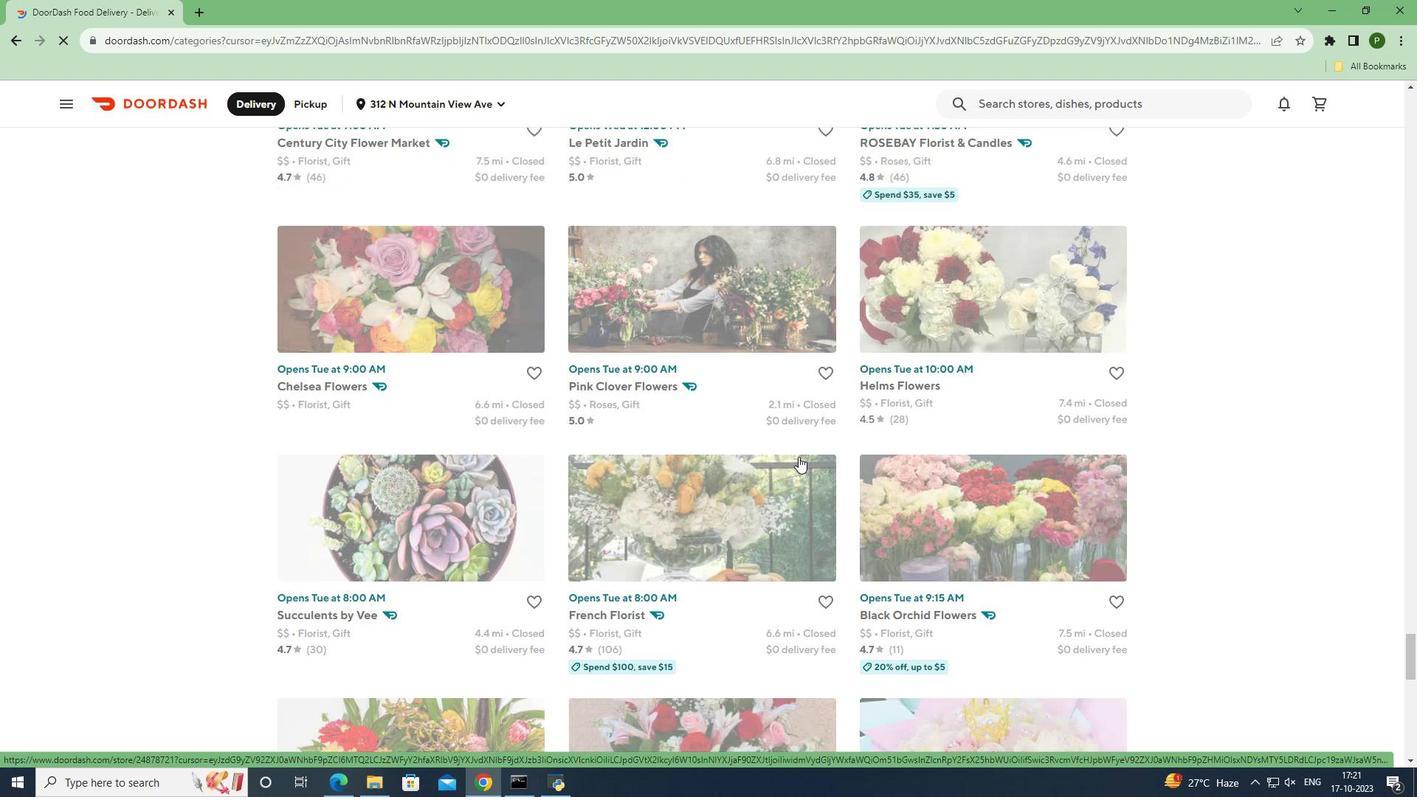
Action: Mouse scrolled (799, 456) with delta (0, 0)
Screenshot: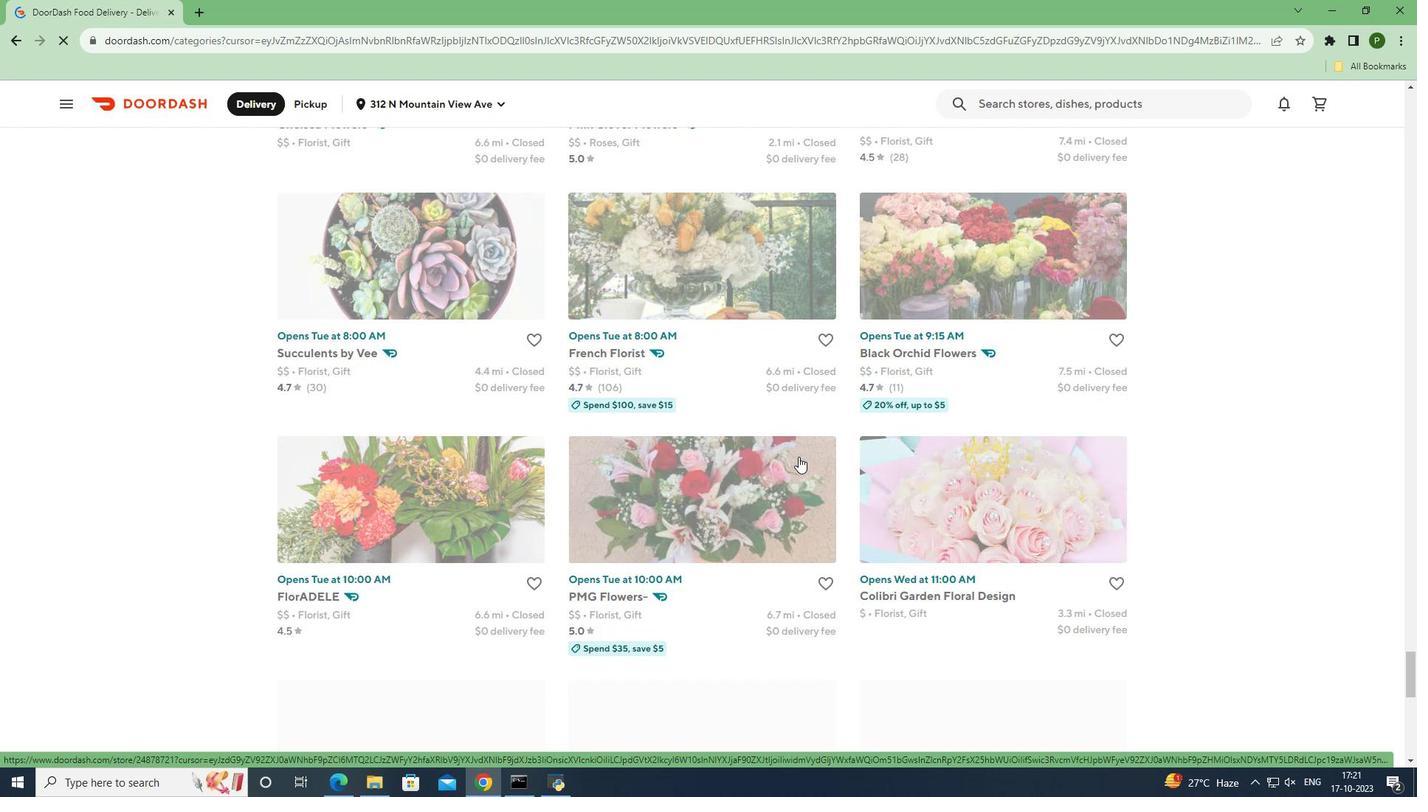 
Action: Mouse scrolled (799, 456) with delta (0, 0)
Screenshot: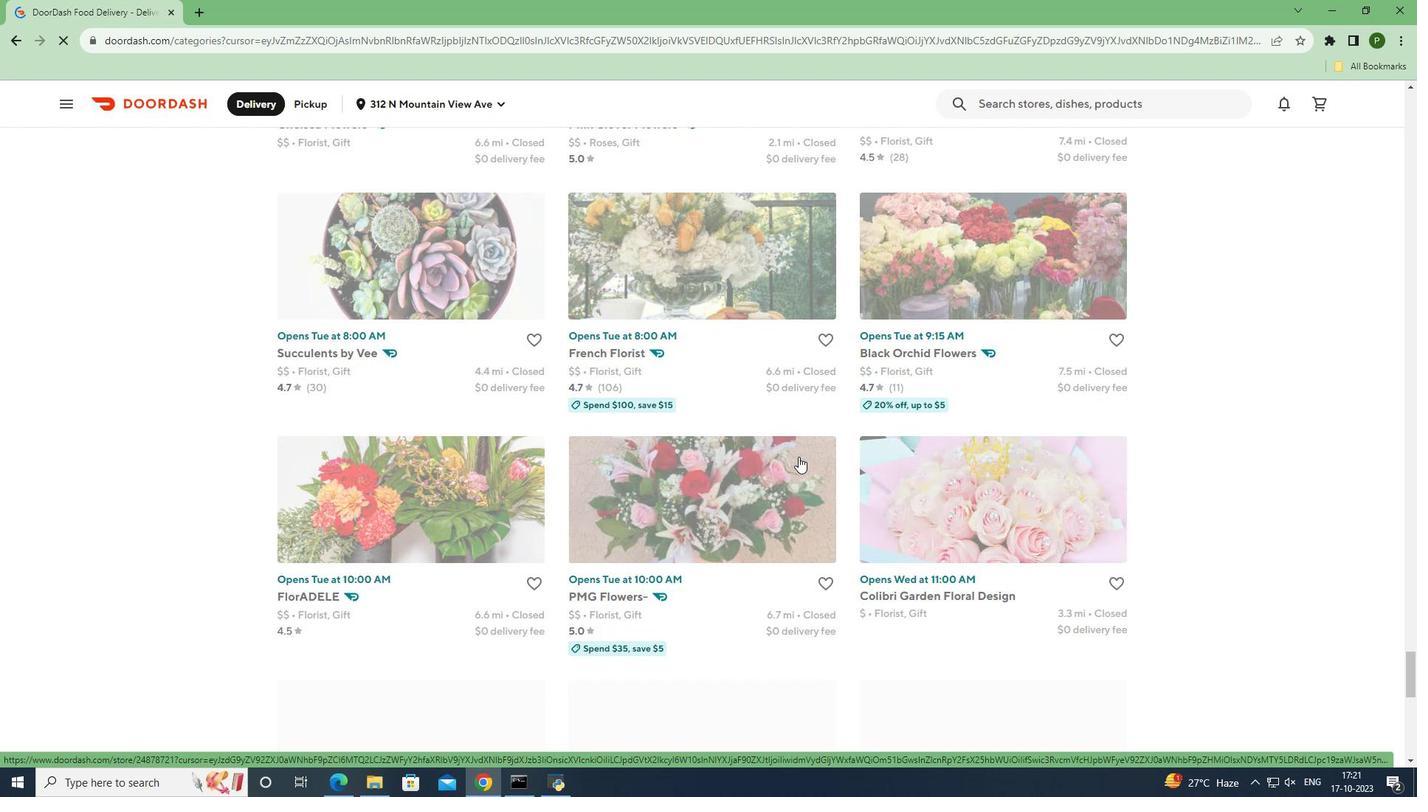 
Action: Mouse scrolled (799, 456) with delta (0, 0)
Screenshot: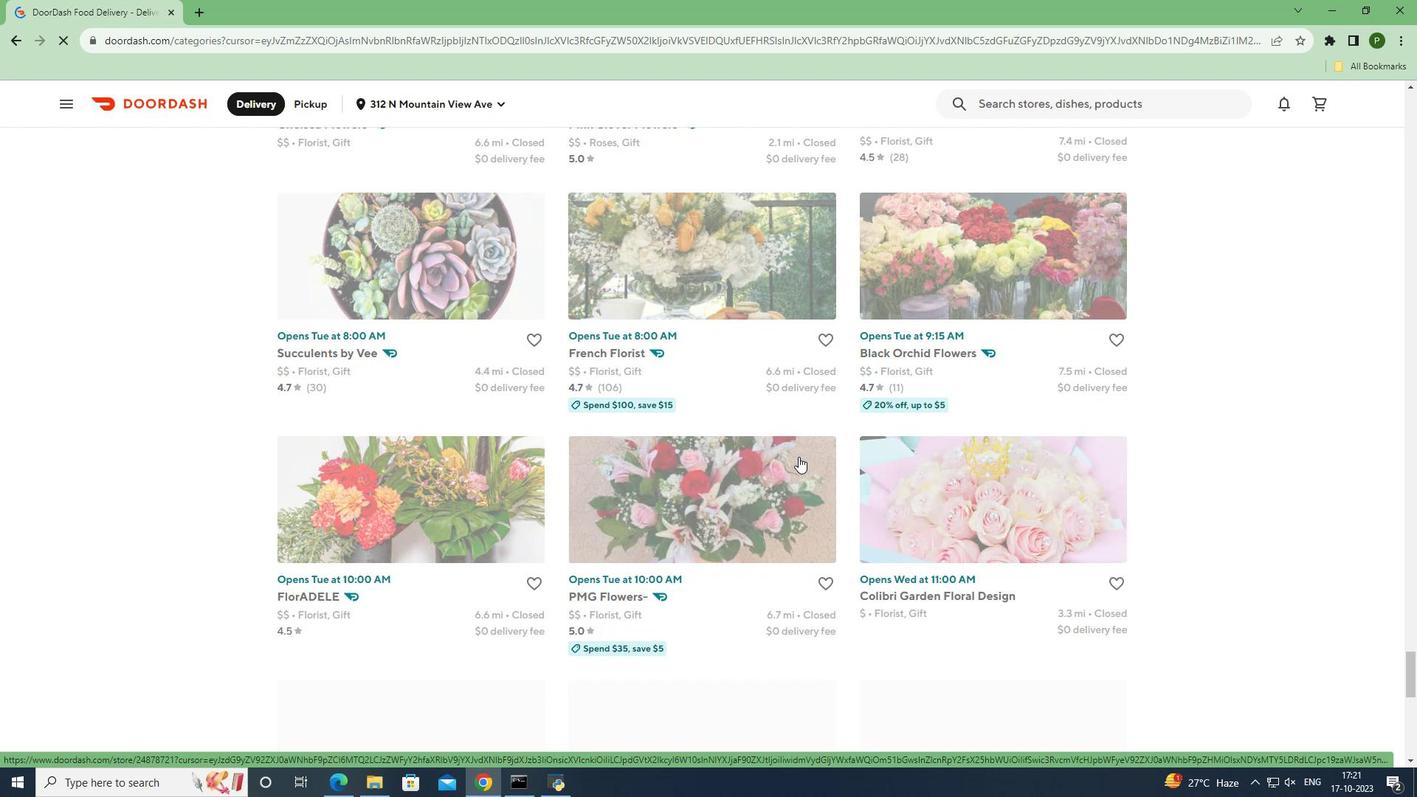 
Action: Mouse scrolled (799, 456) with delta (0, 0)
Screenshot: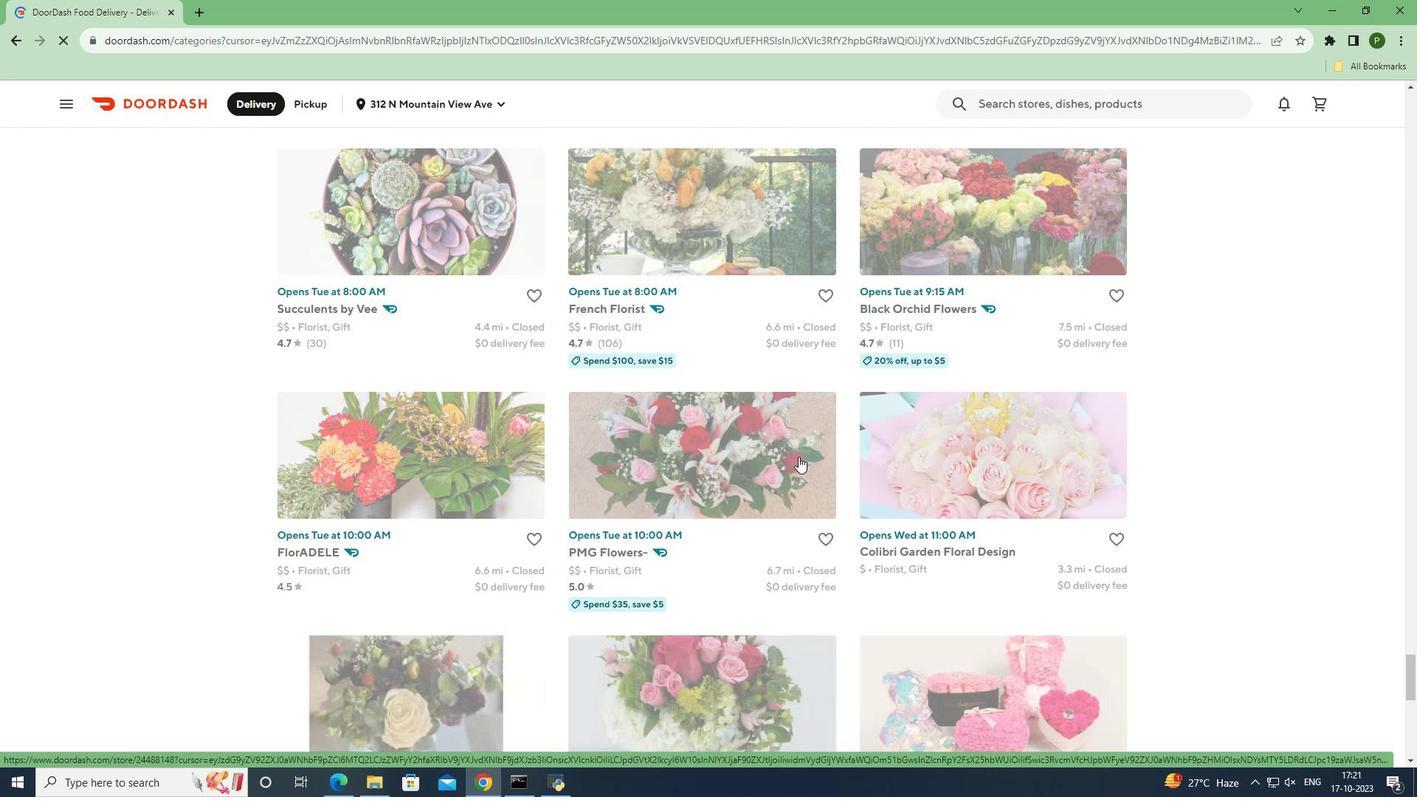 
Action: Mouse scrolled (799, 456) with delta (0, 0)
Screenshot: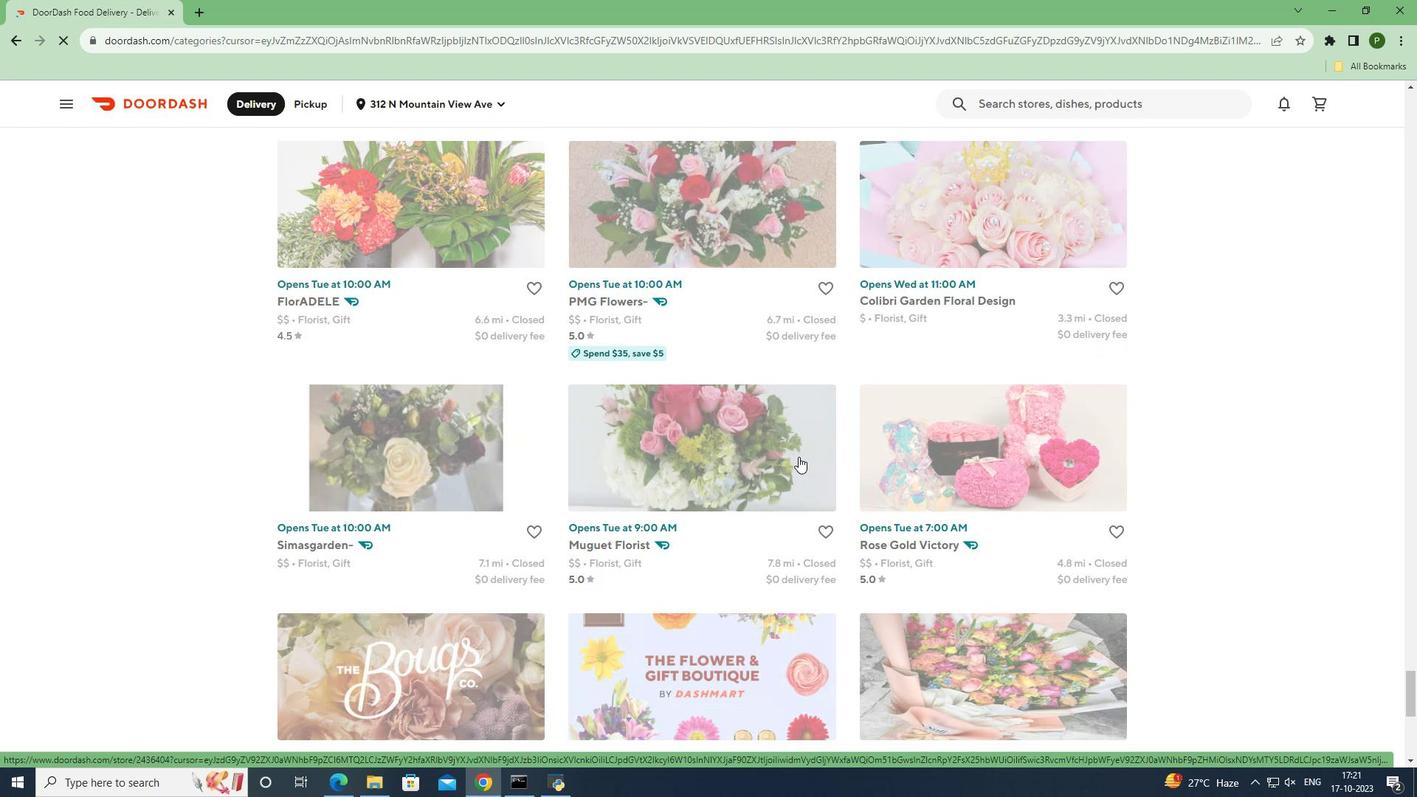 
Action: Mouse scrolled (799, 456) with delta (0, 0)
Screenshot: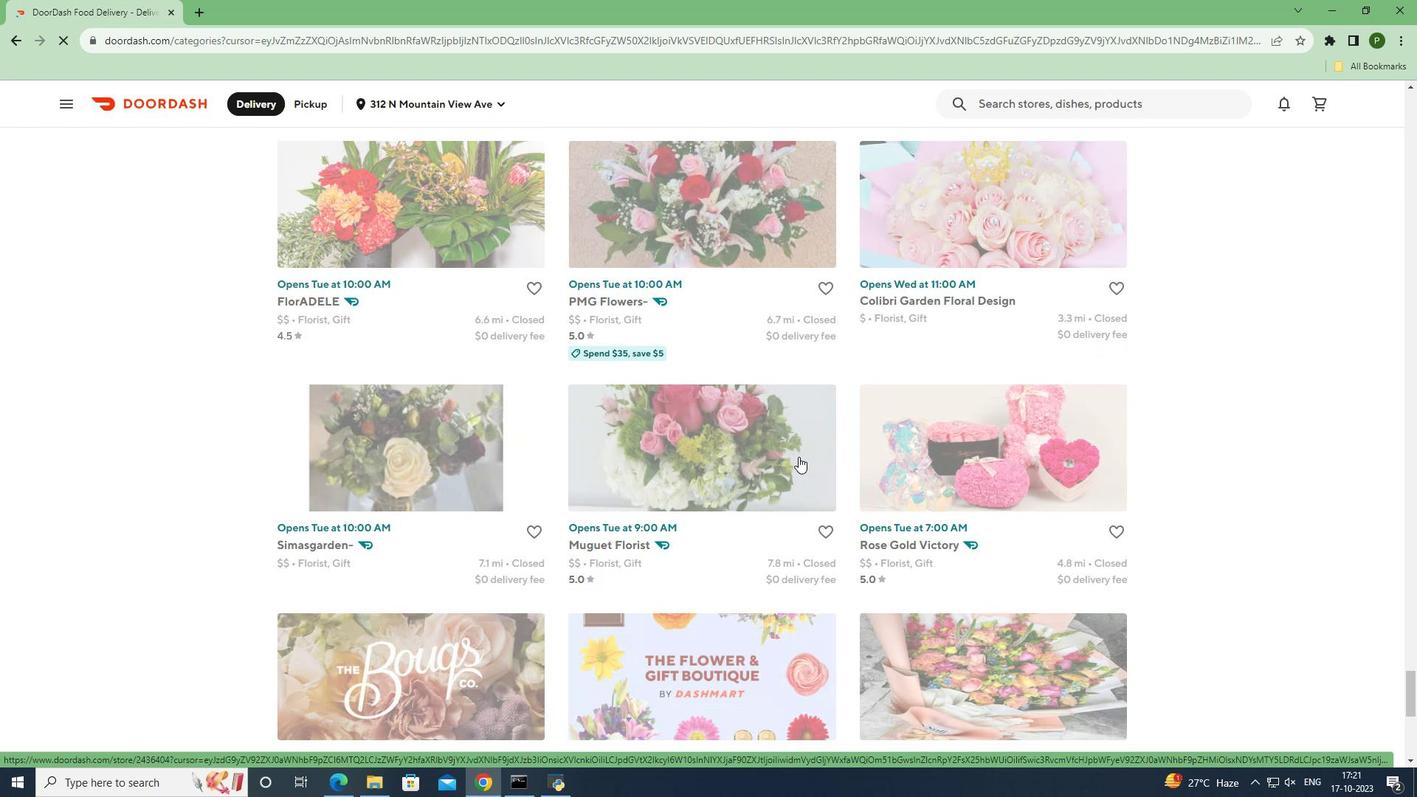 
Action: Mouse scrolled (799, 456) with delta (0, 0)
Screenshot: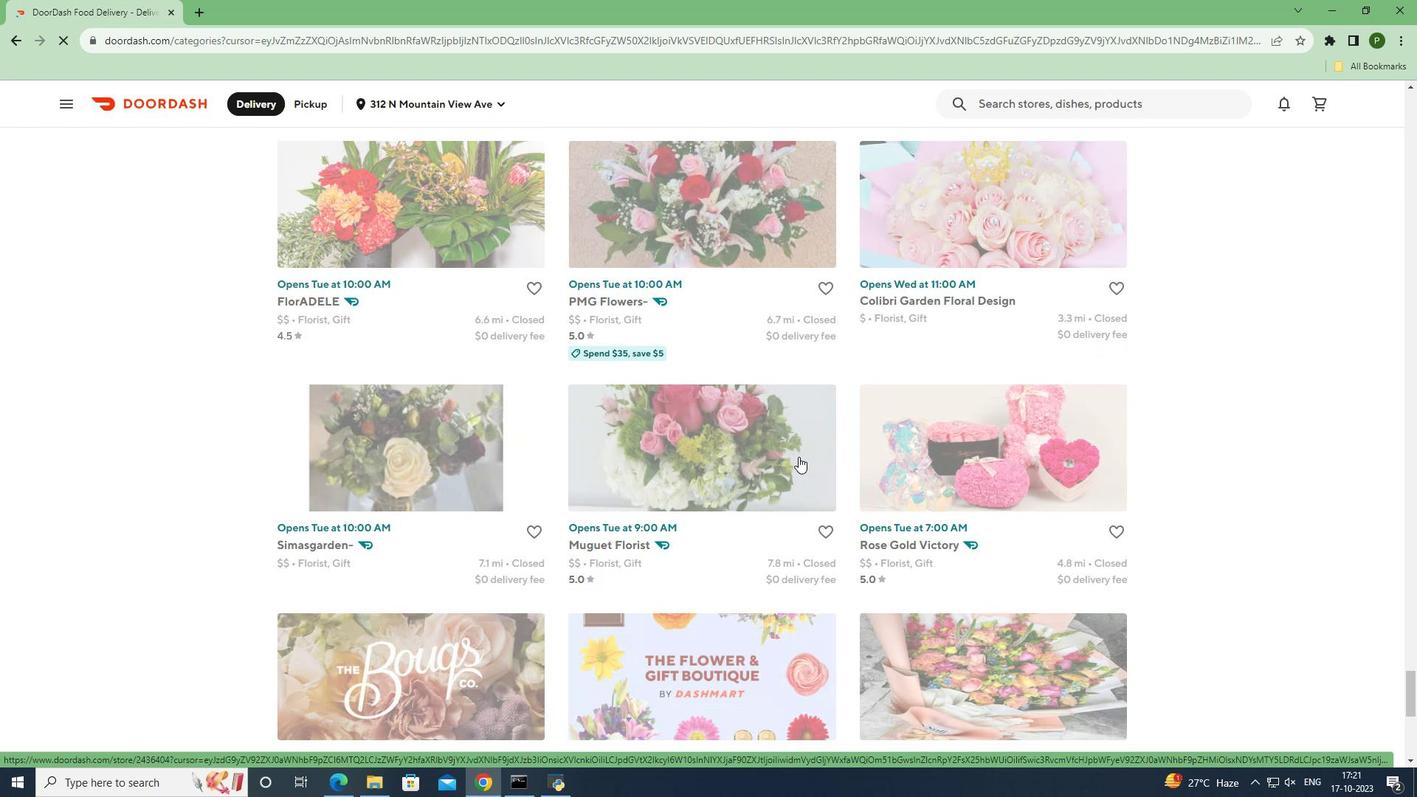 
Action: Mouse scrolled (799, 456) with delta (0, 0)
Screenshot: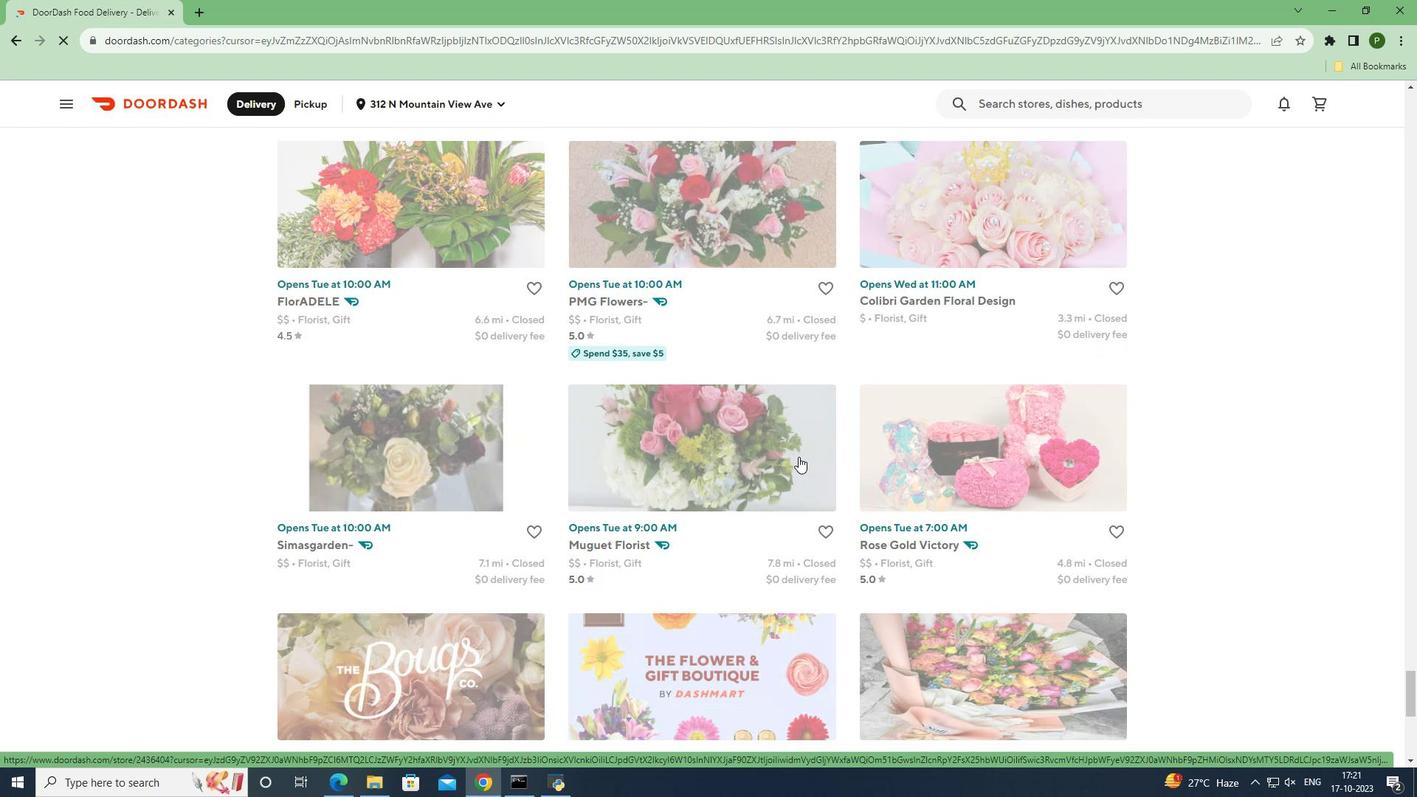 
Action: Mouse scrolled (799, 456) with delta (0, 0)
Screenshot: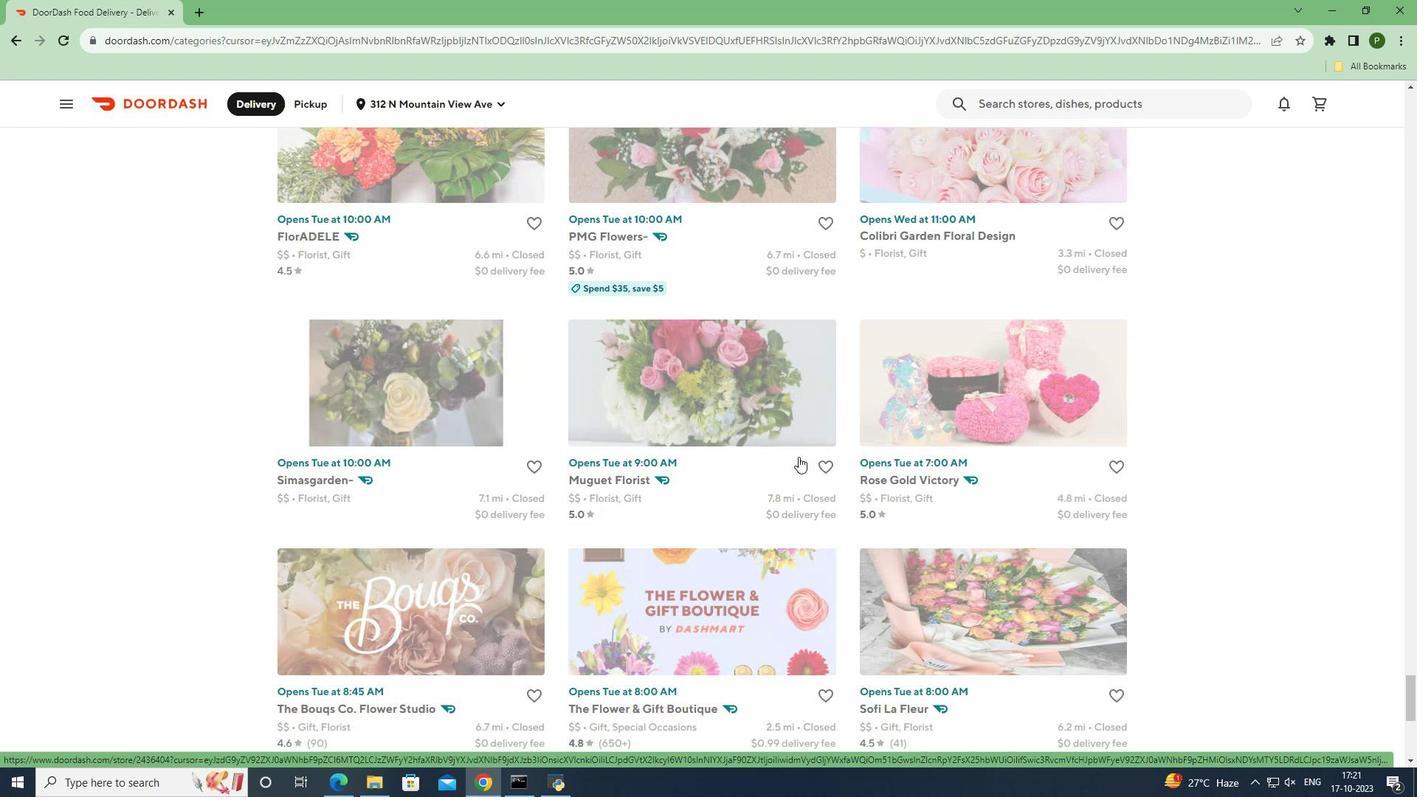 
Action: Mouse scrolled (799, 456) with delta (0, 0)
Screenshot: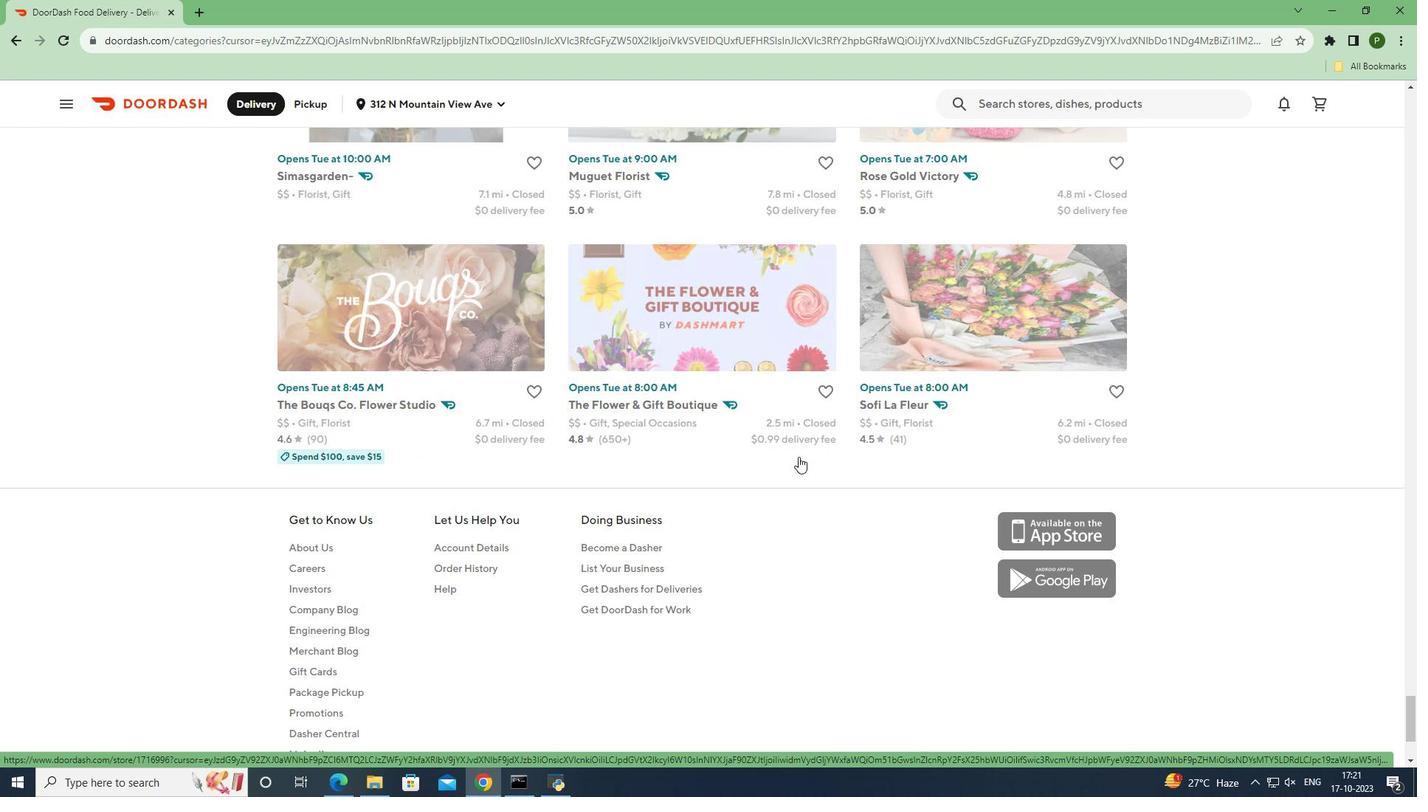 
Action: Mouse scrolled (799, 456) with delta (0, 0)
Screenshot: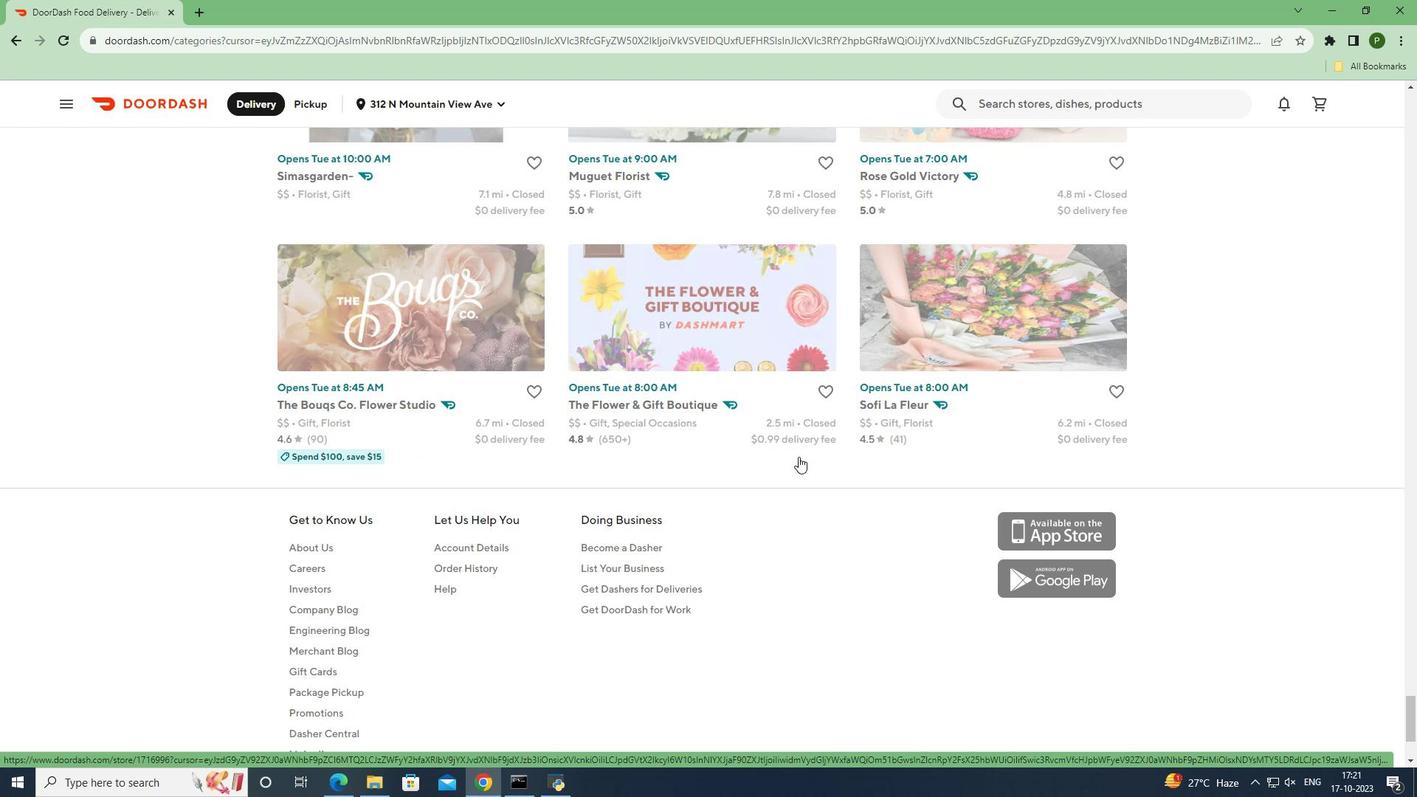 
Action: Mouse scrolled (799, 456) with delta (0, 0)
Screenshot: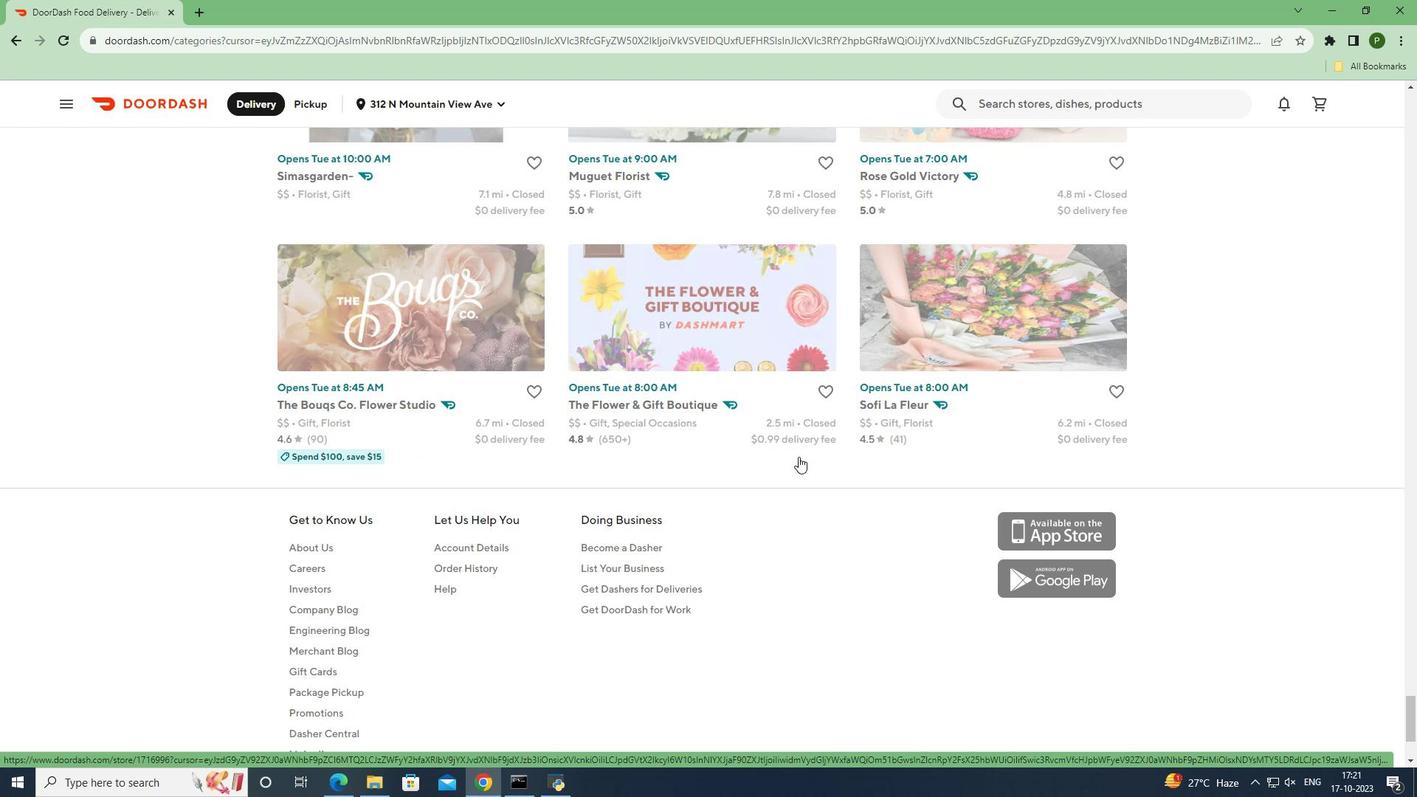 
Action: Mouse scrolled (799, 456) with delta (0, 0)
Screenshot: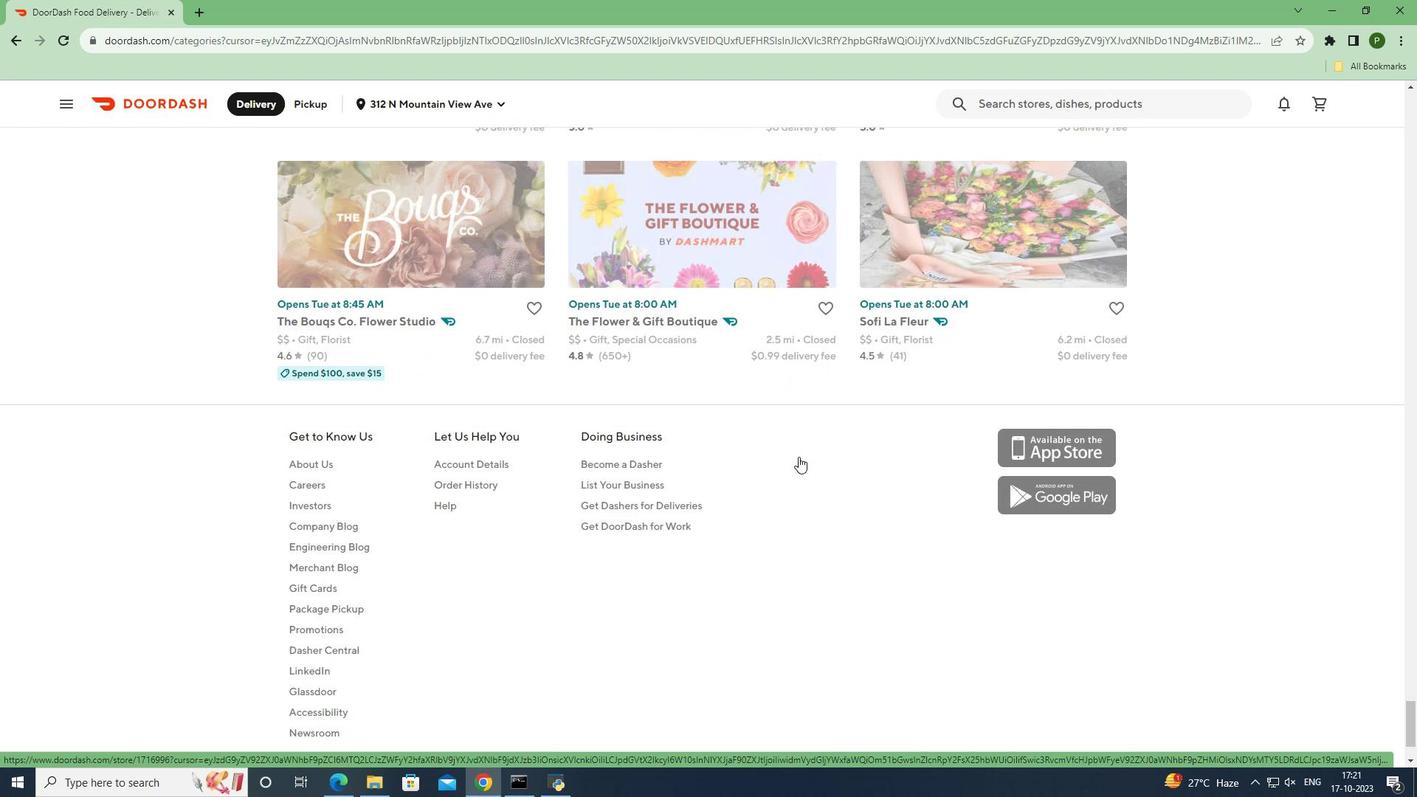 
Action: Mouse moved to (689, 211)
Screenshot: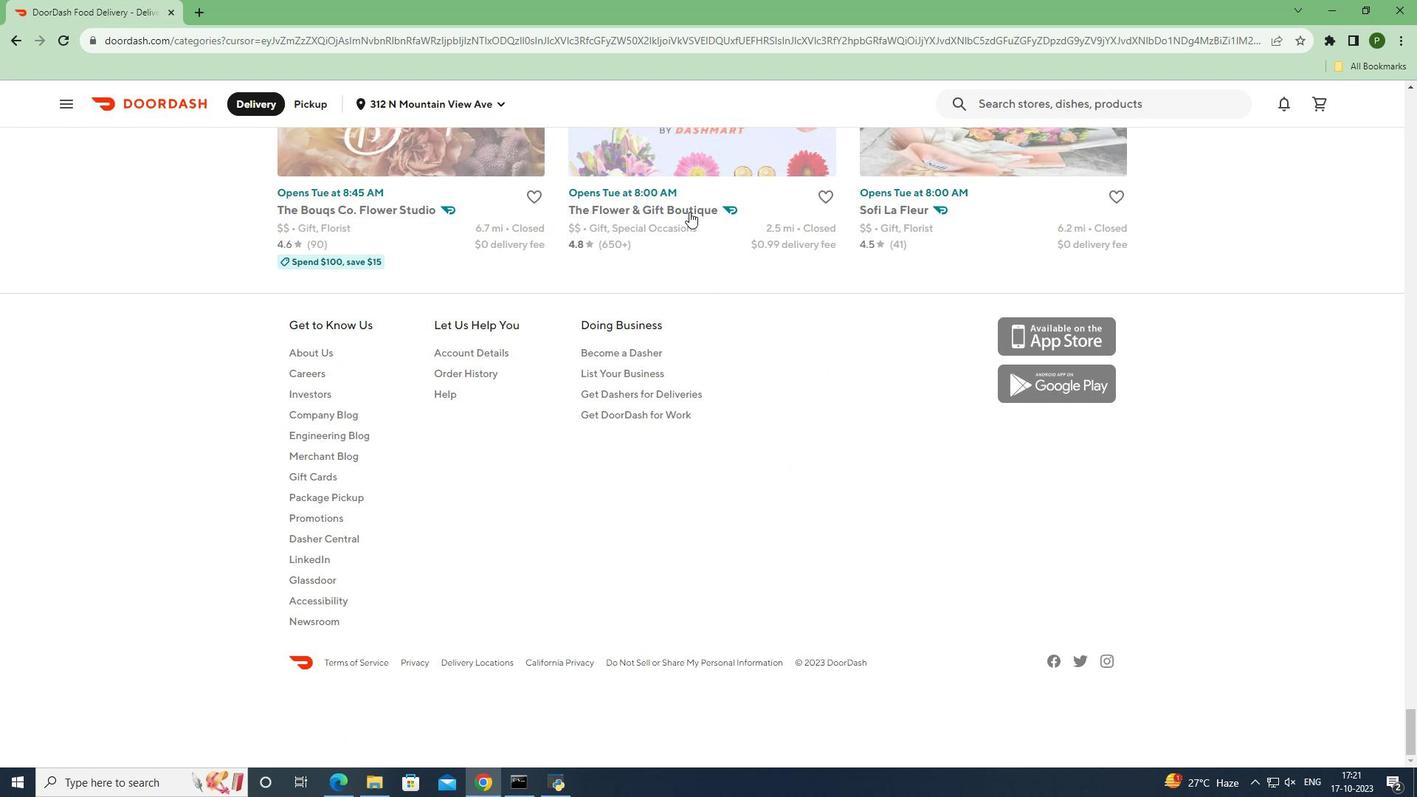 
Action: Mouse pressed left at (689, 211)
Screenshot: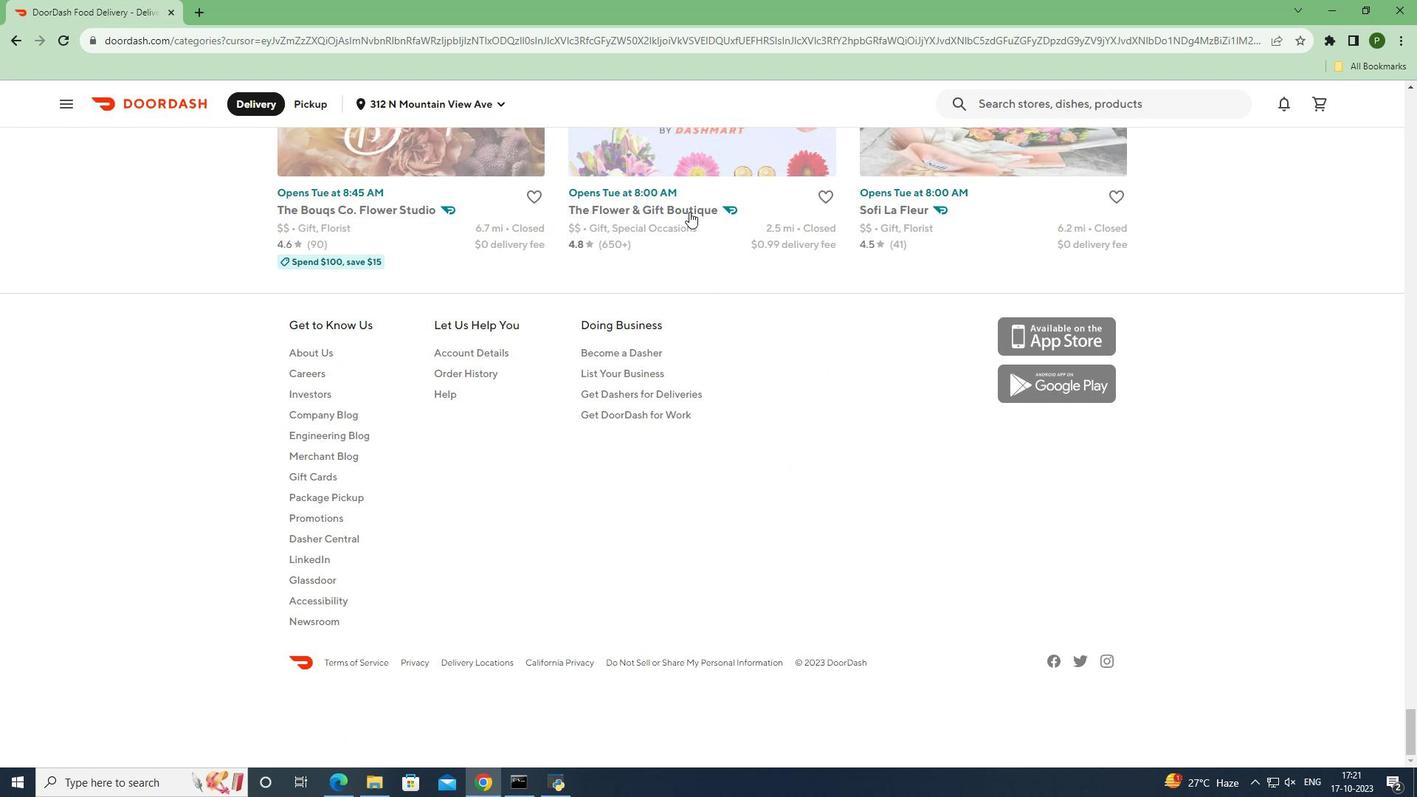 
Action: Mouse moved to (828, 396)
Screenshot: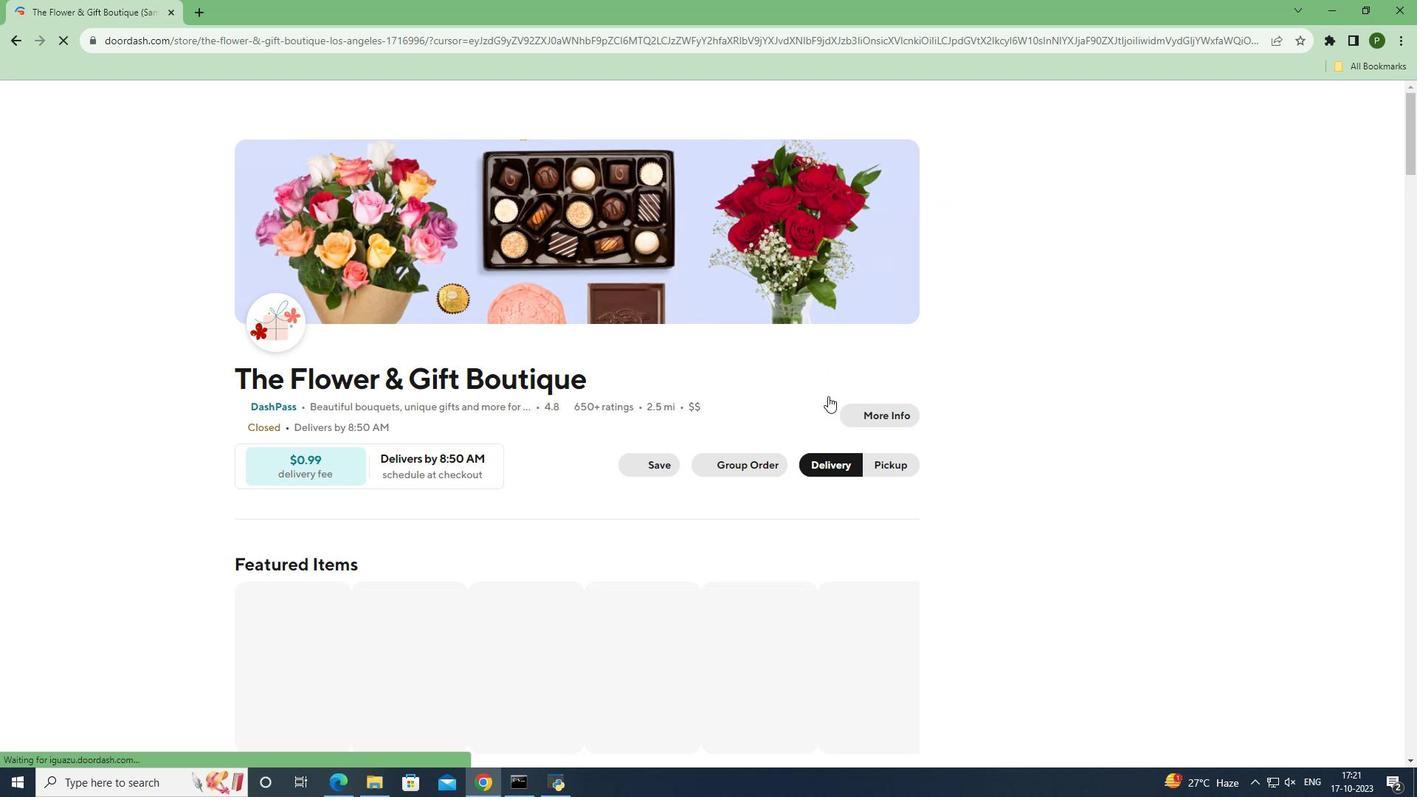 
Action: Mouse scrolled (828, 395) with delta (0, 0)
Screenshot: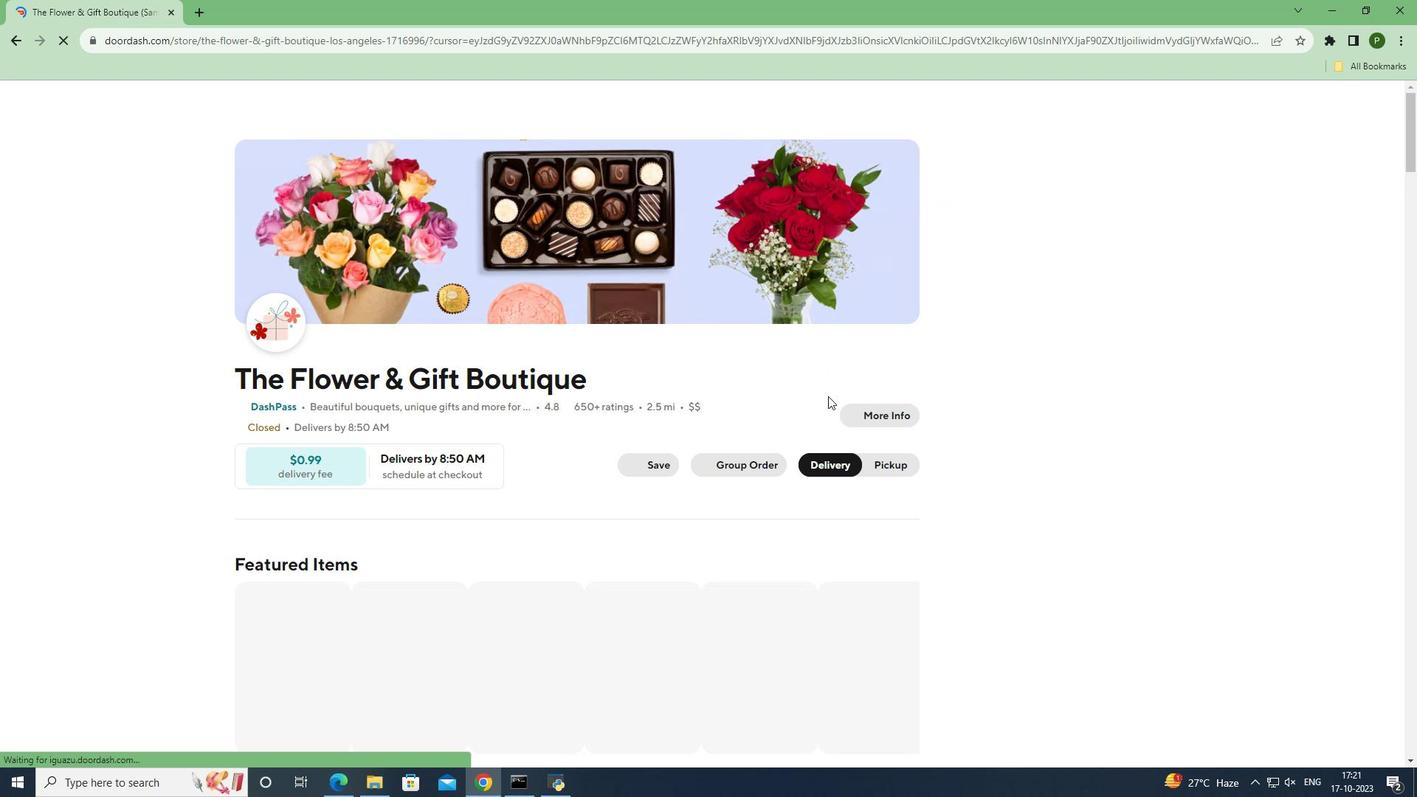 
Action: Mouse scrolled (828, 395) with delta (0, 0)
Screenshot: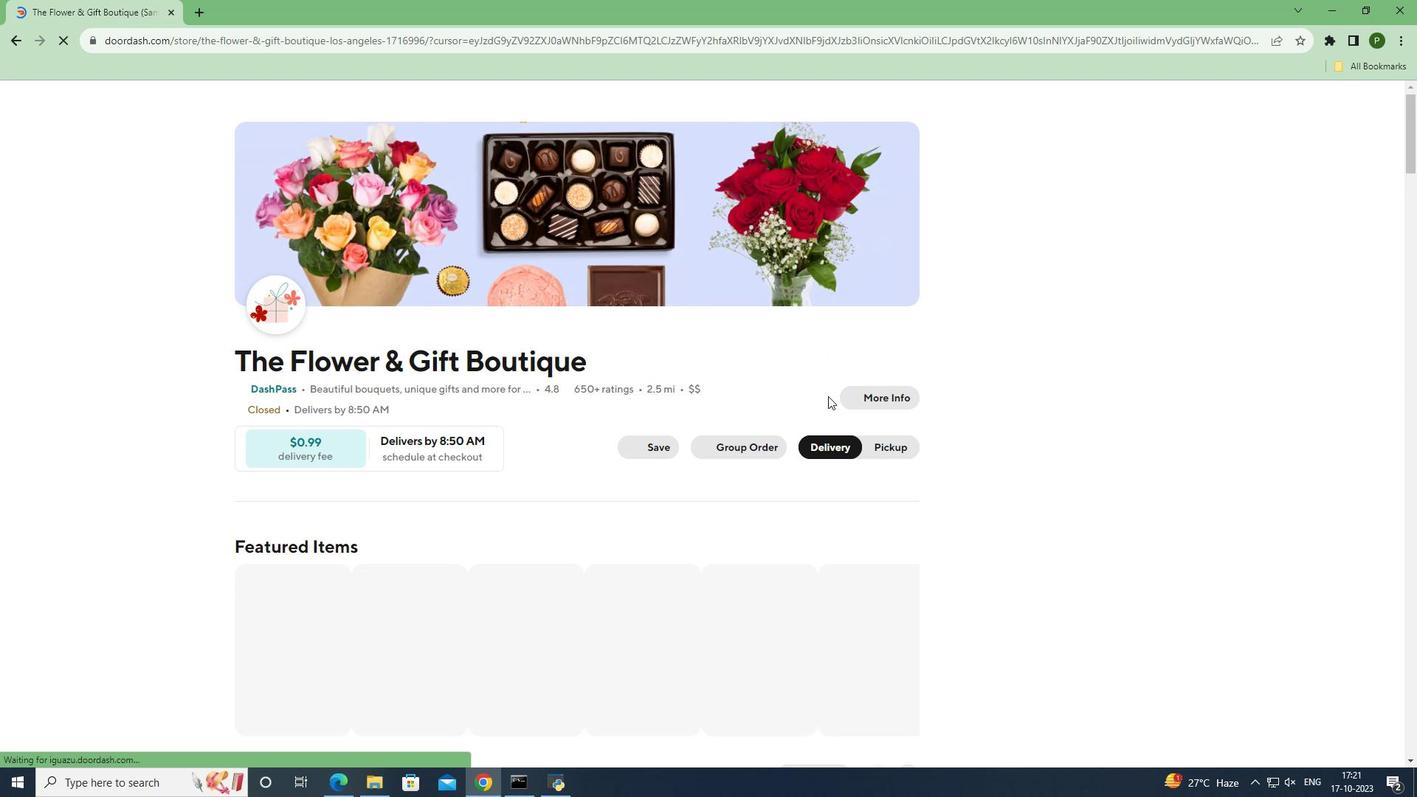 
Action: Mouse moved to (772, 431)
Screenshot: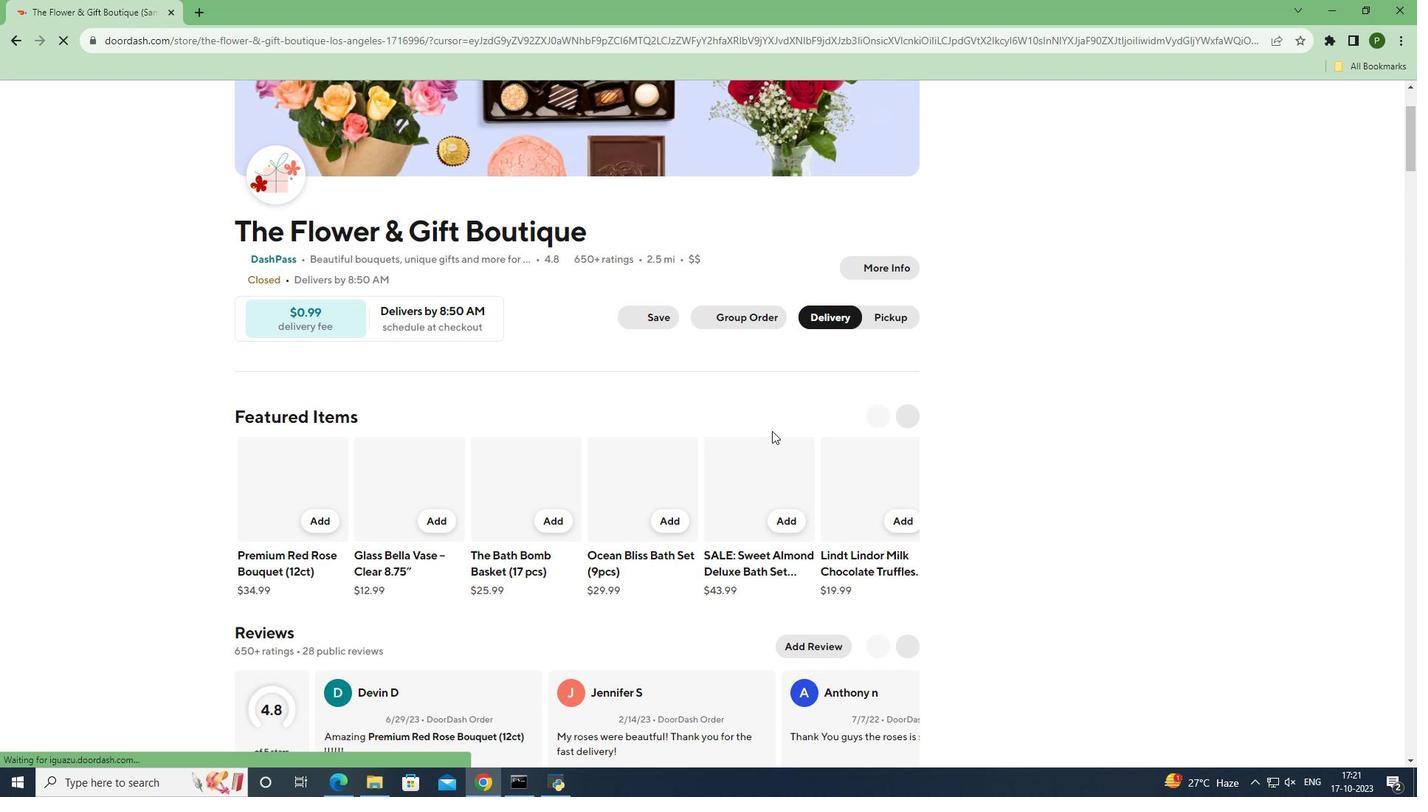 
Action: Mouse scrolled (772, 430) with delta (0, 0)
Screenshot: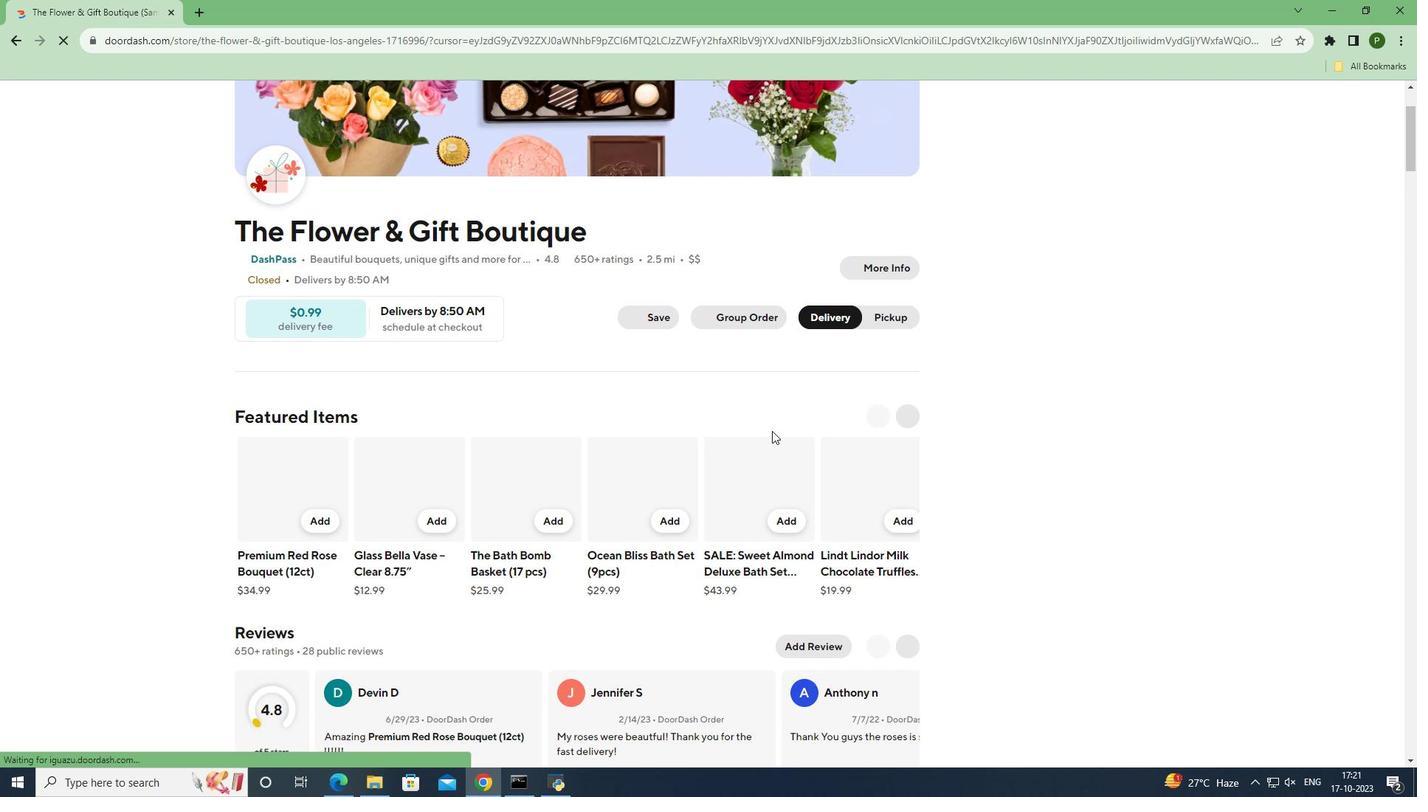 
Action: Mouse scrolled (772, 430) with delta (0, 0)
Screenshot: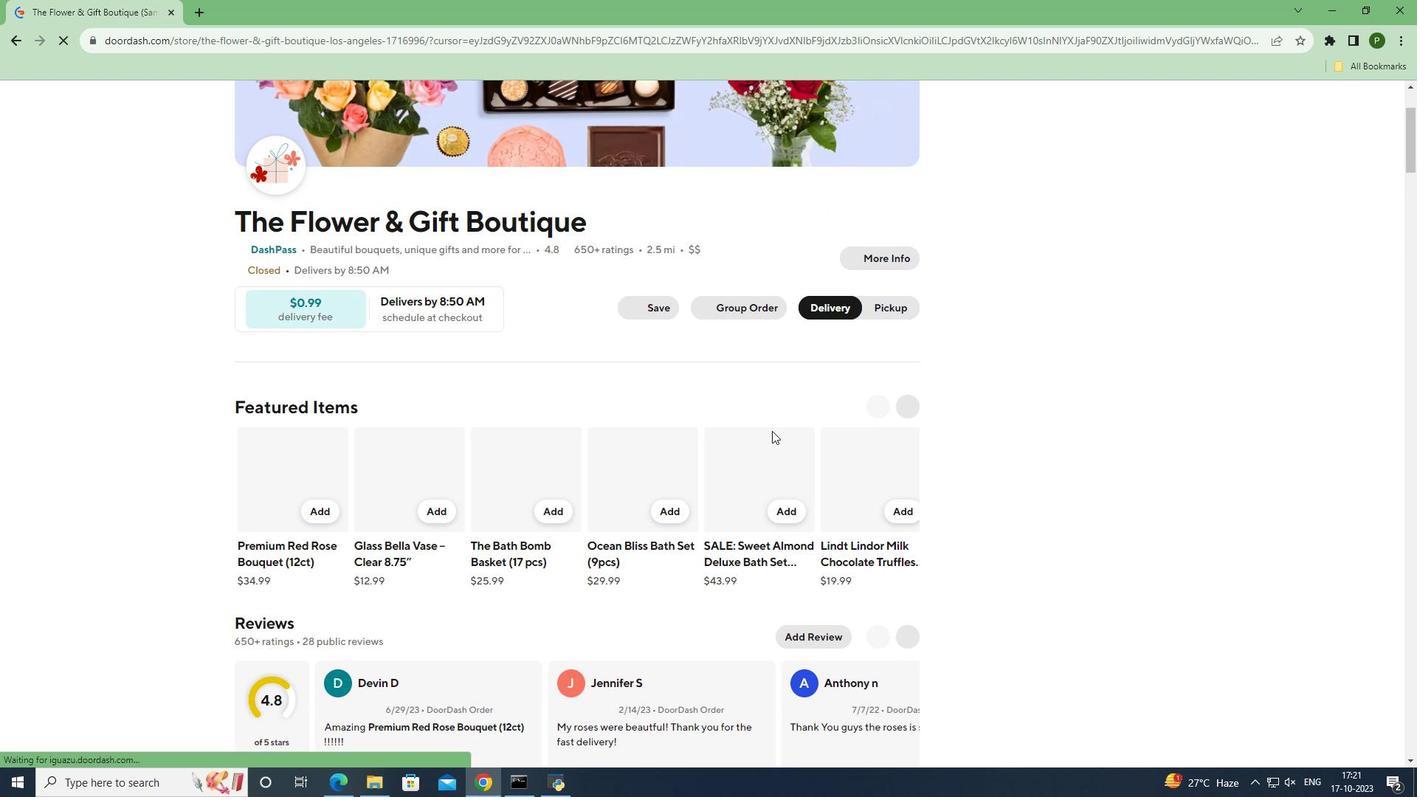 
Action: Mouse scrolled (772, 430) with delta (0, 0)
Screenshot: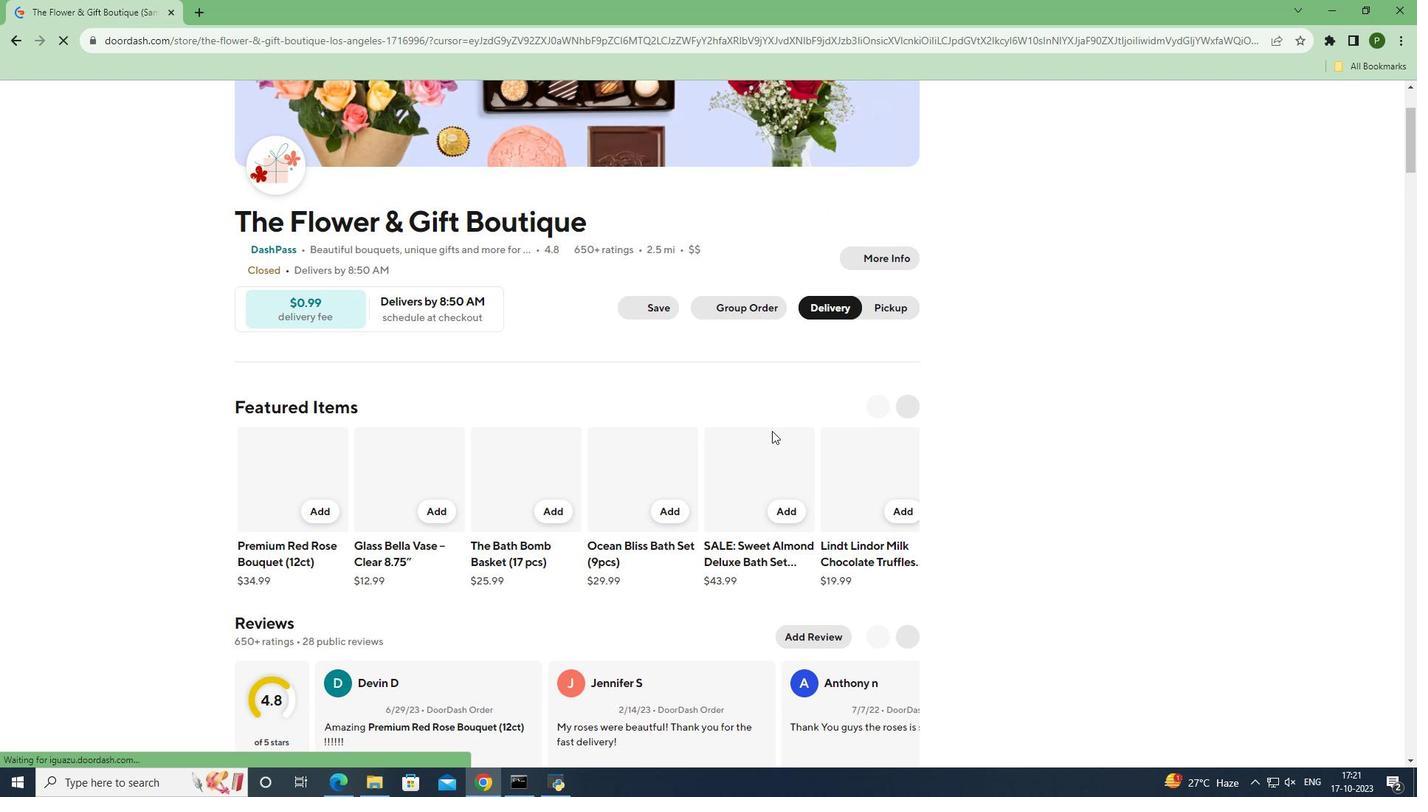 
Action: Mouse moved to (762, 436)
Screenshot: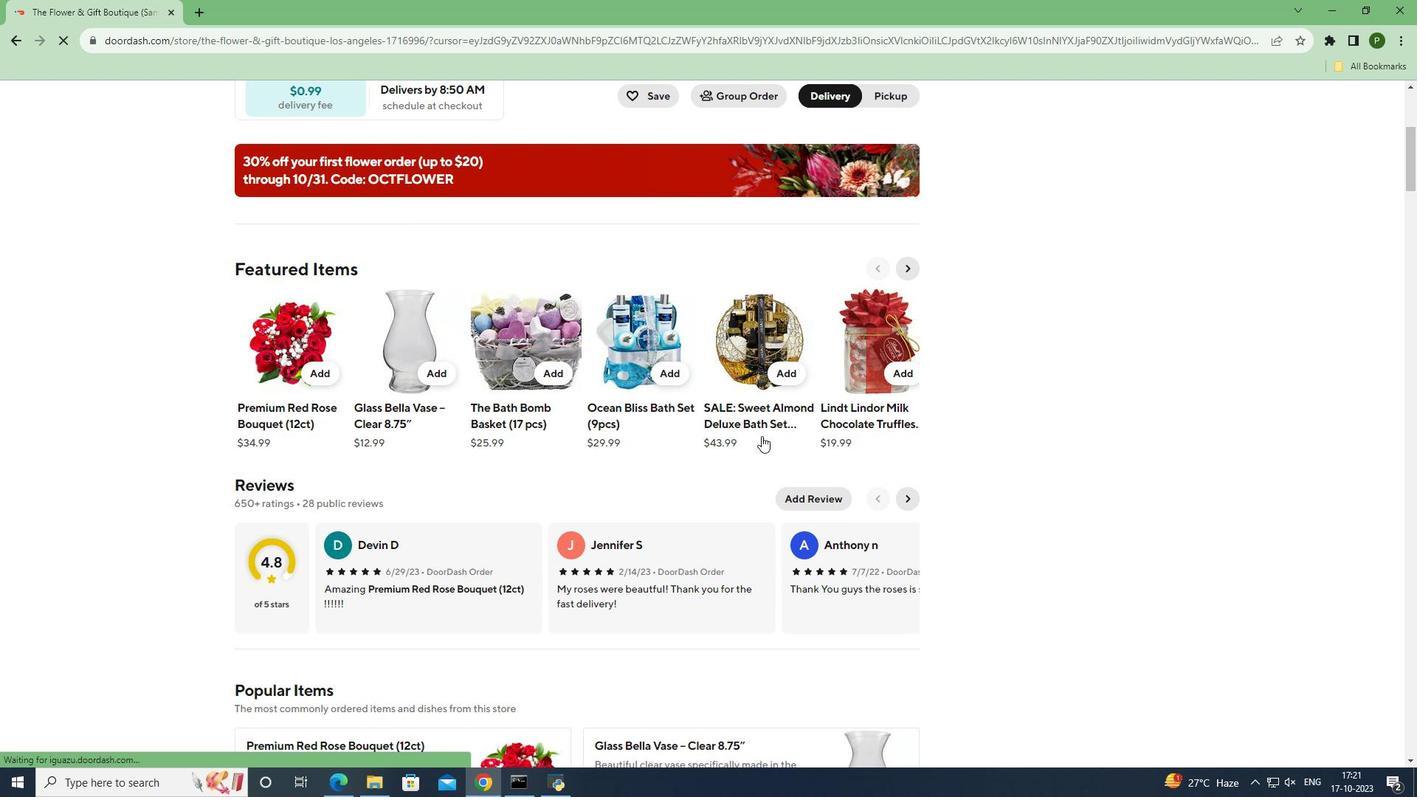 
Action: Mouse scrolled (762, 435) with delta (0, 0)
Screenshot: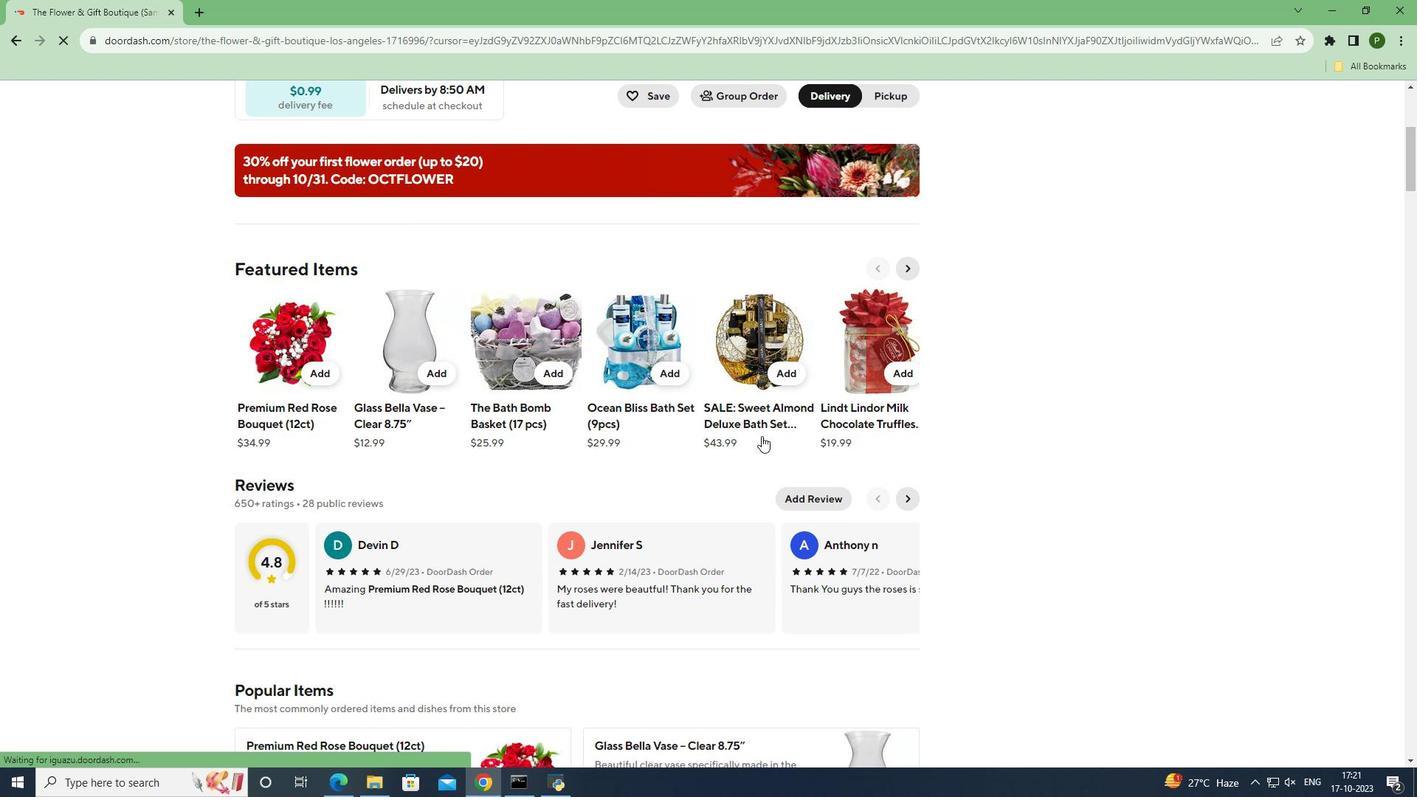 
Action: Mouse scrolled (762, 435) with delta (0, 0)
Screenshot: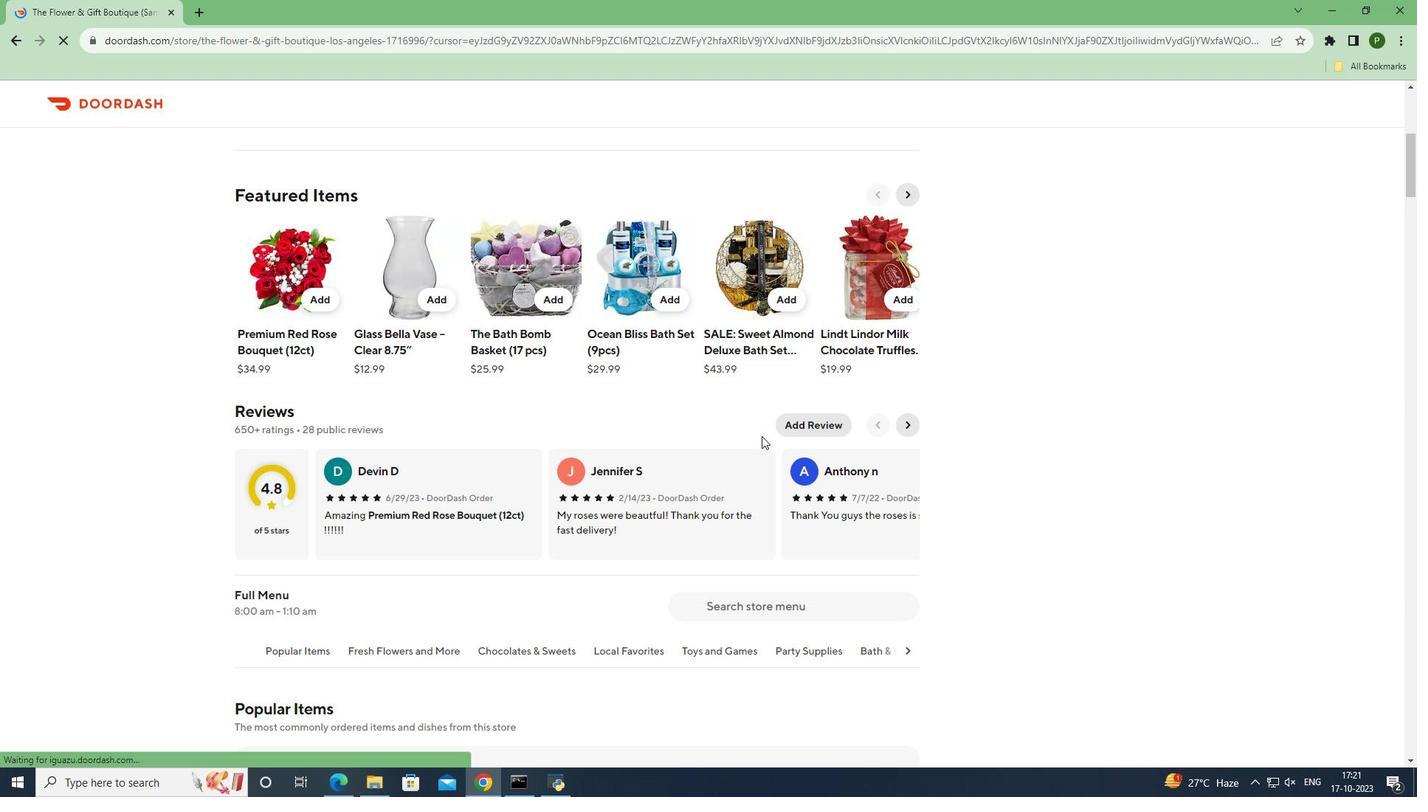 
Action: Mouse scrolled (762, 435) with delta (0, 0)
Screenshot: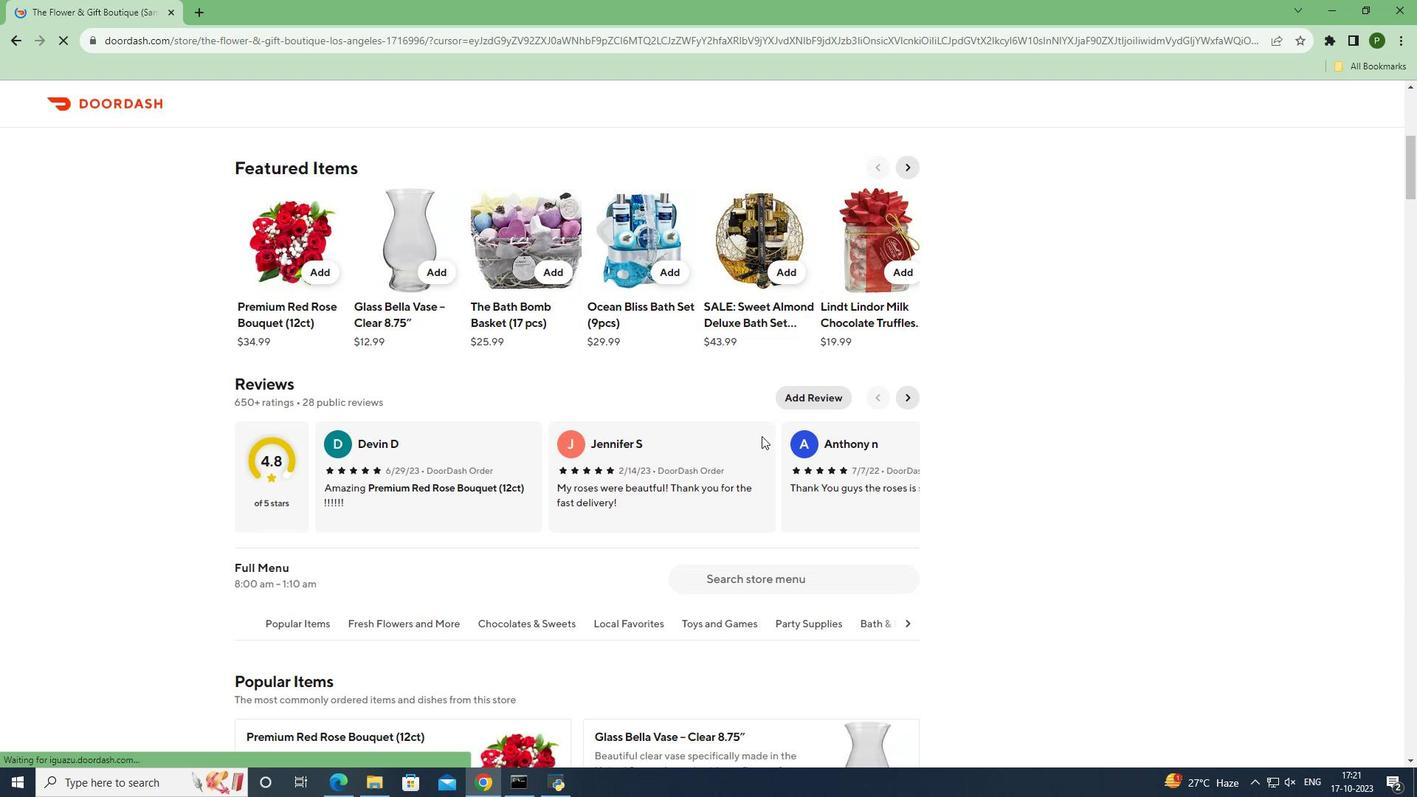 
Action: Mouse moved to (740, 454)
Screenshot: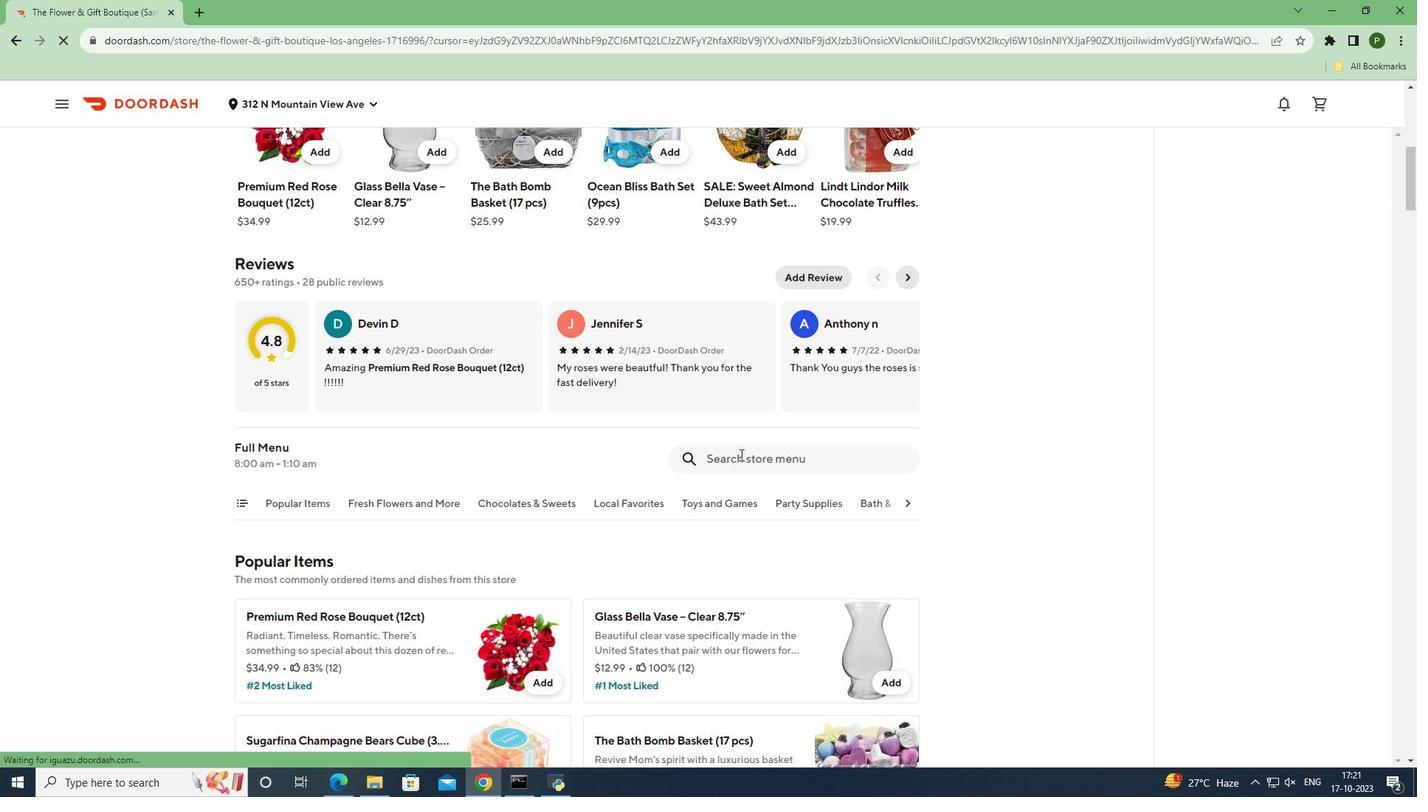 
Action: Mouse pressed left at (740, 454)
Screenshot: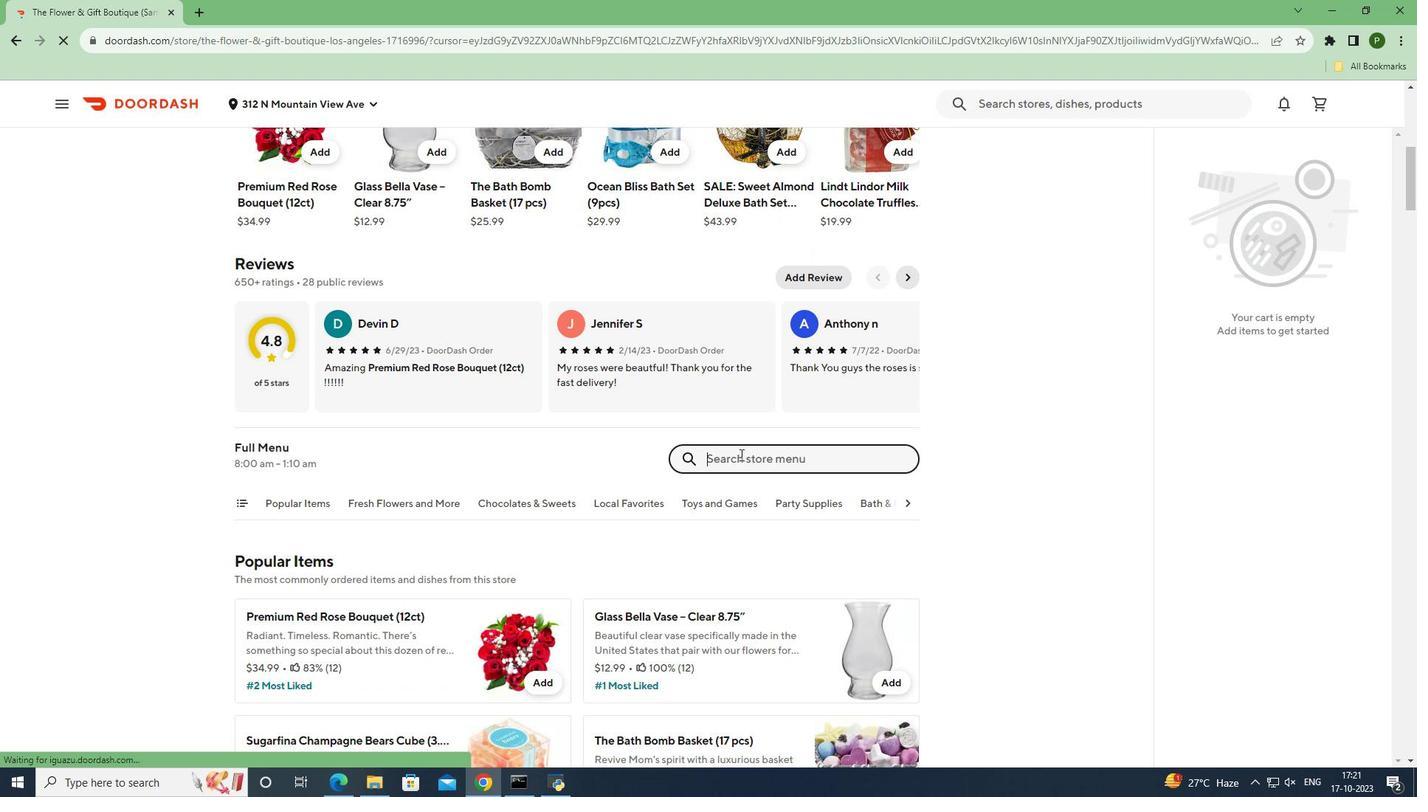 
Action: Key pressed <Key.caps_lock>S<Key.caps_lock>ugarfina<Key.space><Key.caps_lock>H<Key.caps_lock>eavenly<Key.space><Key.caps_lock>S<Key.caps_lock>ours<Key.space><Key.caps_lock>C<Key.caps_lock>ube<Key.space><Key.shift_r>(3.8oz<Key.shift_r>)<Key.enter>
Screenshot: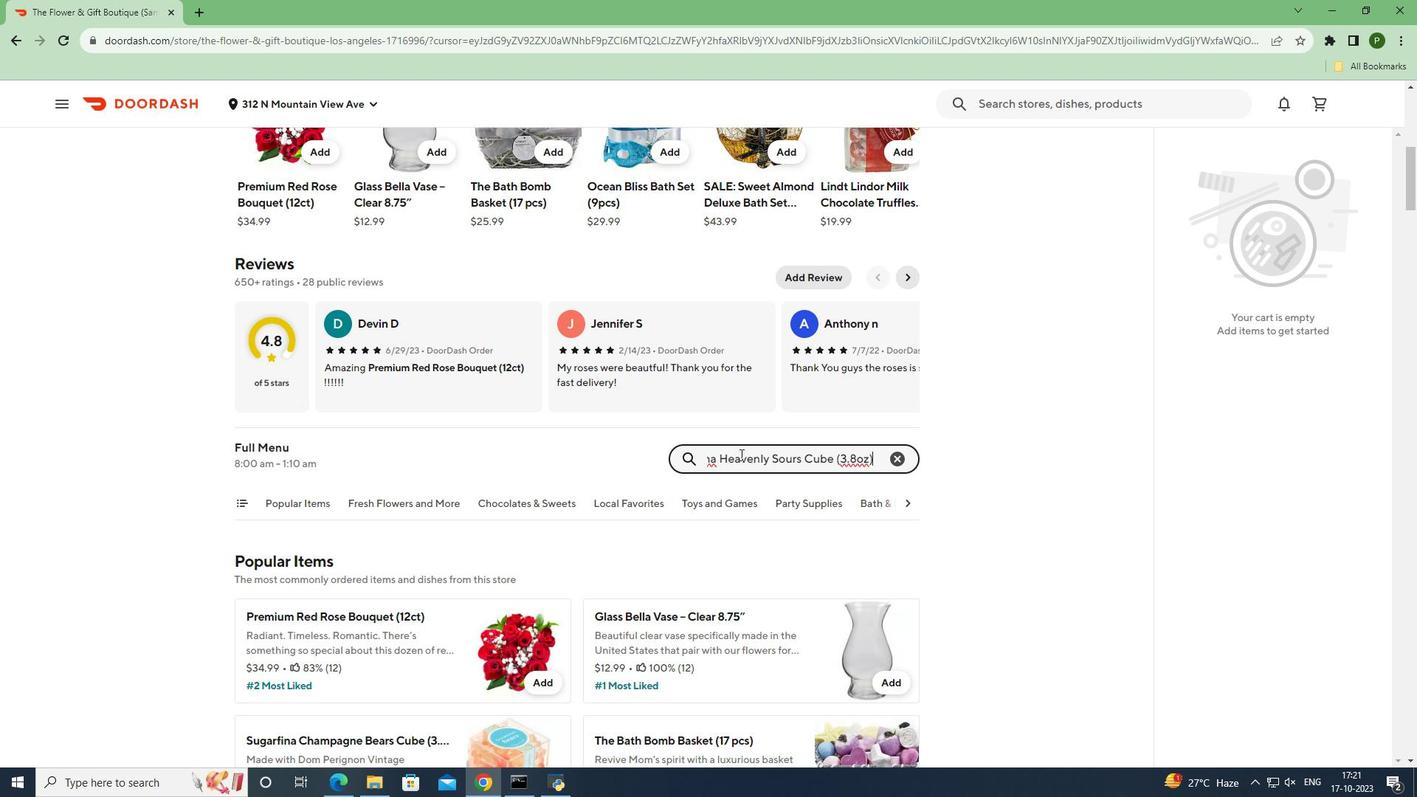 
Action: Mouse moved to (531, 420)
Screenshot: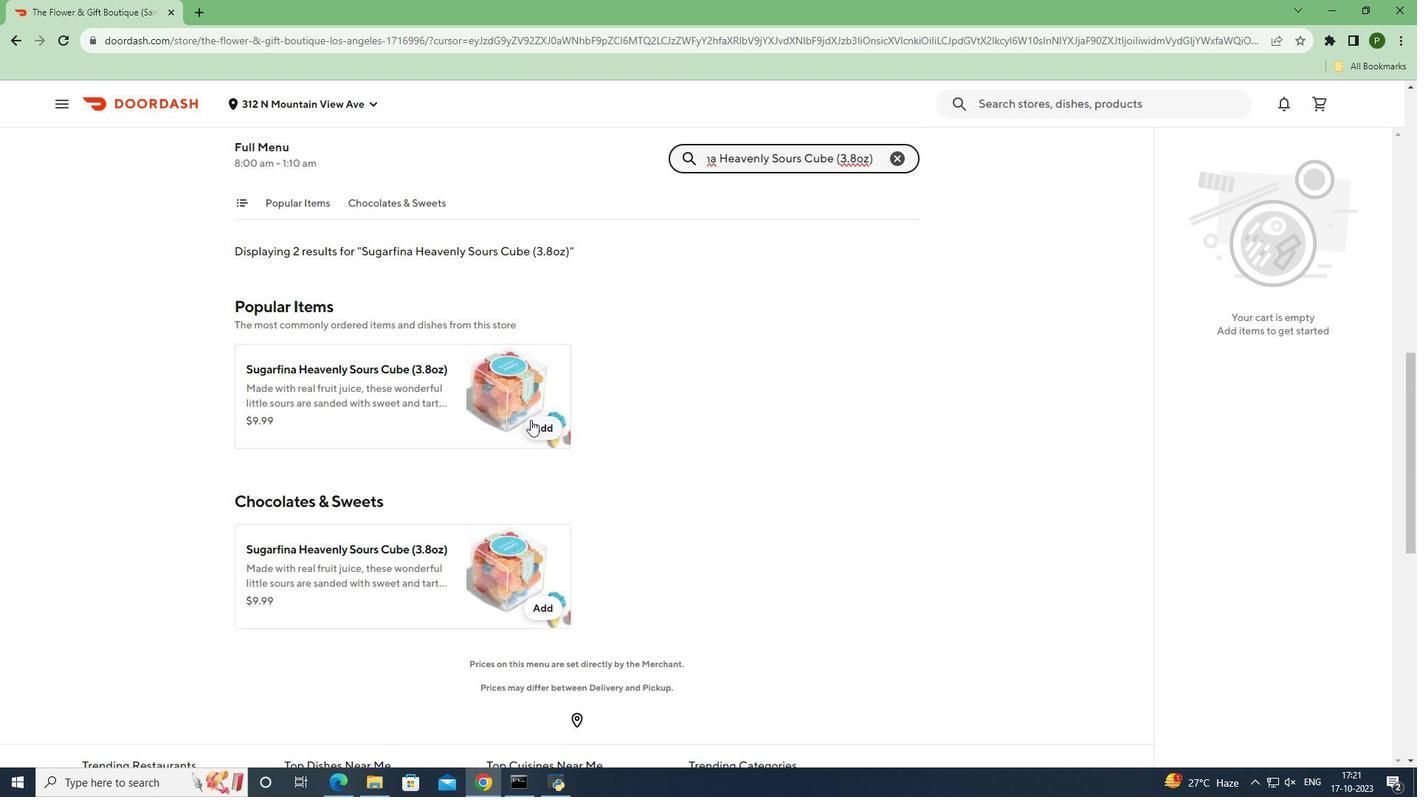 
Action: Mouse pressed left at (531, 420)
Screenshot: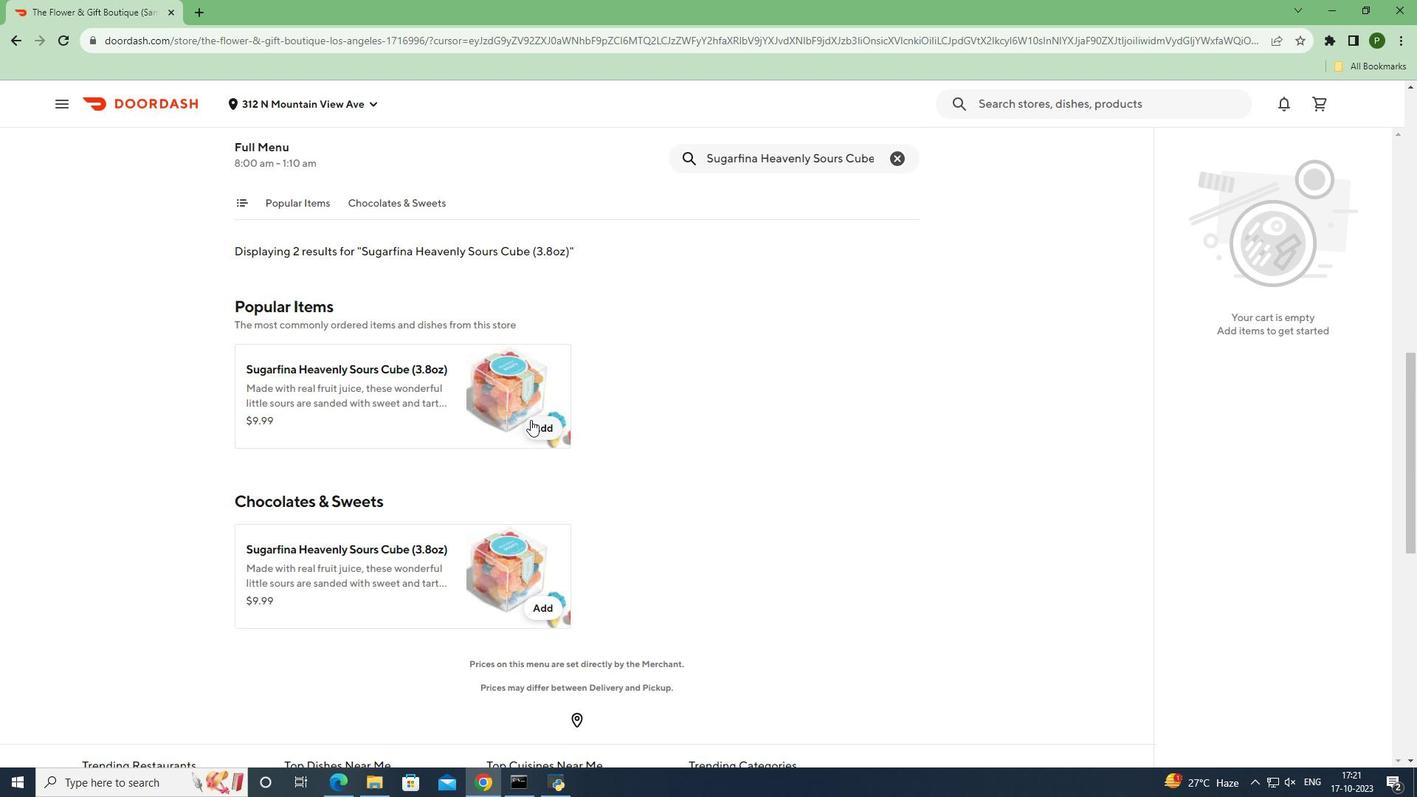 
Action: Mouse moved to (562, 479)
Screenshot: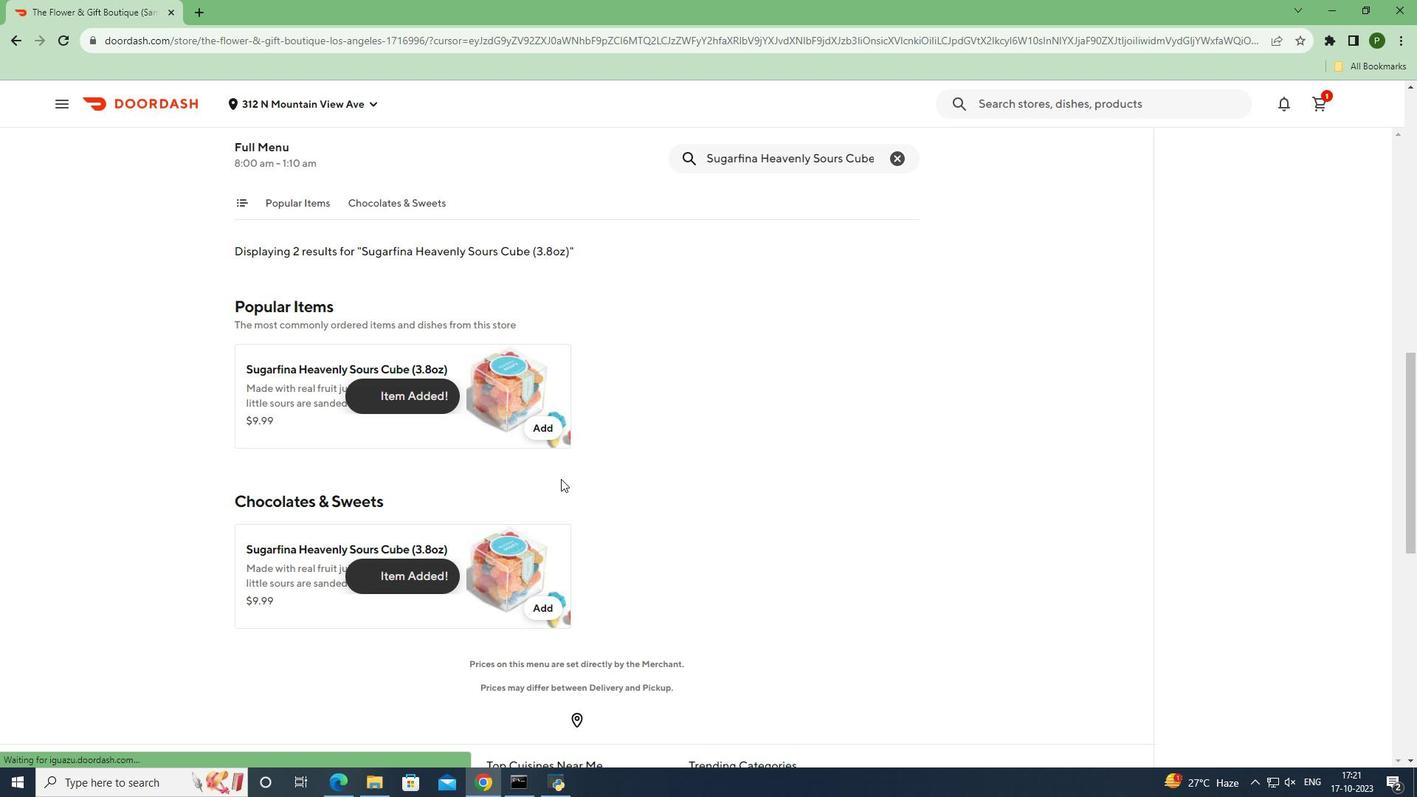
